 Task: Illustrate a Vector Portrait of a Surfer.
Action: Mouse moved to (98, 124)
Screenshot: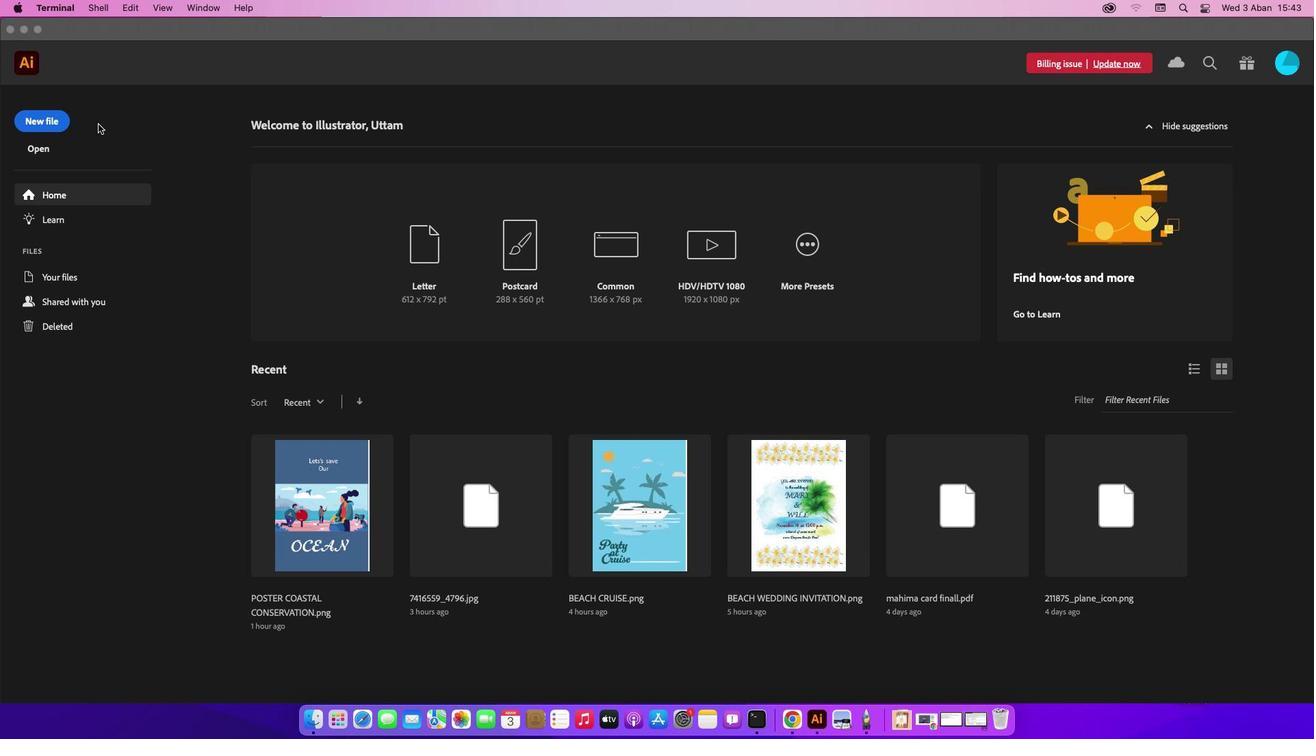 
Action: Mouse pressed left at (98, 124)
Screenshot: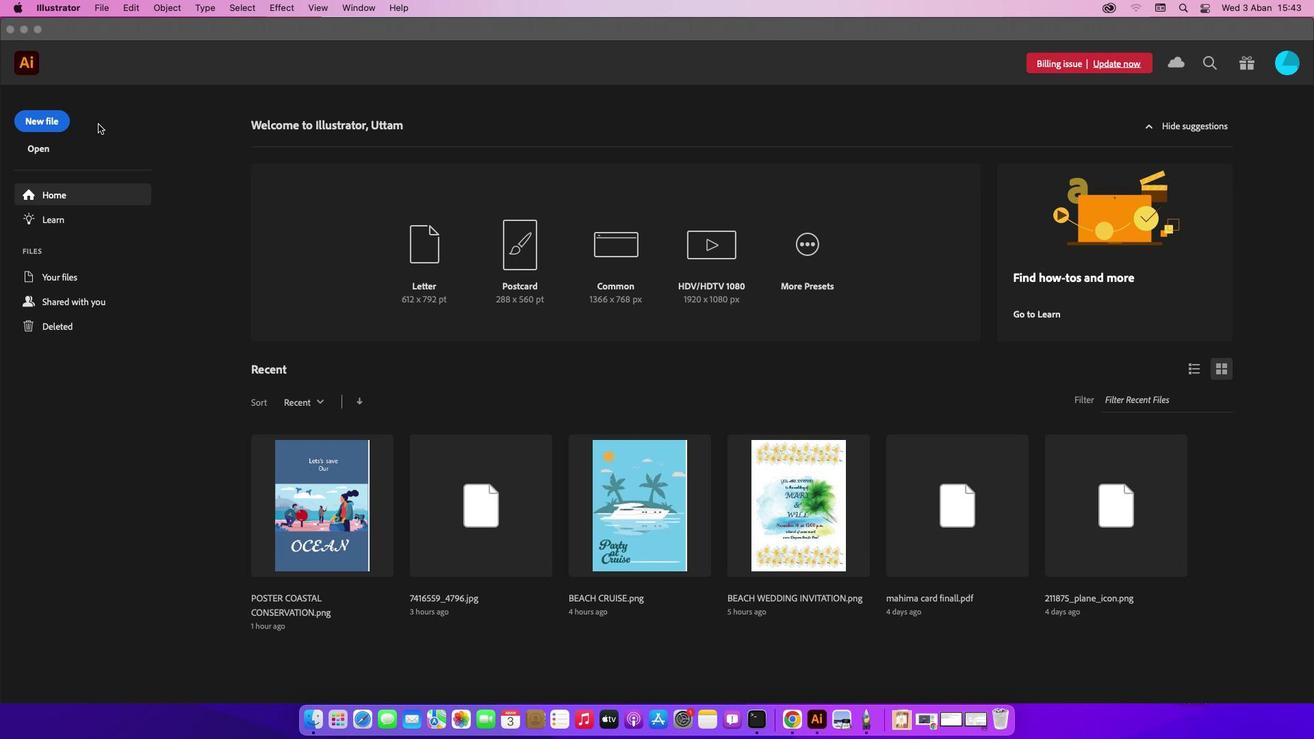 
Action: Mouse moved to (41, 125)
Screenshot: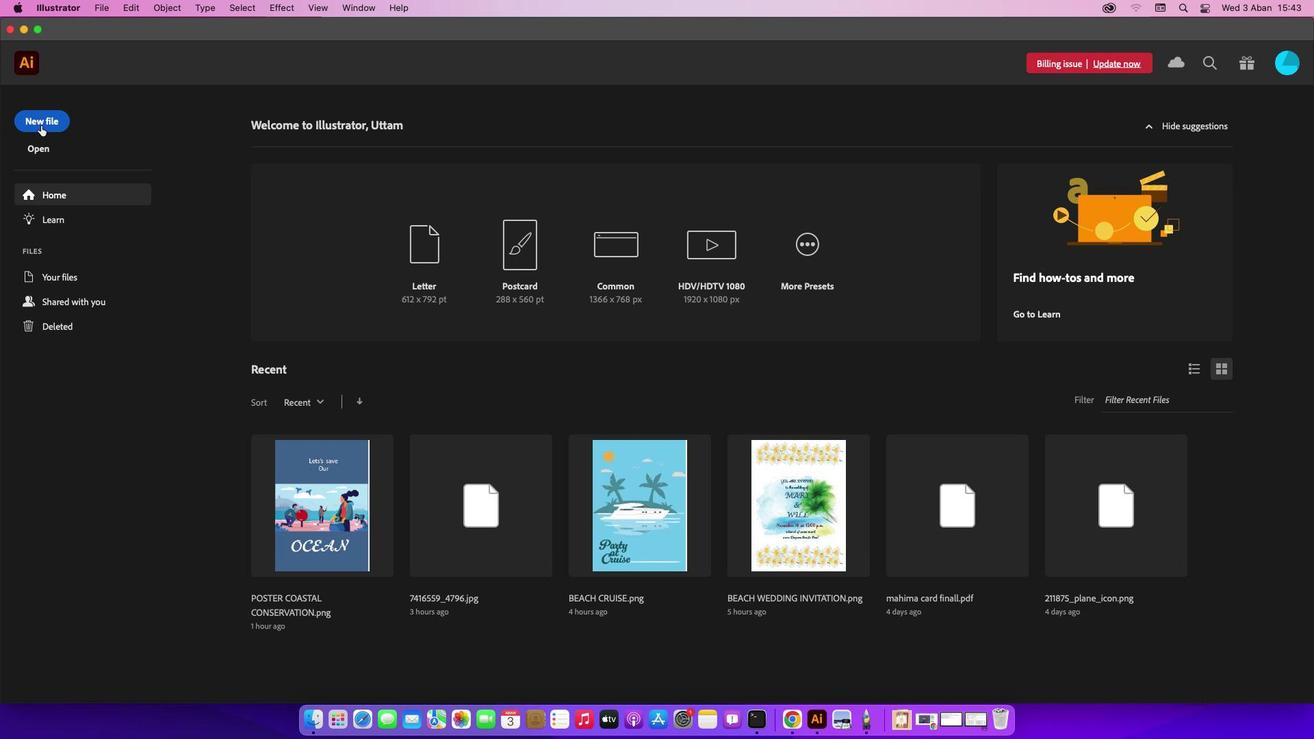 
Action: Mouse pressed left at (41, 125)
Screenshot: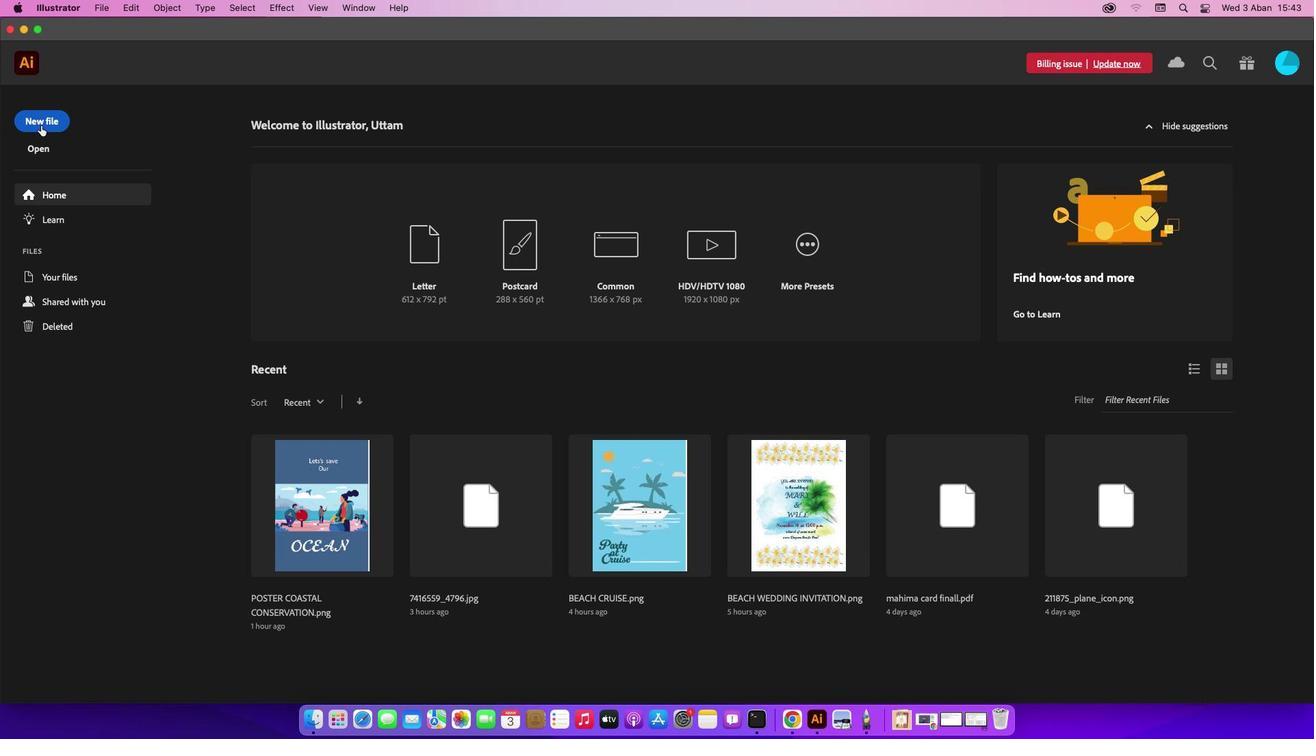 
Action: Mouse moved to (952, 570)
Screenshot: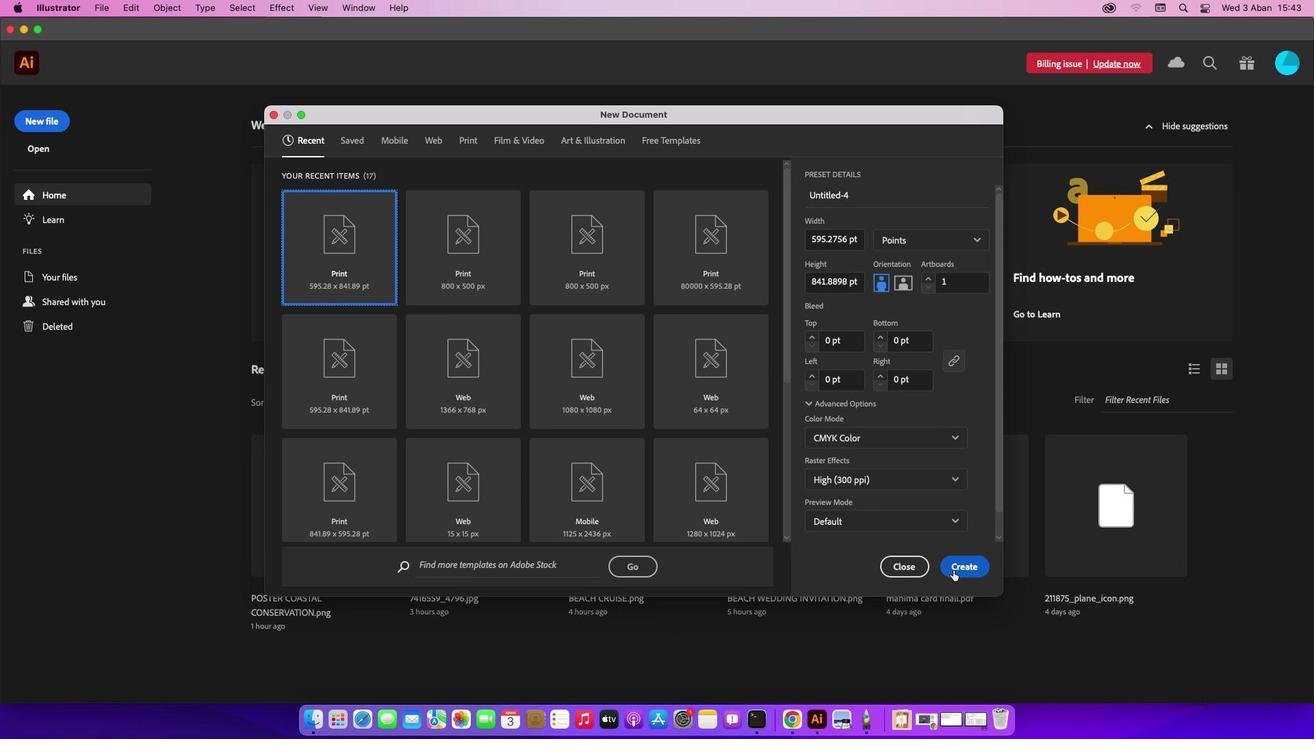 
Action: Mouse pressed left at (952, 570)
Screenshot: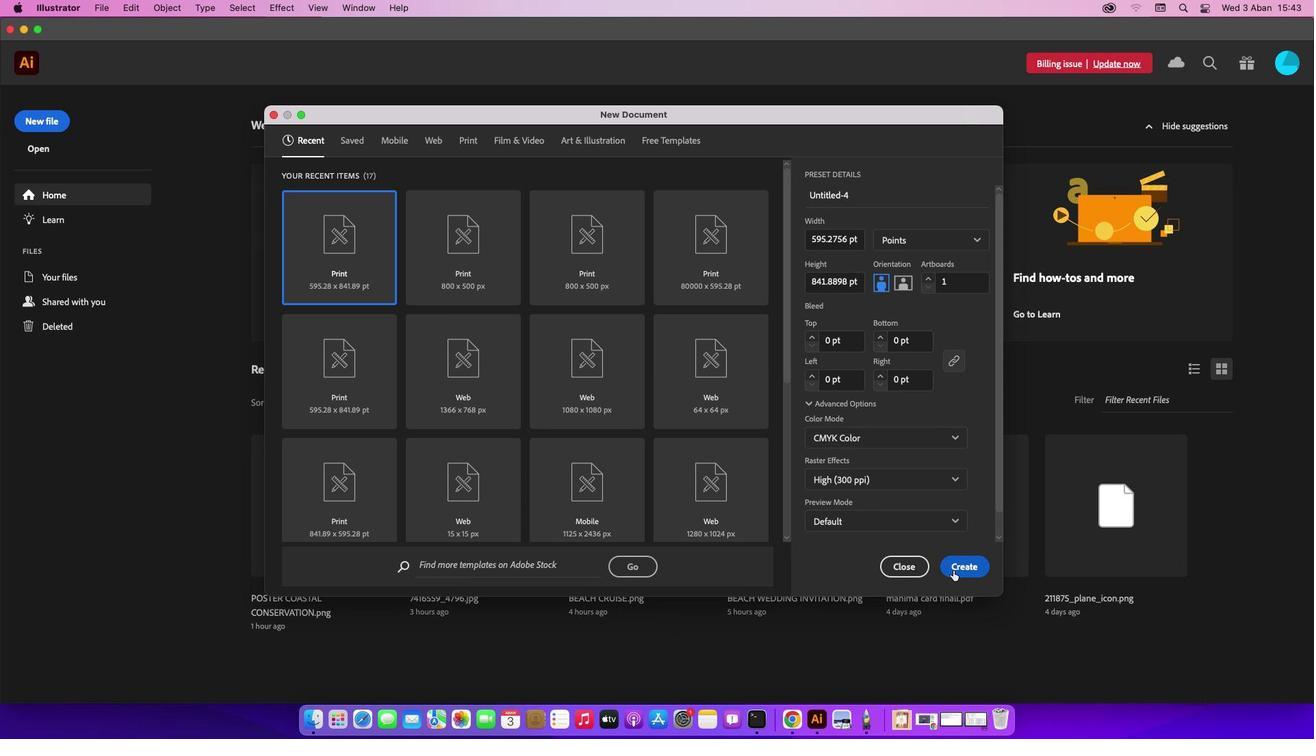 
Action: Mouse moved to (106, 4)
Screenshot: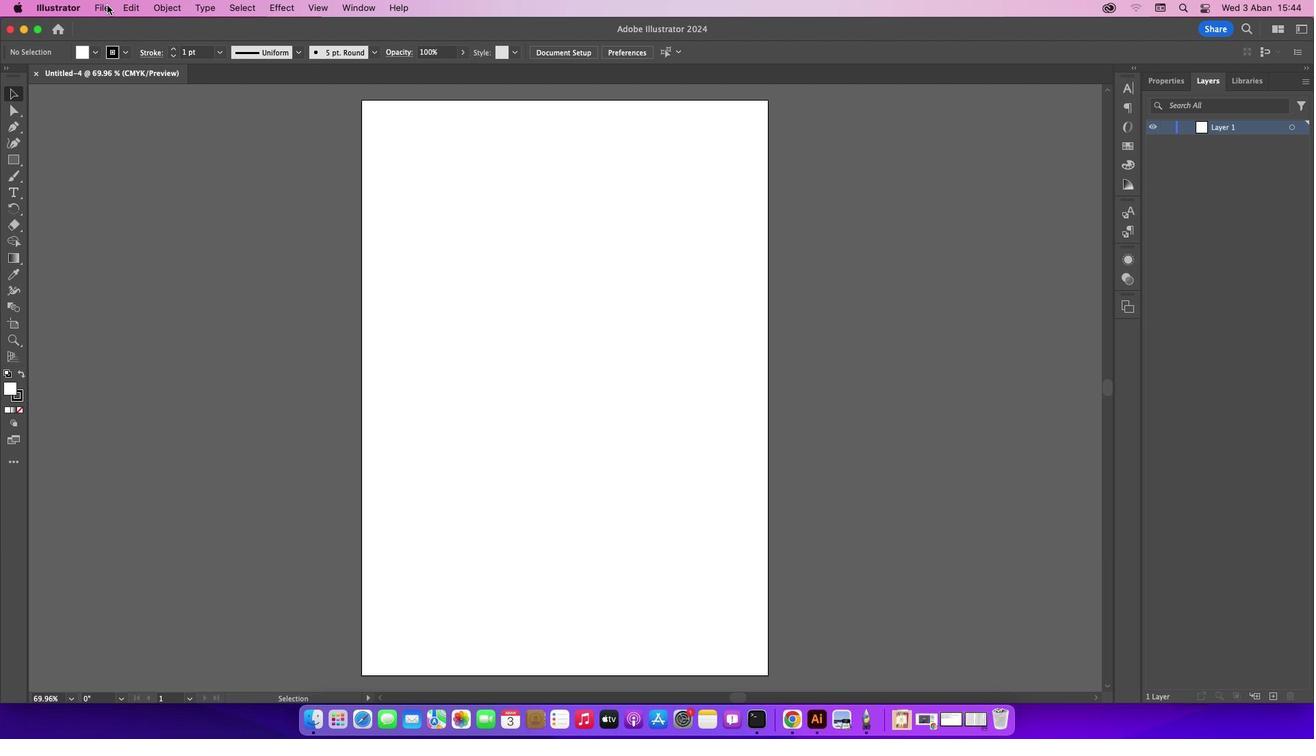 
Action: Mouse pressed left at (106, 4)
Screenshot: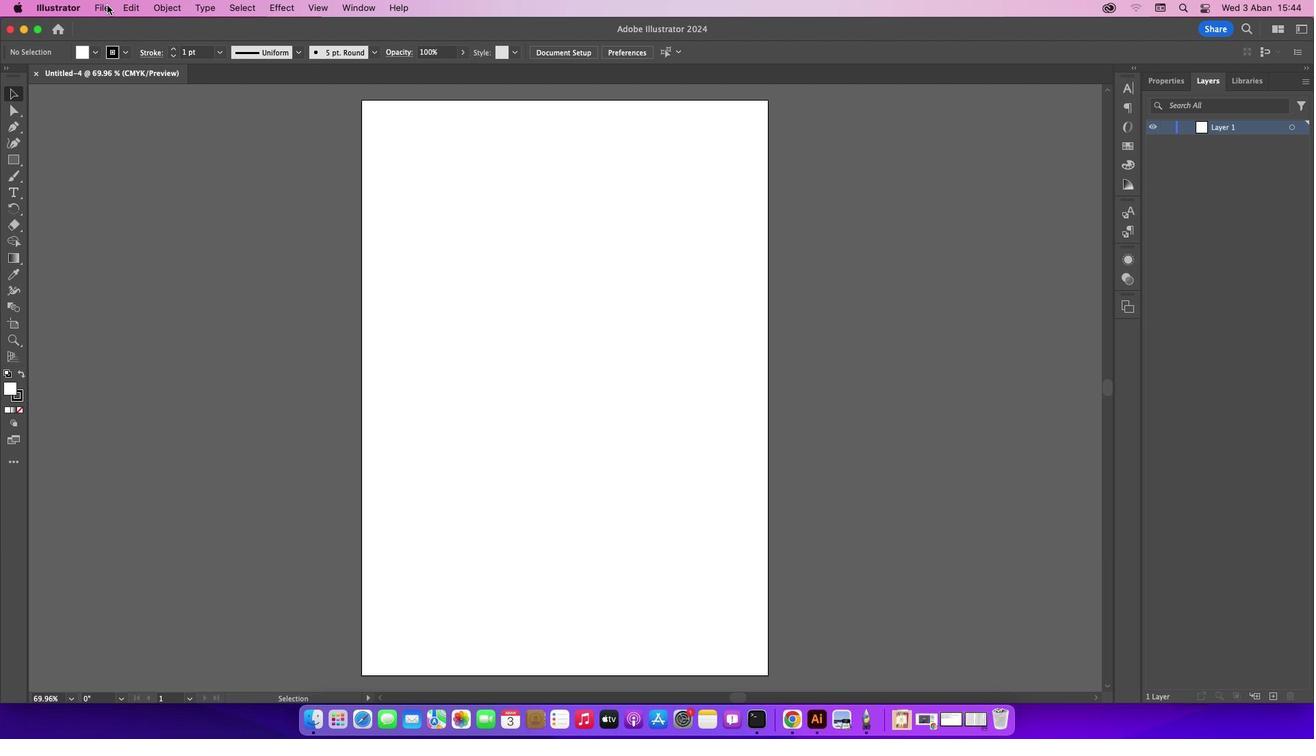 
Action: Mouse moved to (138, 57)
Screenshot: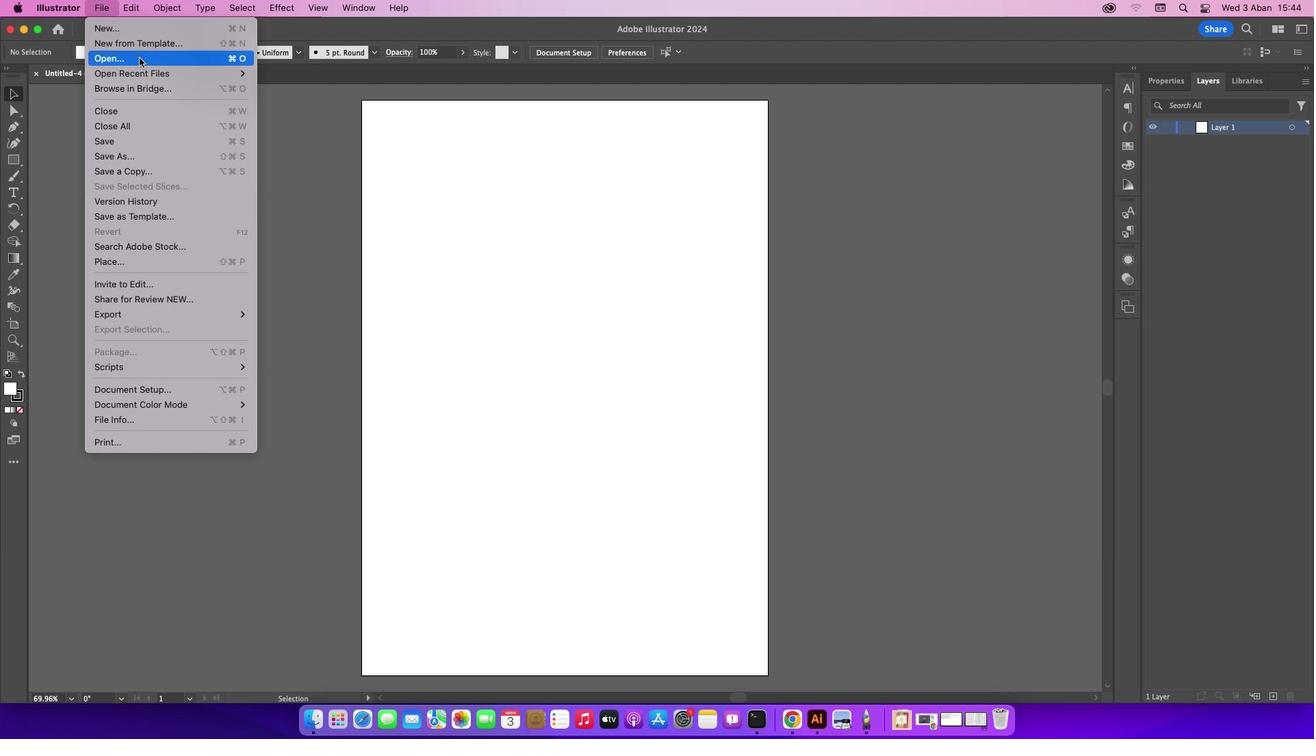 
Action: Mouse pressed left at (138, 57)
Screenshot: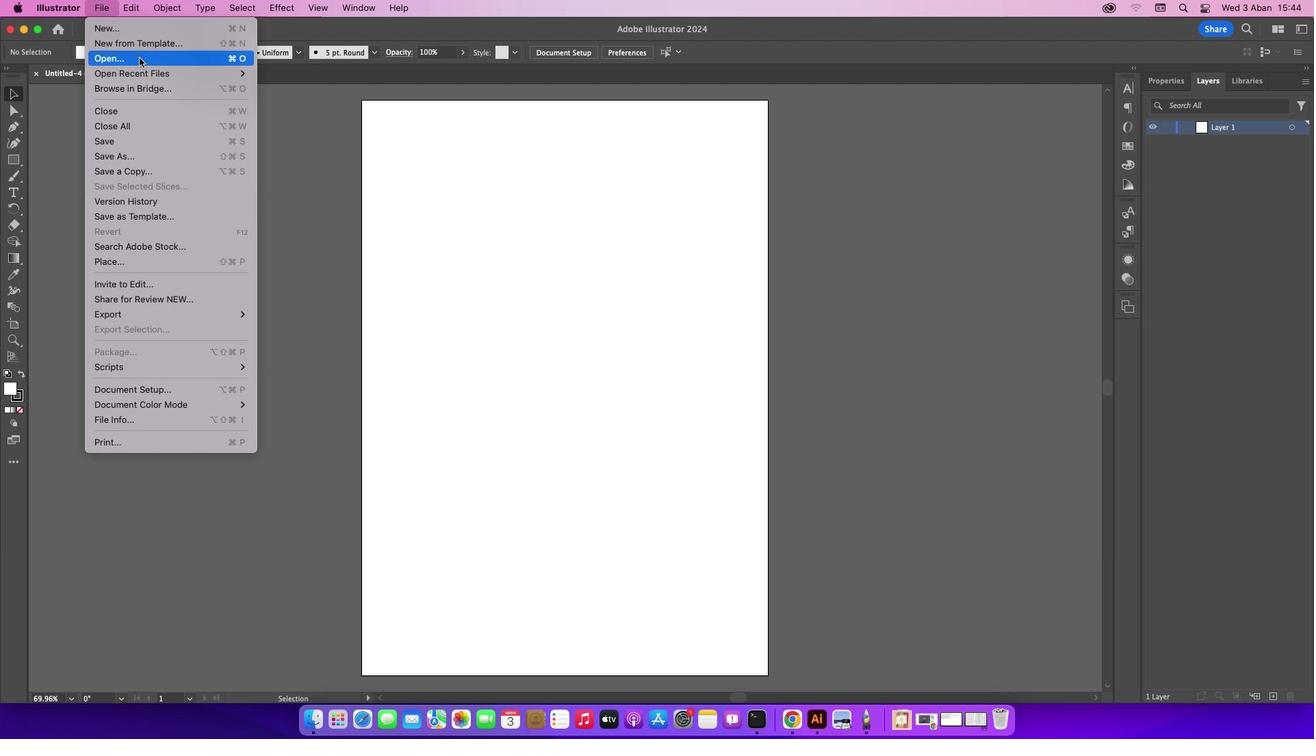 
Action: Mouse moved to (539, 177)
Screenshot: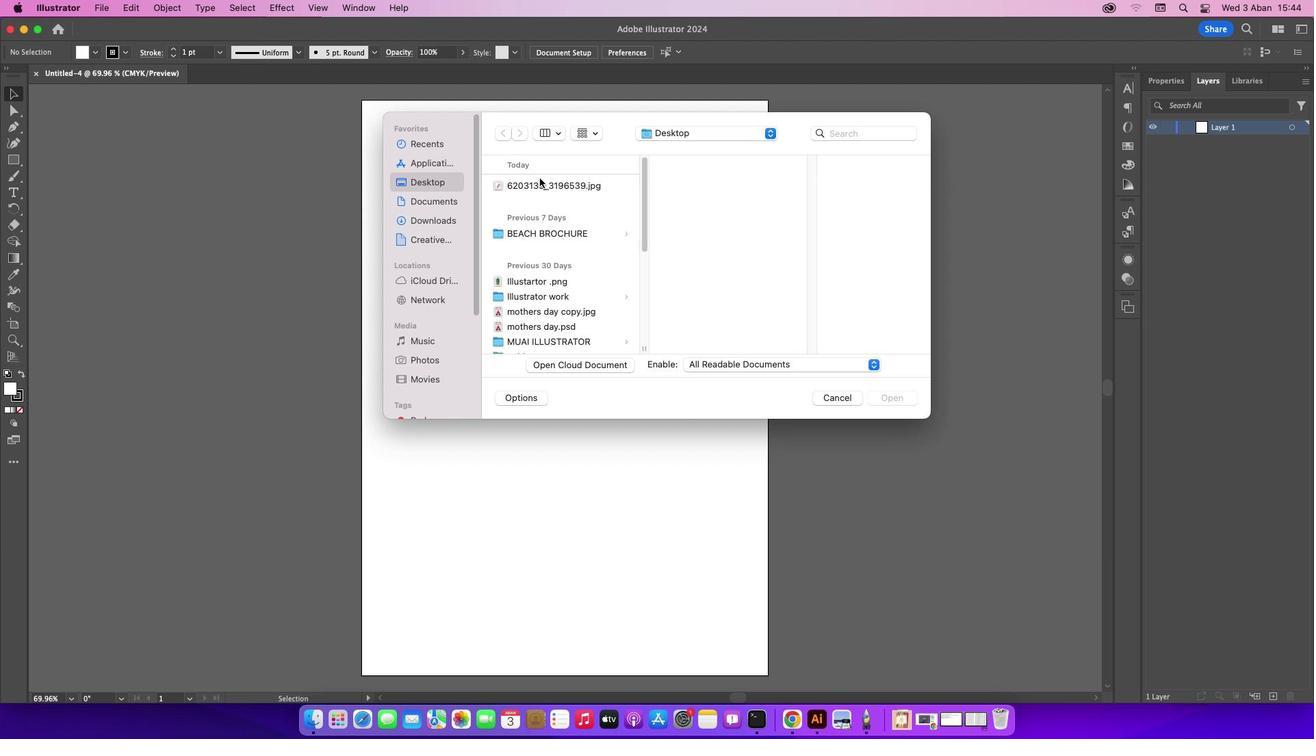 
Action: Mouse pressed left at (539, 177)
Screenshot: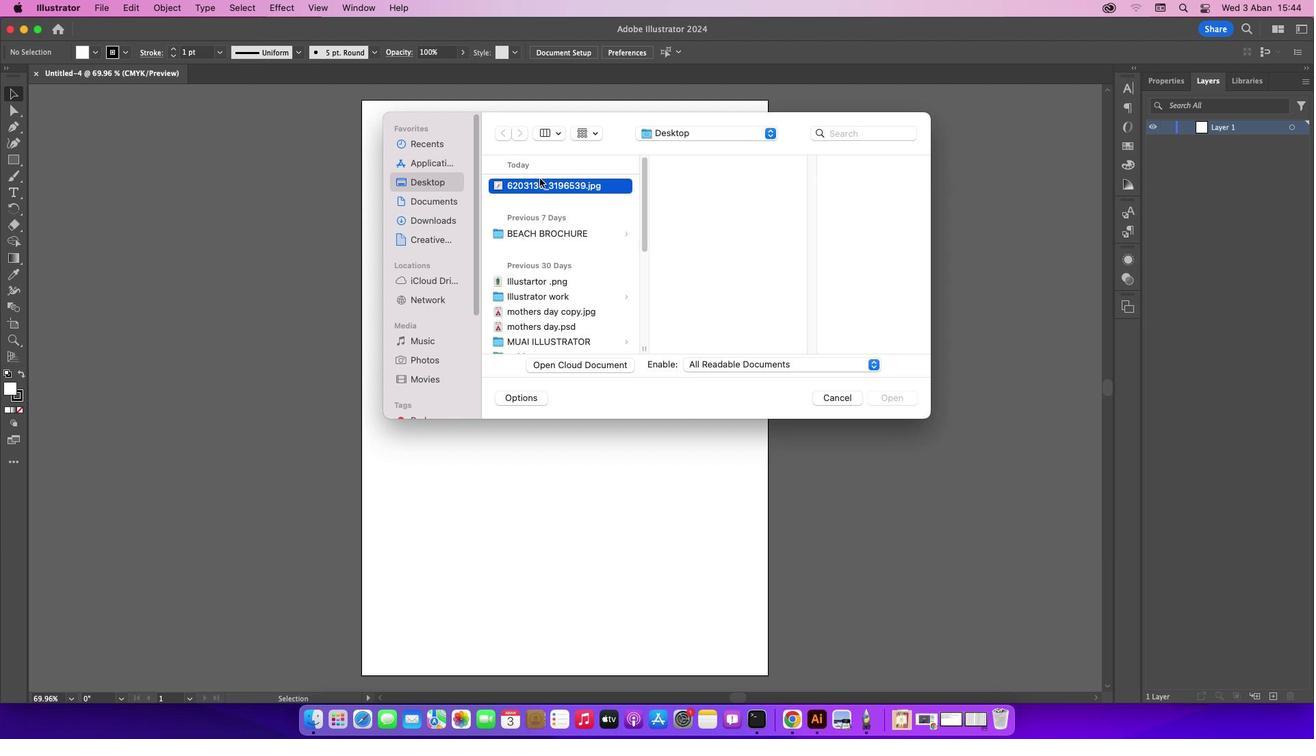 
Action: Mouse moved to (894, 392)
Screenshot: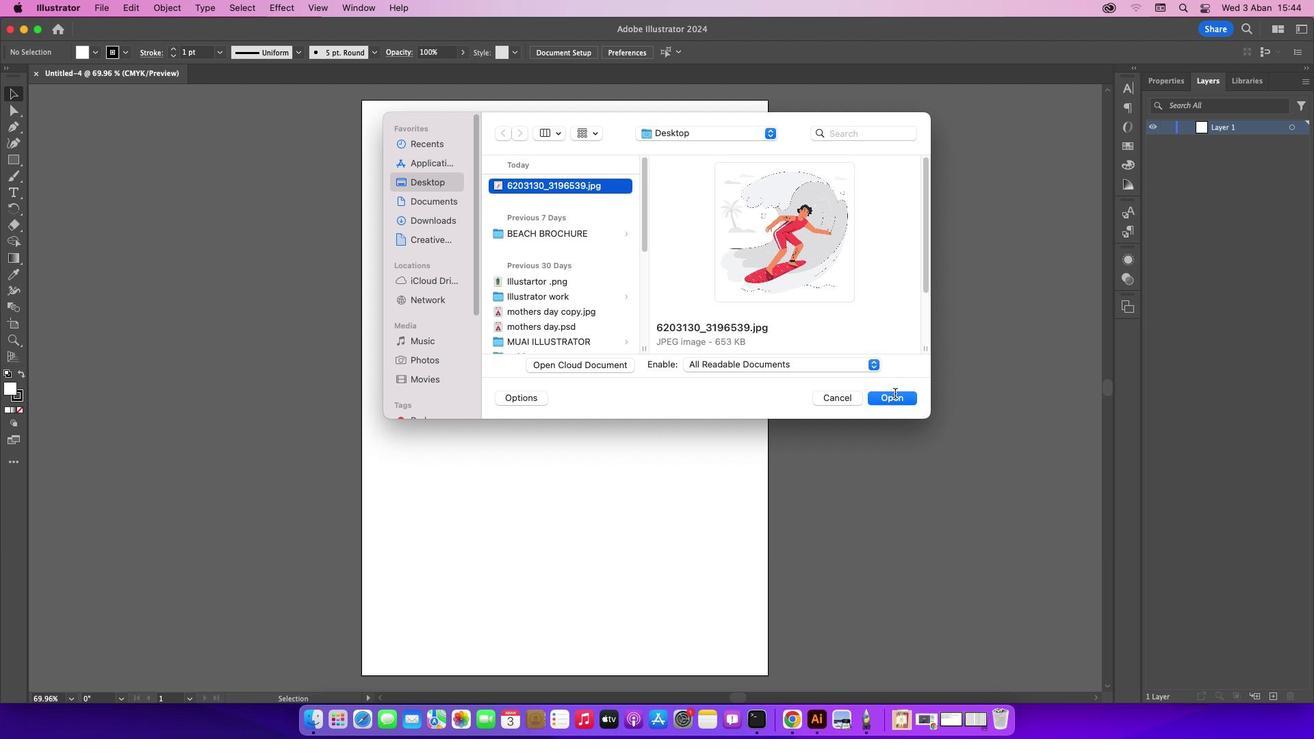
Action: Mouse pressed left at (894, 392)
Screenshot: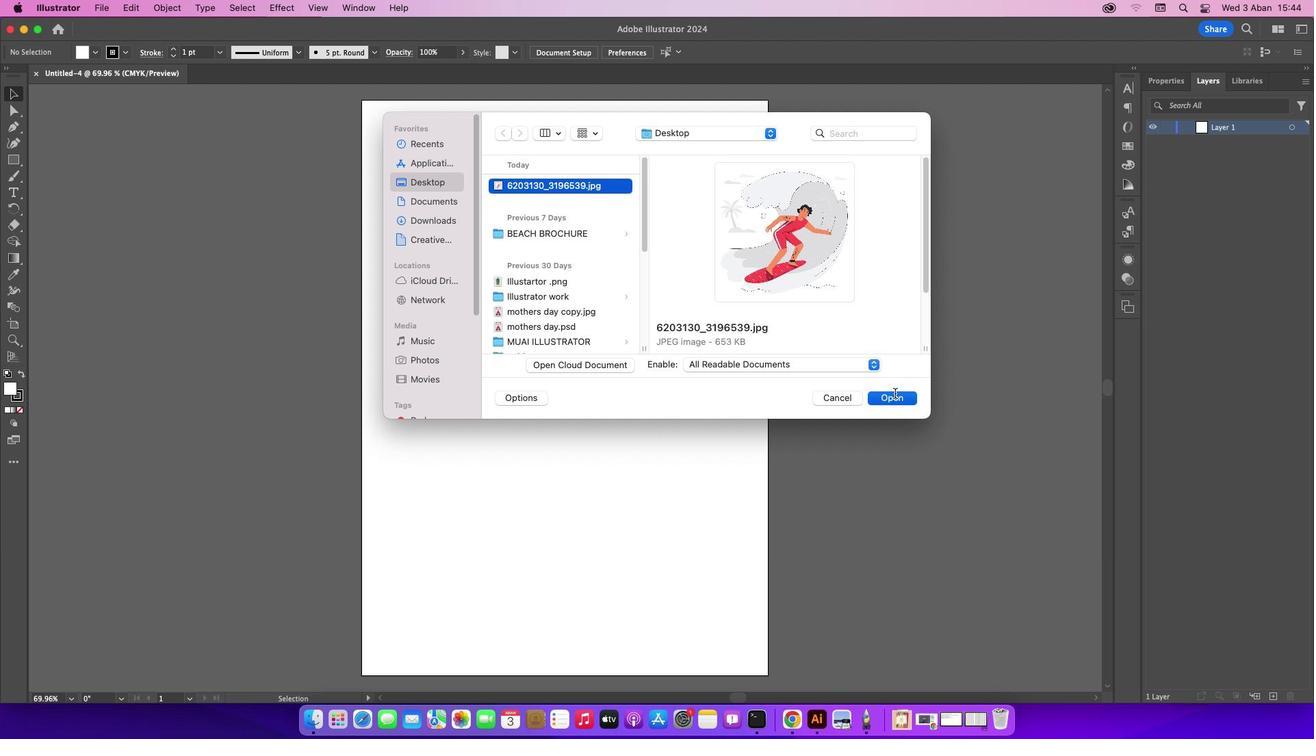 
Action: Mouse moved to (1189, 131)
Screenshot: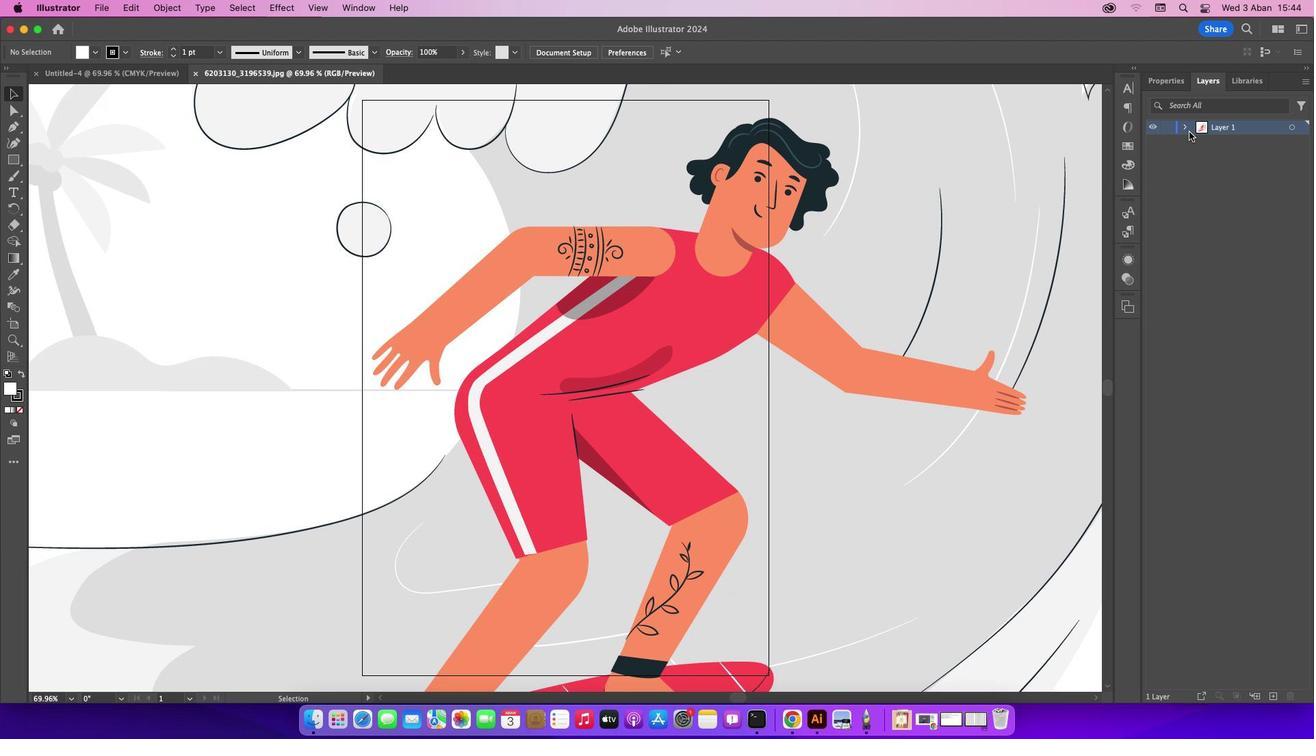 
Action: Mouse pressed left at (1189, 131)
Screenshot: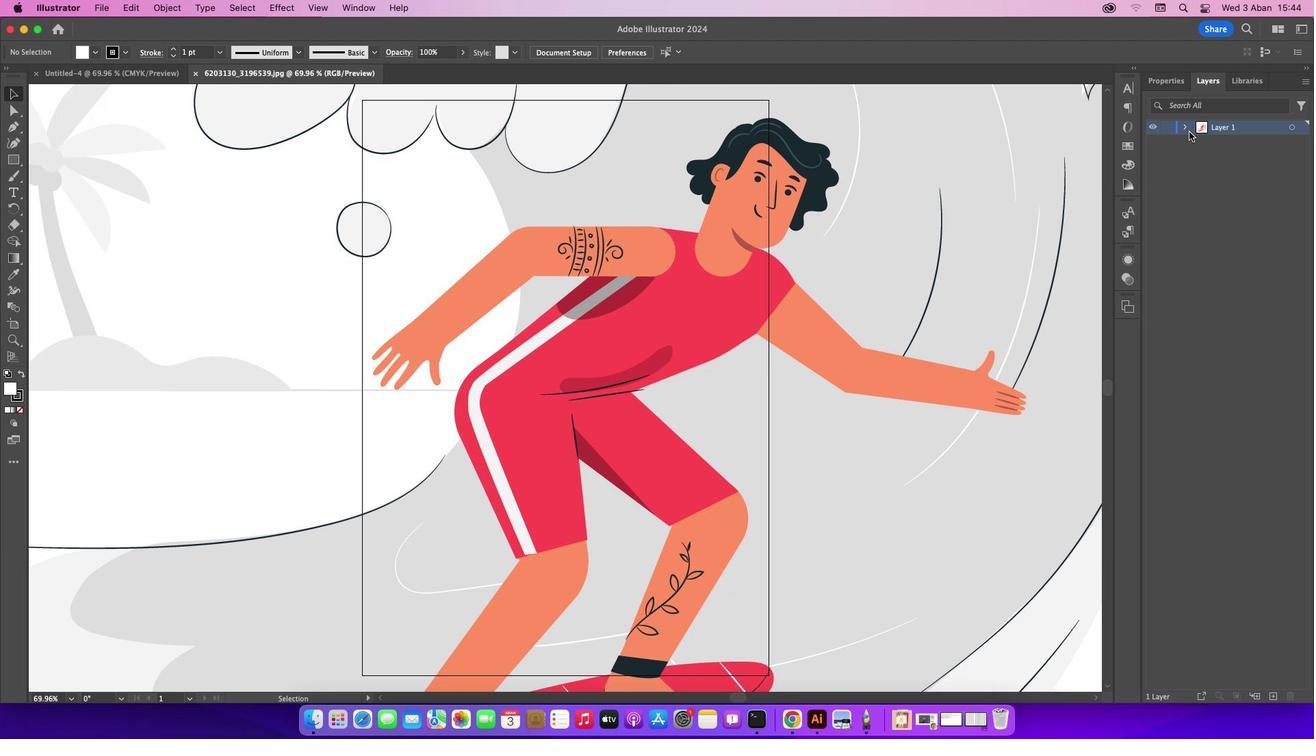 
Action: Mouse moved to (1168, 149)
Screenshot: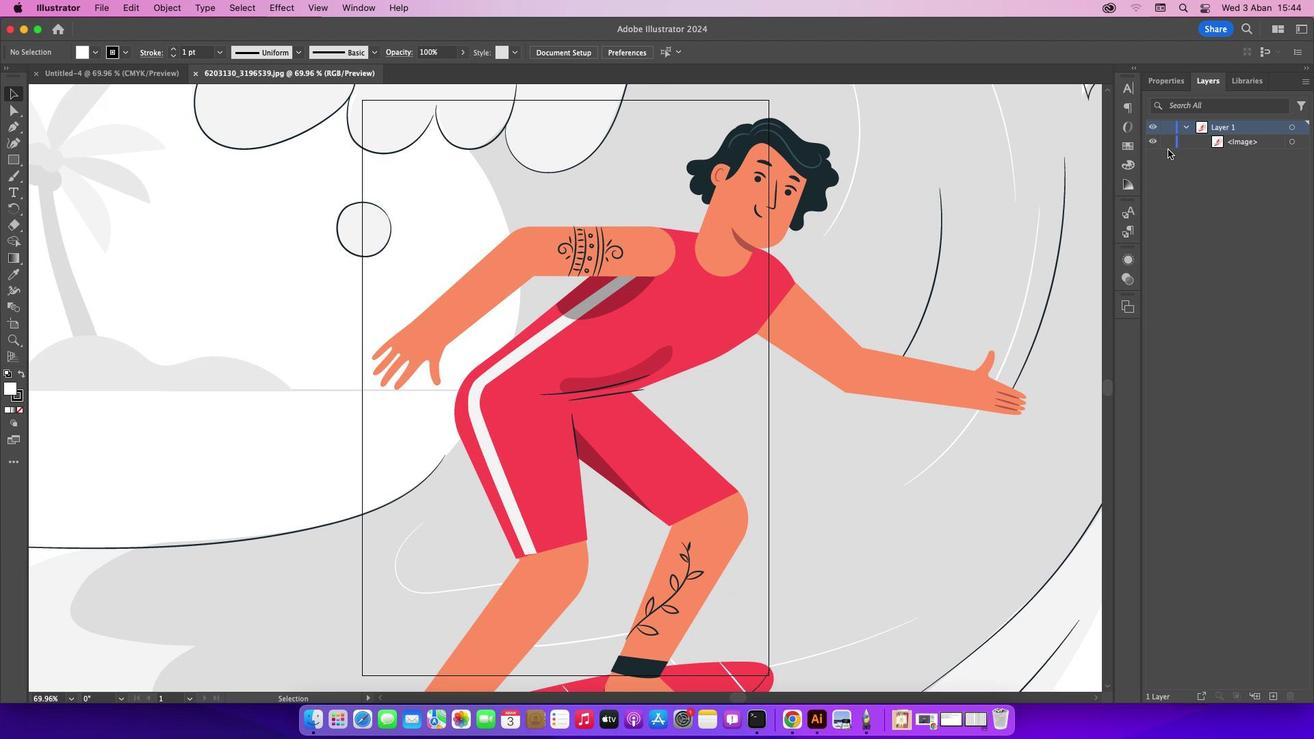 
Action: Mouse pressed left at (1168, 149)
Screenshot: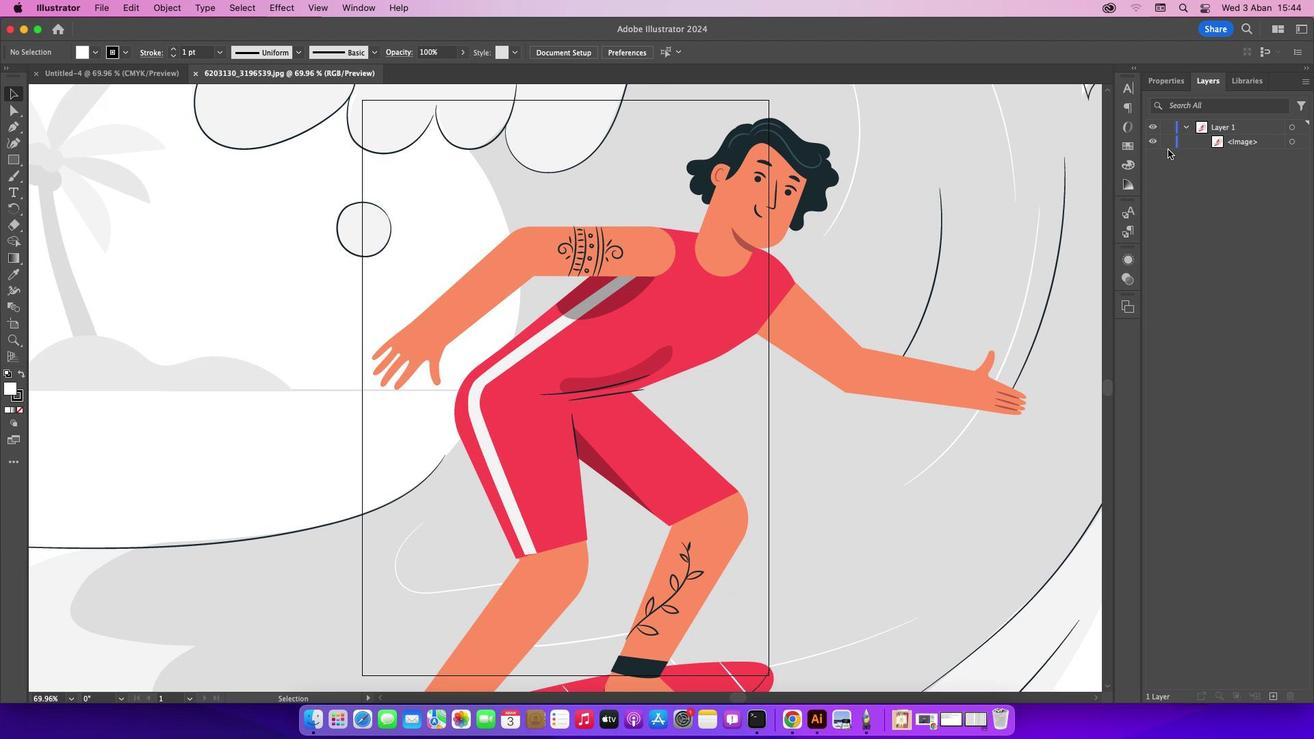 
Action: Mouse moved to (1170, 140)
Screenshot: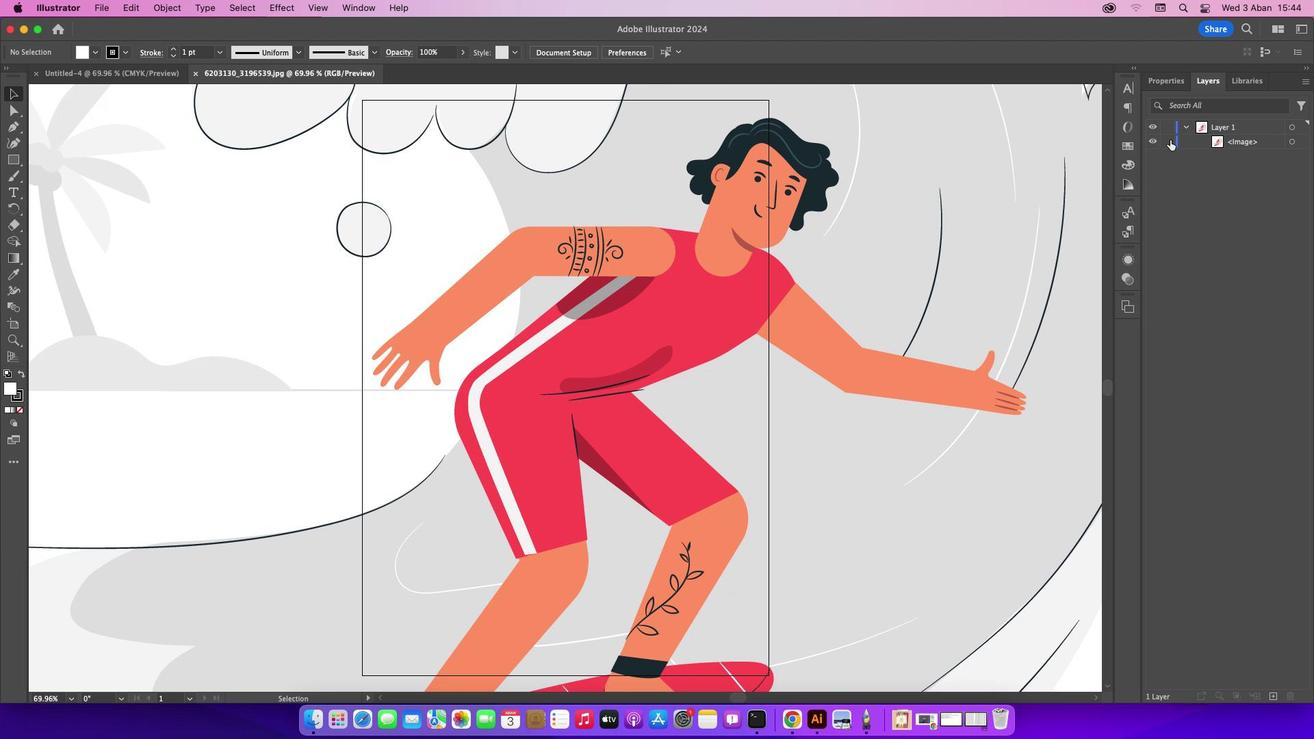
Action: Mouse pressed left at (1170, 140)
Screenshot: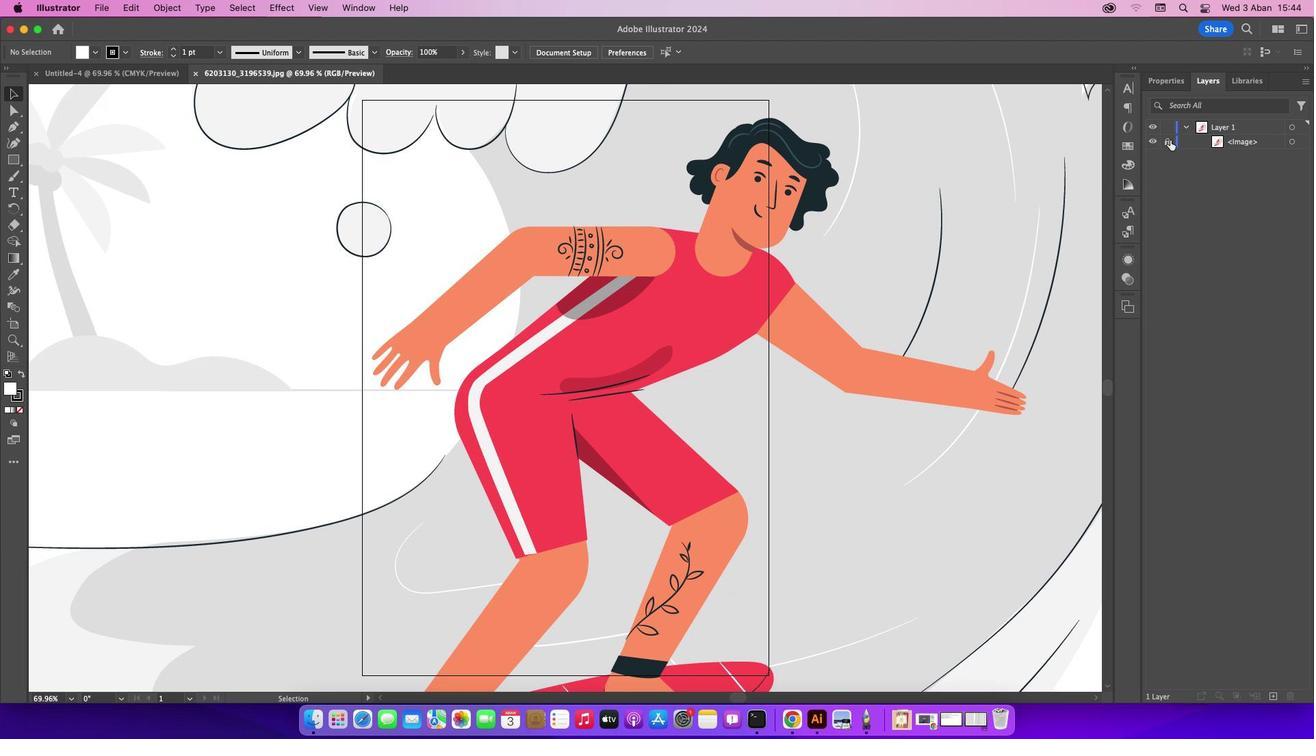 
Action: Mouse moved to (737, 697)
Screenshot: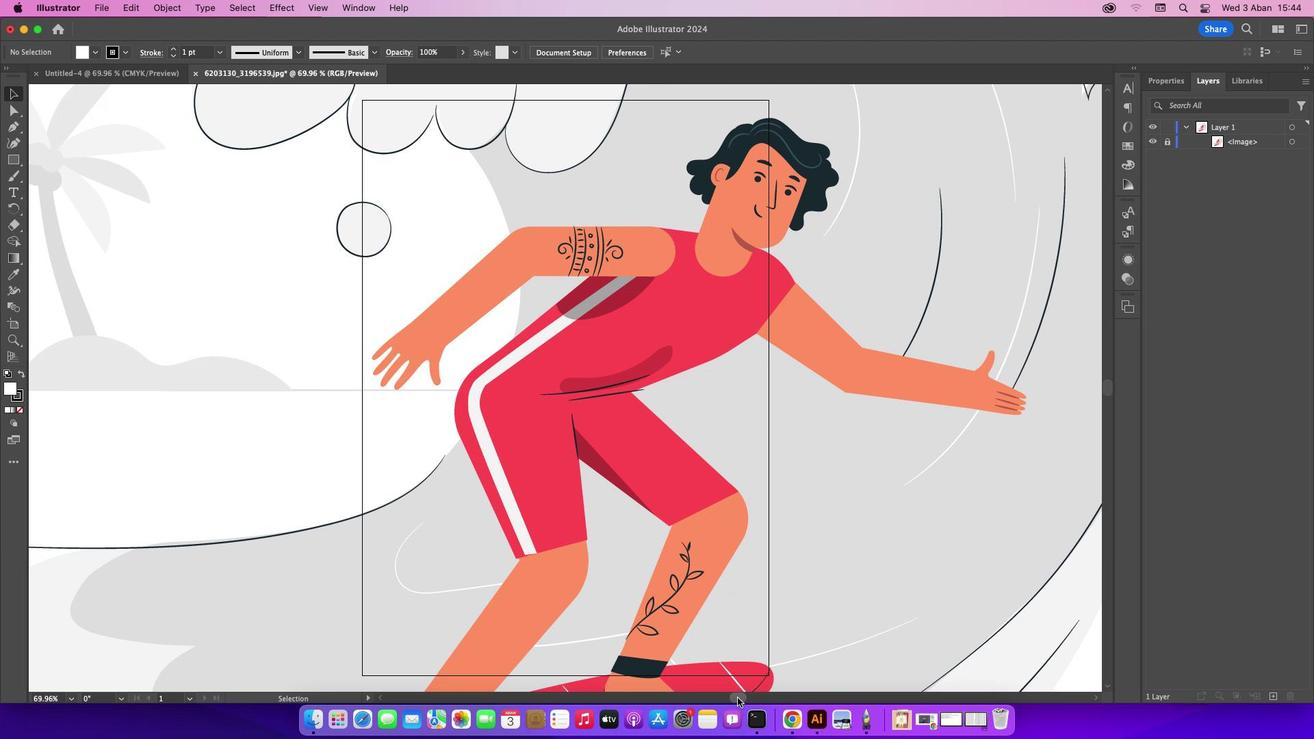 
Action: Mouse pressed left at (737, 697)
Screenshot: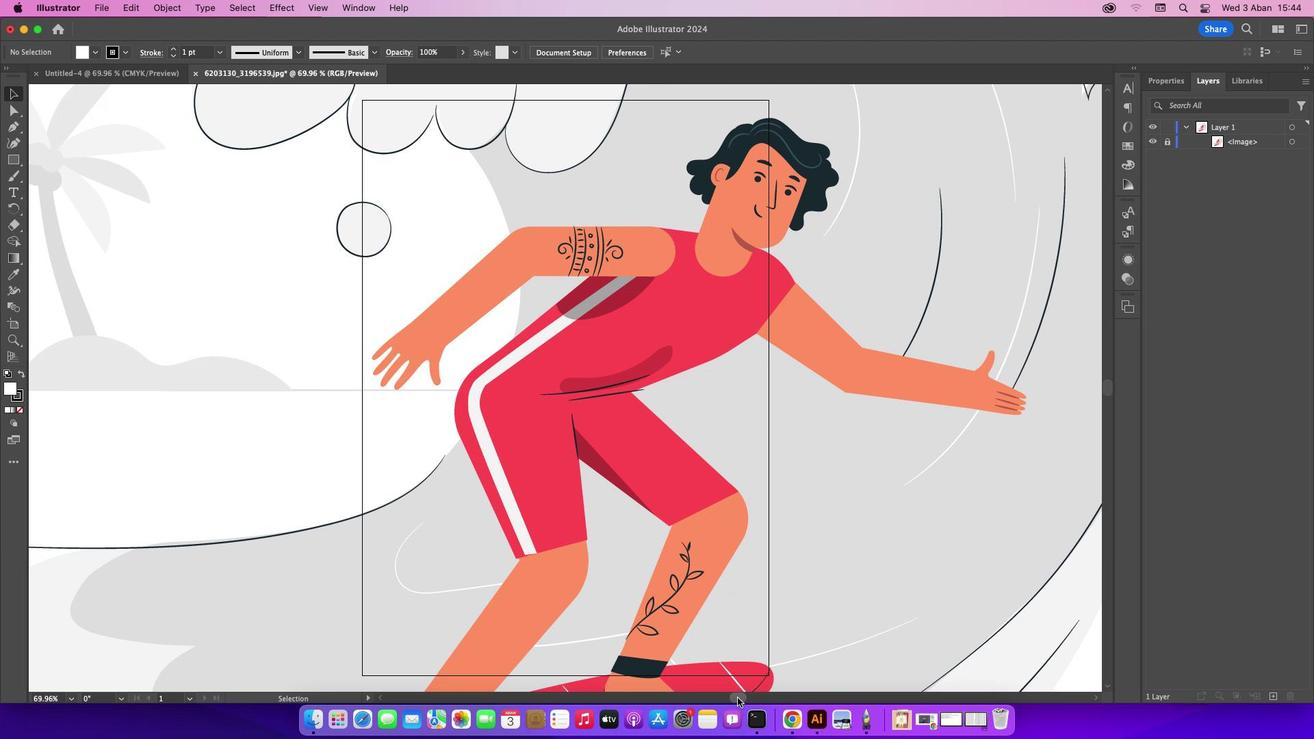
Action: Mouse moved to (21, 124)
Screenshot: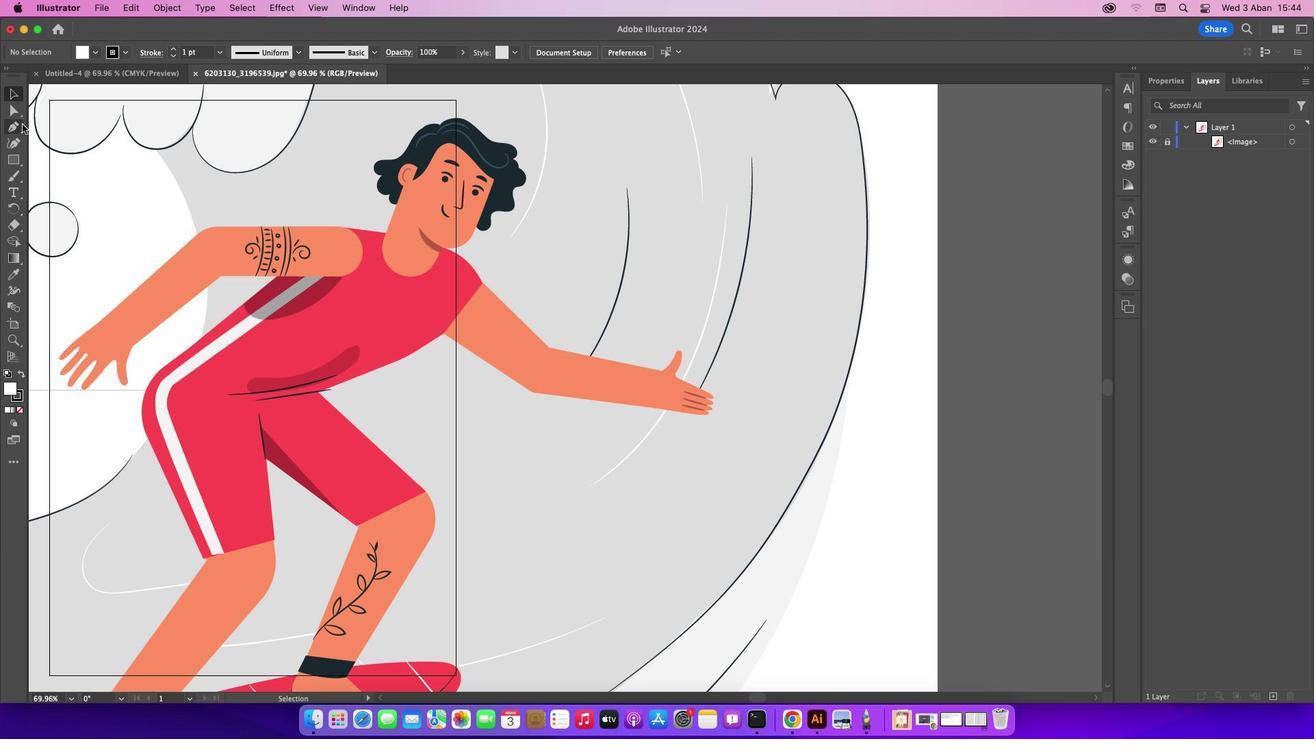 
Action: Mouse pressed left at (21, 124)
Screenshot: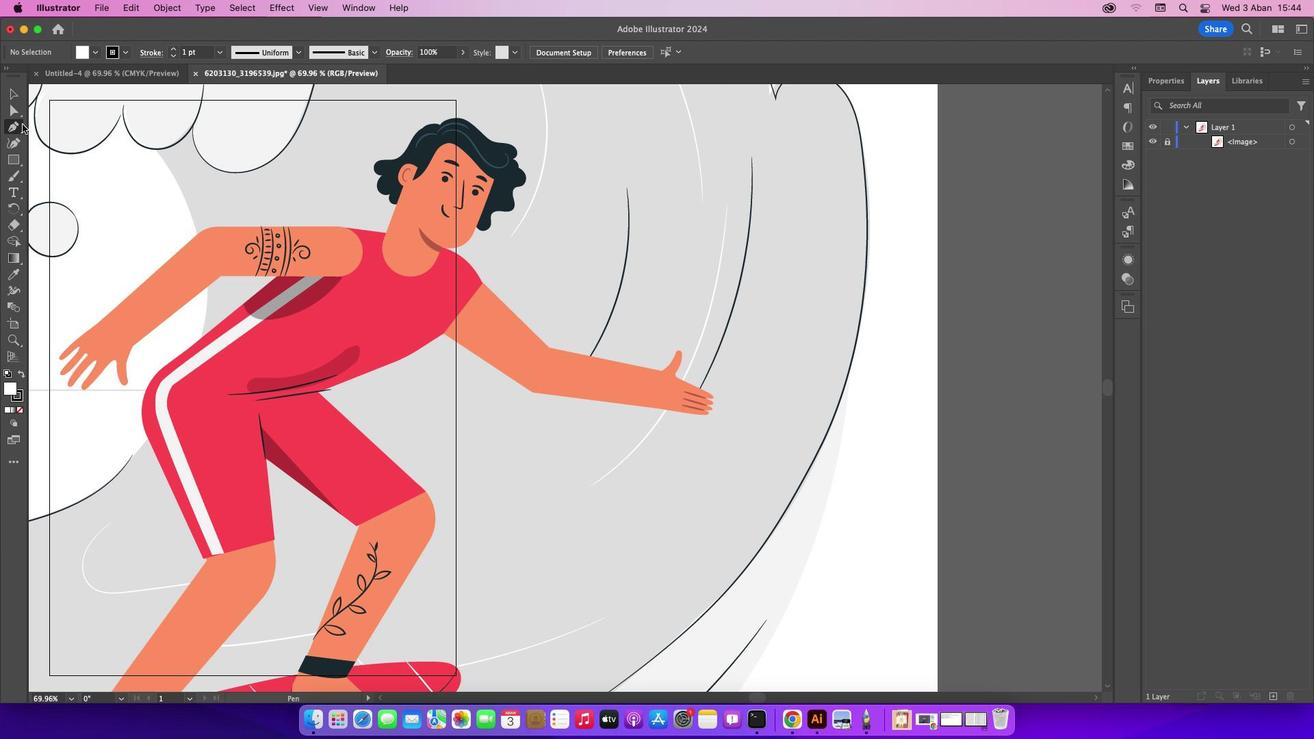 
Action: Mouse moved to (414, 175)
Screenshot: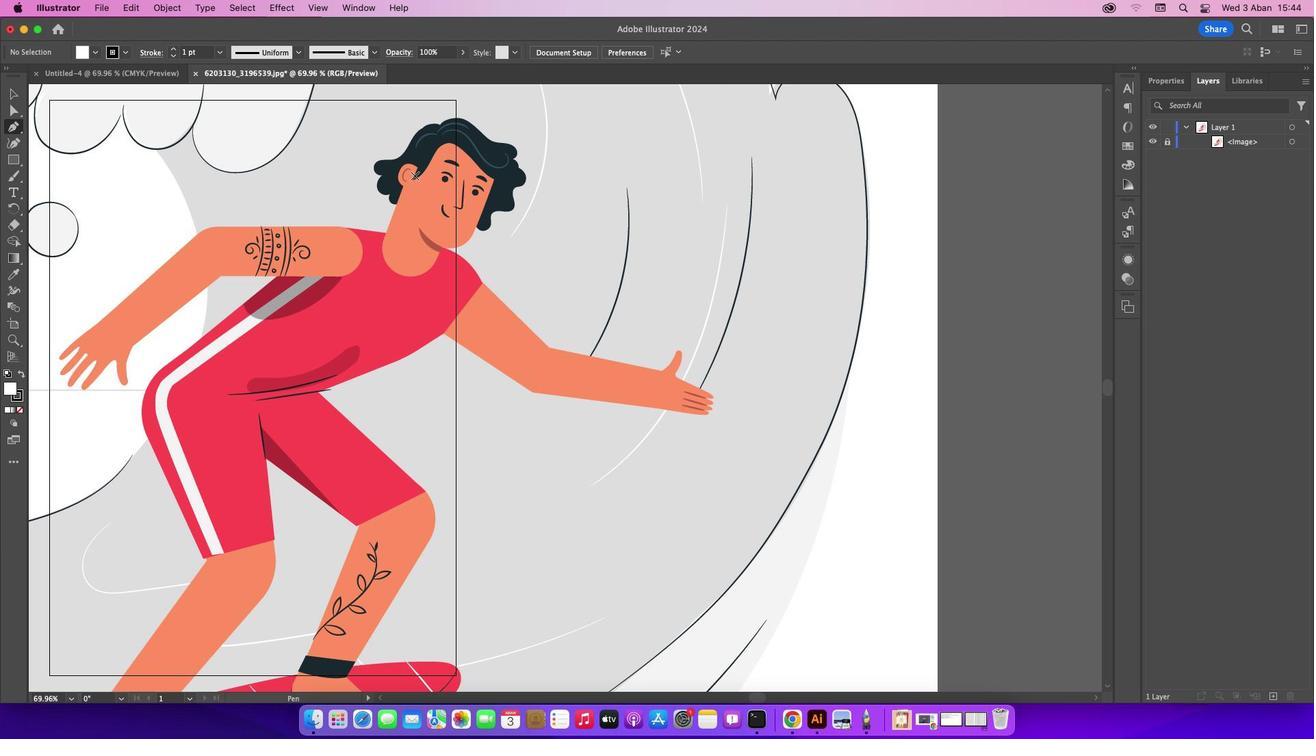 
Action: Key pressed Key.caps_lock
Screenshot: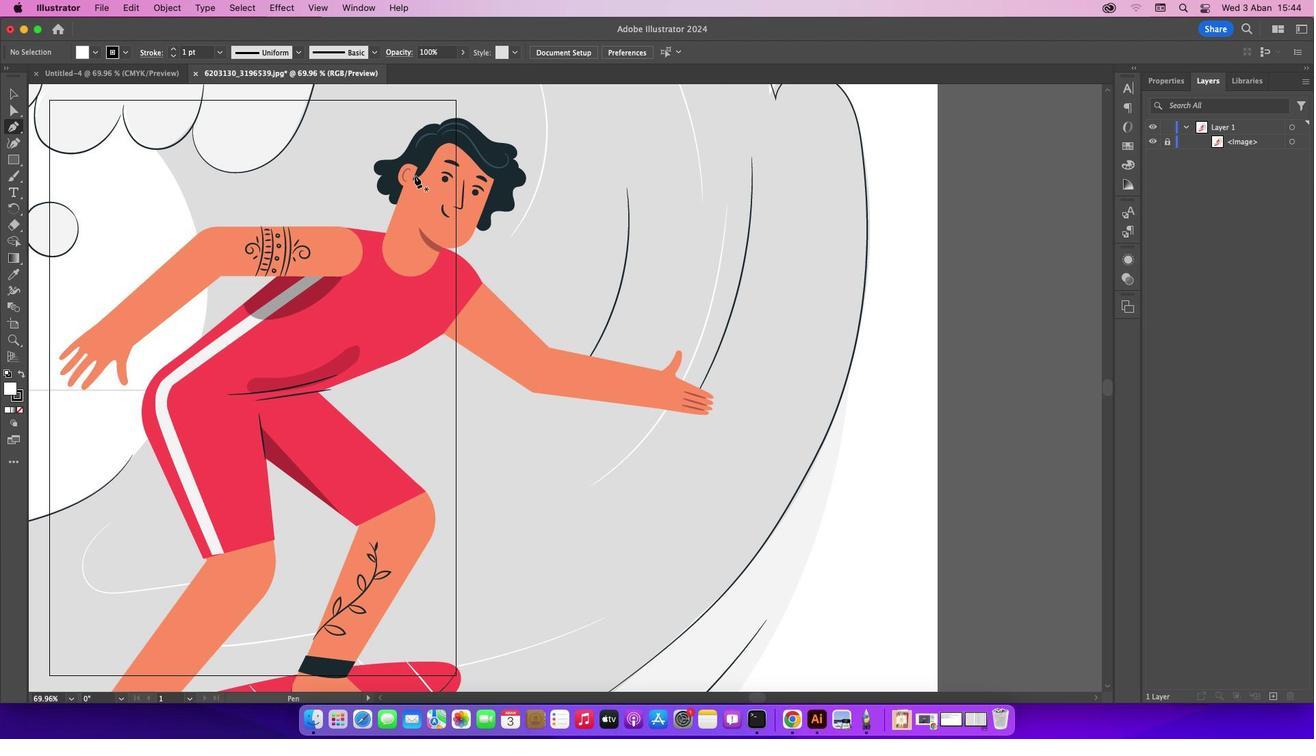 
Action: Mouse moved to (413, 178)
Screenshot: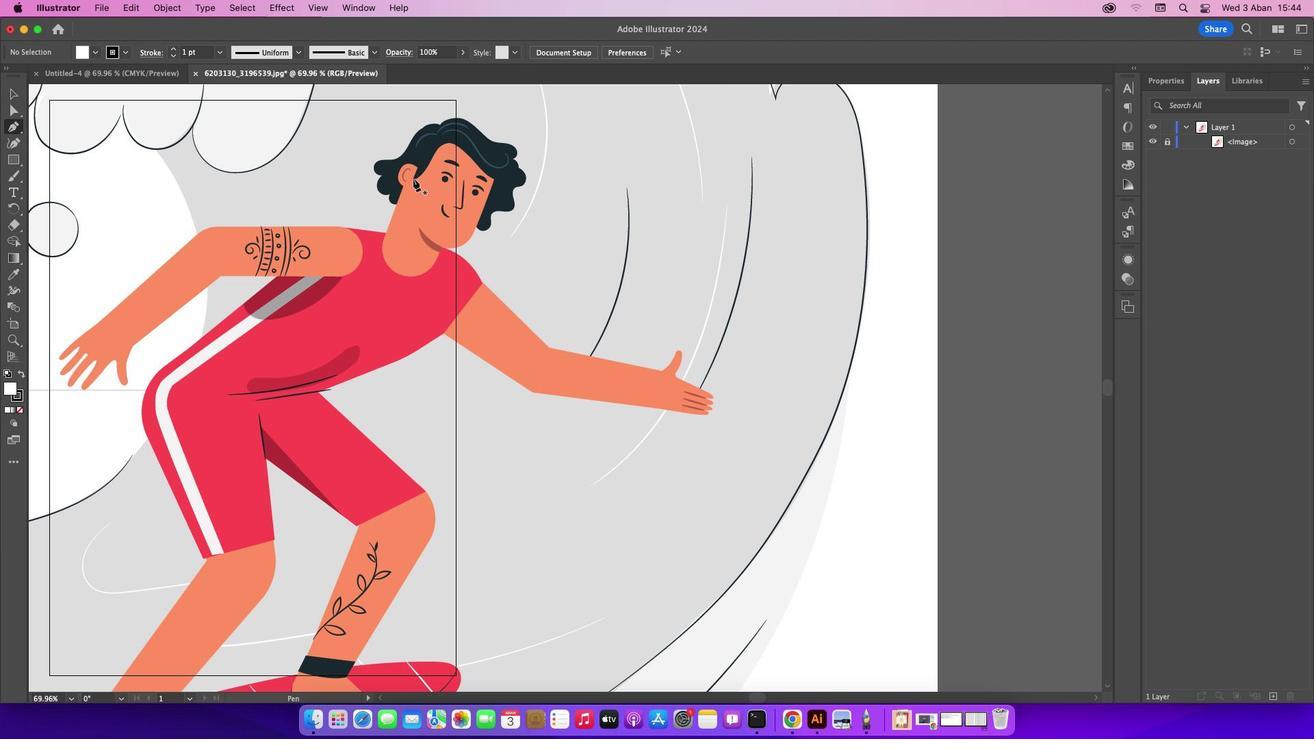 
Action: Key pressed Key.cmd_r'='
Screenshot: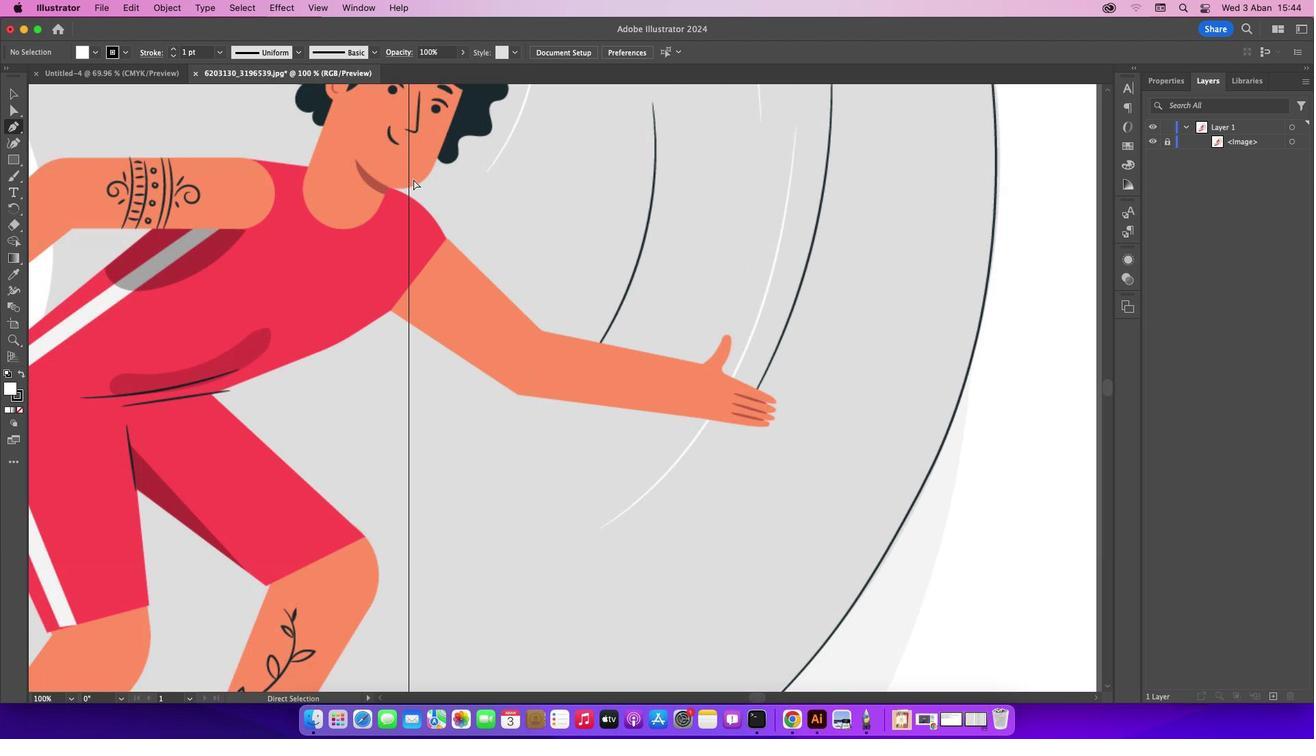 
Action: Mouse scrolled (413, 178) with delta (0, 0)
Screenshot: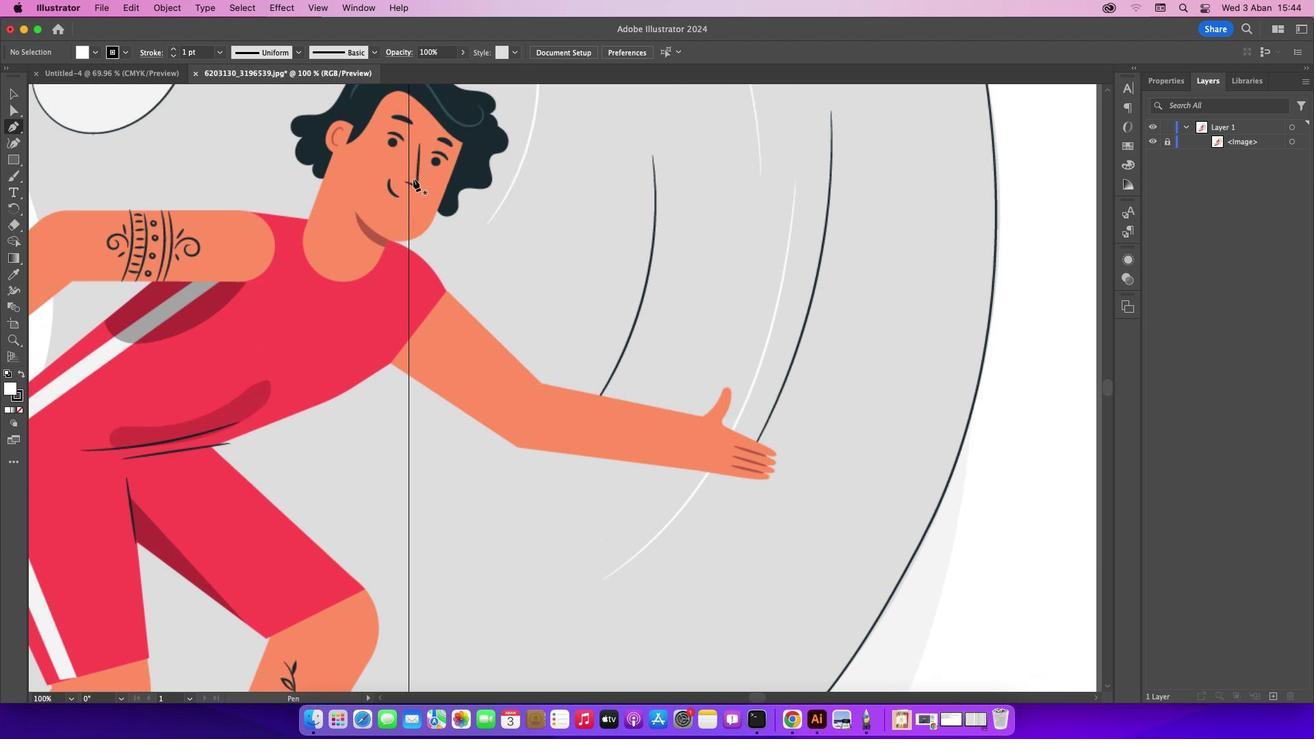 
Action: Mouse scrolled (413, 178) with delta (0, 0)
Screenshot: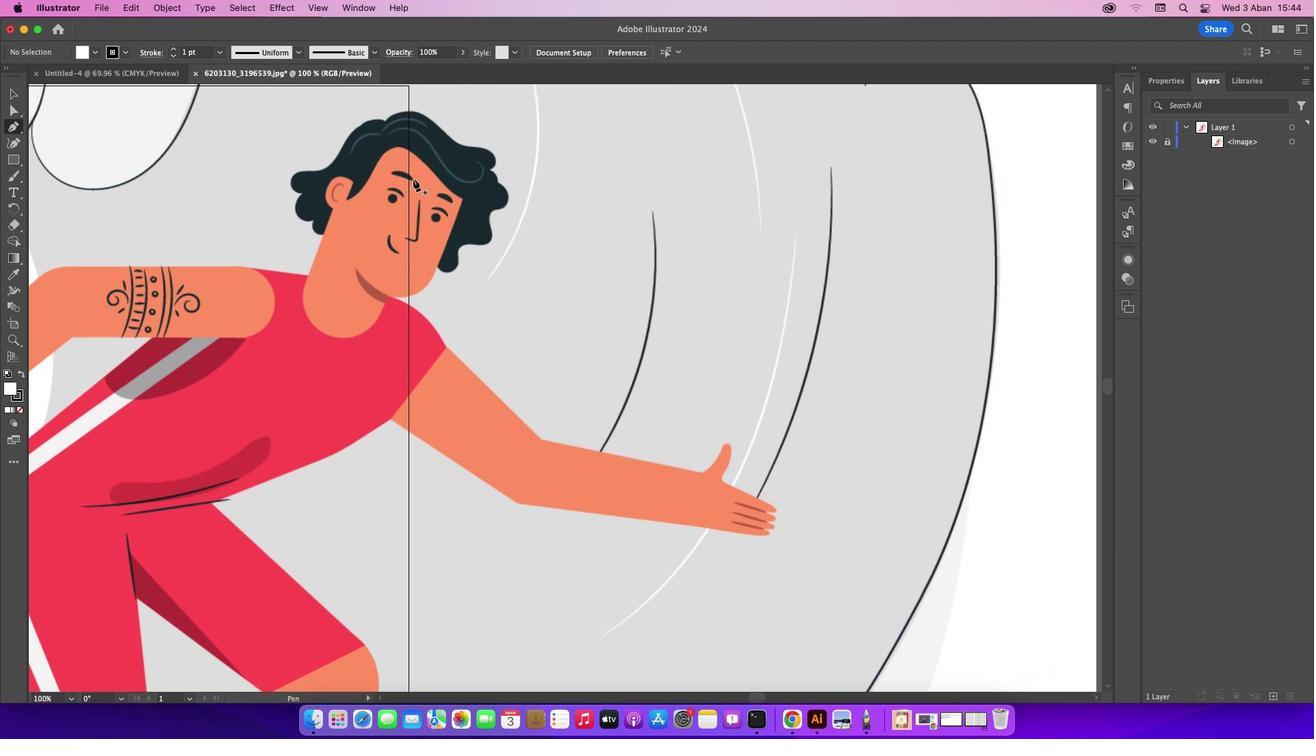 
Action: Mouse scrolled (413, 178) with delta (0, 2)
Screenshot: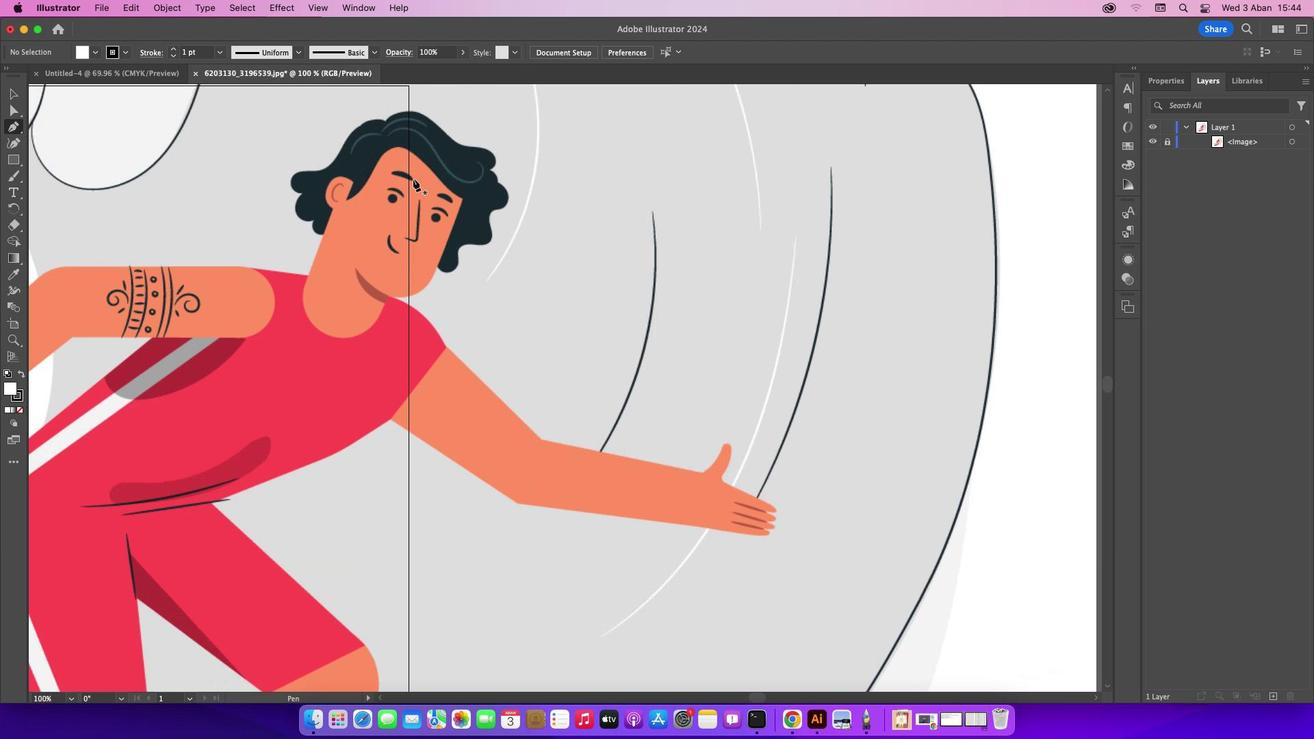 
Action: Mouse scrolled (413, 178) with delta (0, 2)
Screenshot: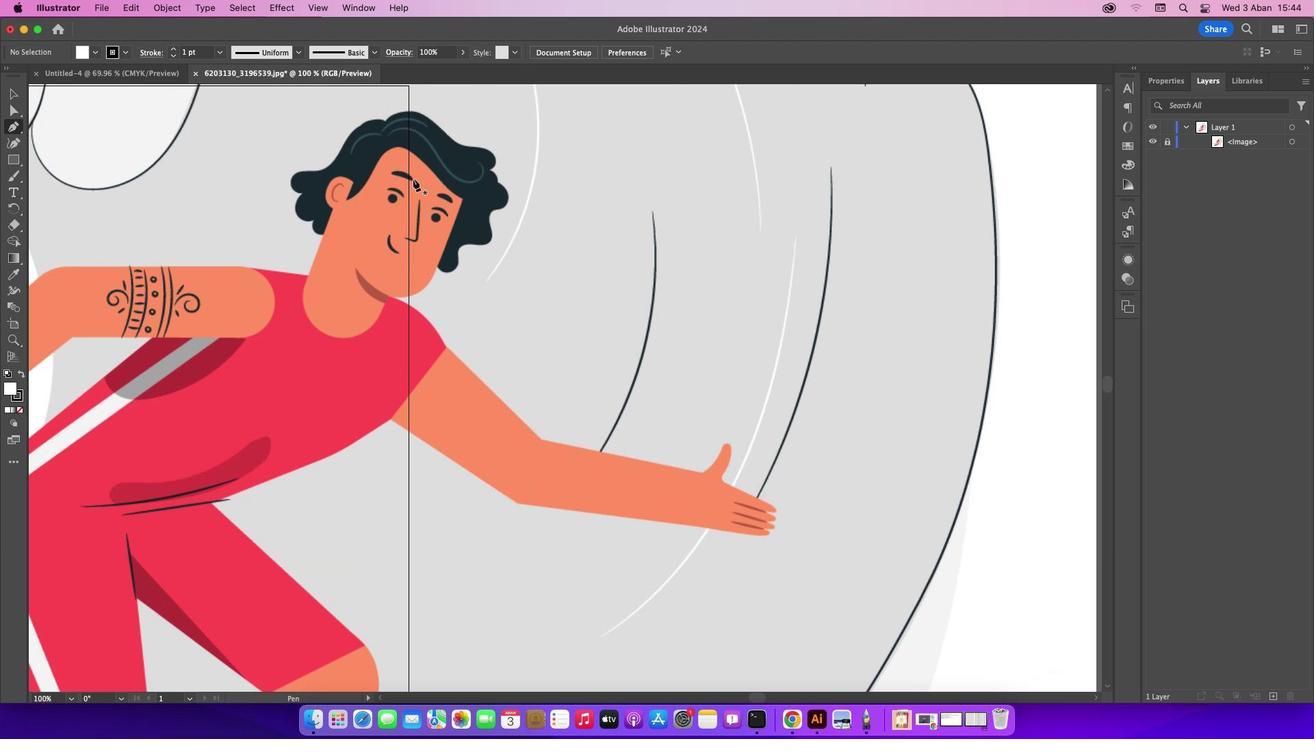 
Action: Mouse scrolled (413, 178) with delta (0, 0)
Screenshot: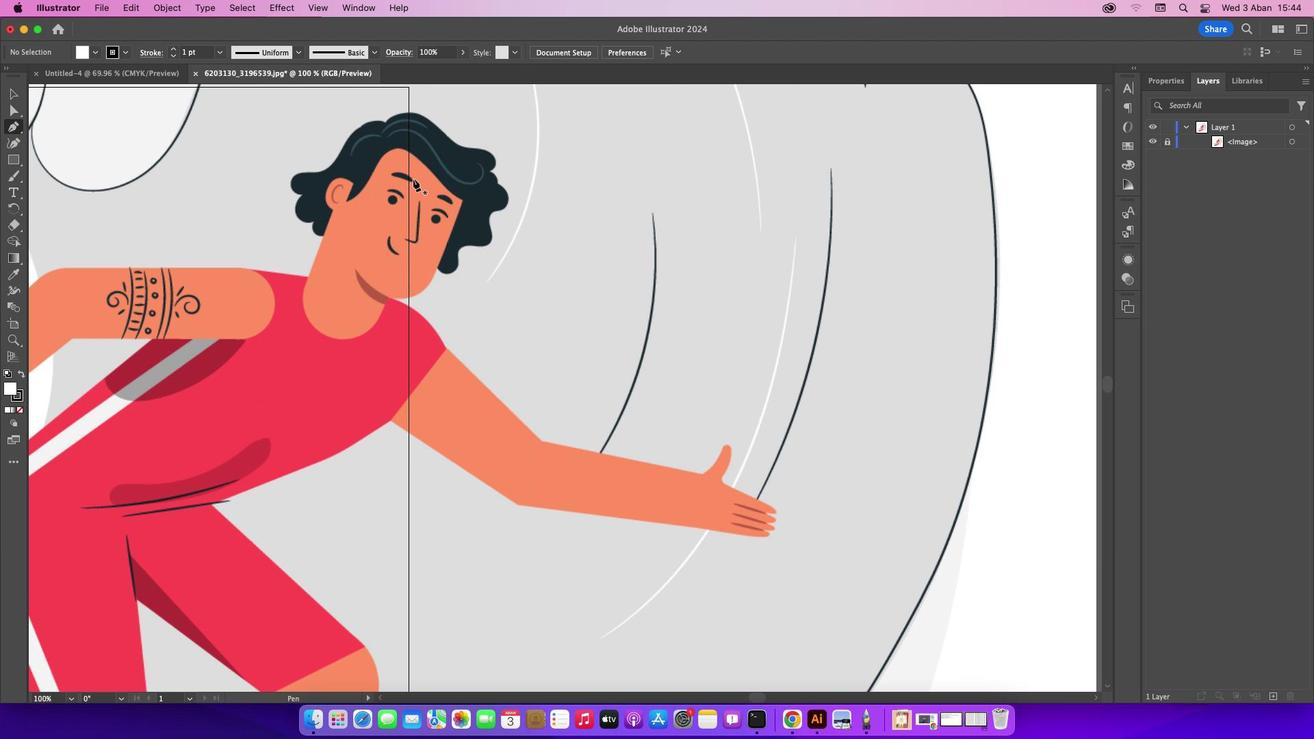 
Action: Mouse moved to (346, 201)
Screenshot: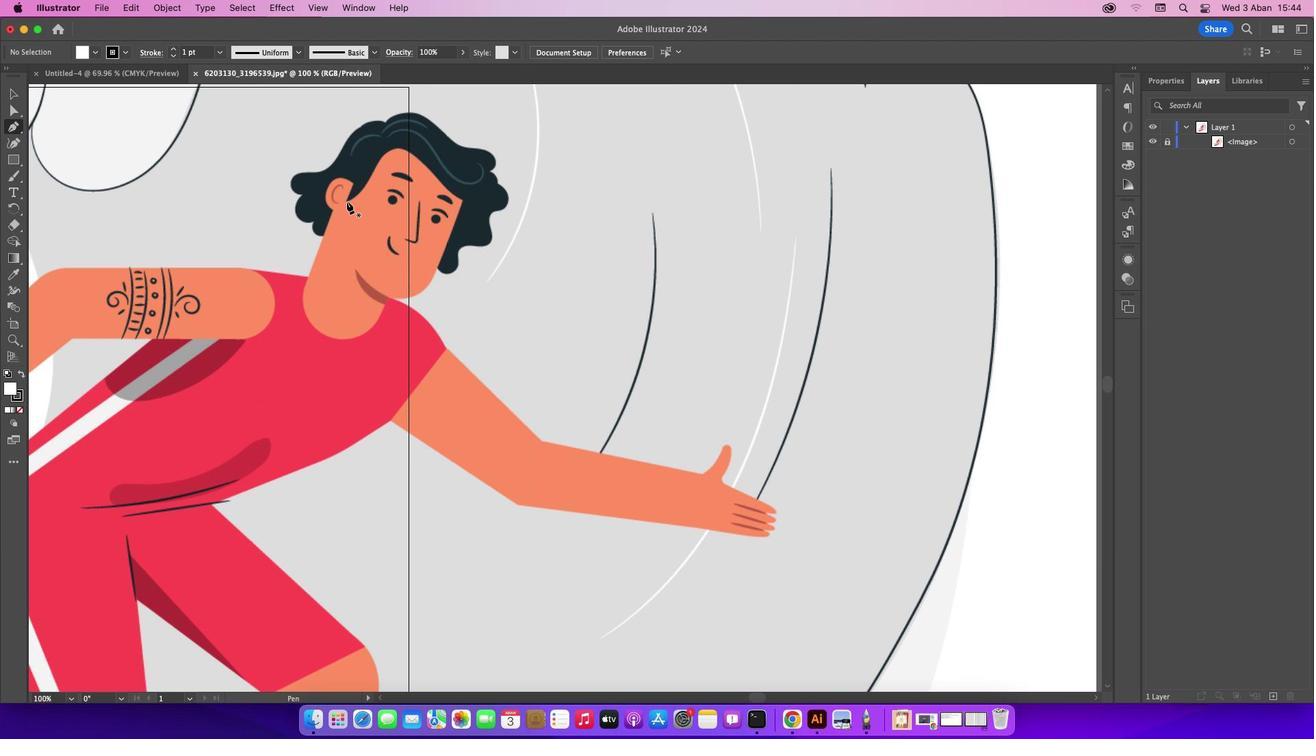 
Action: Mouse pressed left at (346, 201)
Screenshot: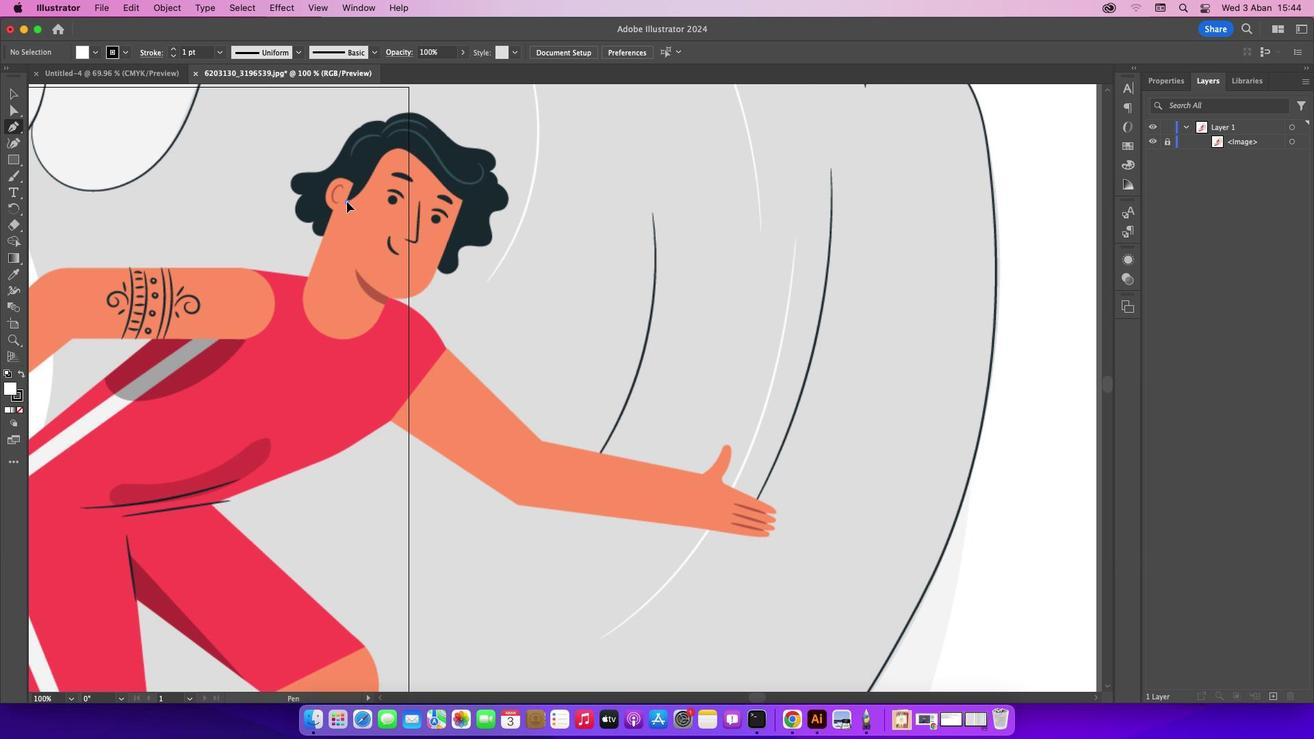 
Action: Mouse moved to (370, 176)
Screenshot: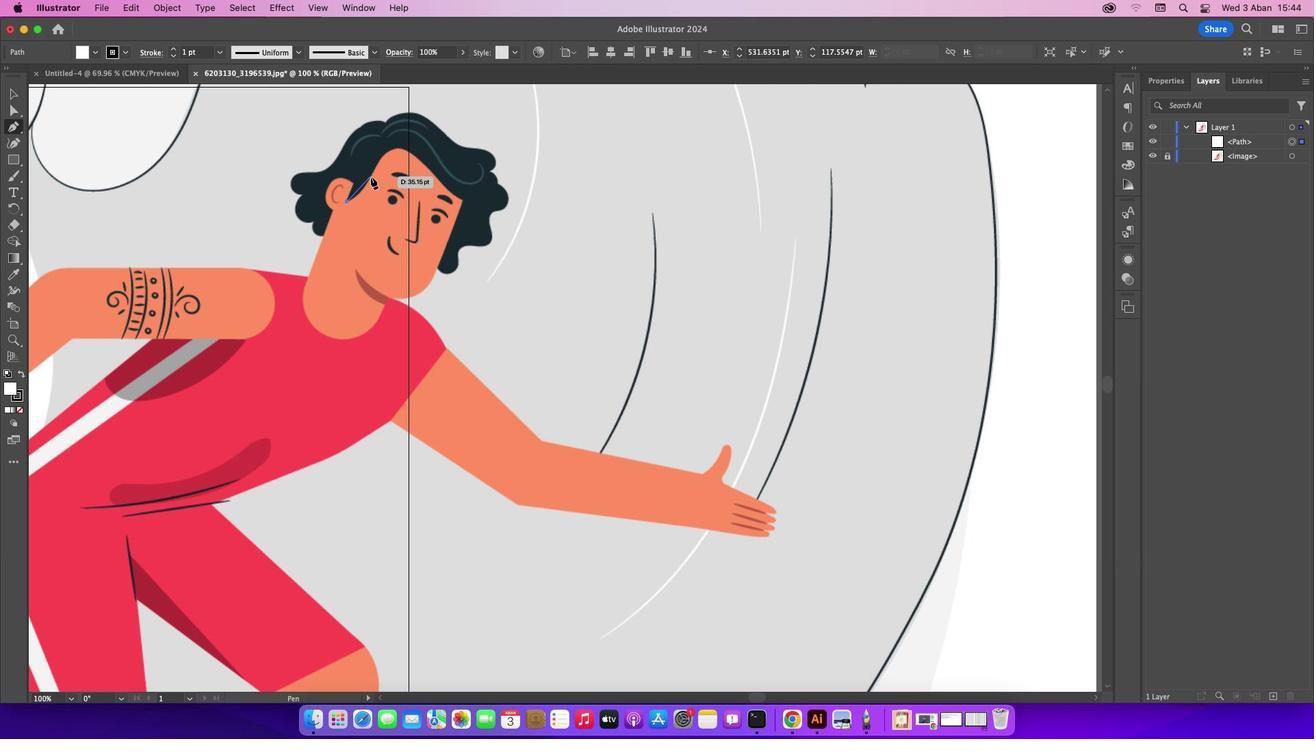 
Action: Mouse pressed left at (370, 176)
Screenshot: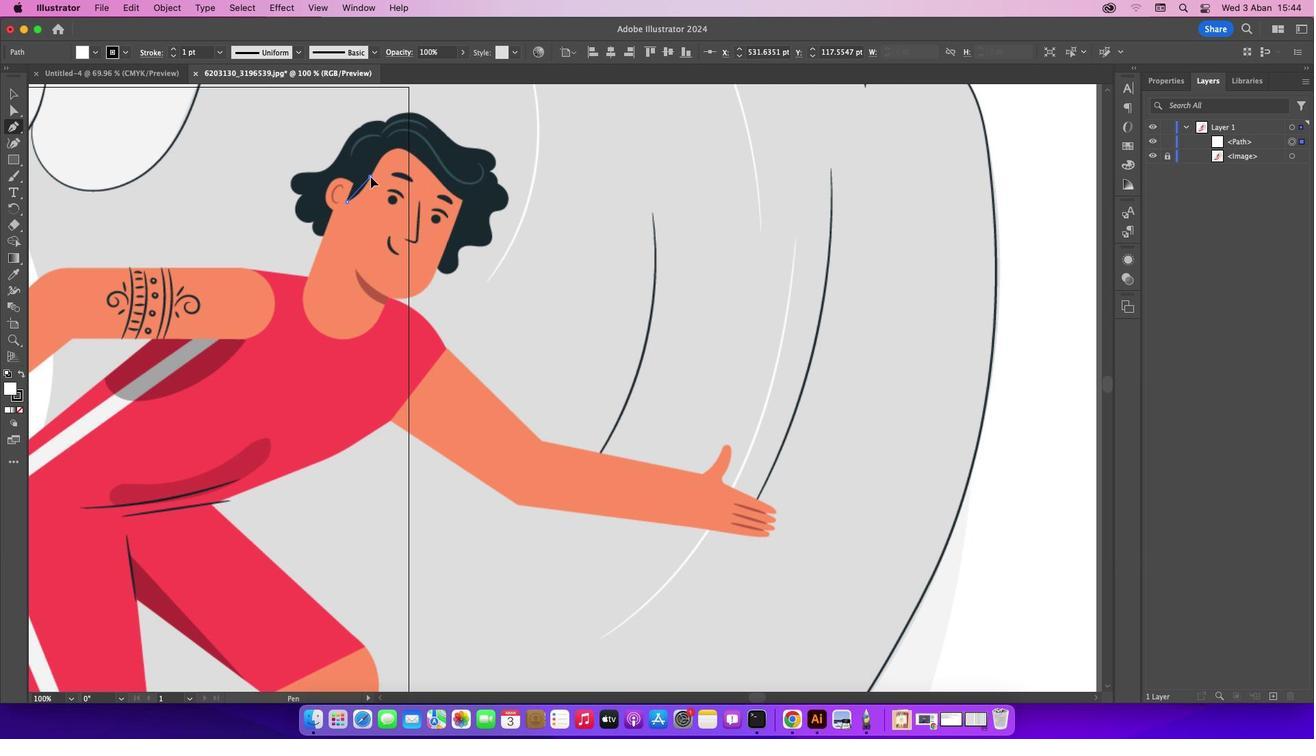
Action: Mouse moved to (402, 147)
Screenshot: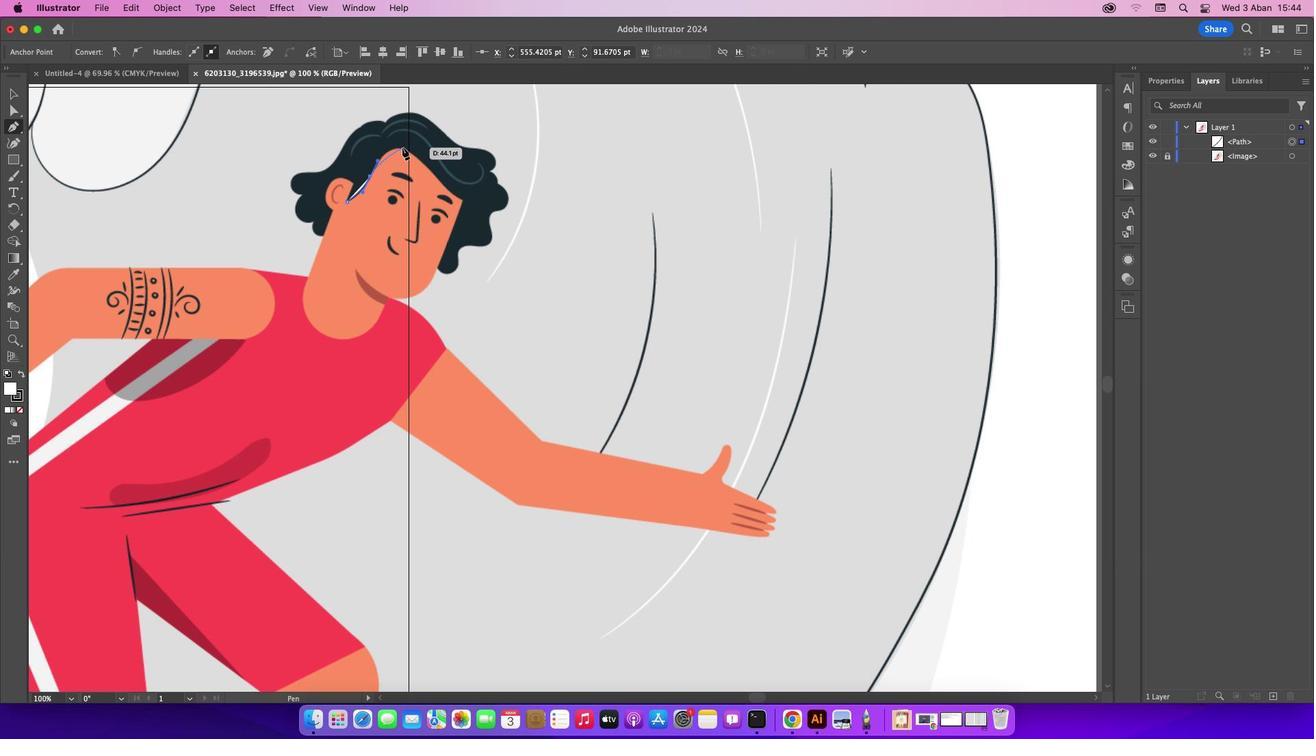 
Action: Mouse pressed left at (402, 147)
Screenshot: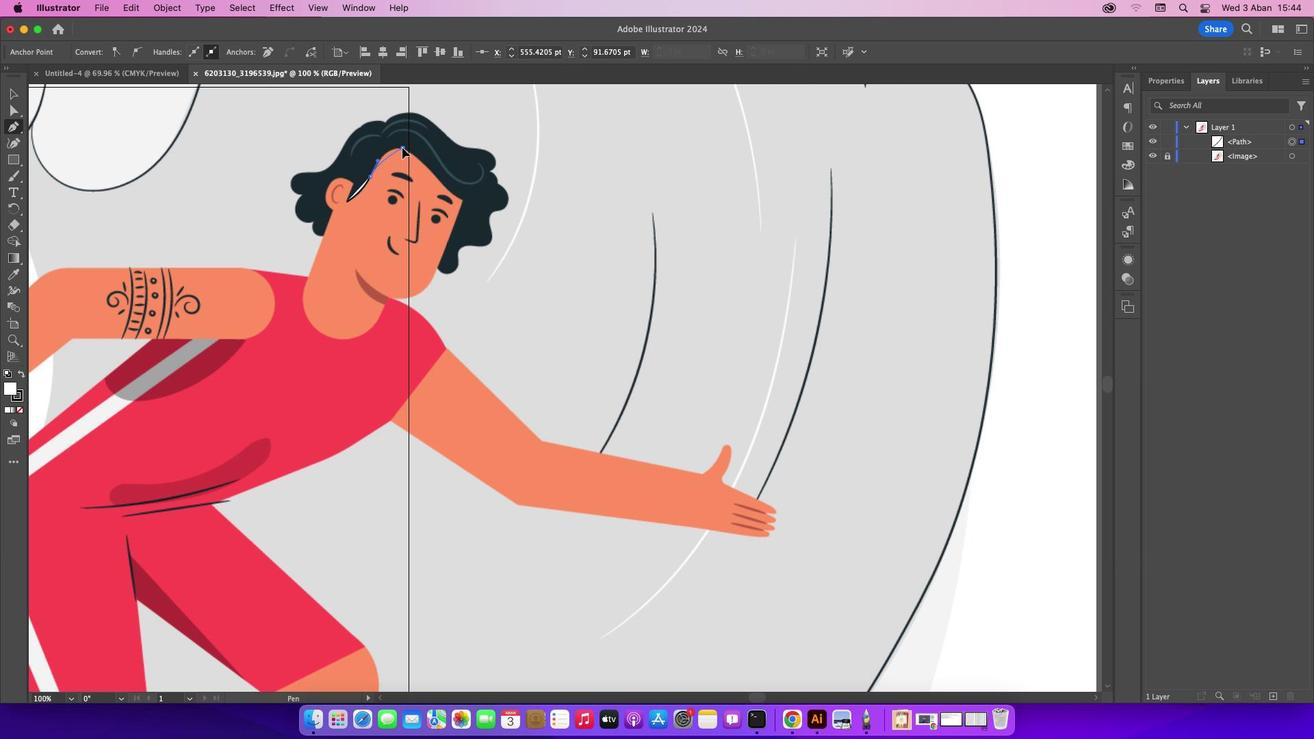 
Action: Mouse moved to (441, 182)
Screenshot: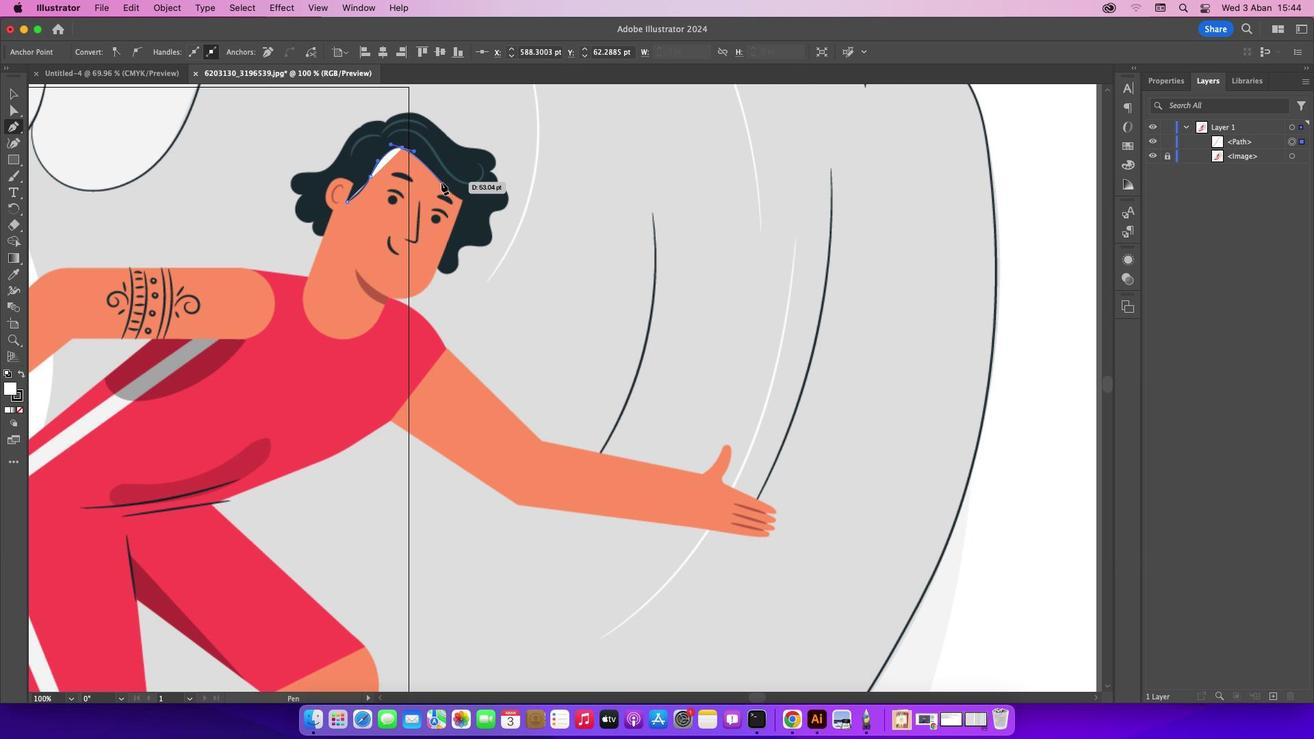 
Action: Mouse pressed left at (441, 182)
Screenshot: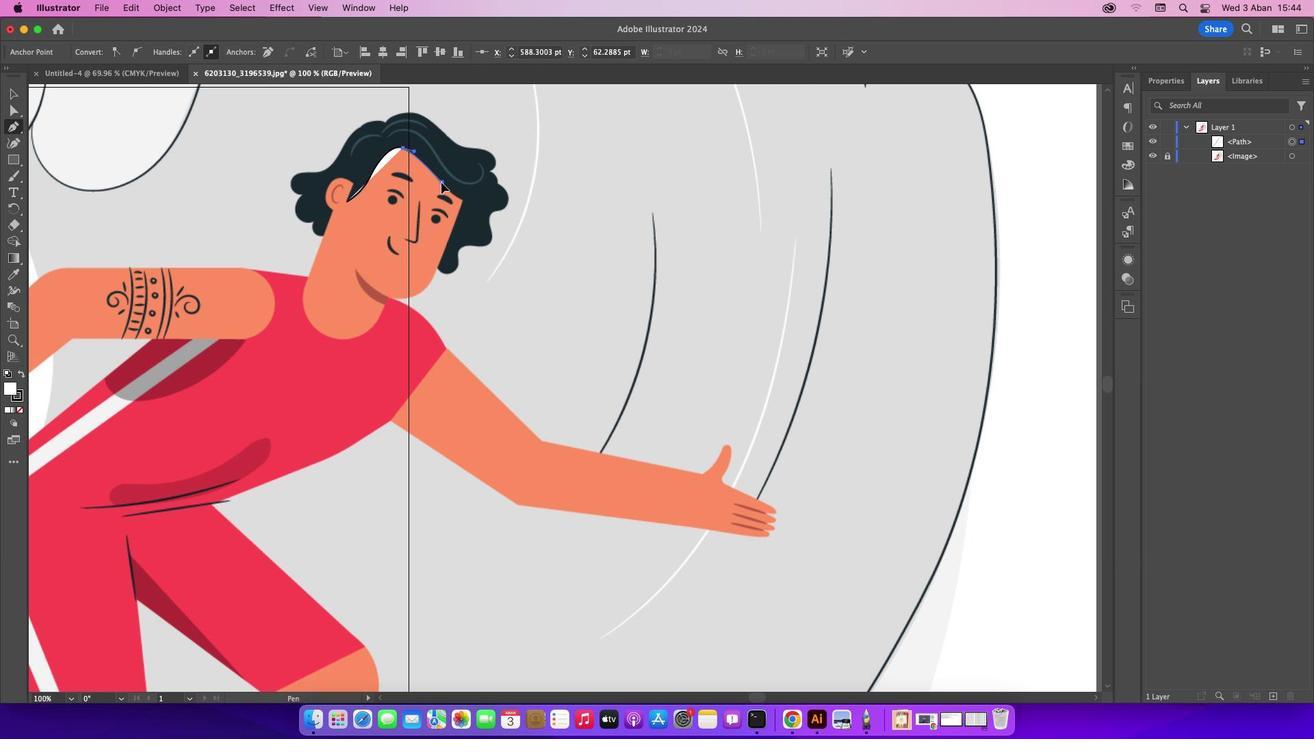 
Action: Mouse moved to (463, 201)
Screenshot: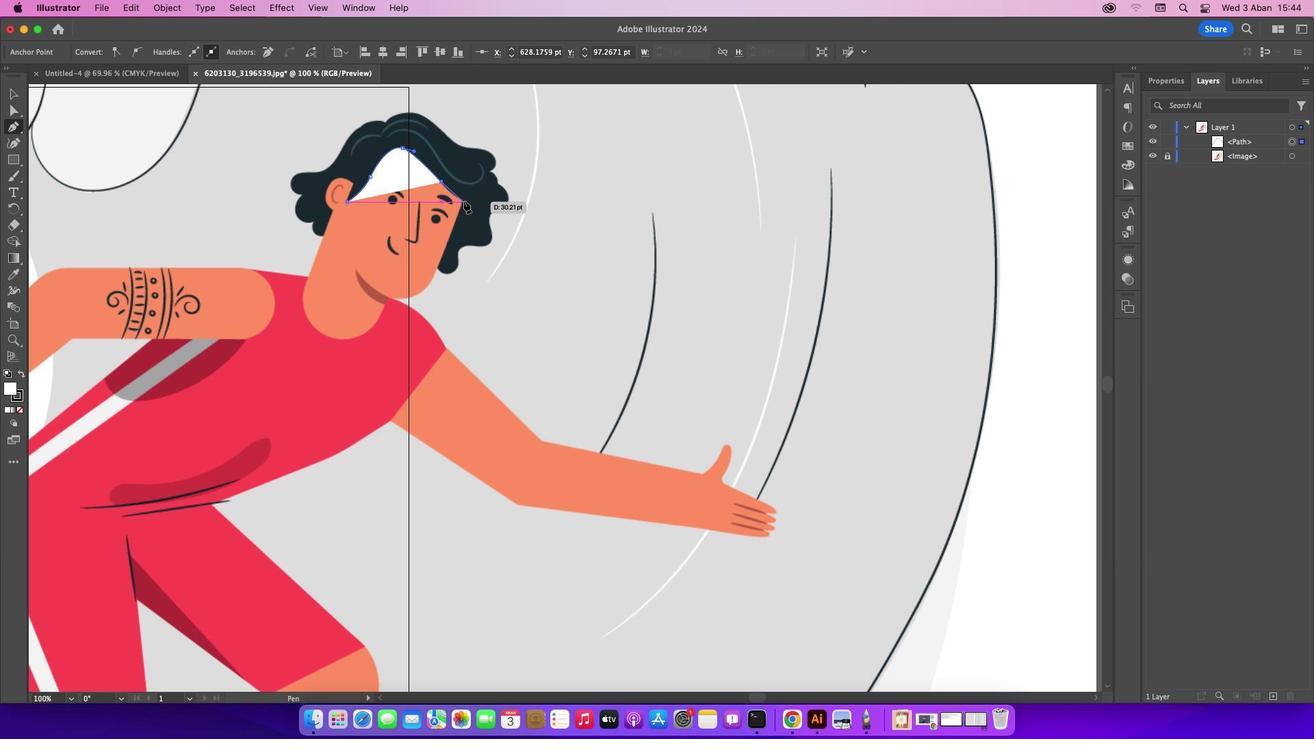 
Action: Mouse pressed left at (463, 201)
Screenshot: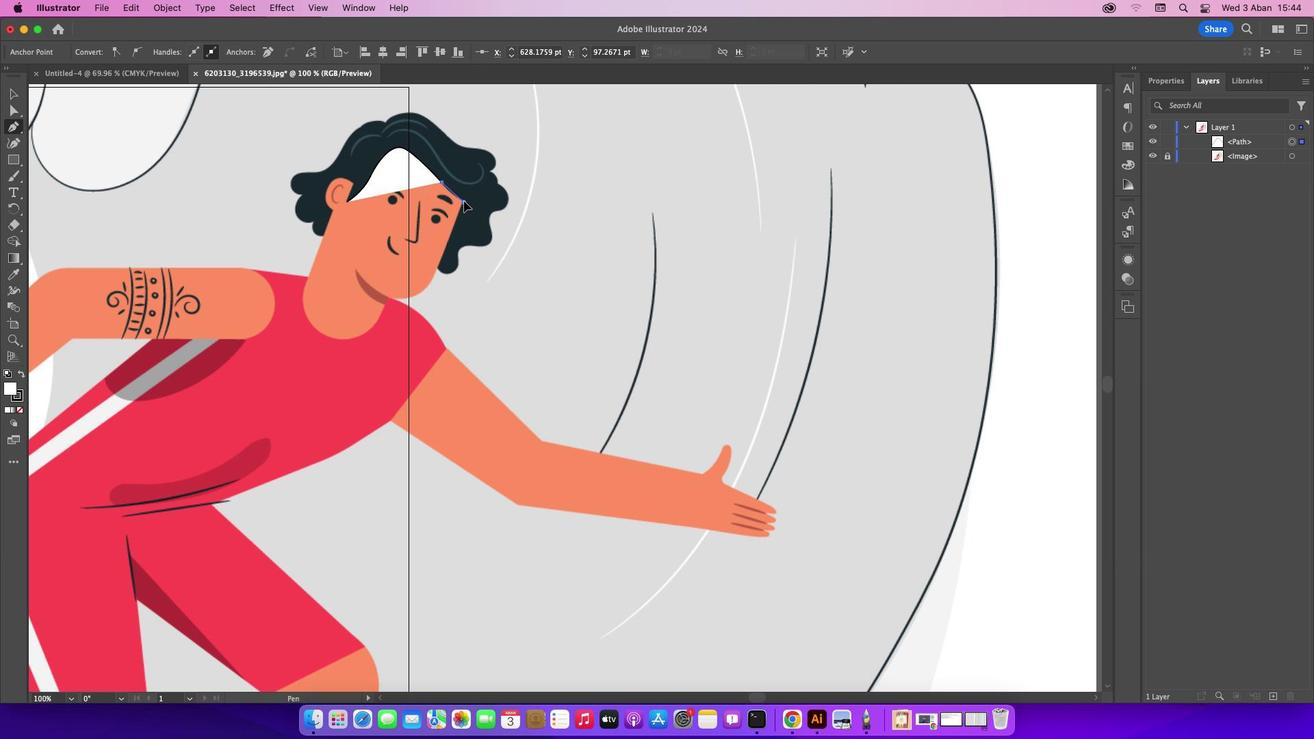 
Action: Mouse moved to (464, 201)
Screenshot: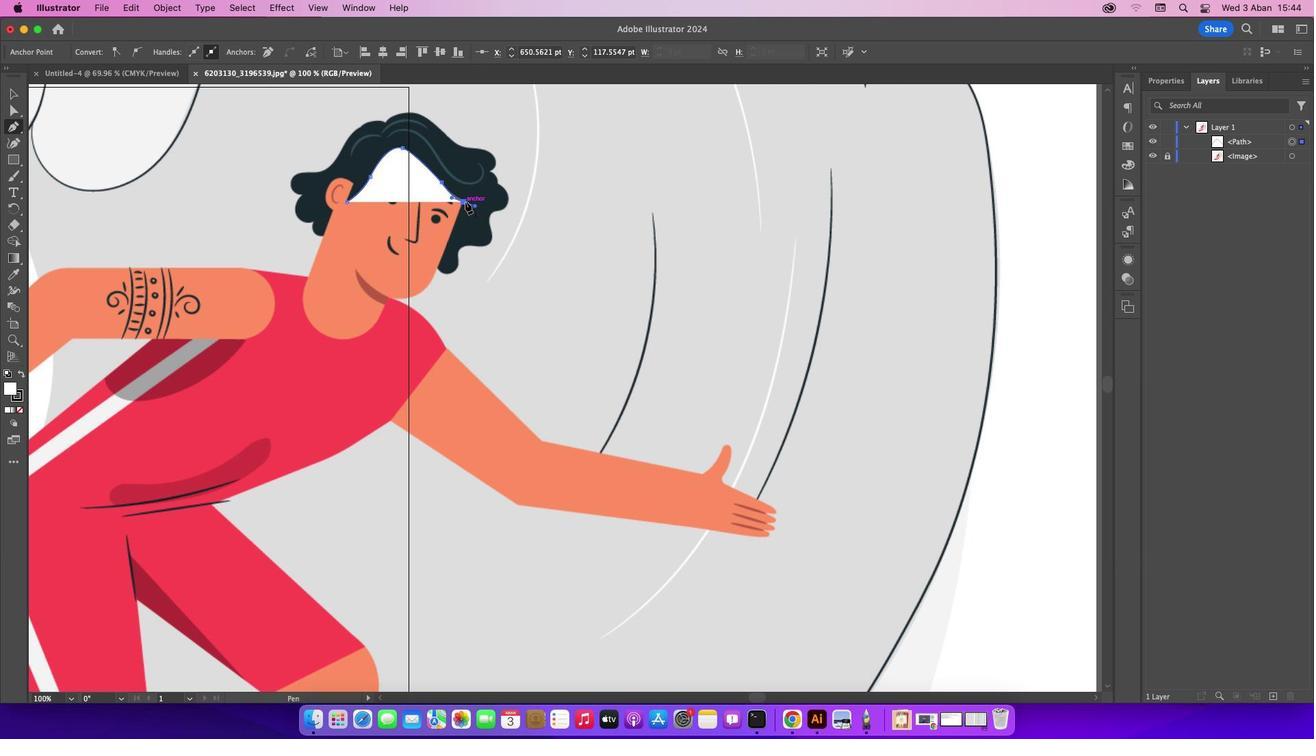 
Action: Mouse pressed left at (464, 201)
Screenshot: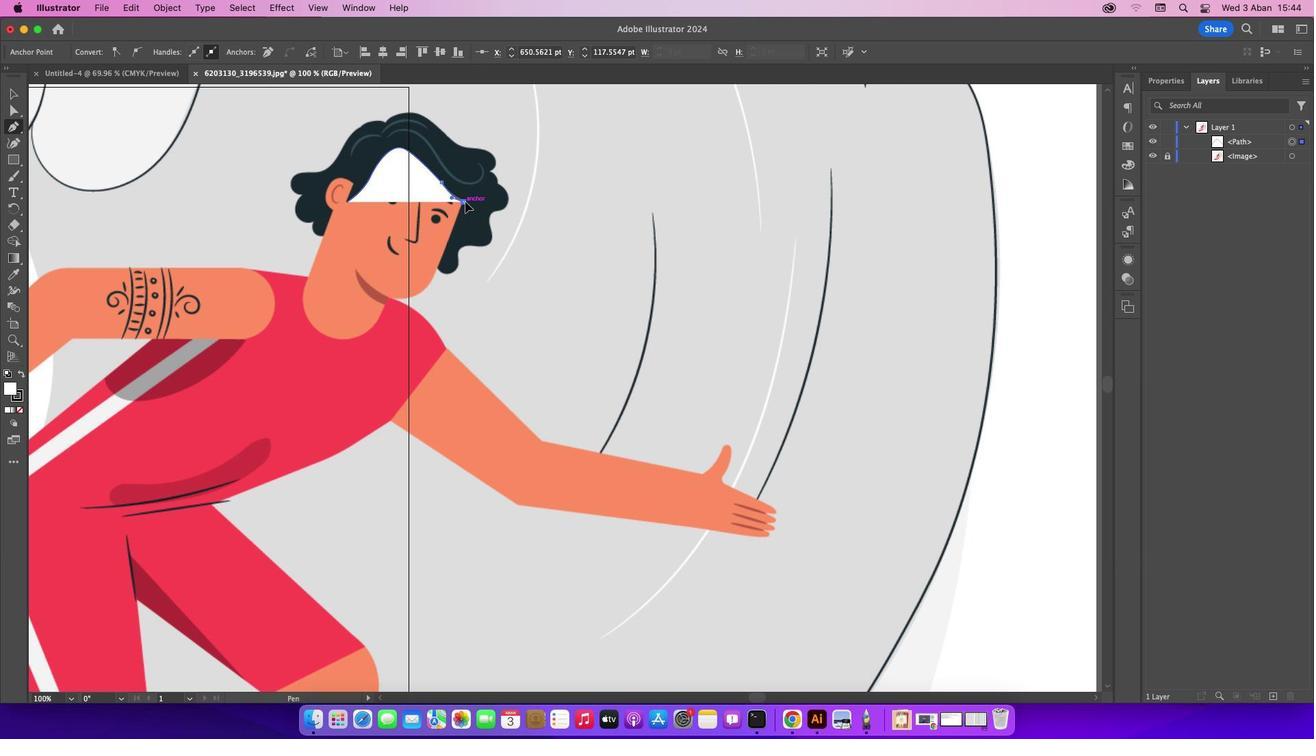 
Action: Mouse moved to (438, 266)
Screenshot: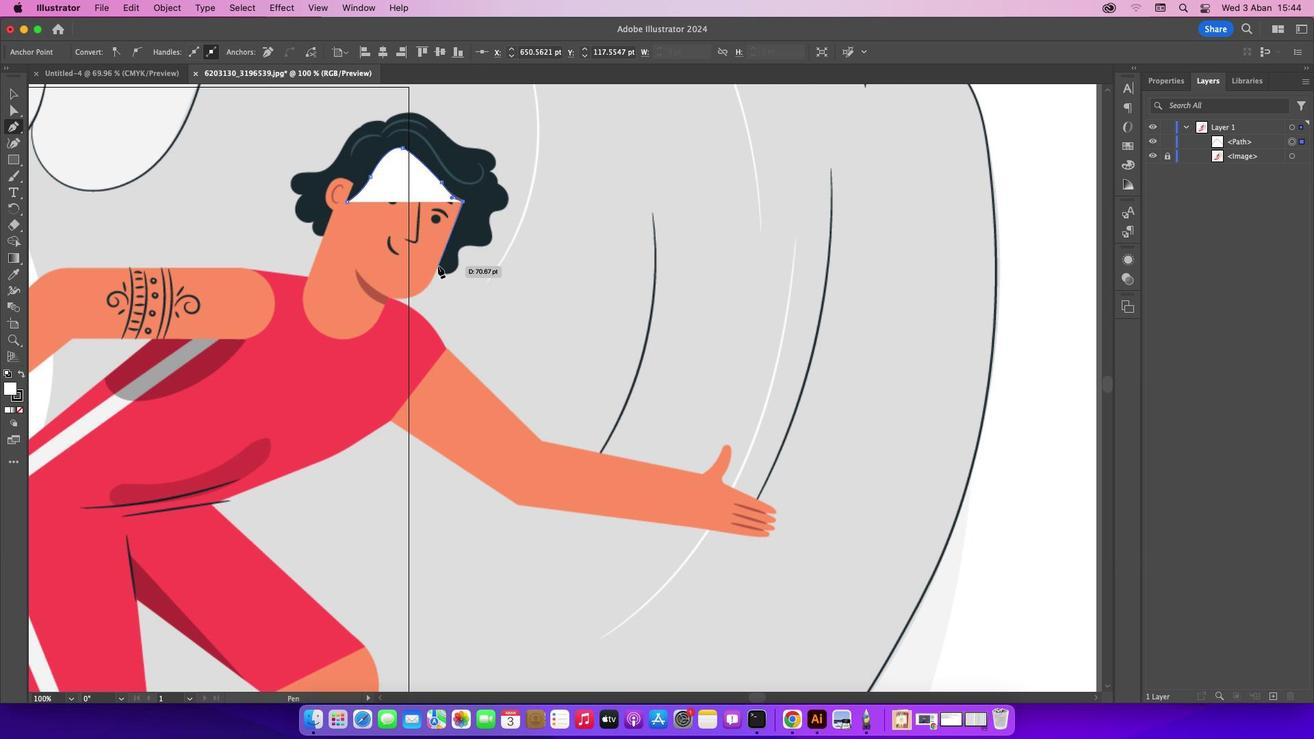 
Action: Mouse pressed left at (438, 266)
Screenshot: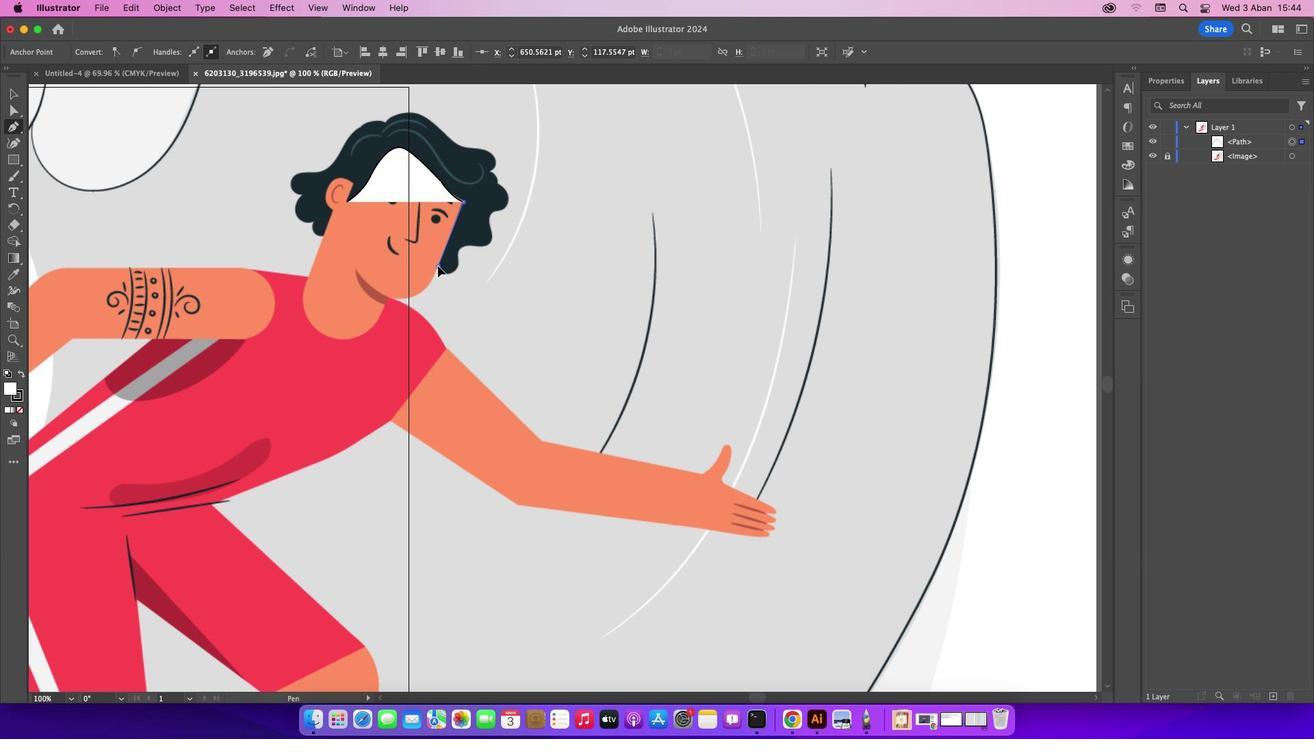 
Action: Mouse moved to (20, 410)
Screenshot: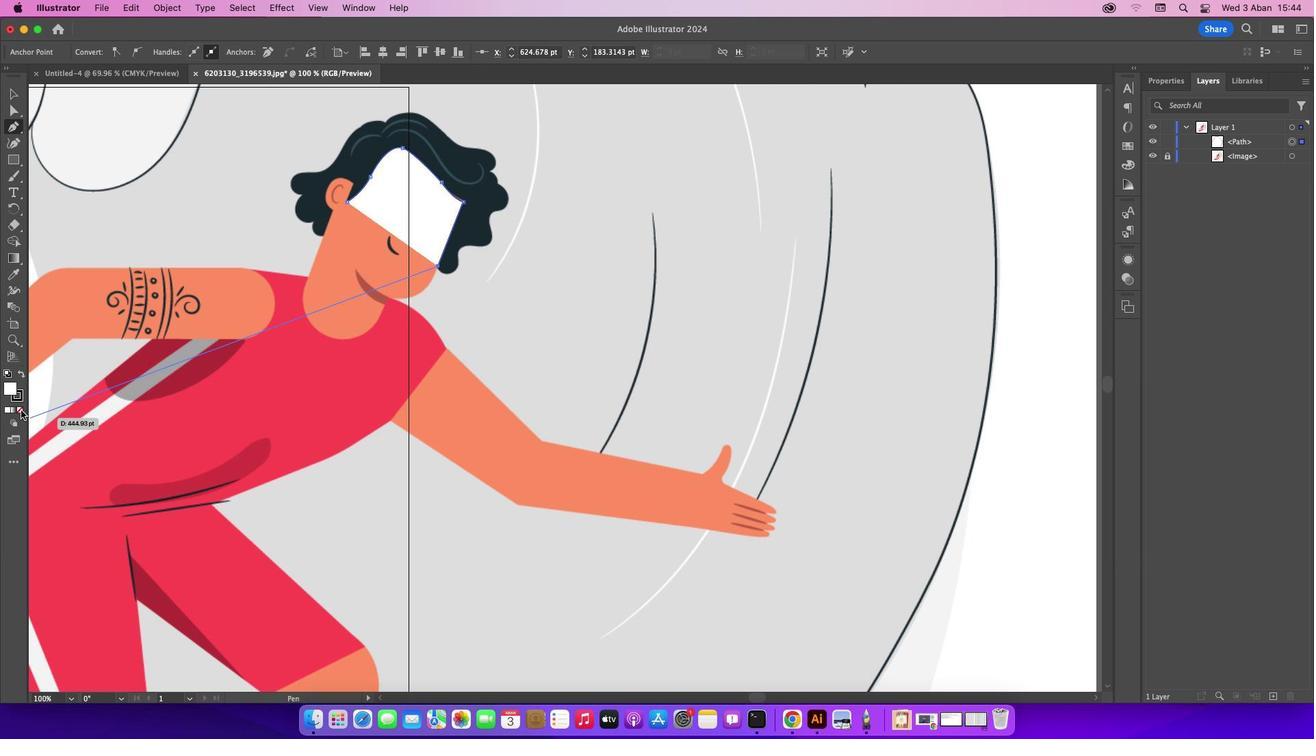 
Action: Mouse pressed left at (20, 410)
Screenshot: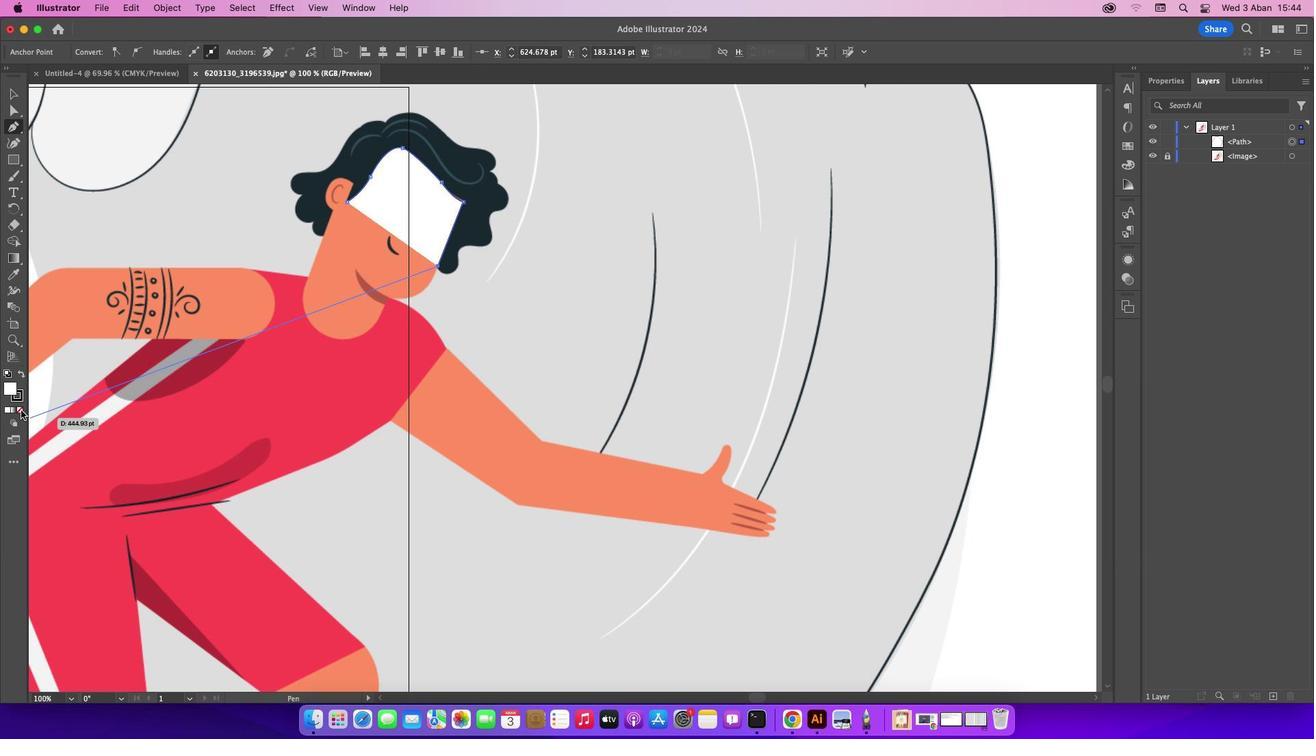 
Action: Mouse moved to (21, 399)
Screenshot: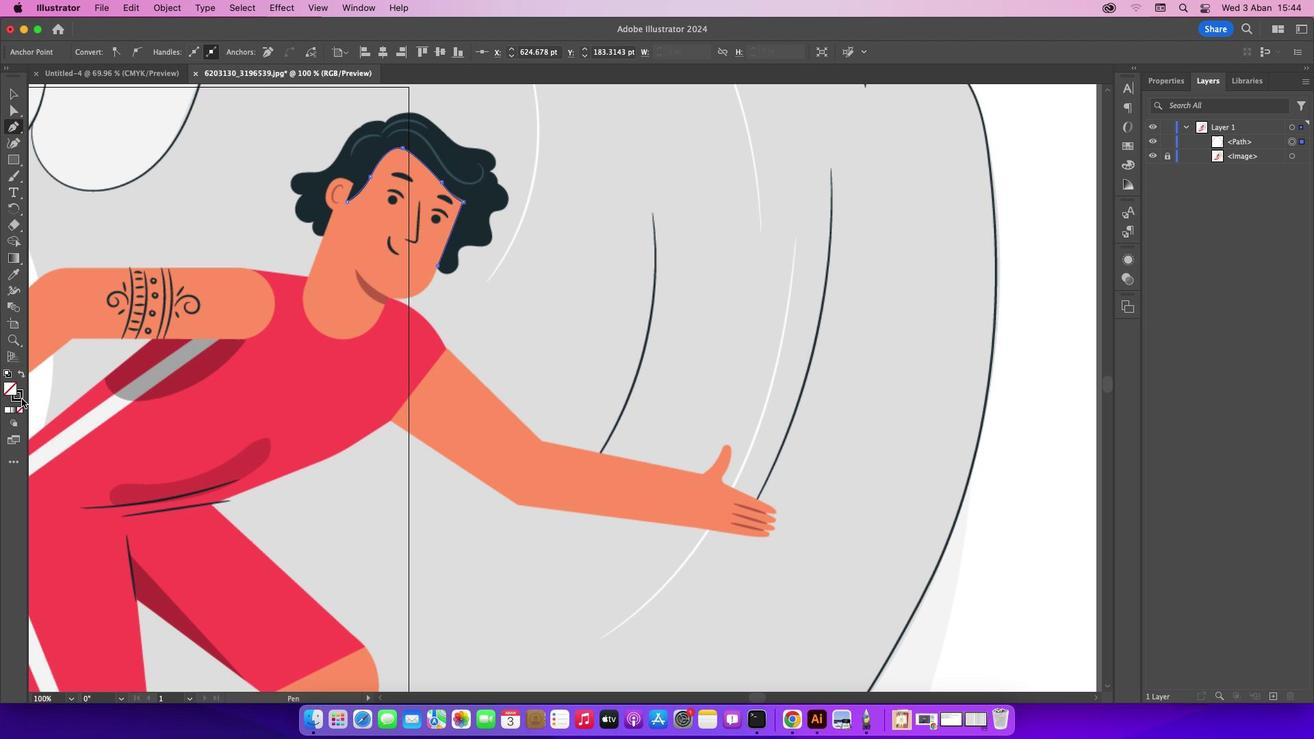 
Action: Mouse pressed left at (21, 399)
Screenshot: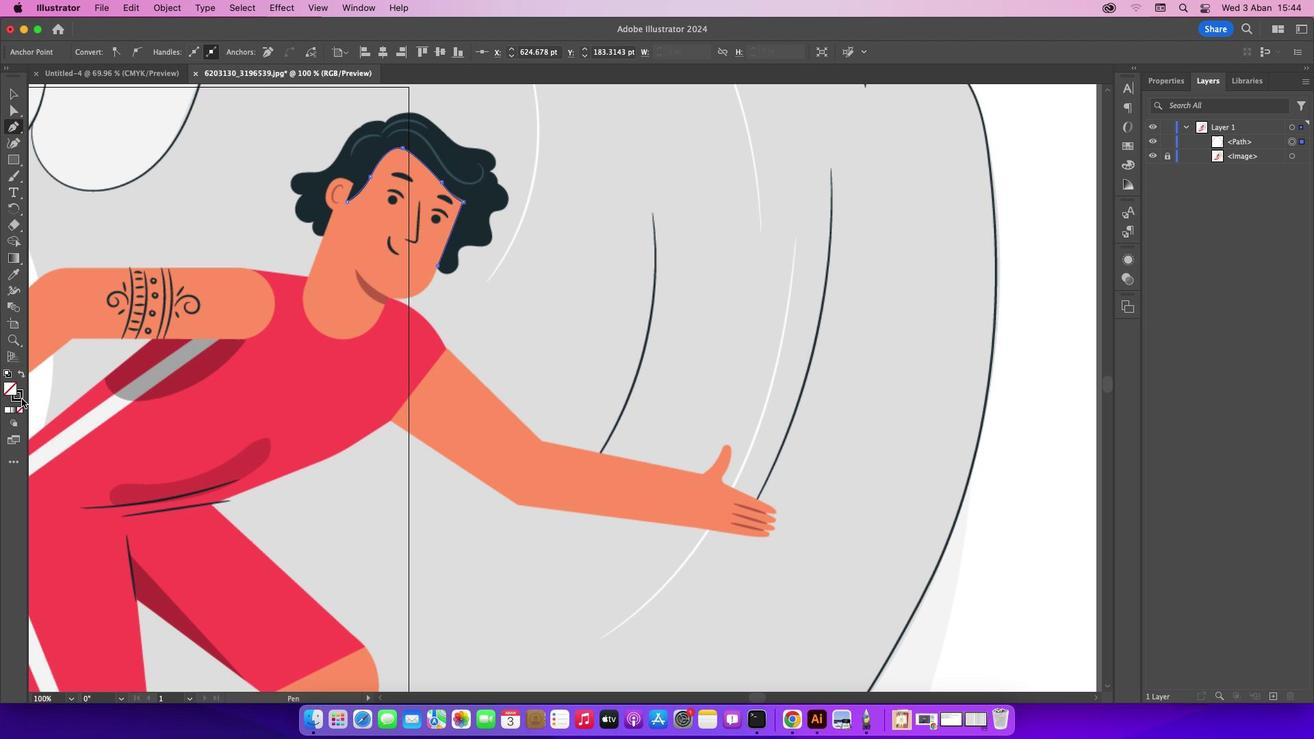 
Action: Mouse moved to (23, 412)
Screenshot: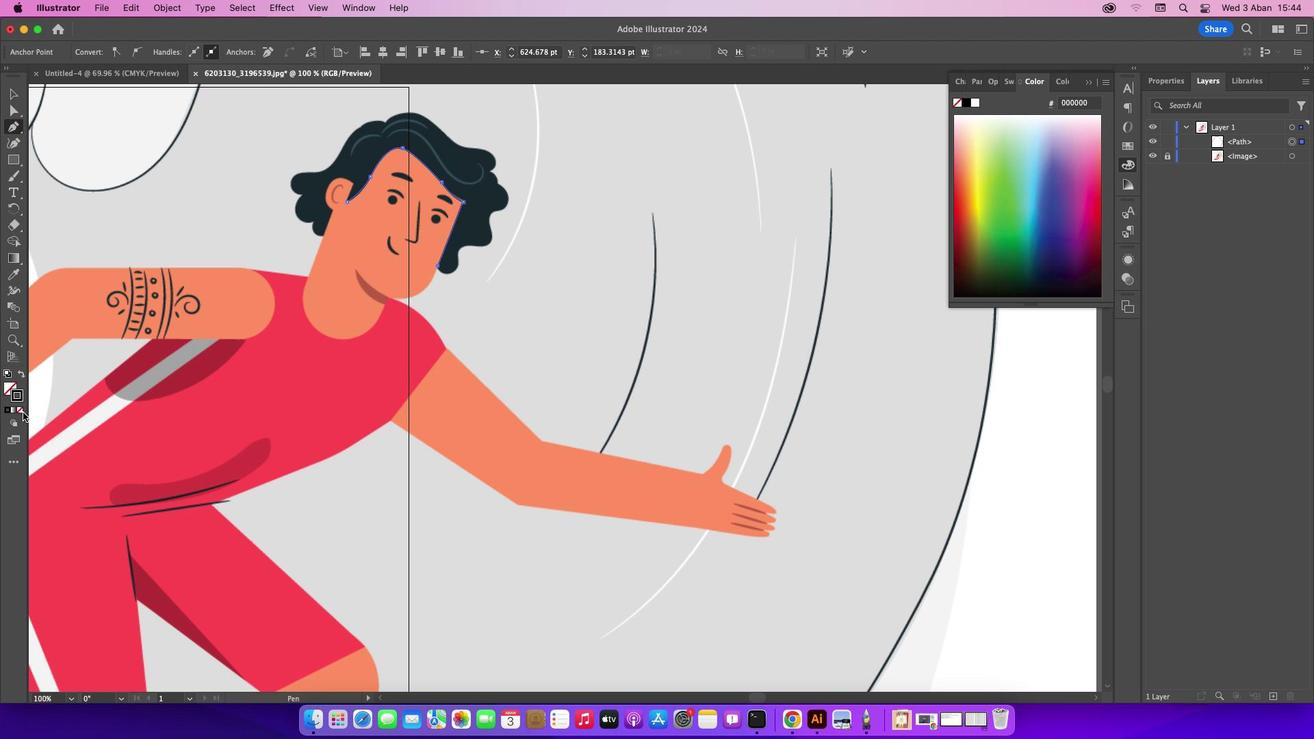 
Action: Mouse pressed left at (23, 412)
Screenshot: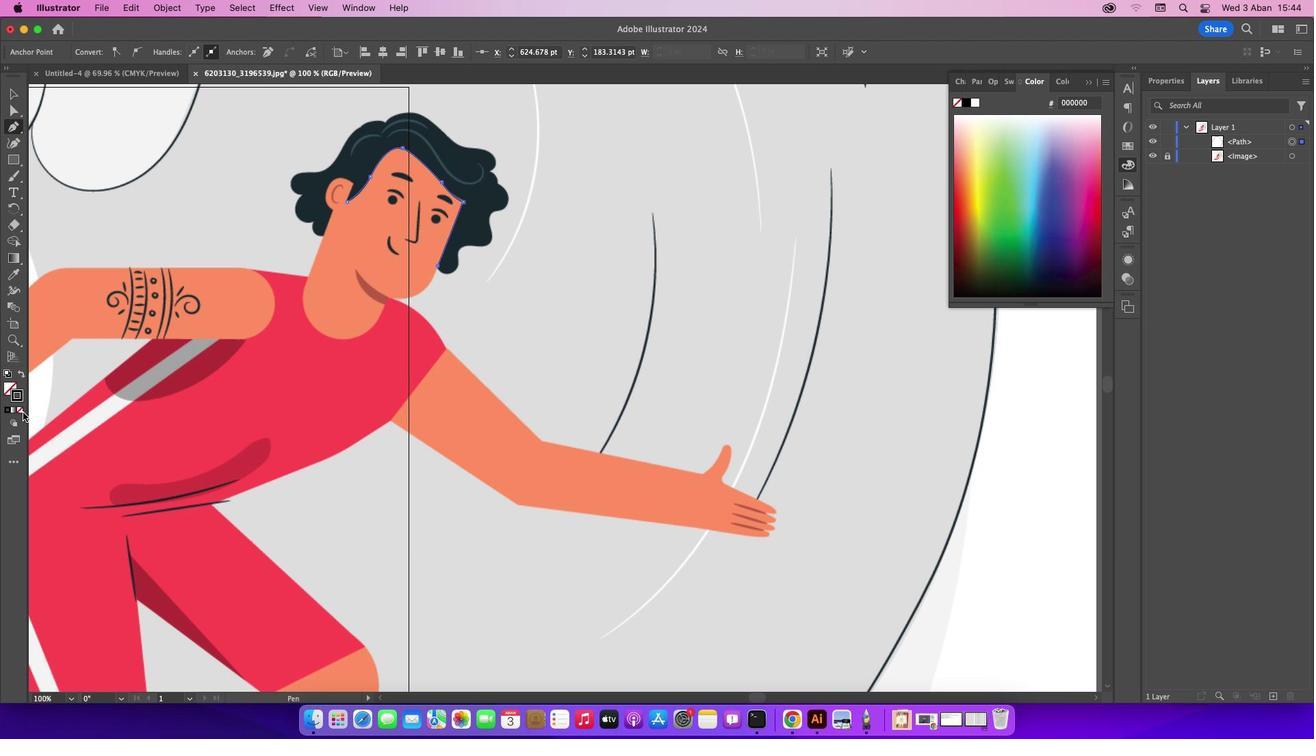 
Action: Mouse pressed left at (23, 412)
Screenshot: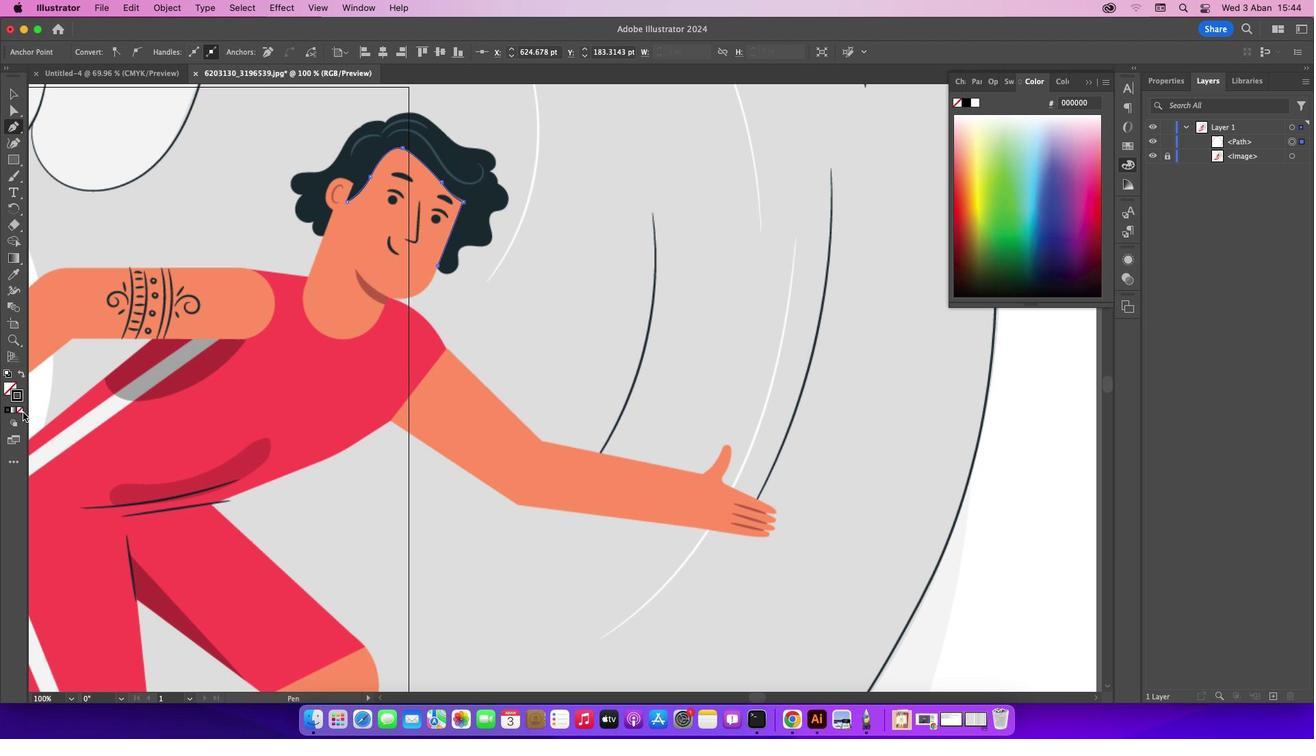 
Action: Mouse moved to (21, 409)
Screenshot: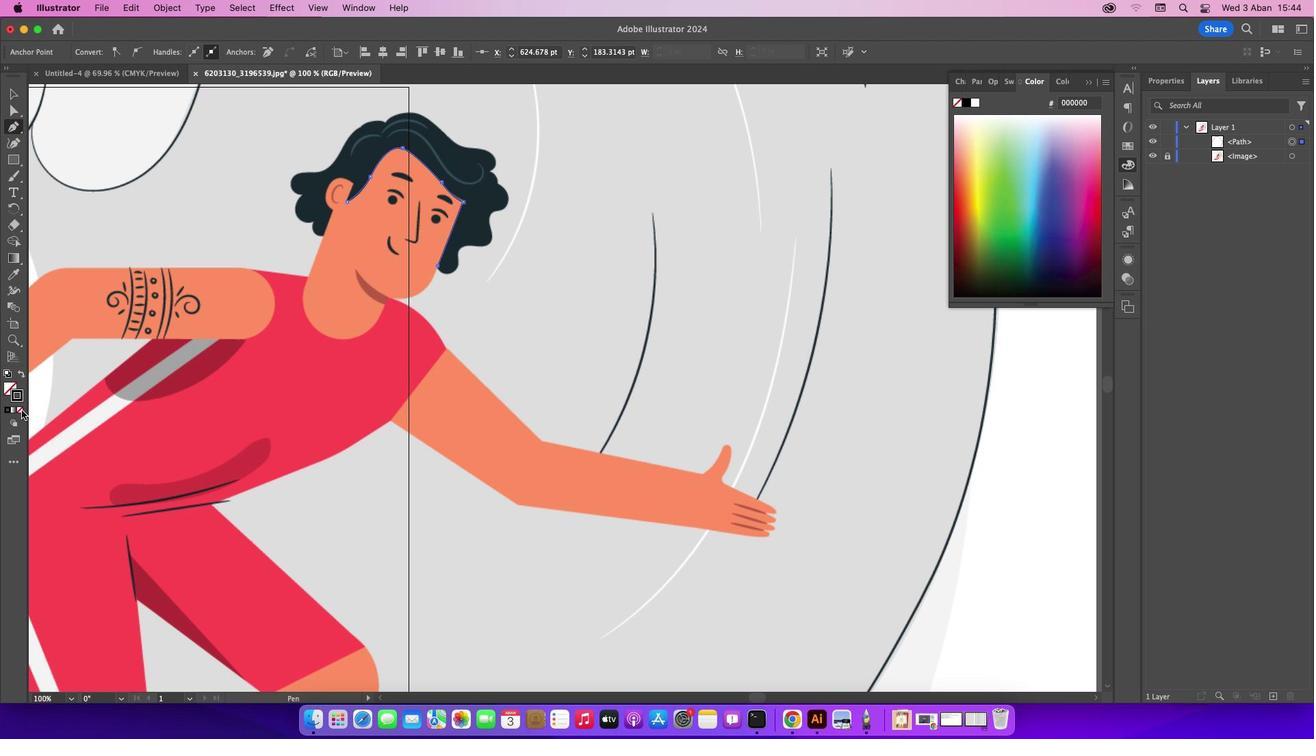 
Action: Mouse pressed left at (21, 409)
Screenshot: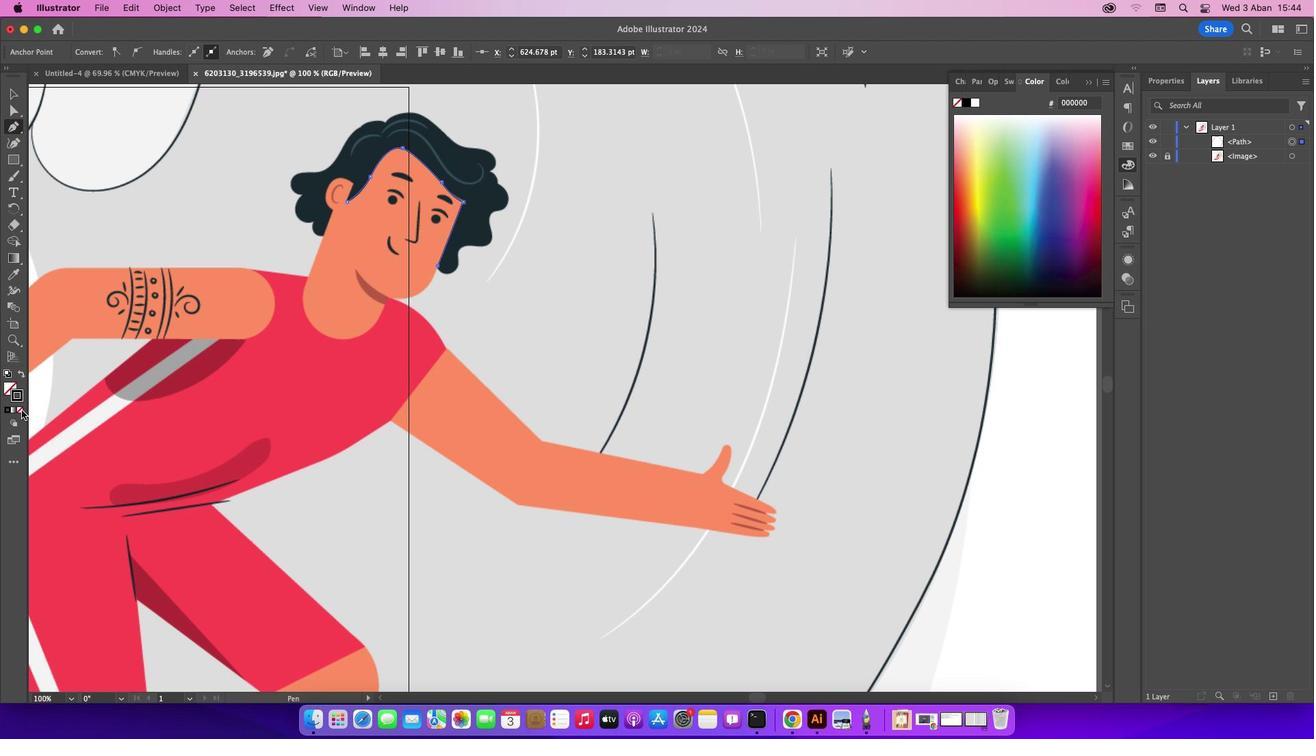 
Action: Mouse moved to (1086, 82)
Screenshot: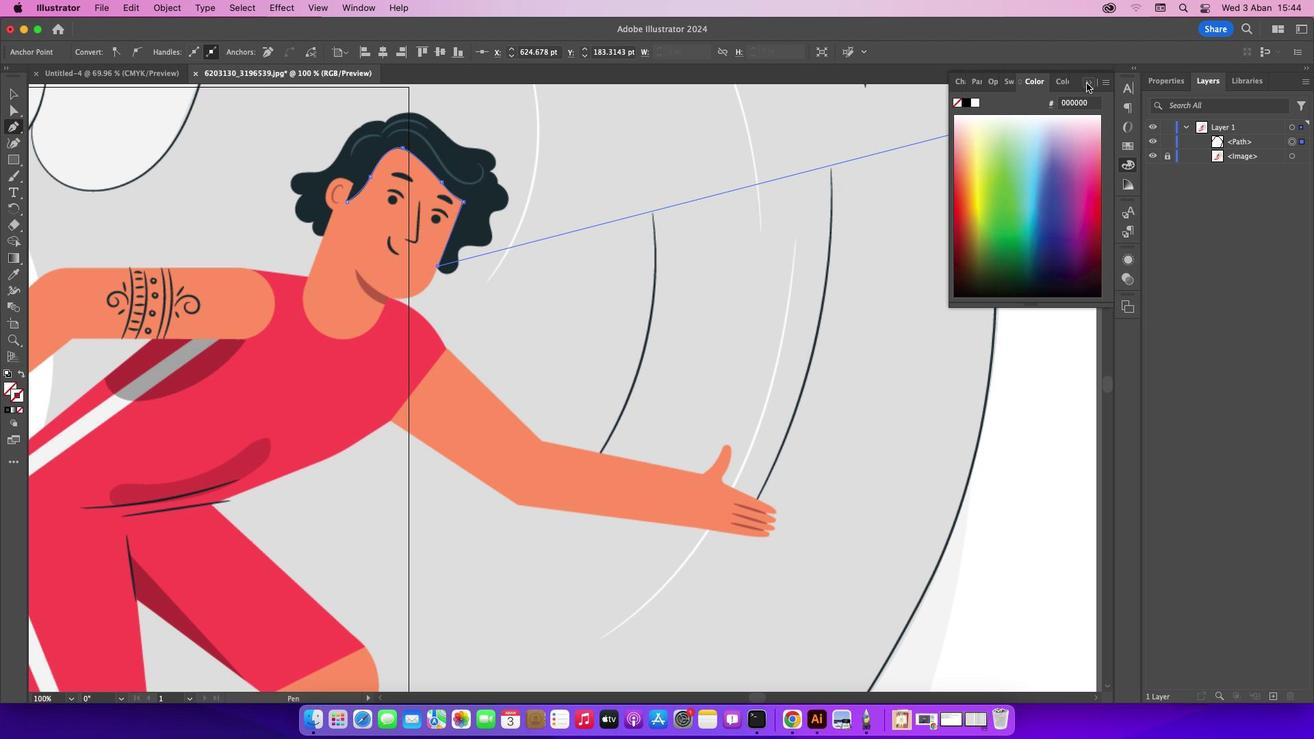 
Action: Mouse pressed left at (1086, 82)
Screenshot: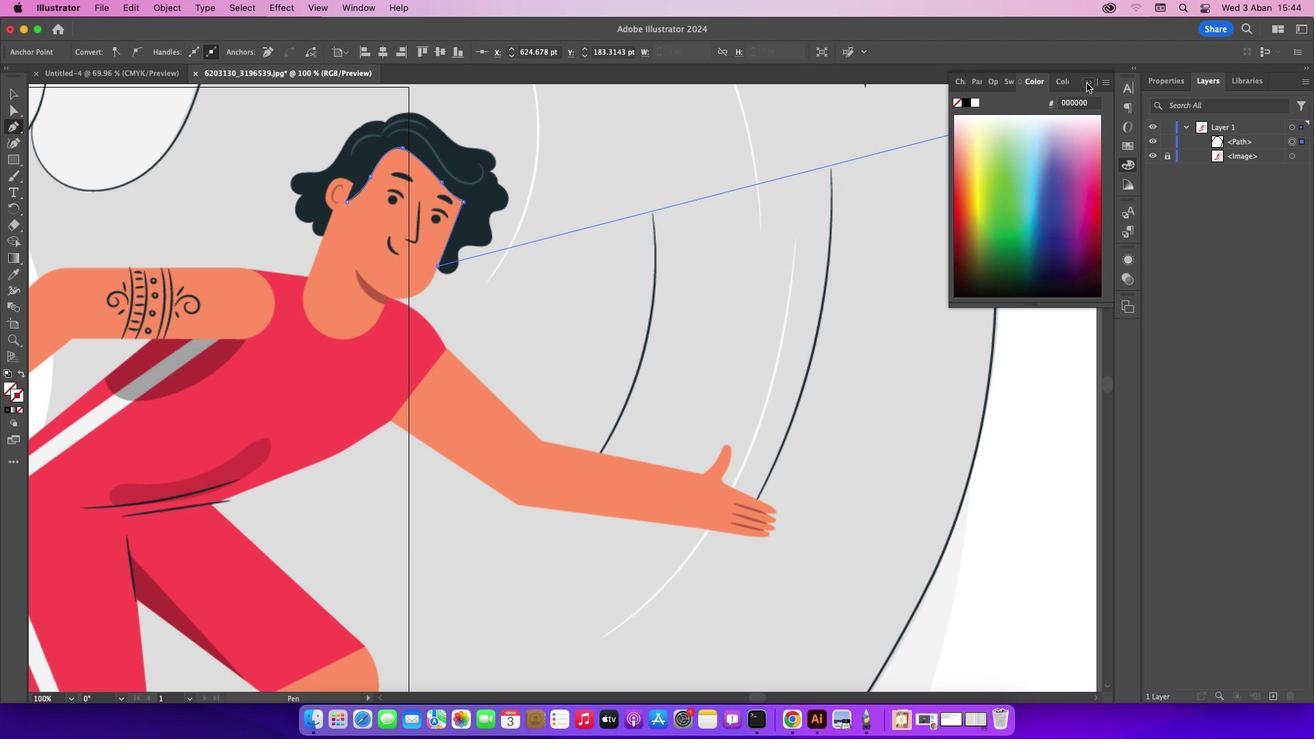 
Action: Mouse moved to (455, 268)
Screenshot: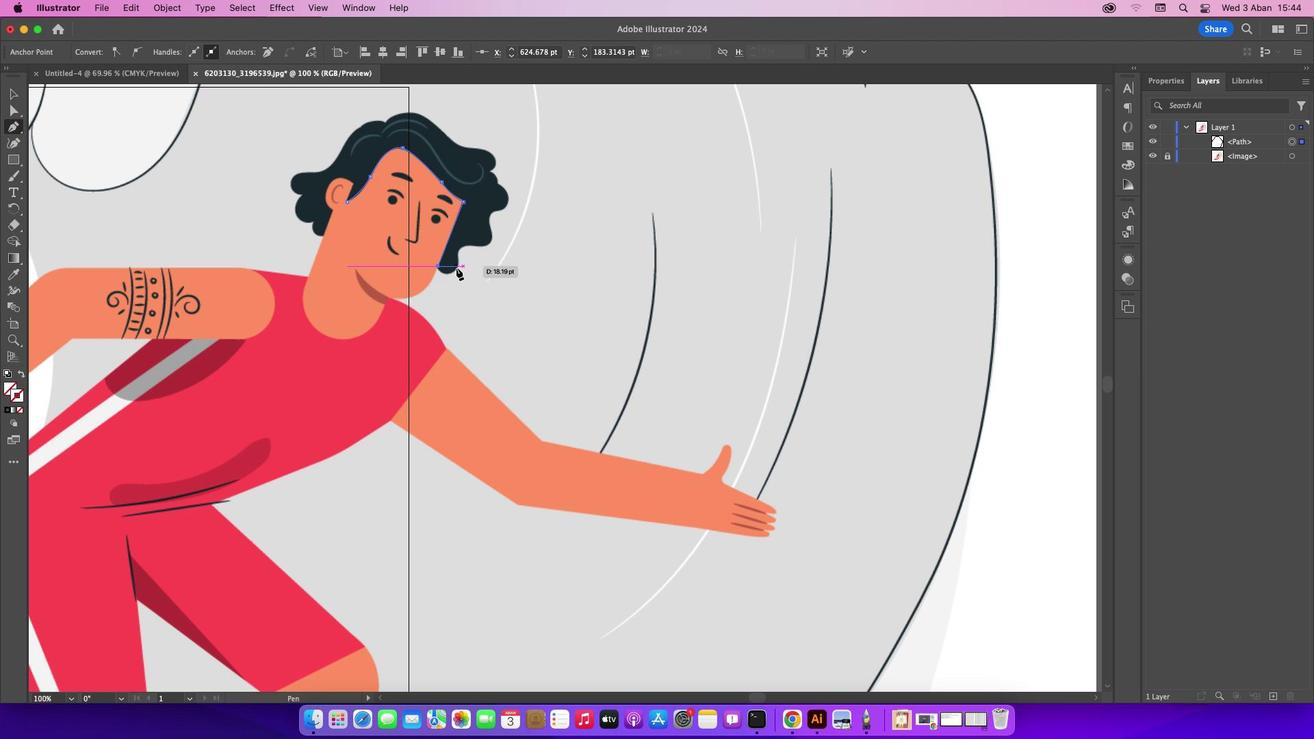
Action: Mouse pressed left at (455, 268)
Screenshot: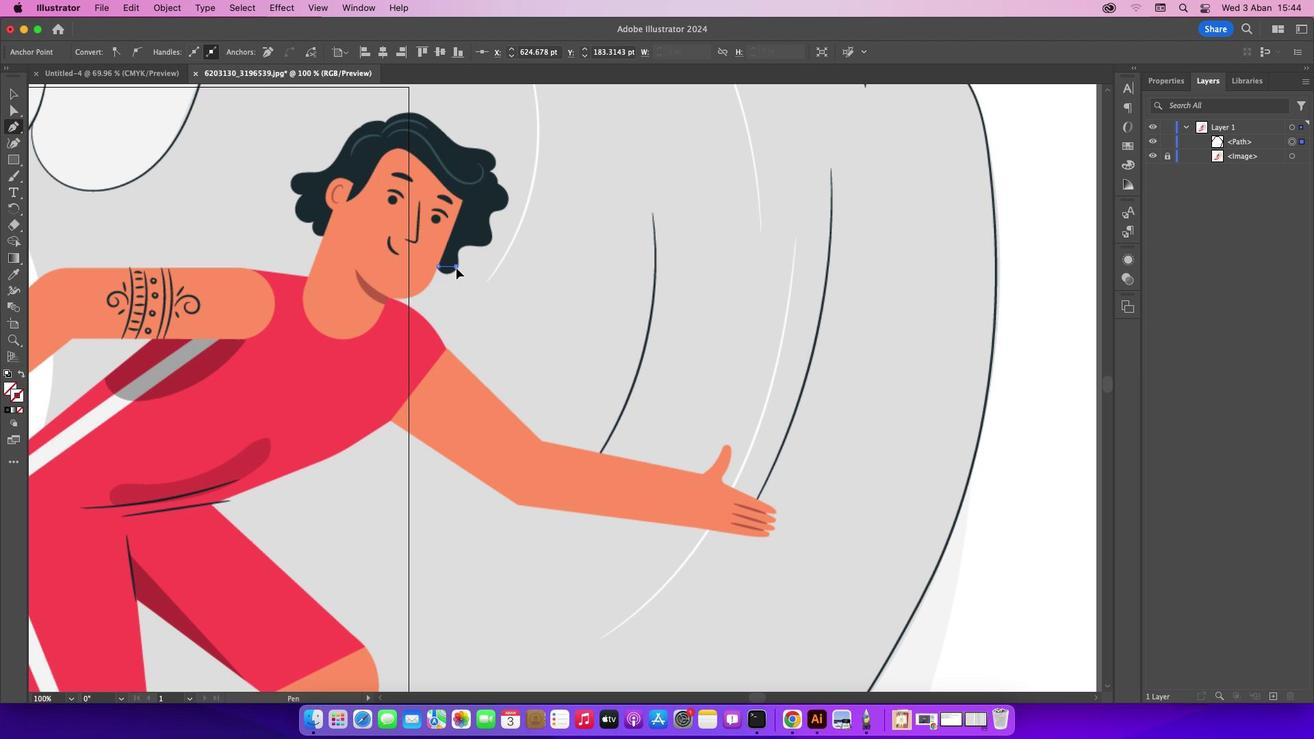 
Action: Mouse moved to (469, 255)
Screenshot: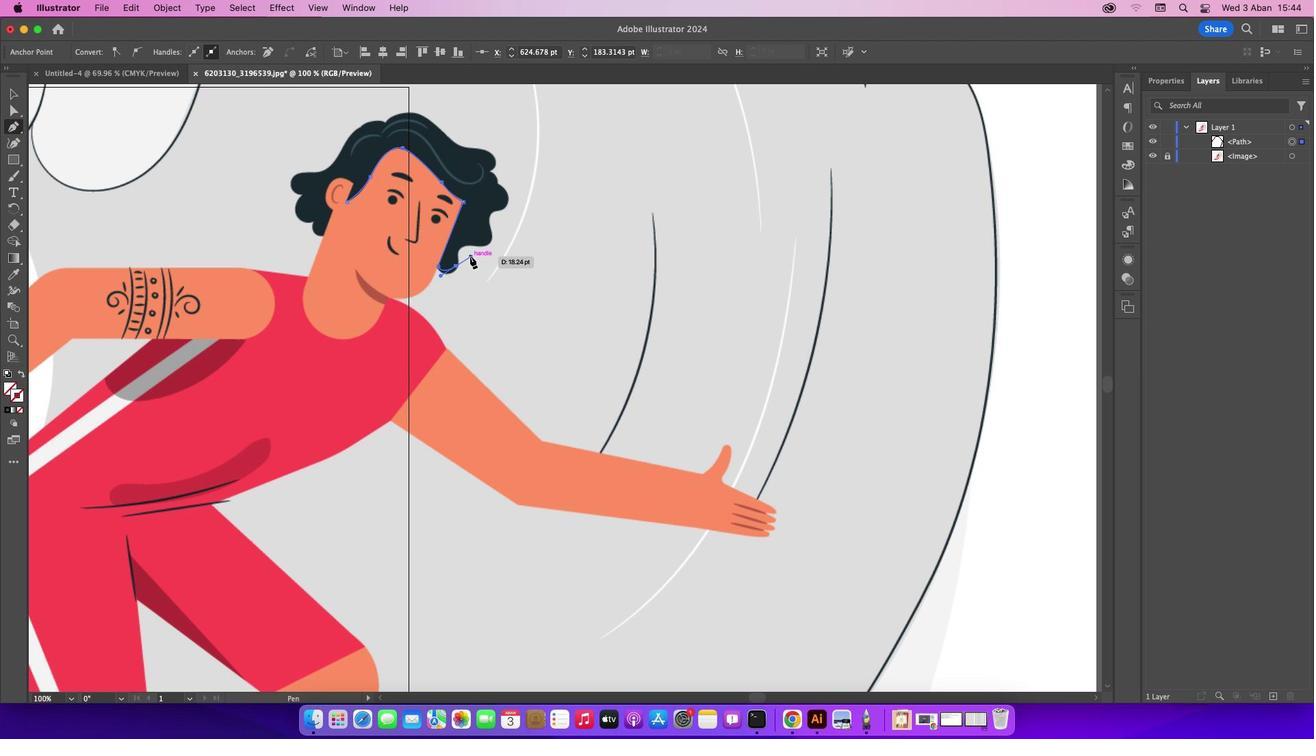 
Action: Key pressed Key.cmd'z'
Screenshot: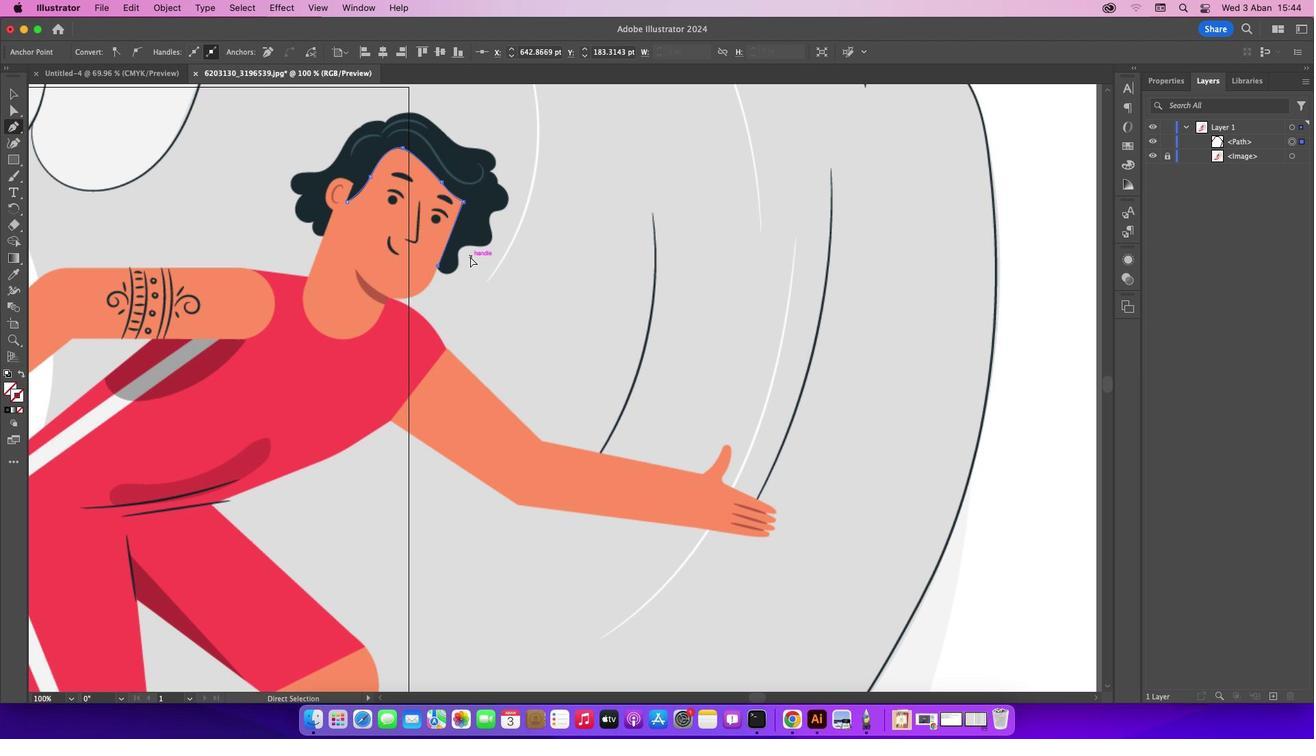 
Action: Mouse moved to (456, 267)
Screenshot: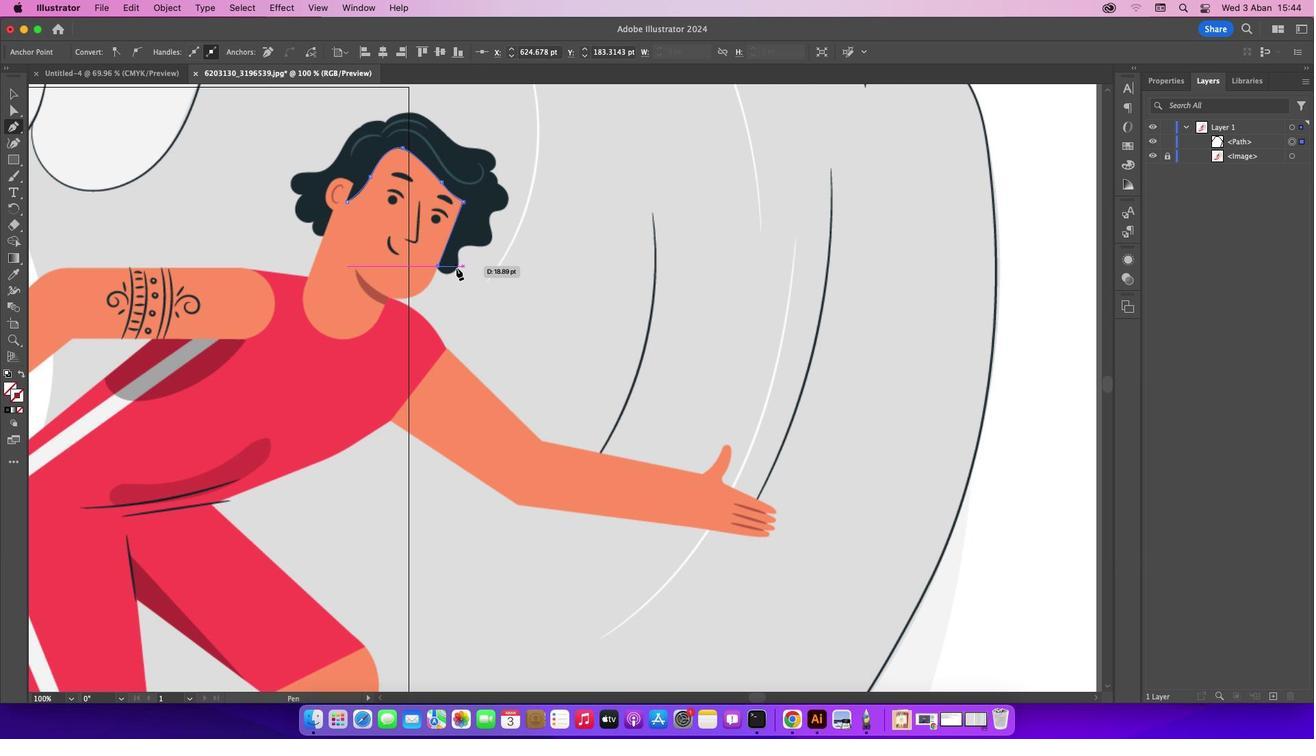 
Action: Mouse pressed left at (456, 267)
Screenshot: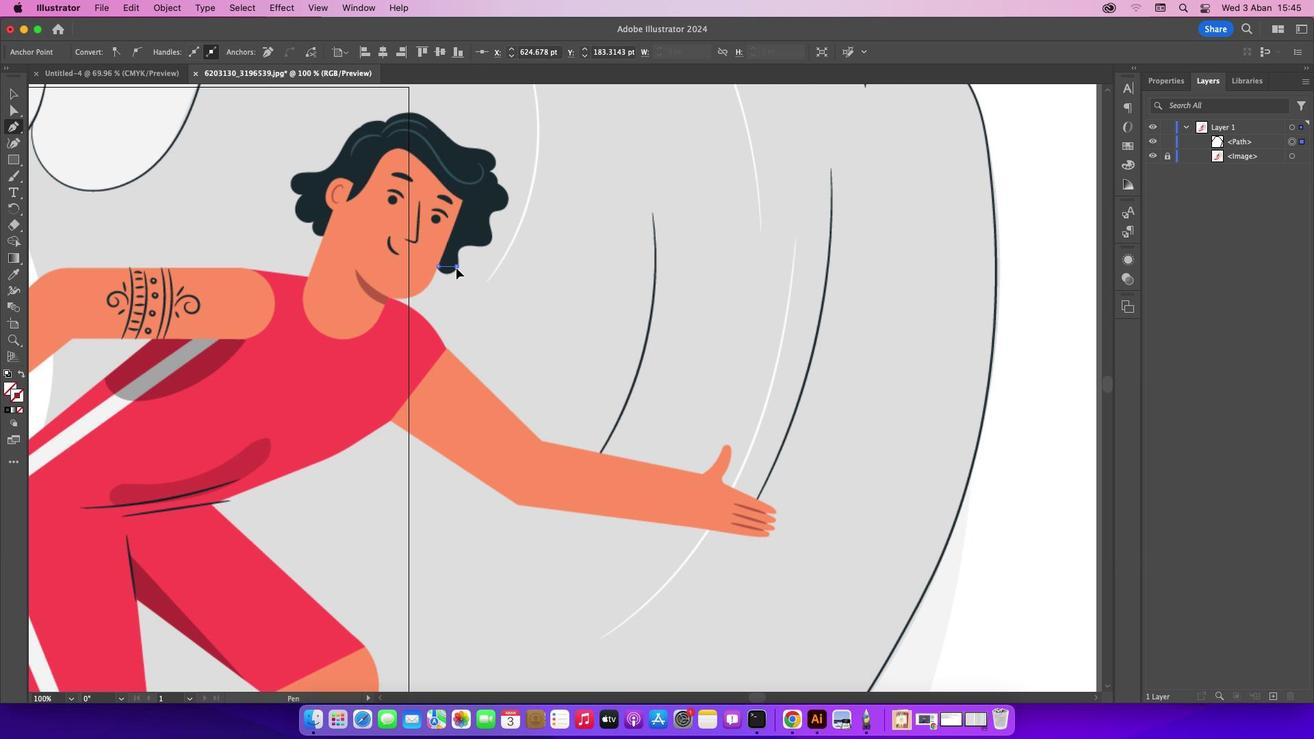 
Action: Mouse moved to (470, 253)
Screenshot: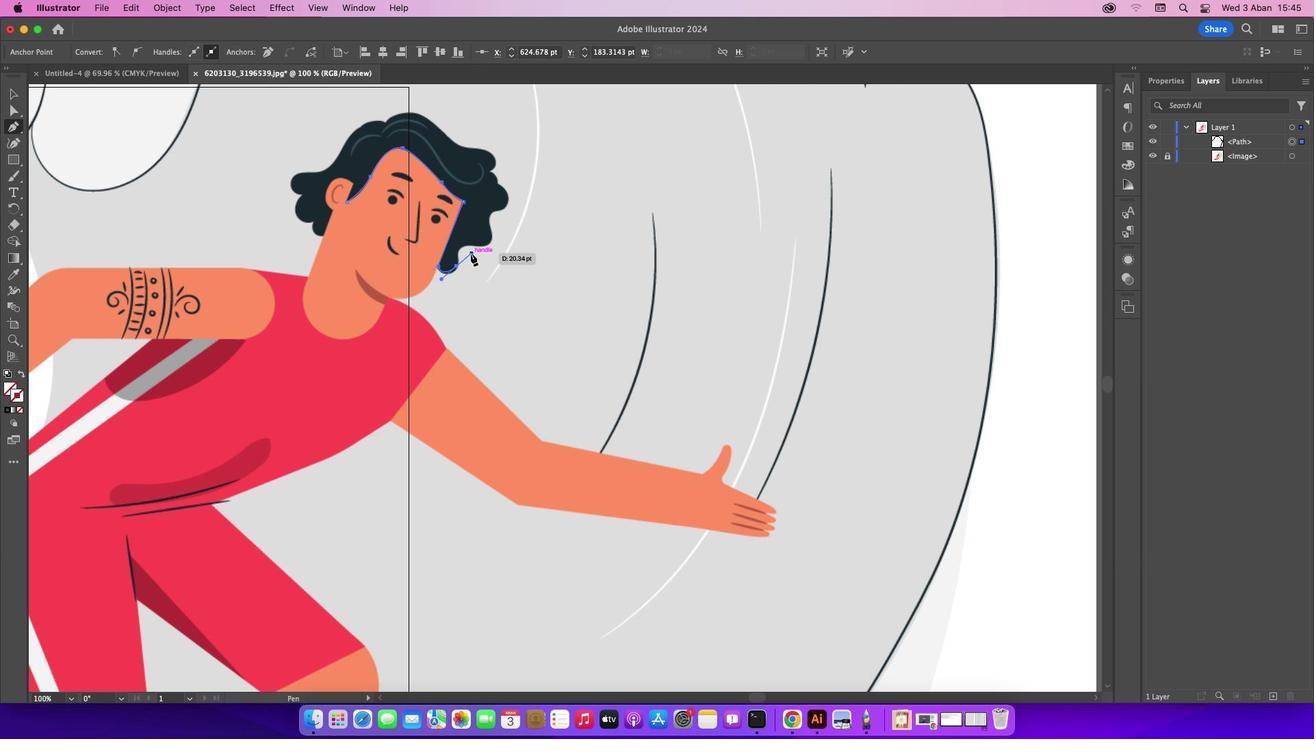 
Action: Key pressed Key.cmd'z'
Screenshot: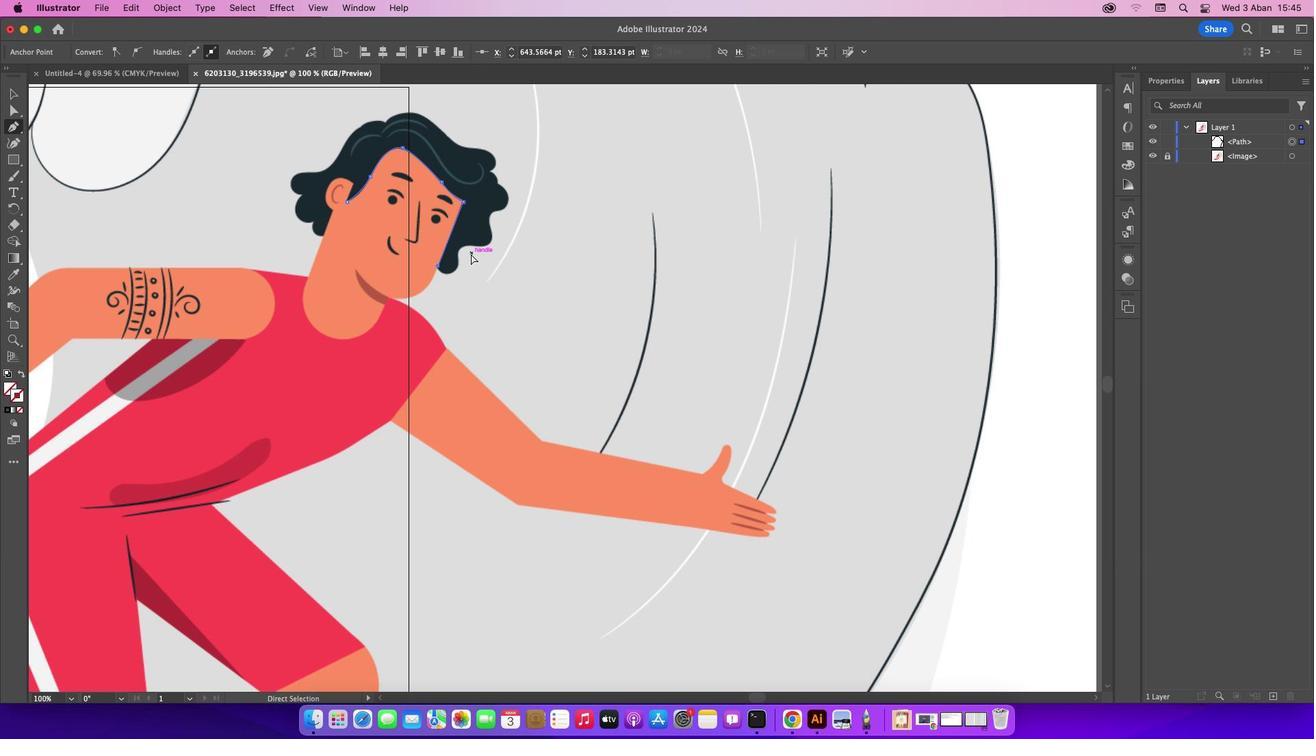 
Action: Mouse moved to (450, 272)
Screenshot: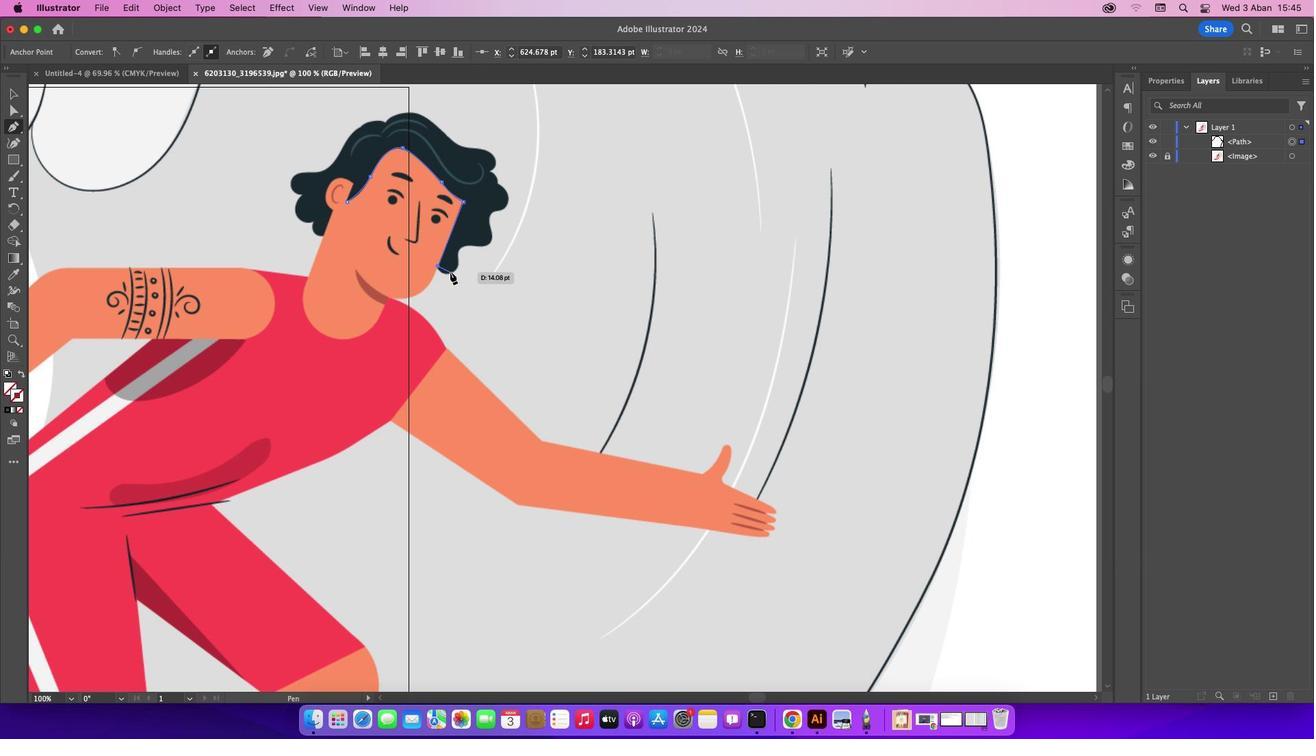 
Action: Mouse pressed left at (450, 272)
Screenshot: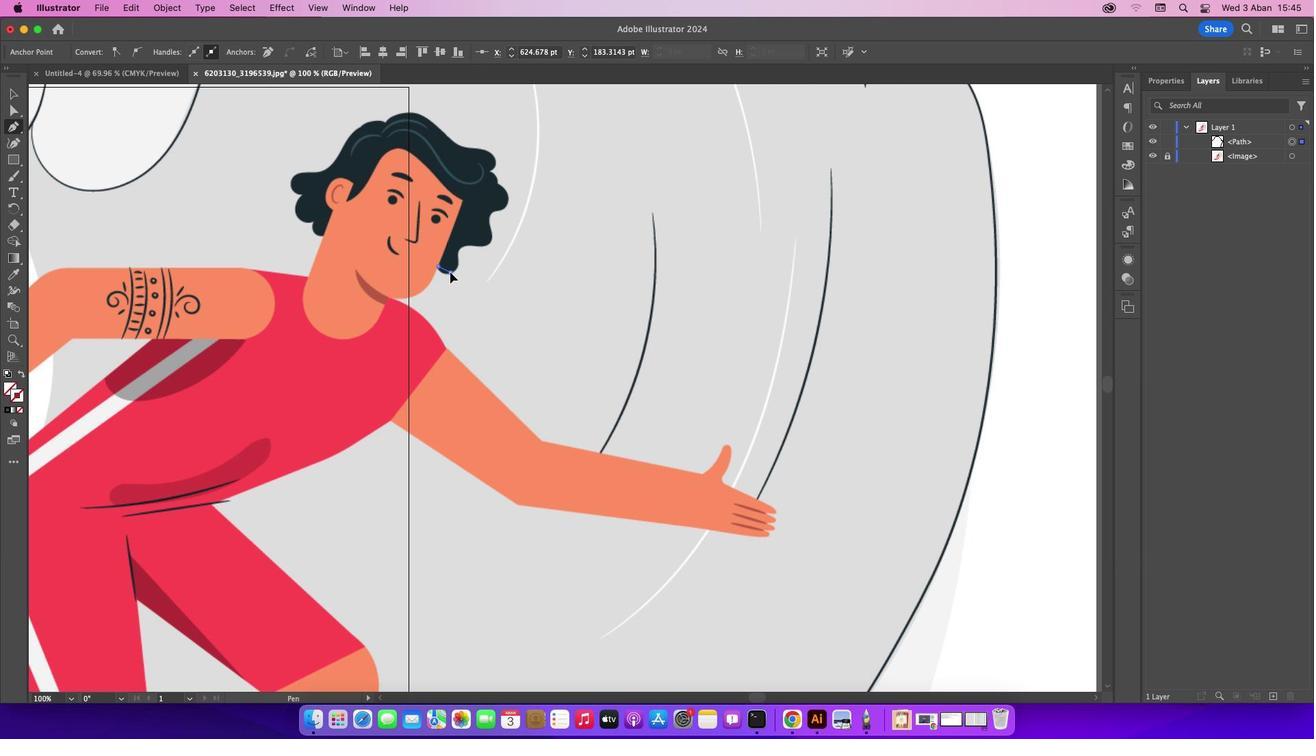 
Action: Mouse moved to (457, 252)
Screenshot: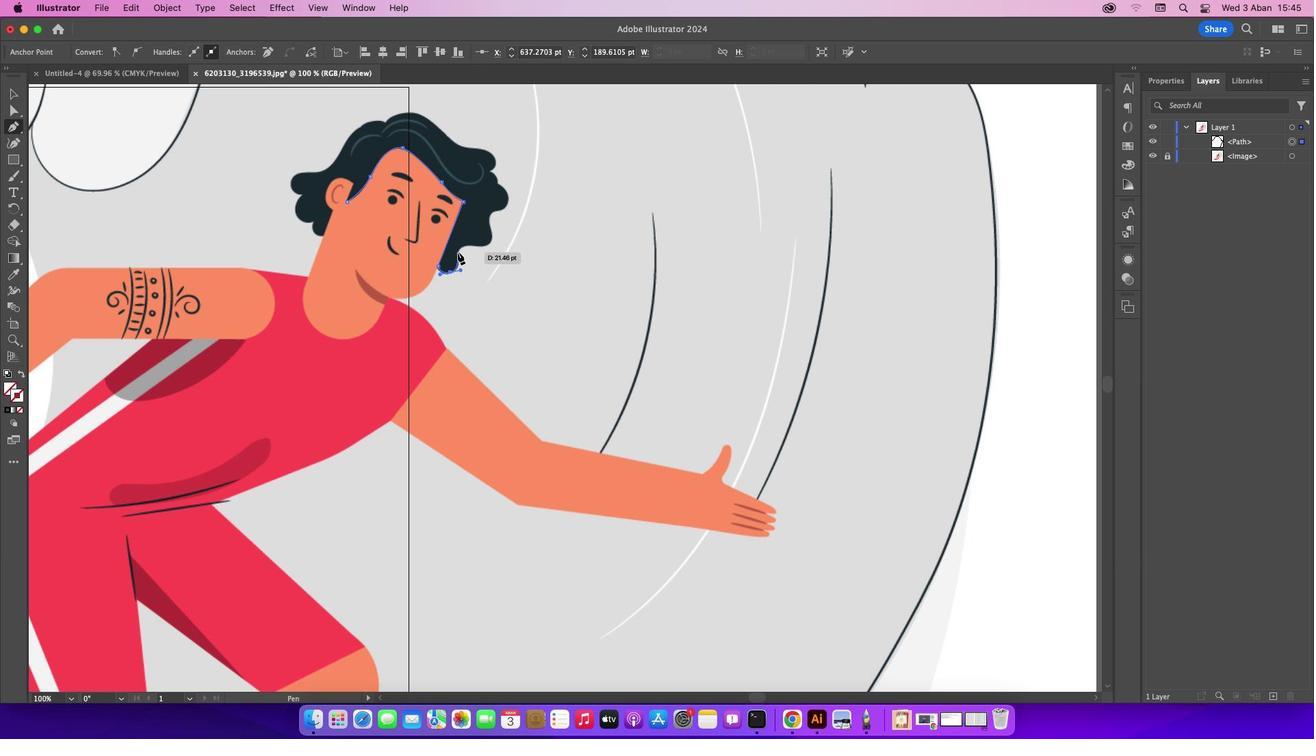 
Action: Mouse pressed left at (457, 252)
Screenshot: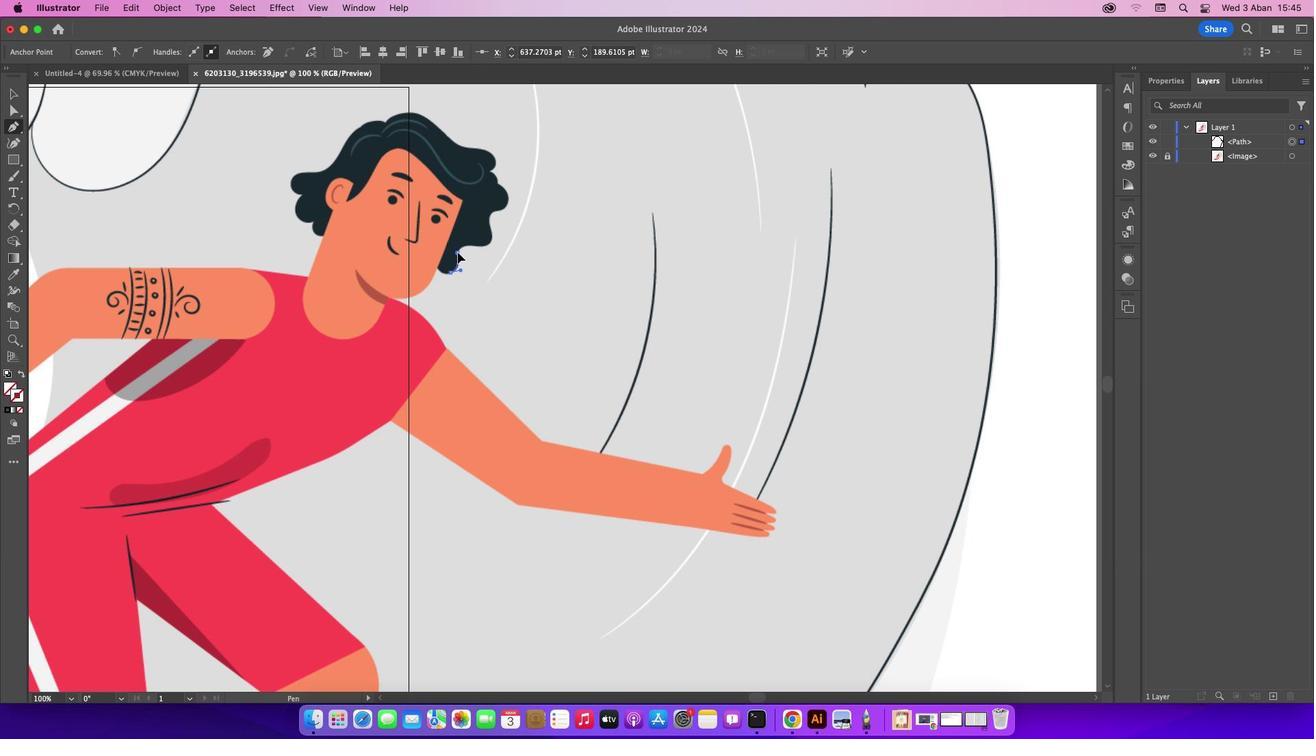 
Action: Mouse moved to (479, 246)
Screenshot: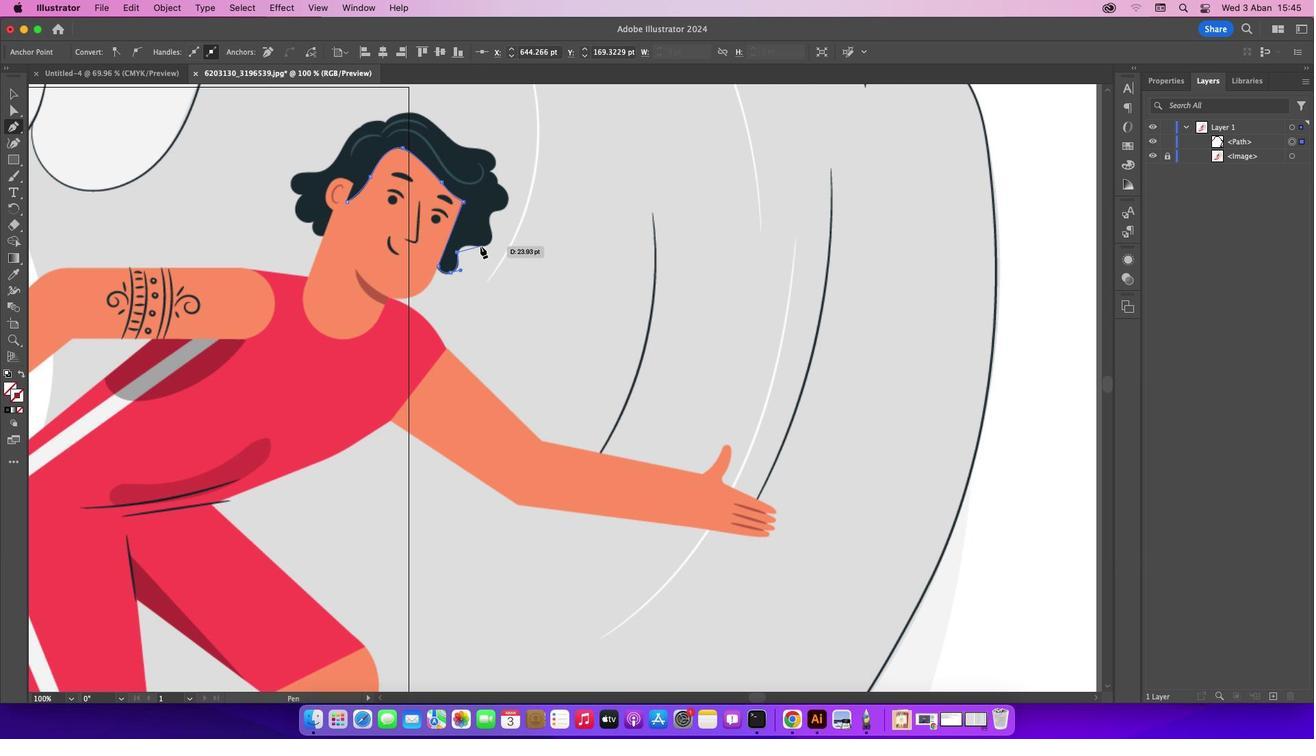 
Action: Mouse pressed left at (479, 246)
Screenshot: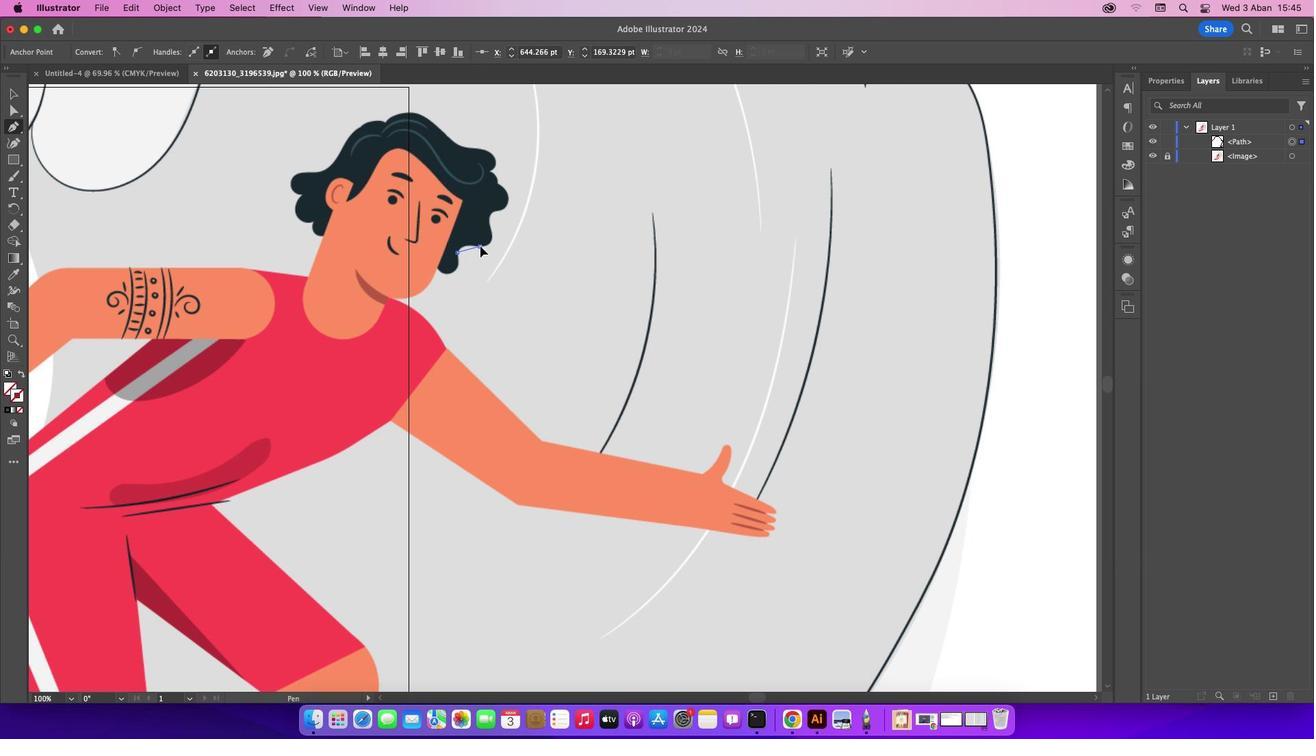 
Action: Mouse moved to (488, 223)
Screenshot: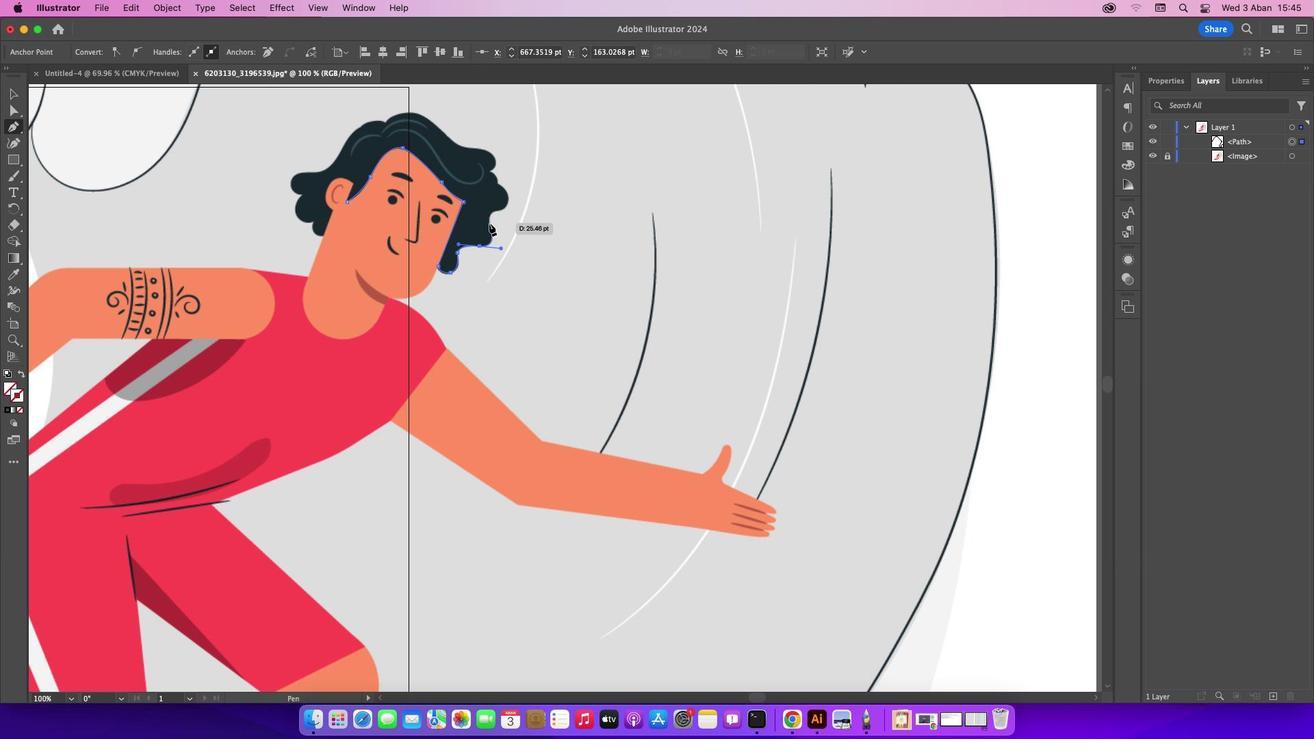 
Action: Mouse pressed left at (488, 223)
Screenshot: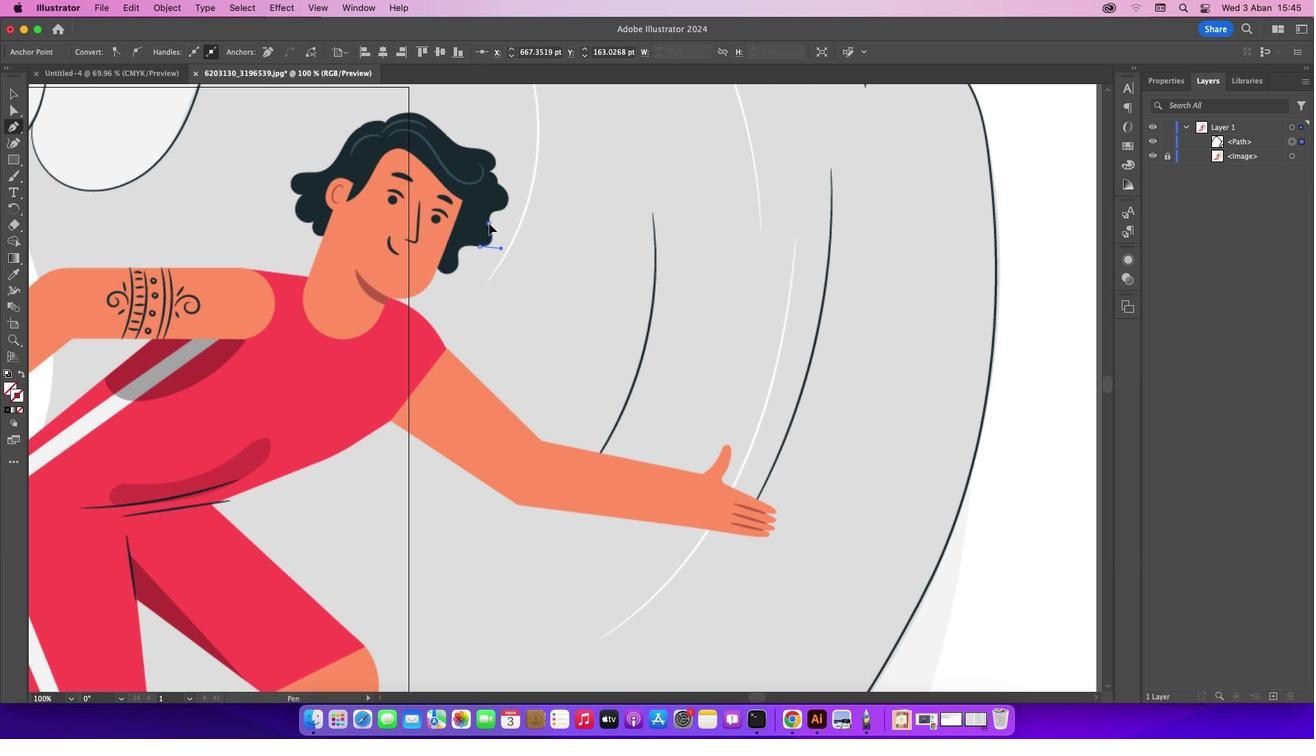 
Action: Mouse moved to (499, 212)
Screenshot: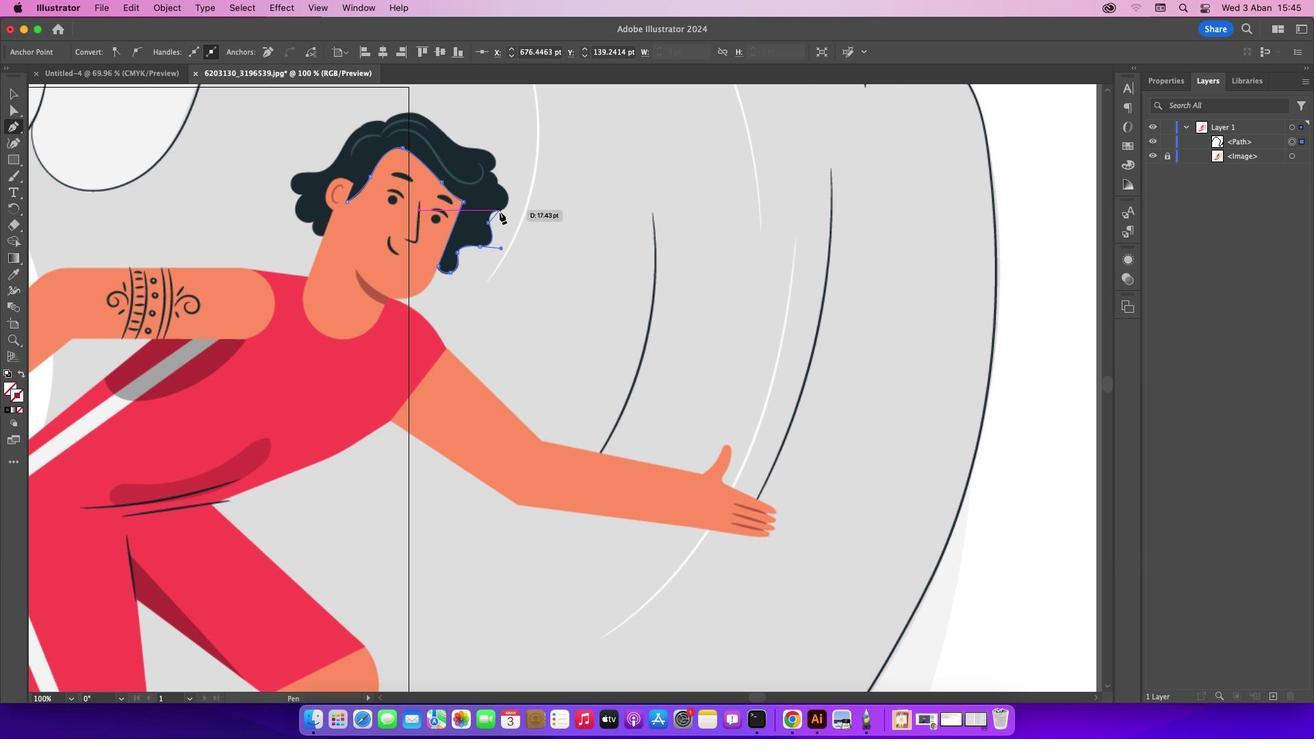 
Action: Mouse pressed left at (499, 212)
Screenshot: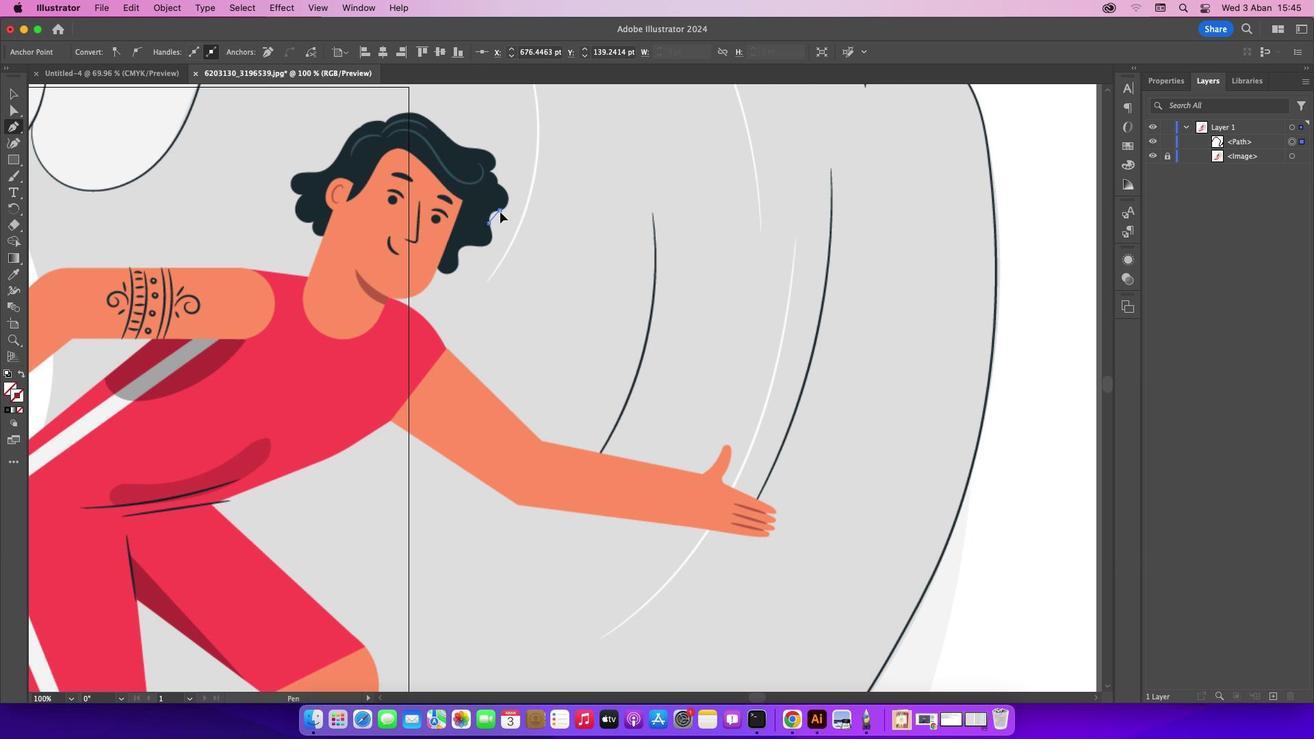
Action: Mouse moved to (507, 190)
Screenshot: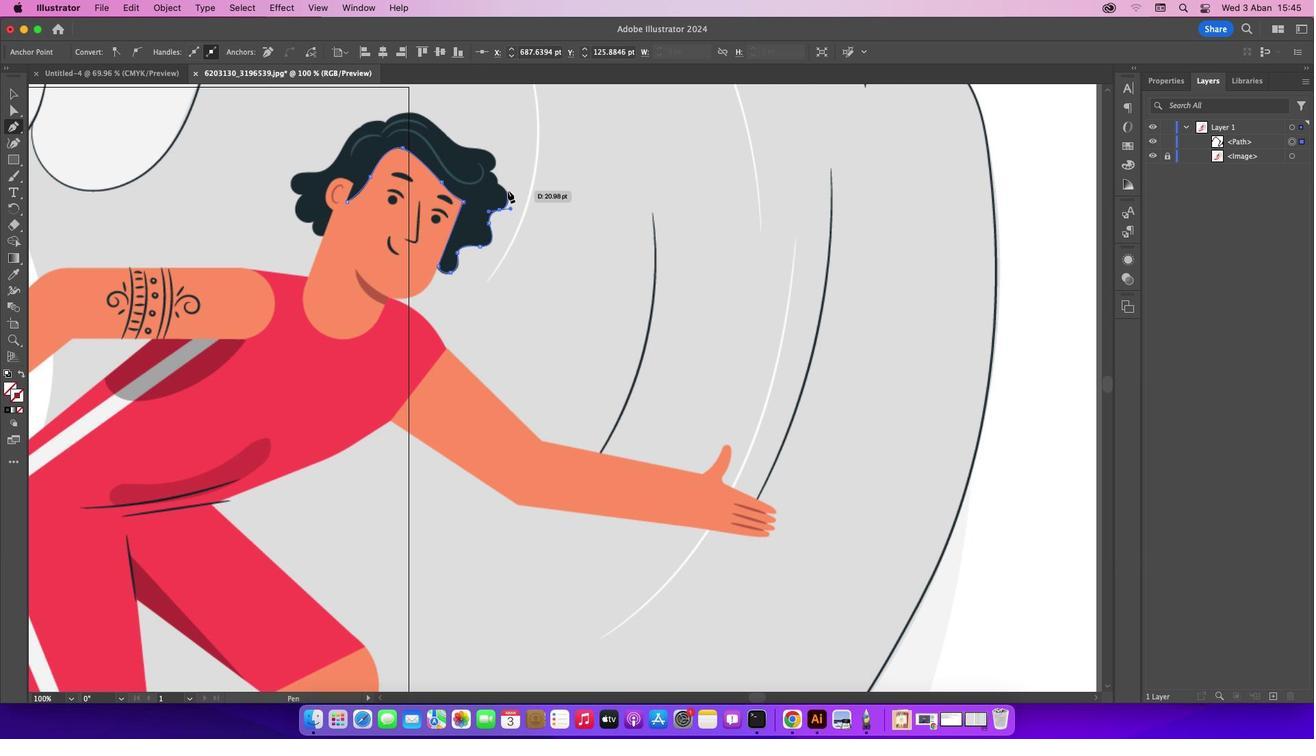 
Action: Mouse pressed left at (507, 190)
Screenshot: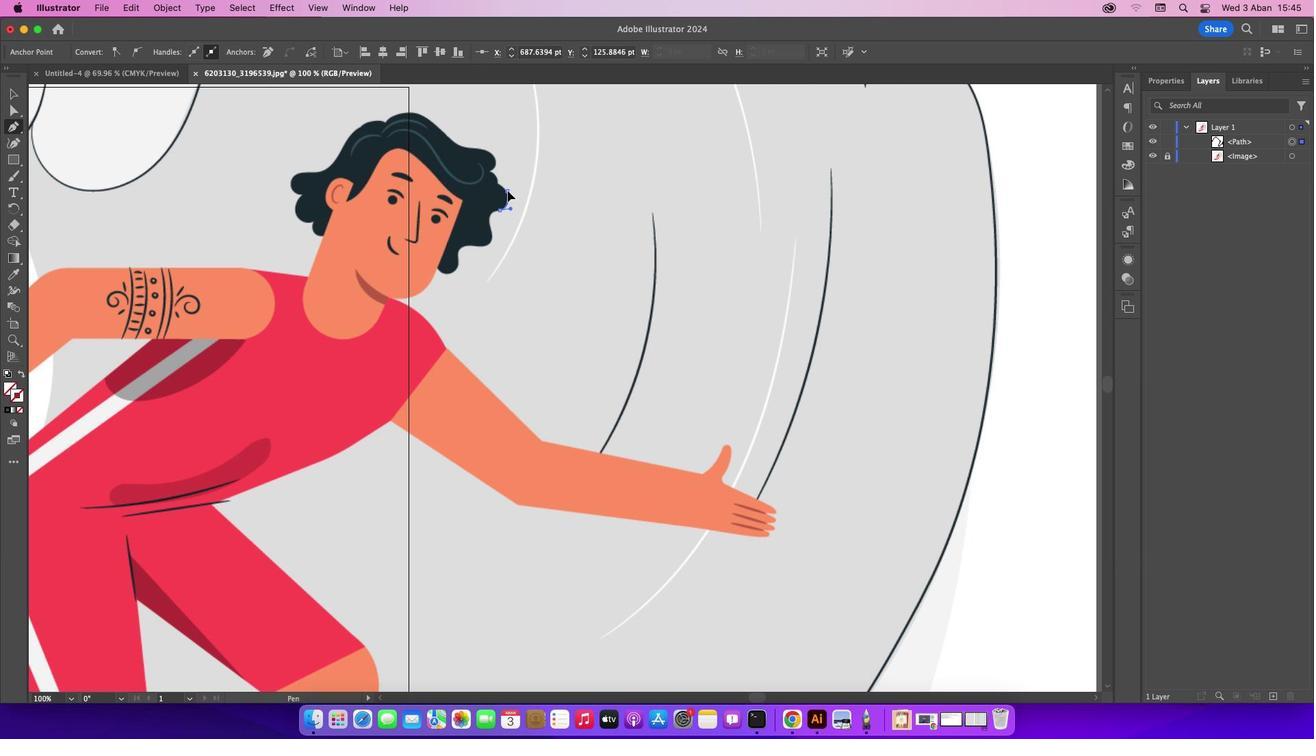 
Action: Mouse moved to (496, 184)
Screenshot: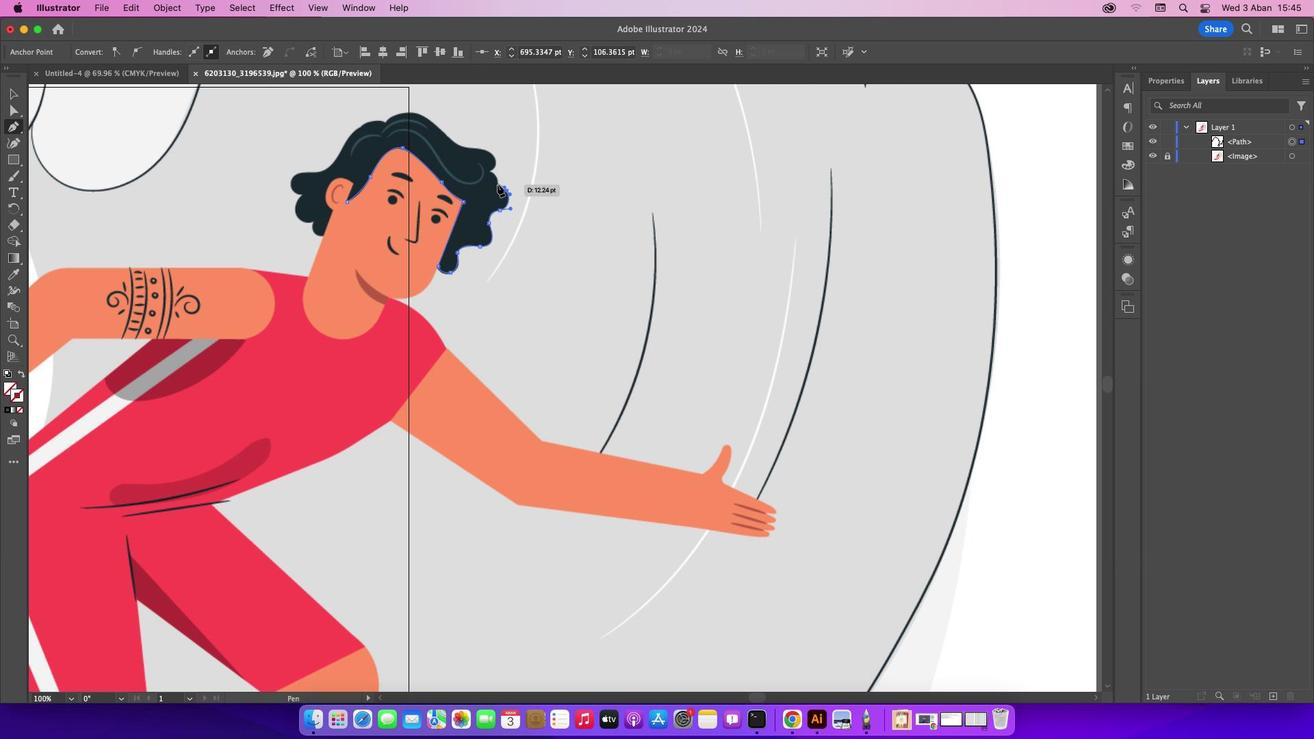 
Action: Mouse pressed left at (496, 184)
Screenshot: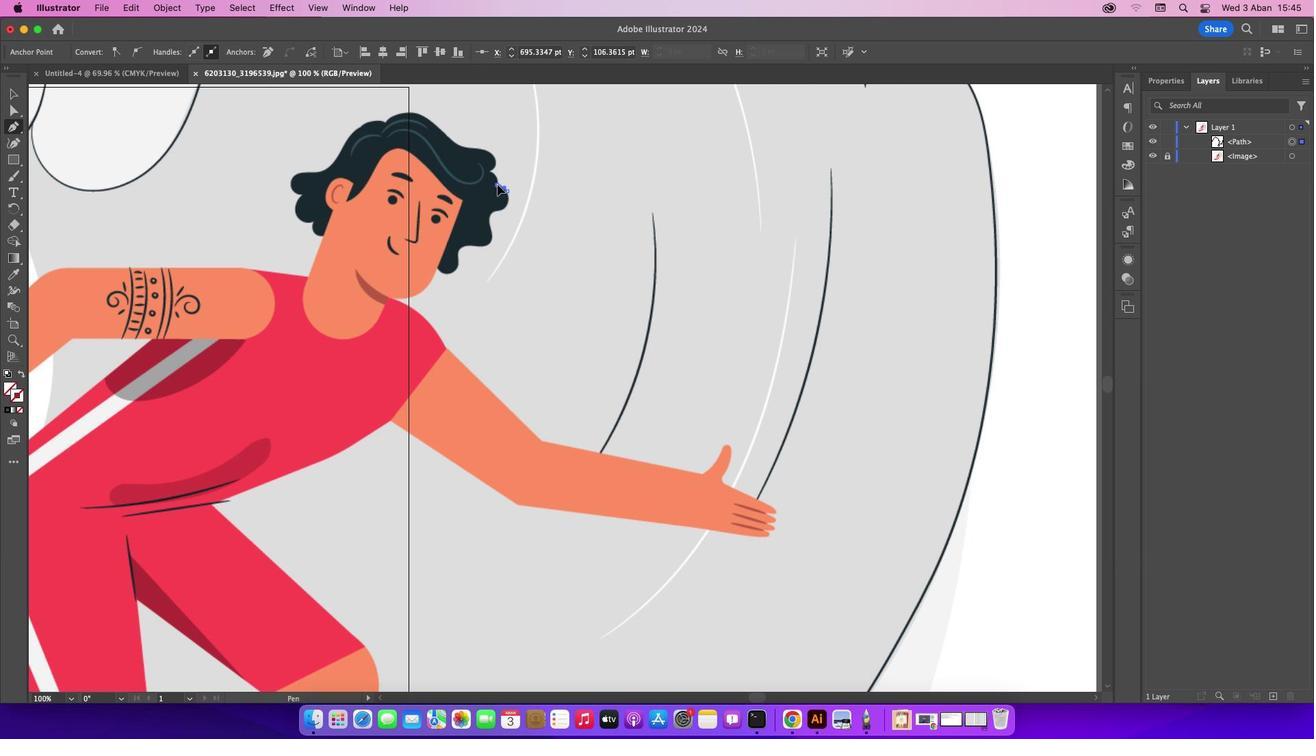 
Action: Mouse moved to (488, 170)
Screenshot: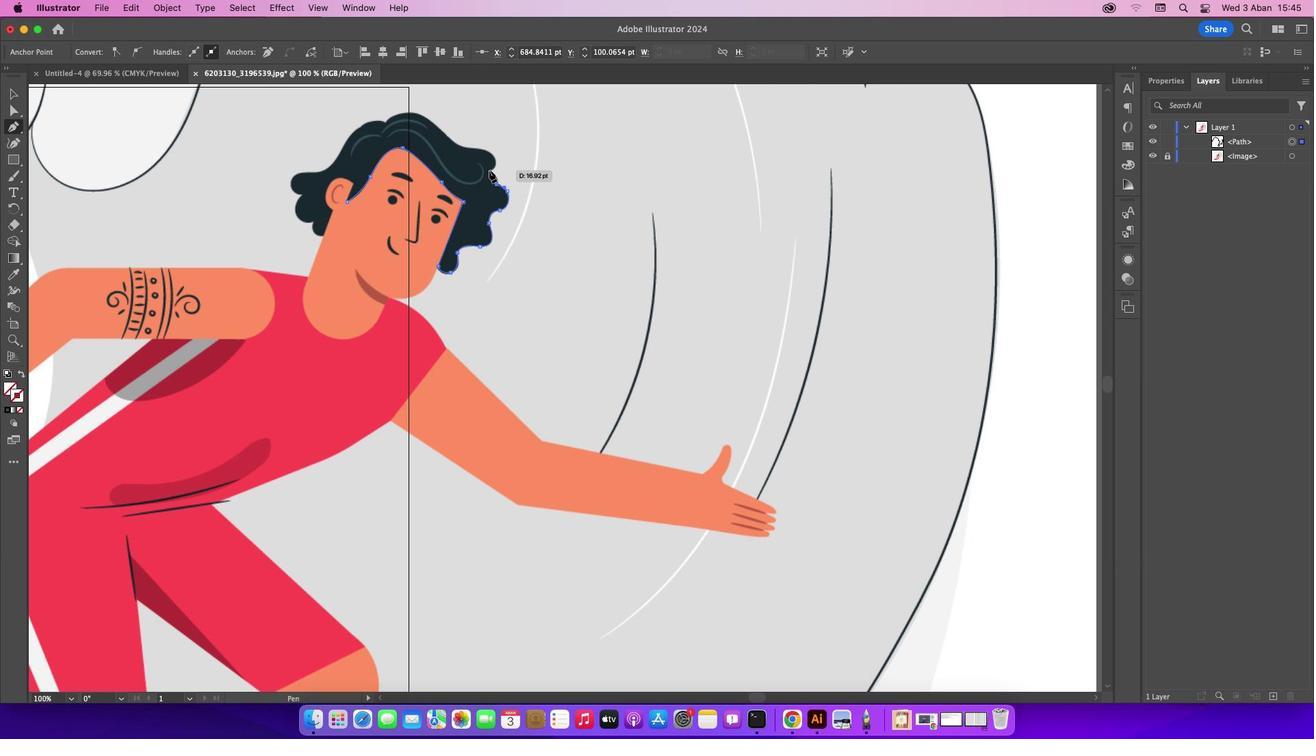 
Action: Mouse pressed left at (488, 170)
Screenshot: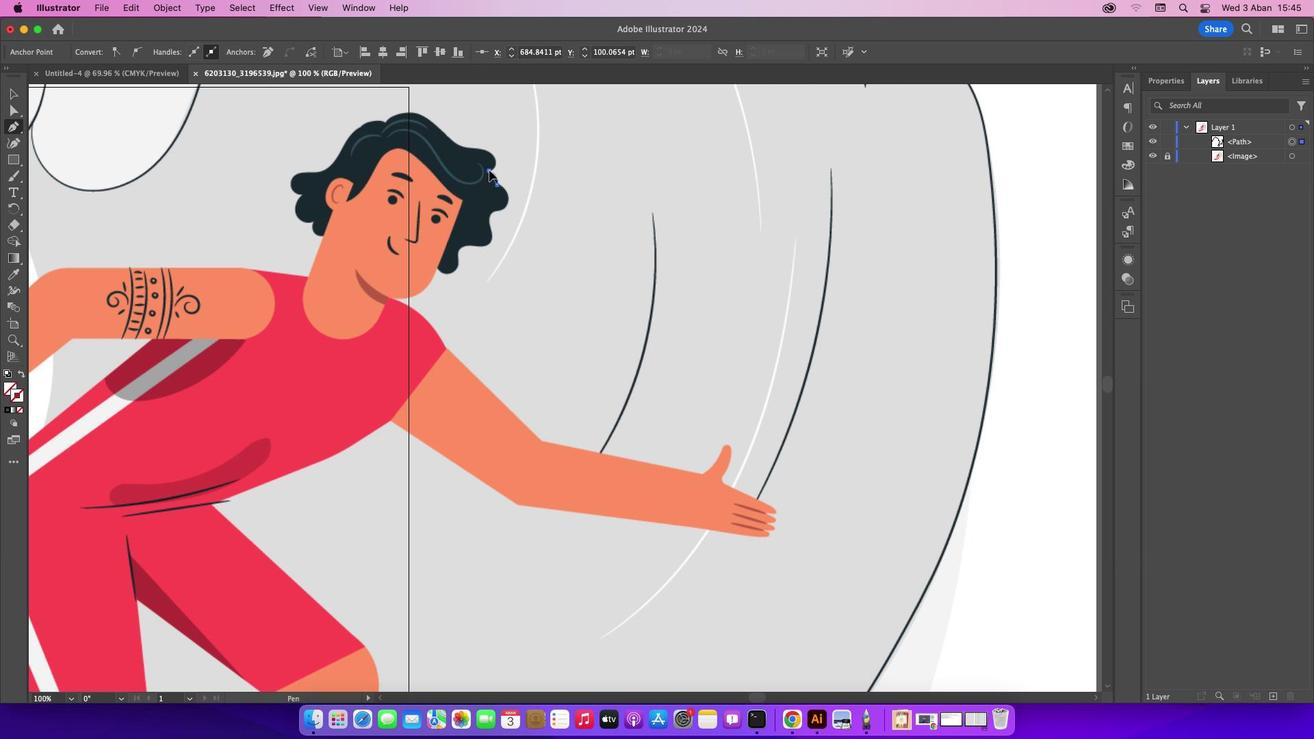 
Action: Mouse moved to (488, 169)
Screenshot: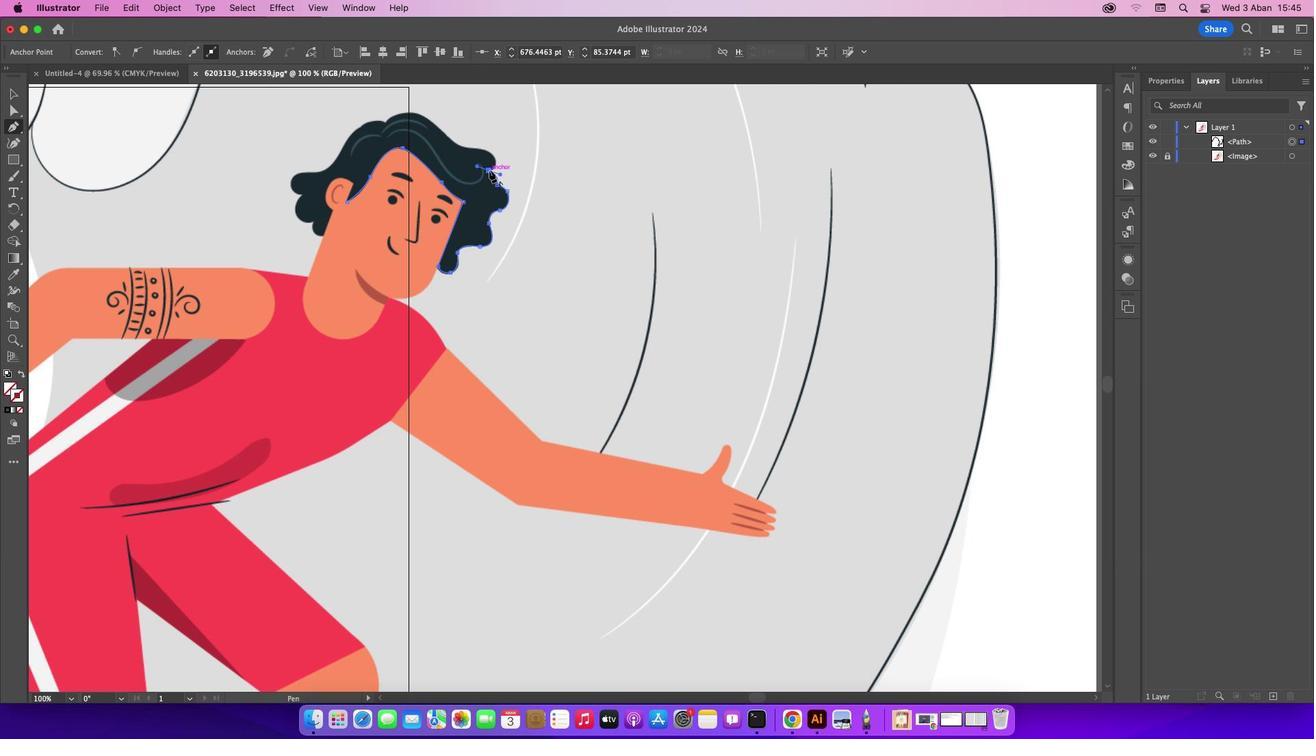 
Action: Mouse pressed left at (488, 169)
Screenshot: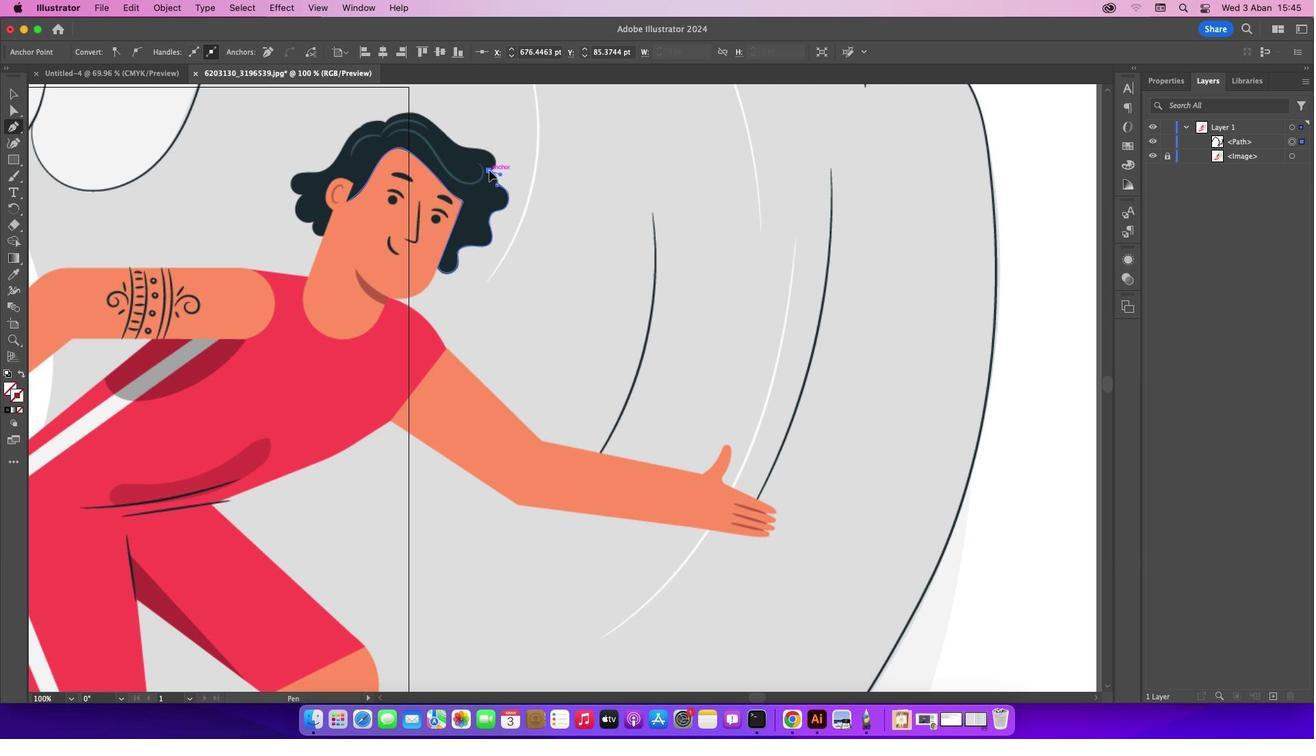 
Action: Mouse moved to (494, 154)
Screenshot: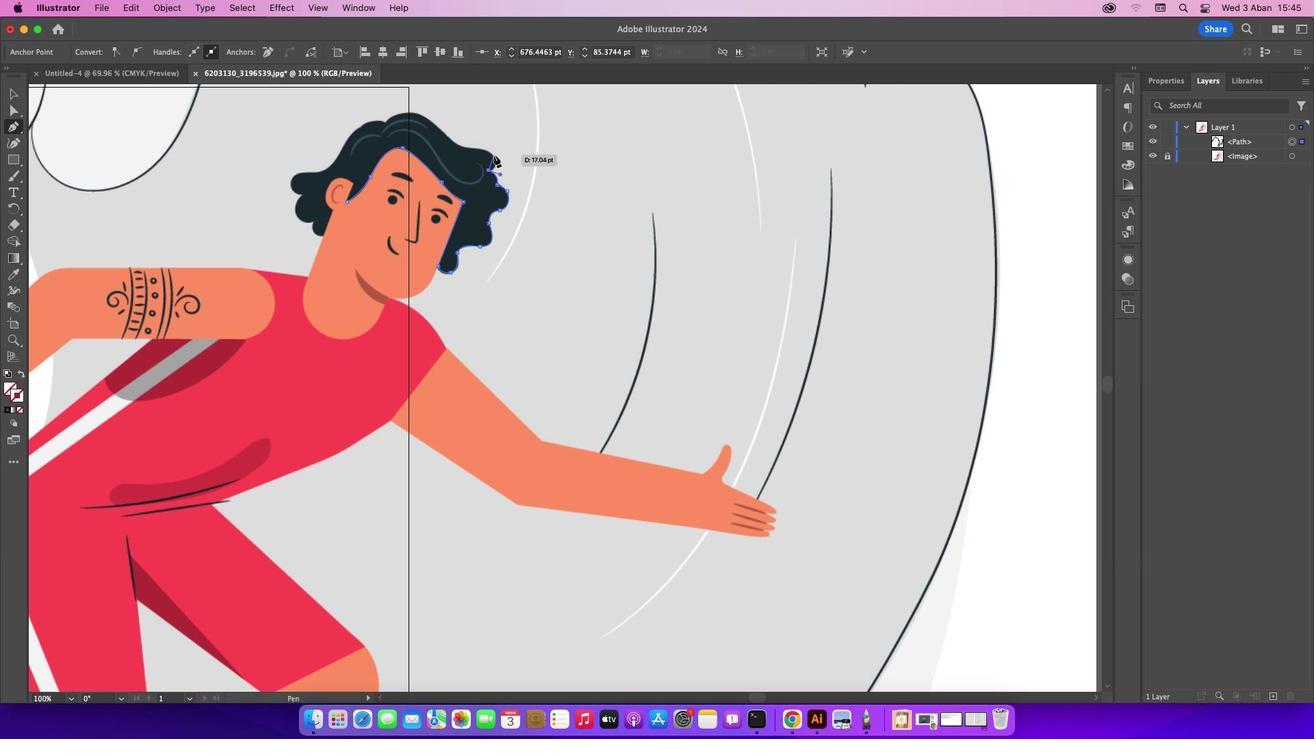 
Action: Mouse pressed left at (494, 154)
Screenshot: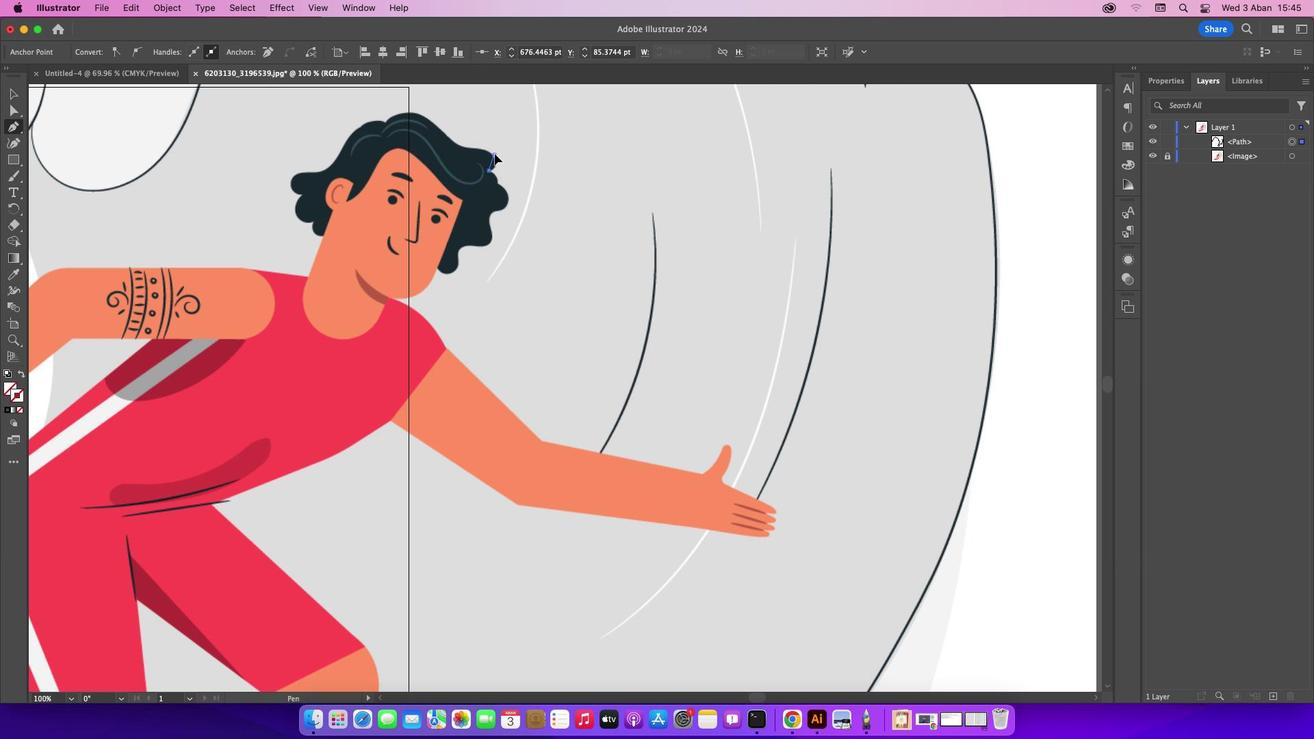 
Action: Mouse moved to (494, 156)
Screenshot: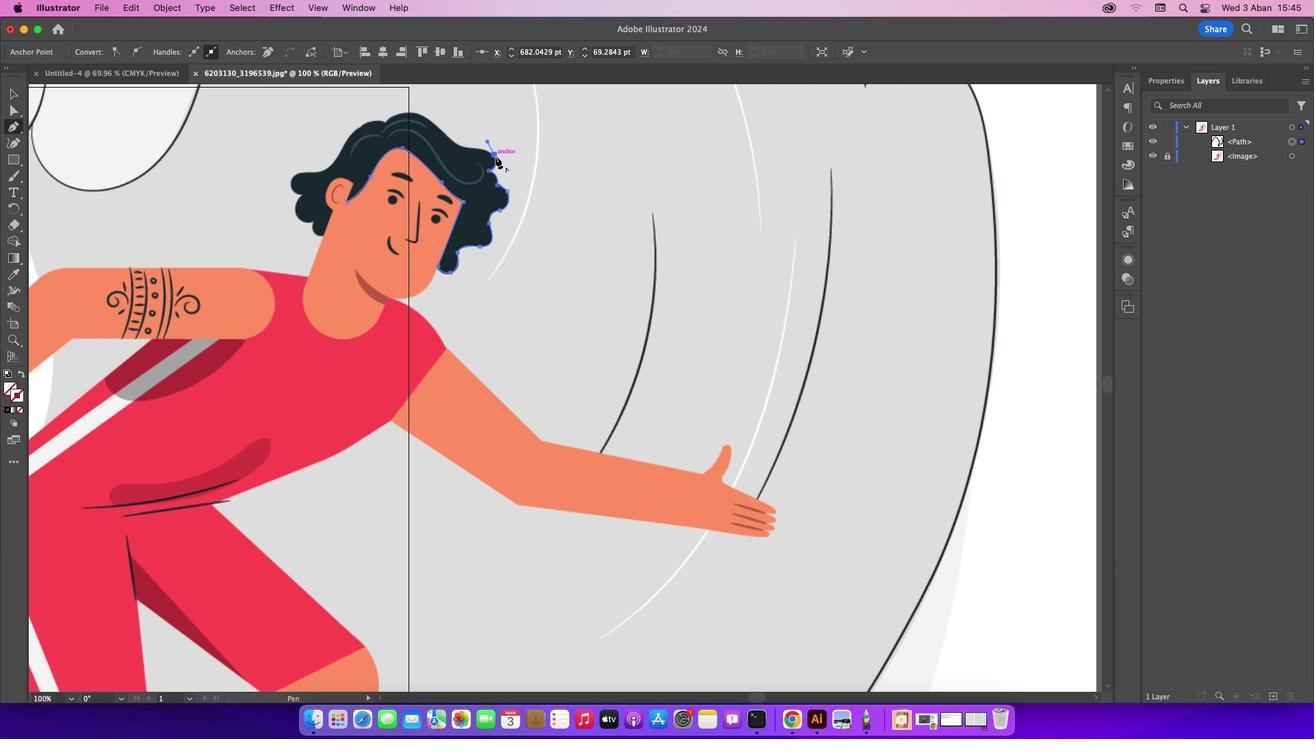 
Action: Mouse pressed left at (494, 156)
Screenshot: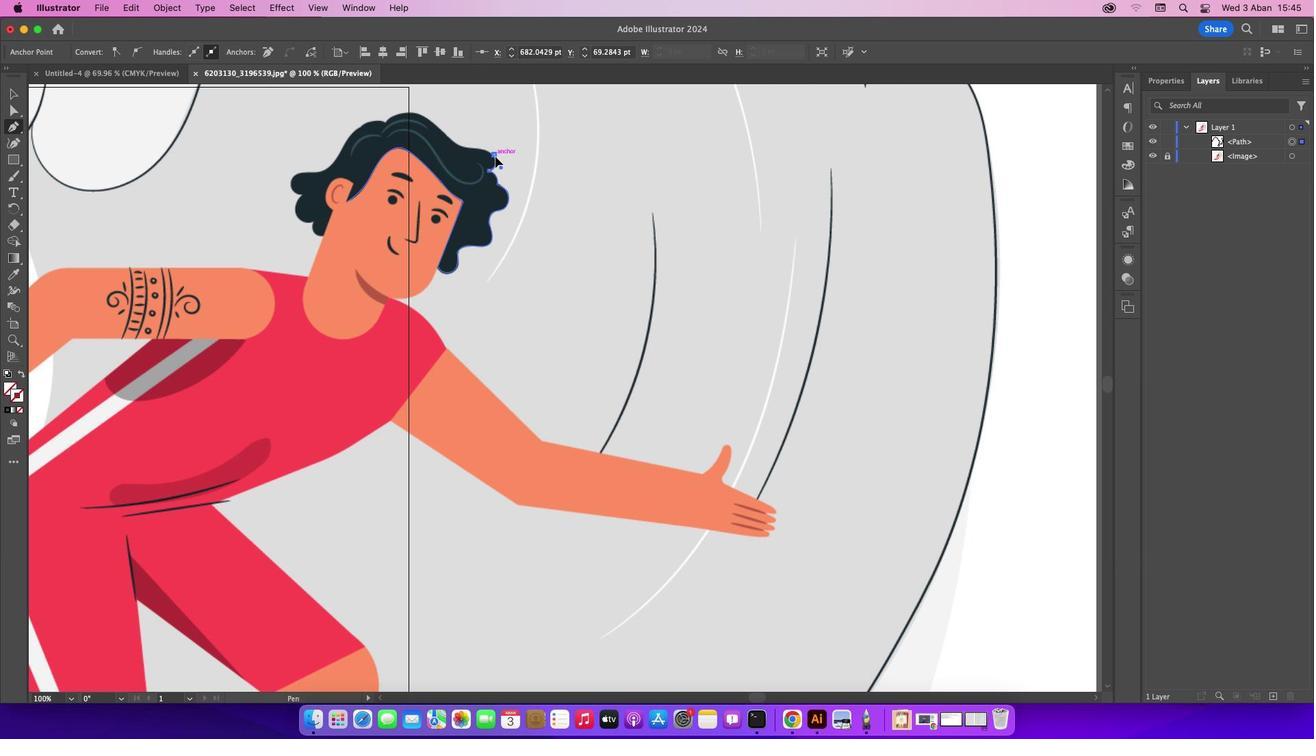 
Action: Mouse moved to (468, 147)
Screenshot: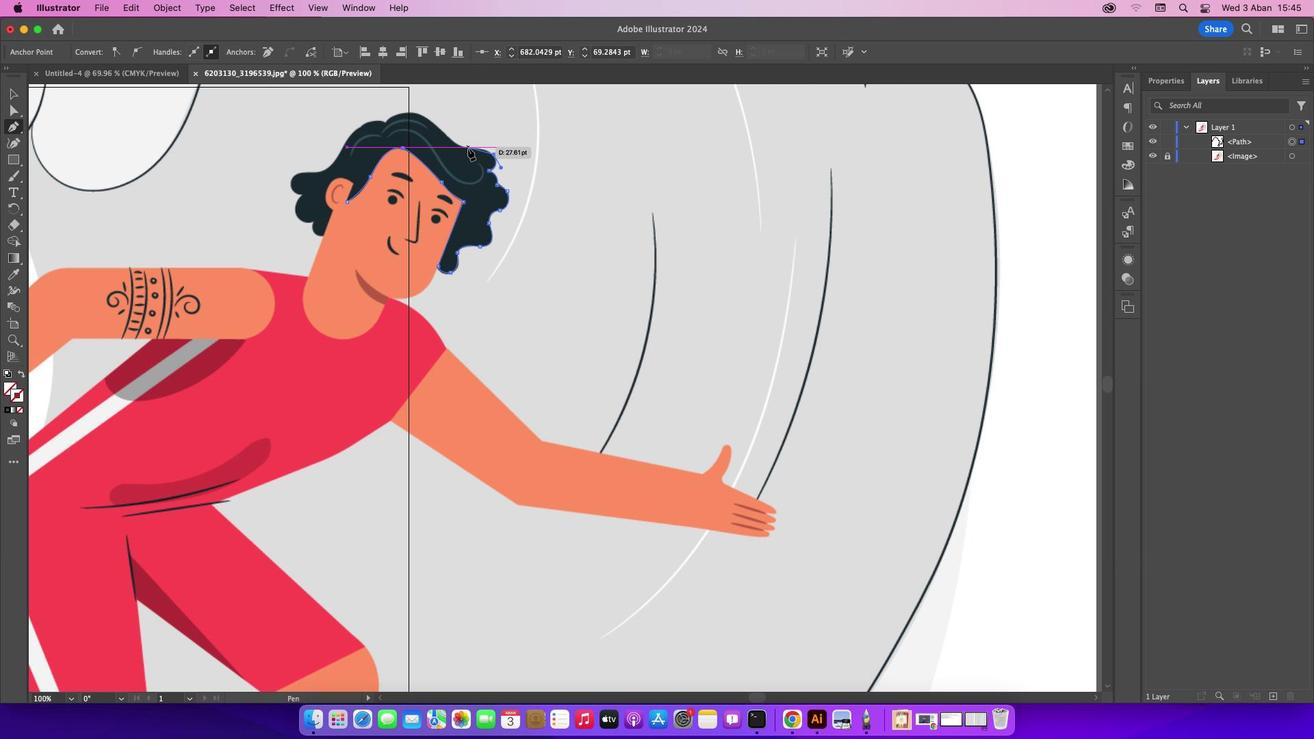 
Action: Mouse pressed left at (468, 147)
Screenshot: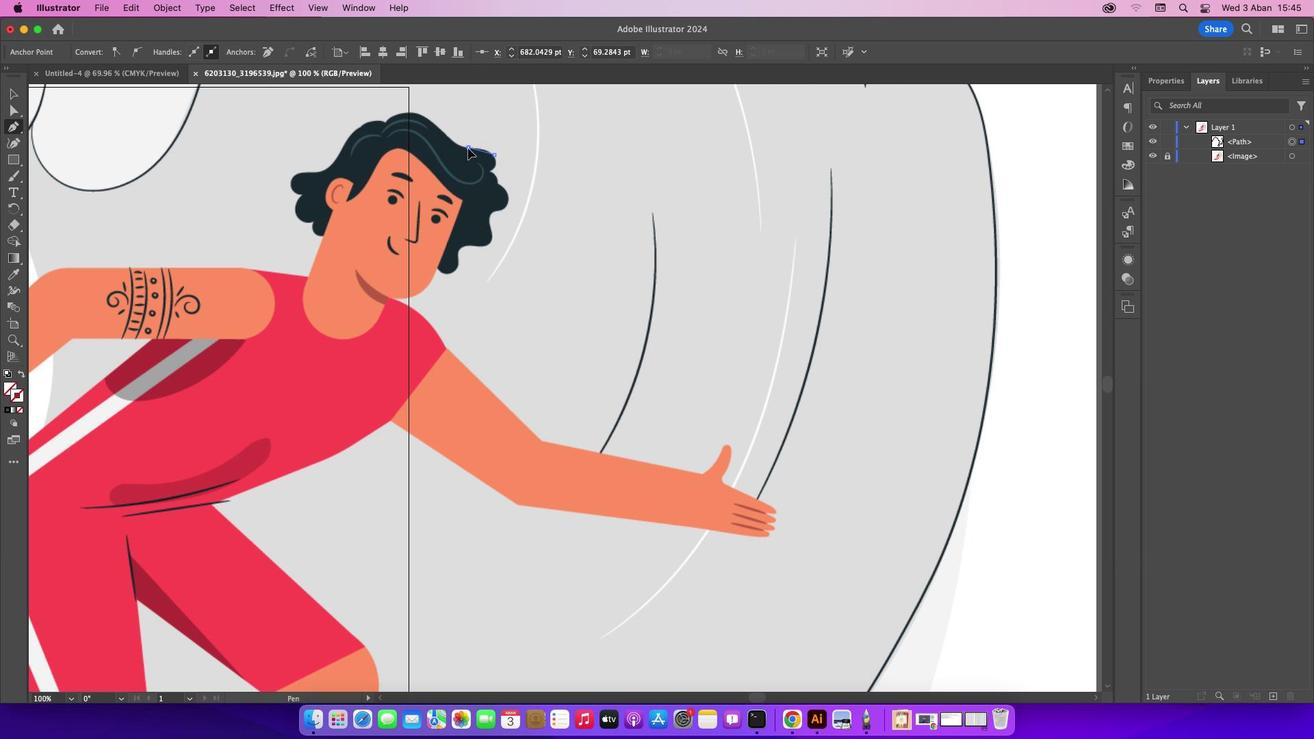 
Action: Mouse moved to (435, 123)
Screenshot: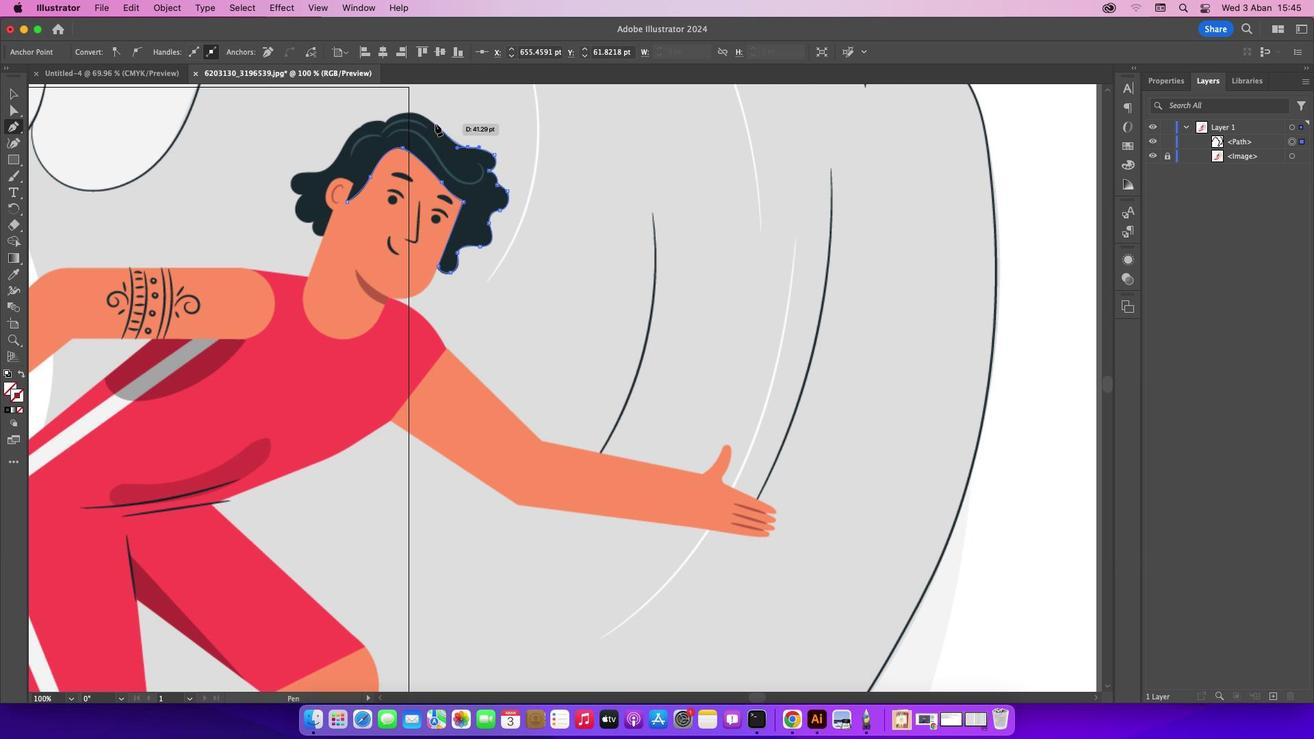 
Action: Mouse pressed left at (435, 123)
Screenshot: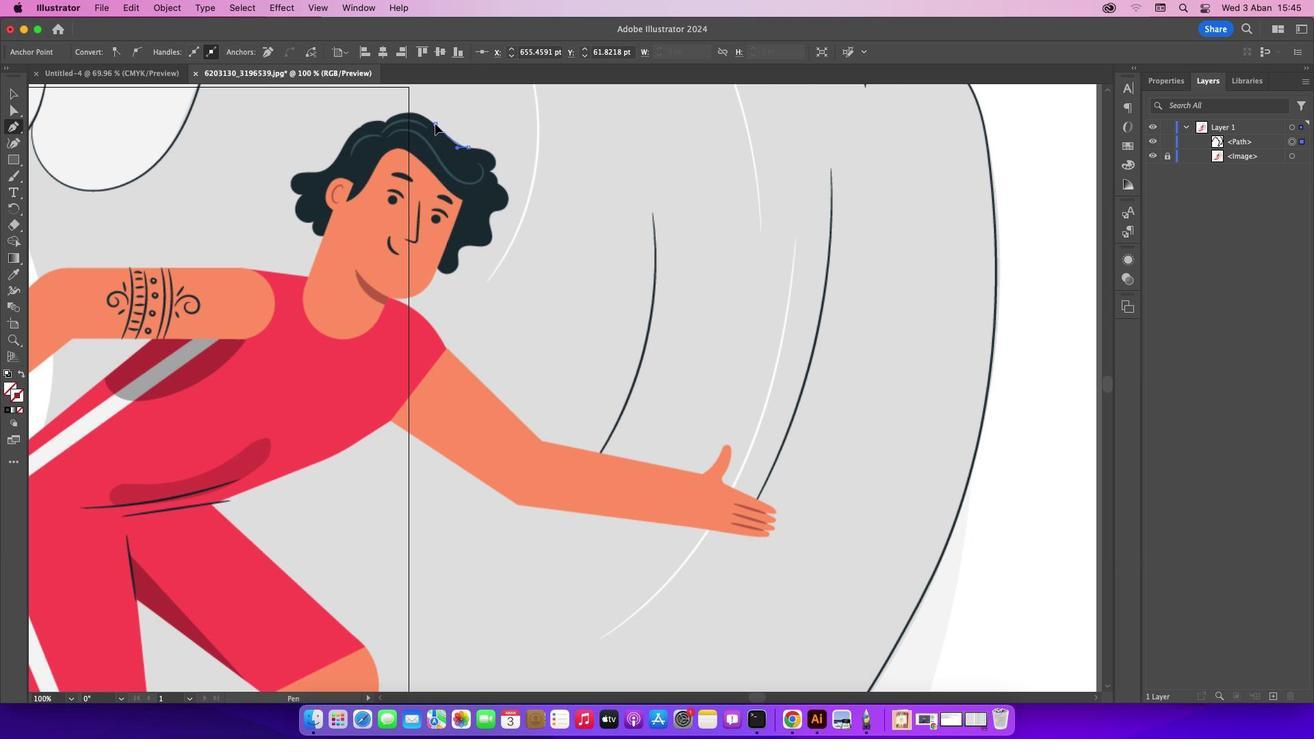 
Action: Mouse moved to (386, 122)
Screenshot: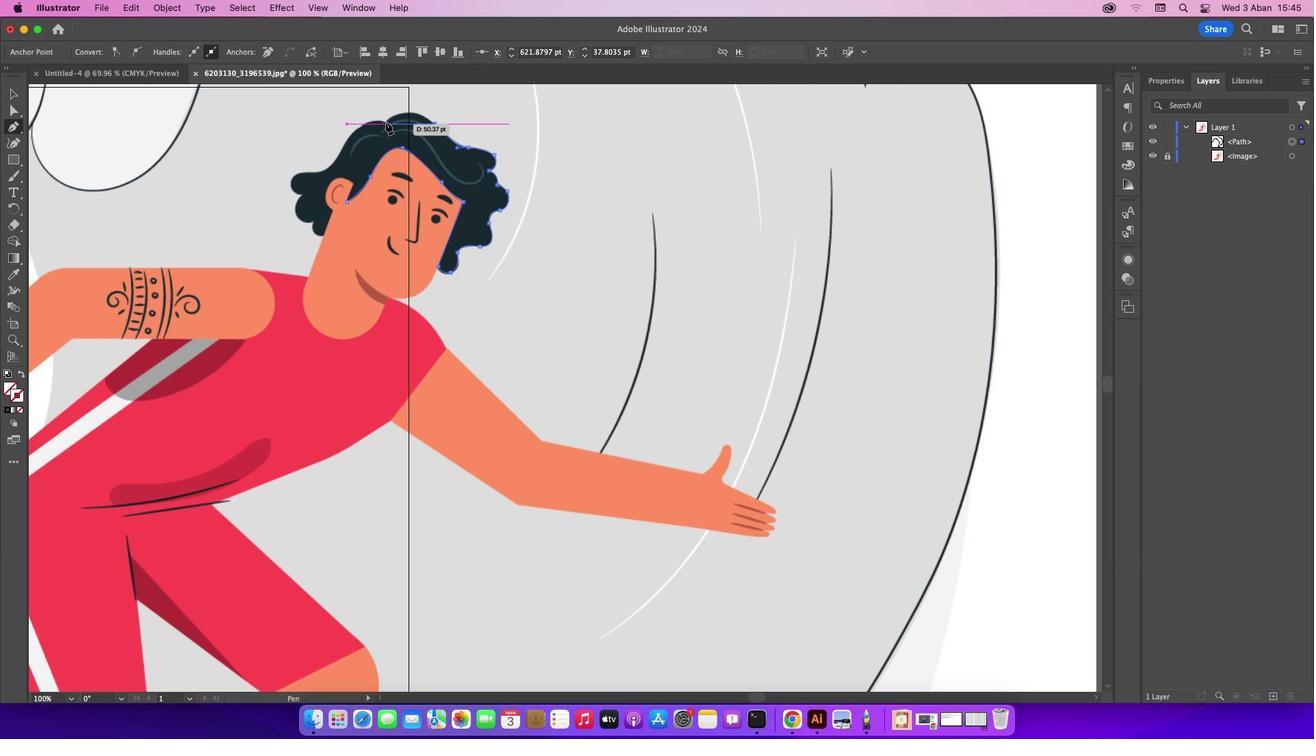 
Action: Mouse pressed left at (386, 122)
Screenshot: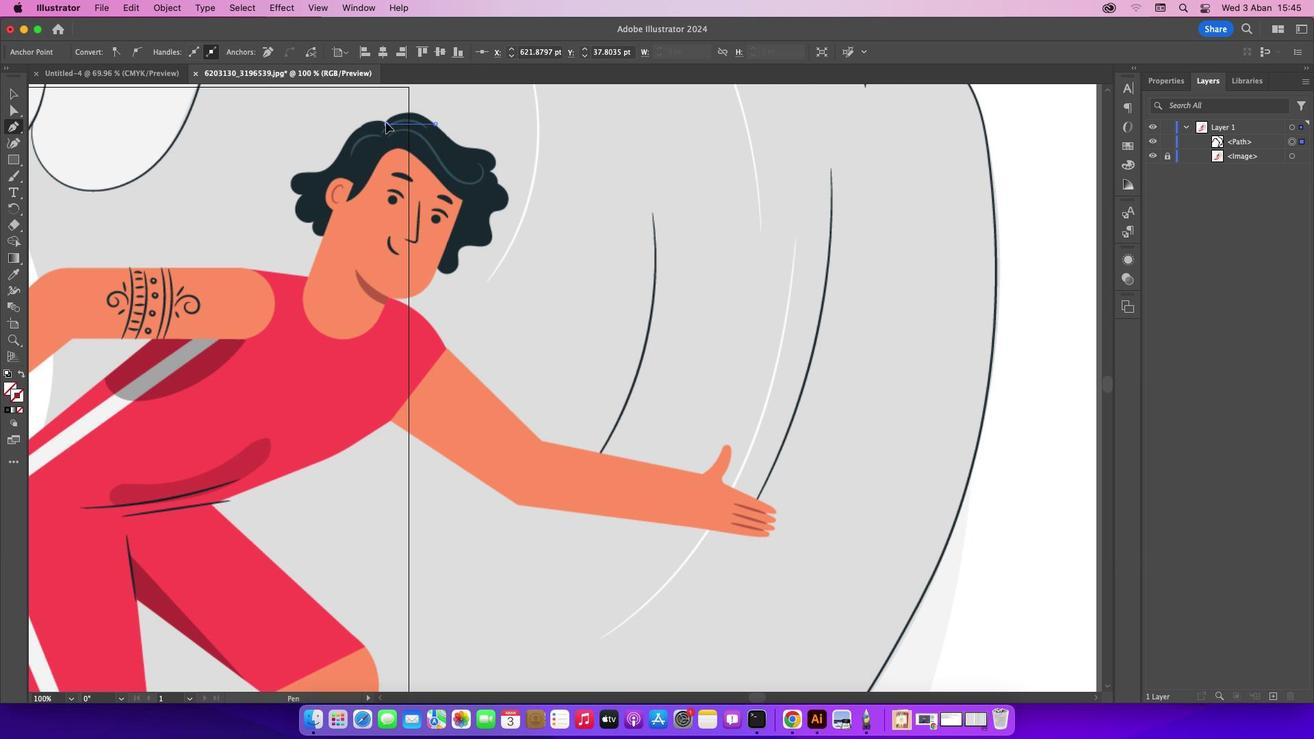 
Action: Mouse moved to (385, 125)
Screenshot: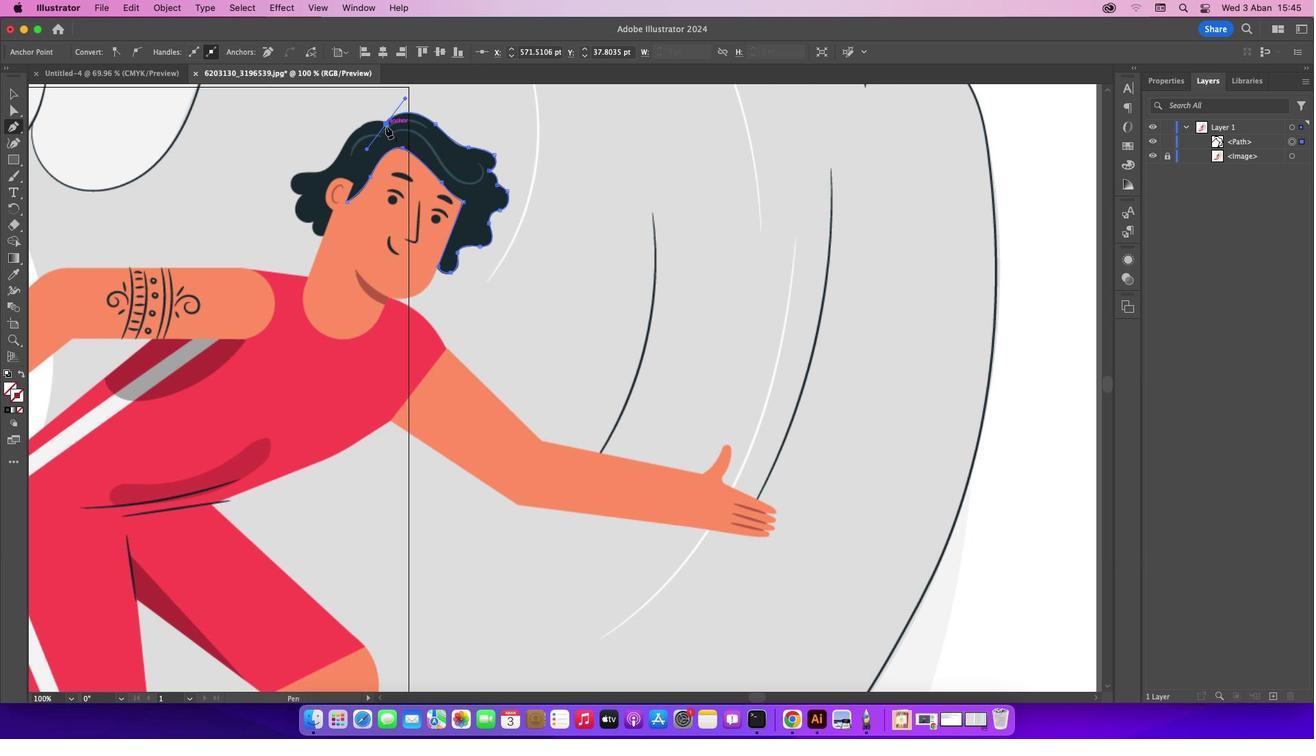 
Action: Mouse pressed left at (385, 125)
Screenshot: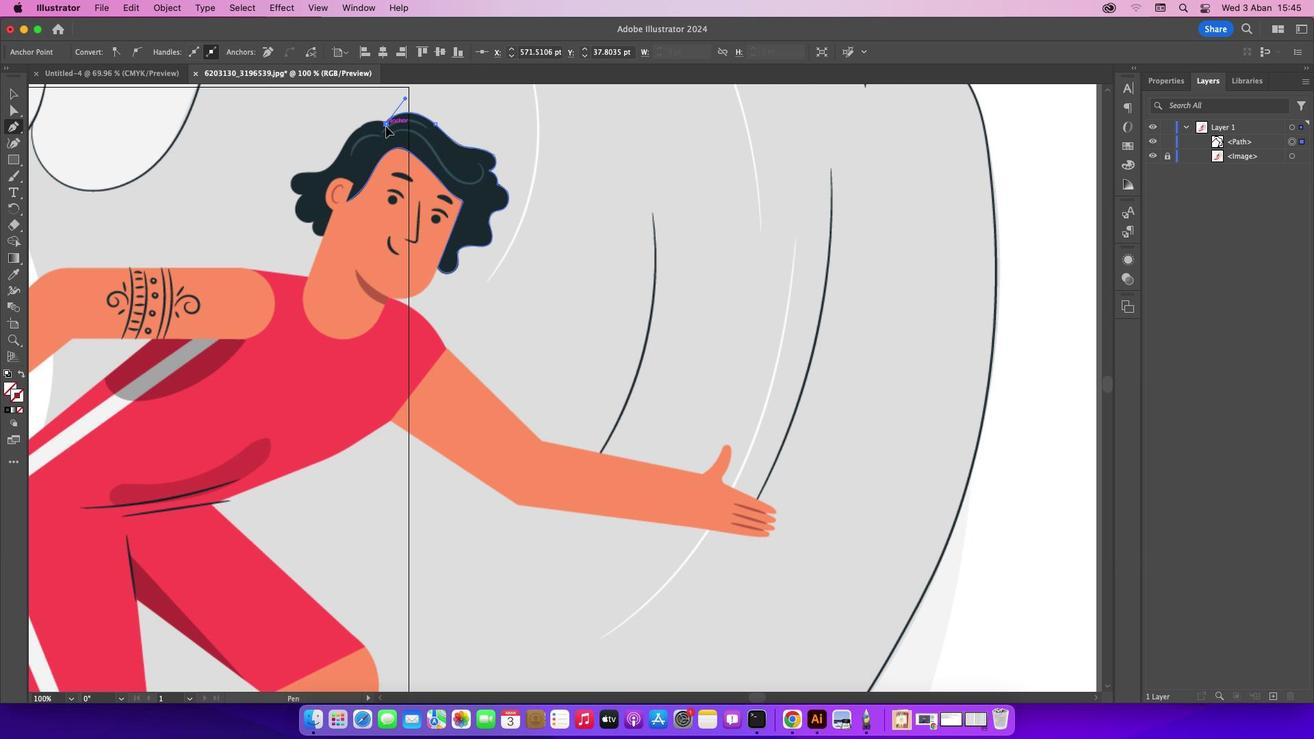 
Action: Mouse moved to (351, 131)
Screenshot: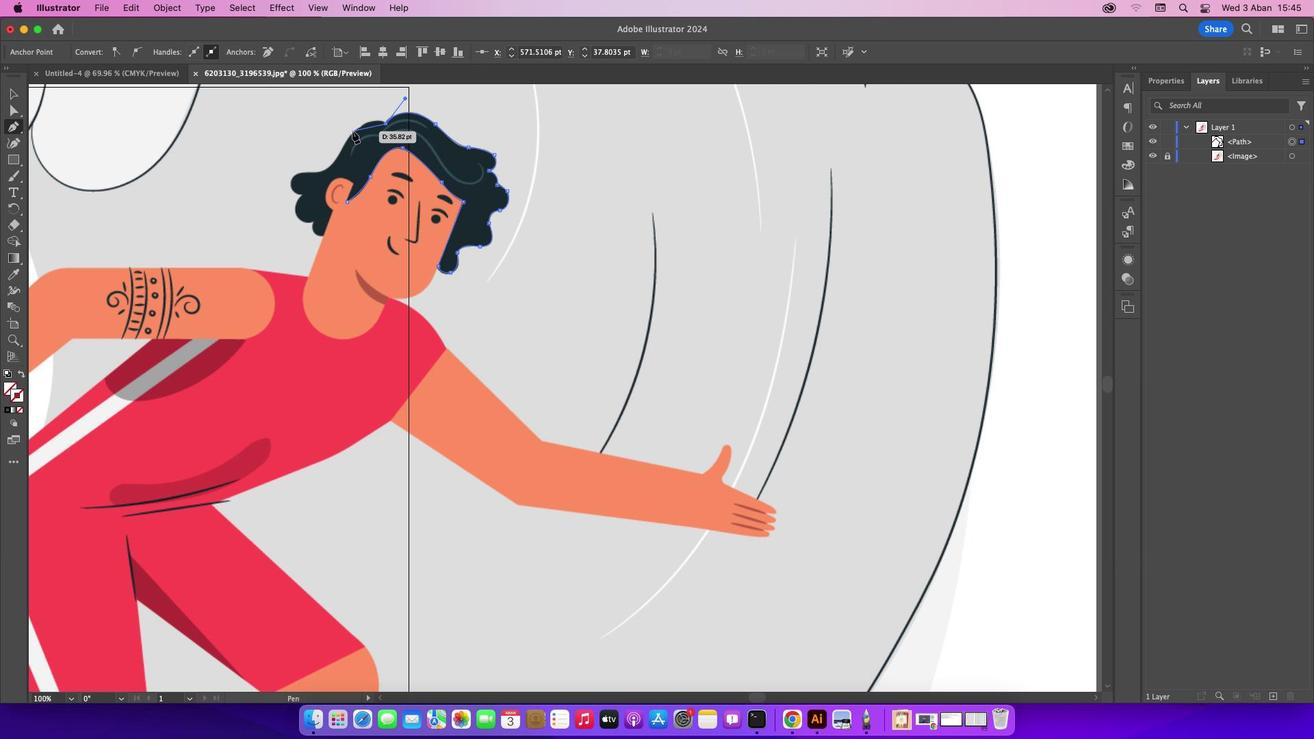 
Action: Mouse pressed left at (351, 131)
Screenshot: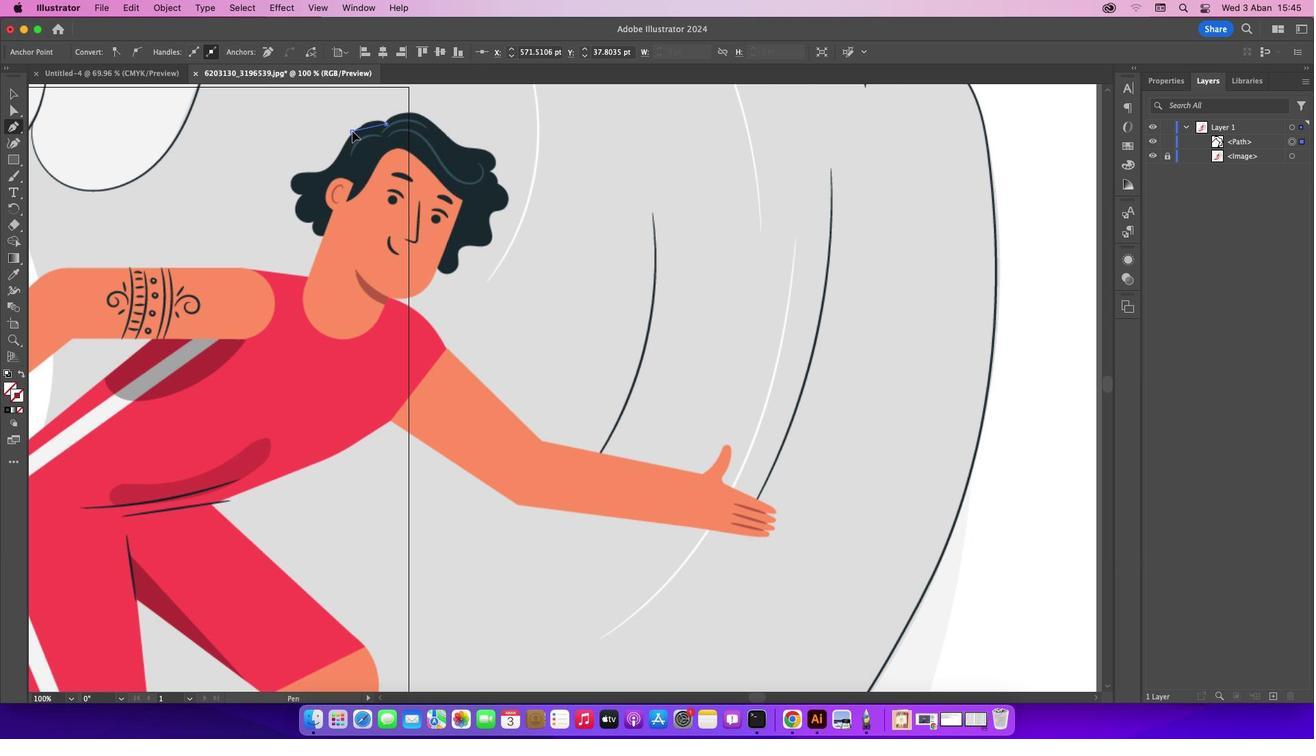 
Action: Mouse moved to (351, 130)
Screenshot: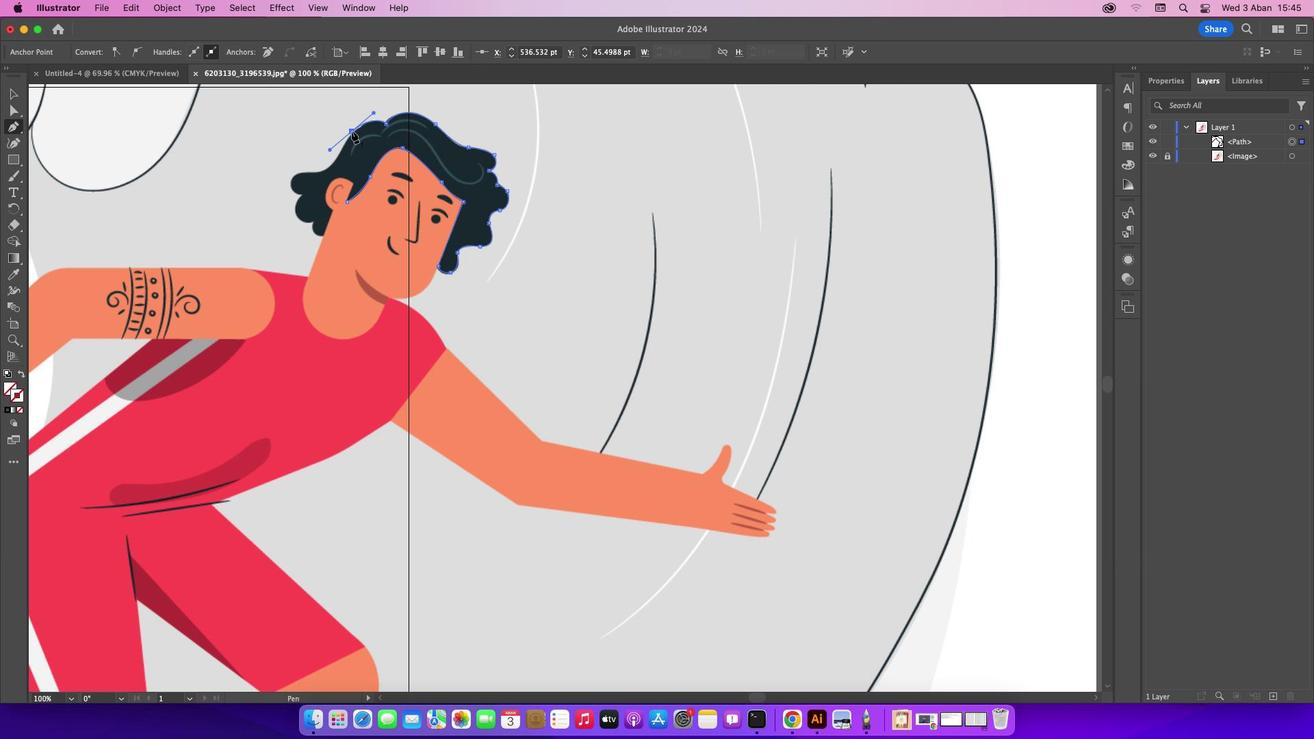 
Action: Mouse pressed left at (351, 130)
Screenshot: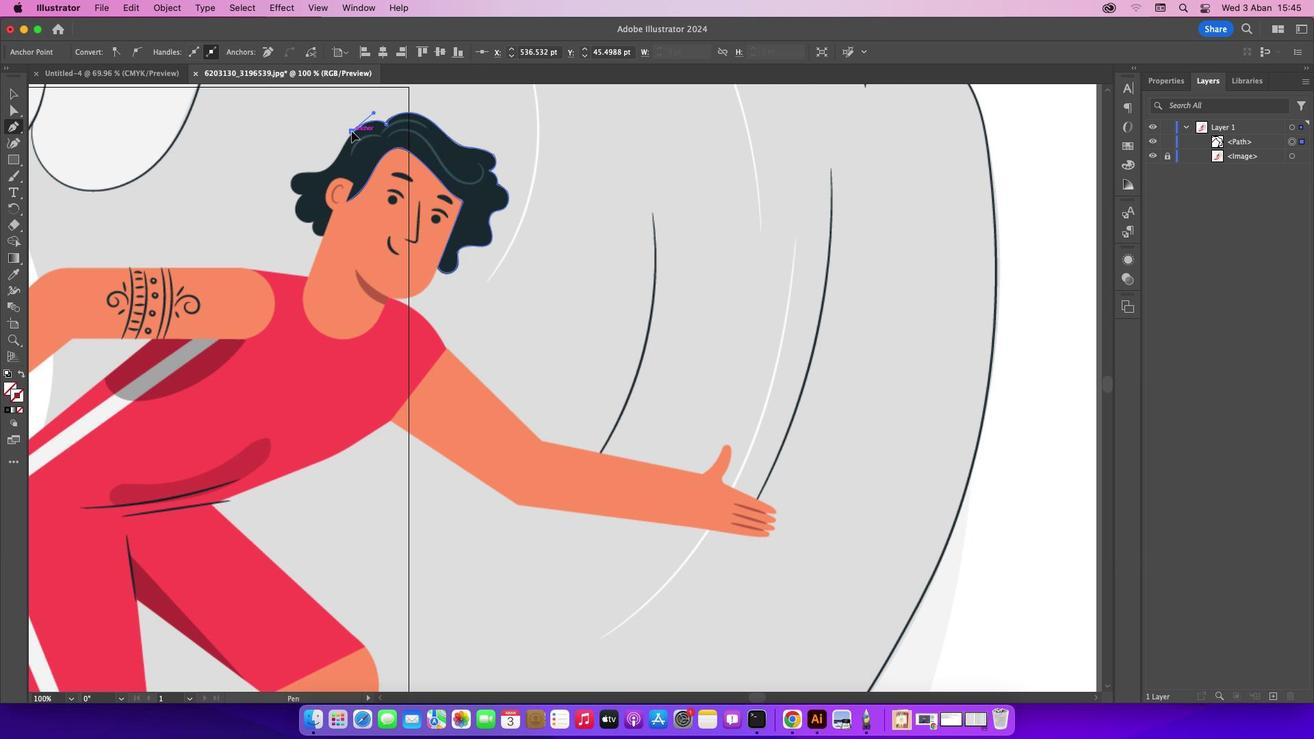 
Action: Mouse moved to (333, 163)
Screenshot: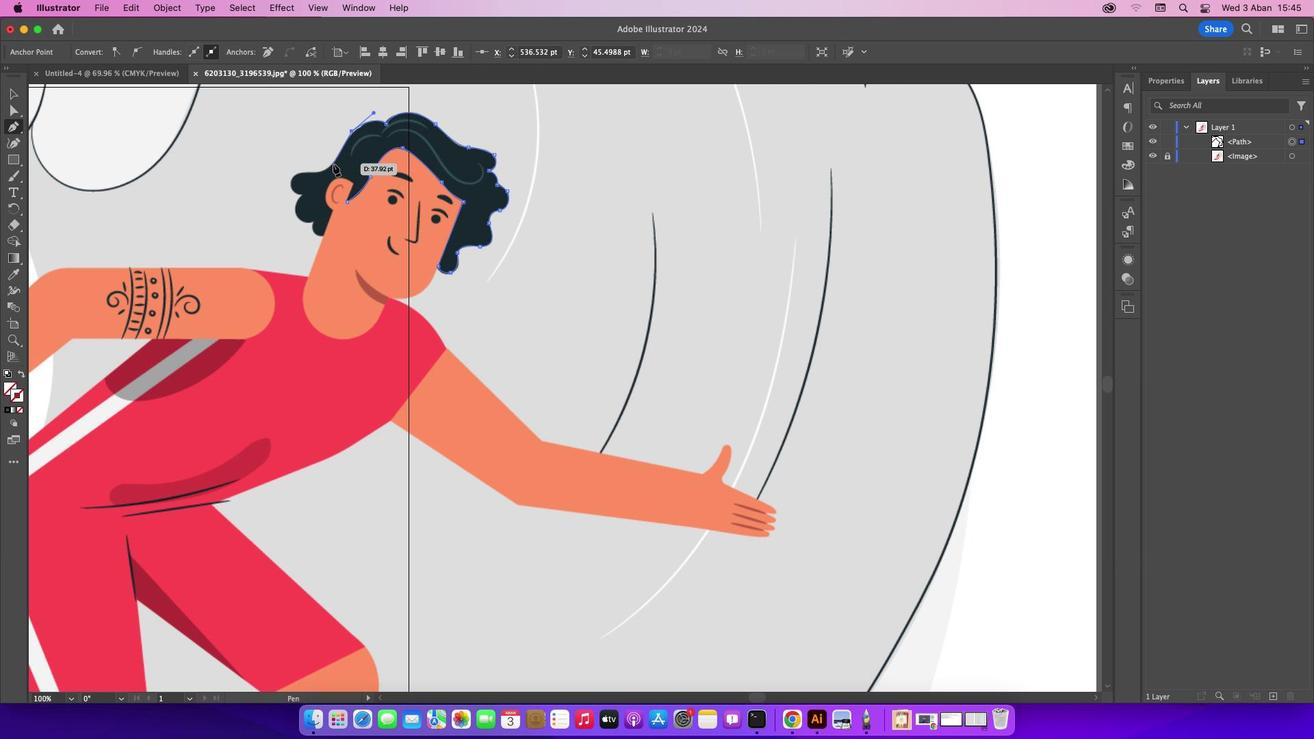 
Action: Mouse pressed left at (333, 163)
Screenshot: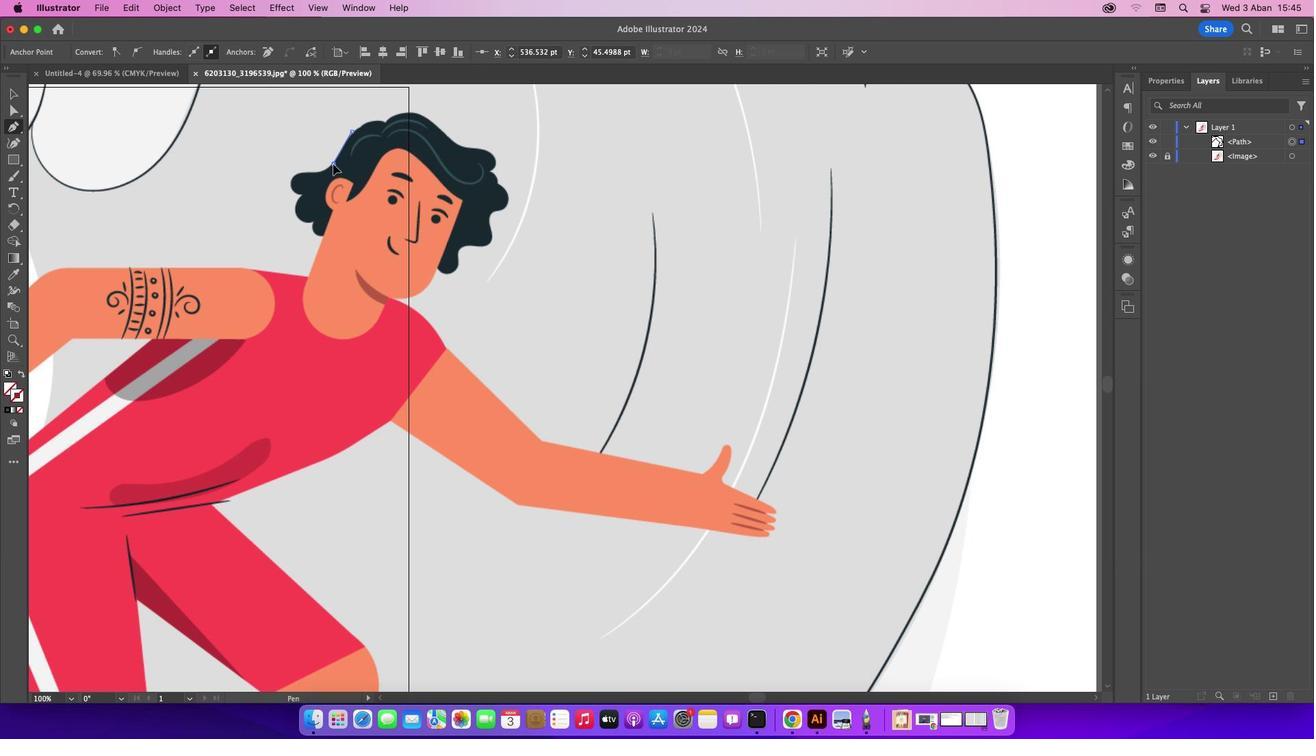 
Action: Mouse moved to (299, 173)
Screenshot: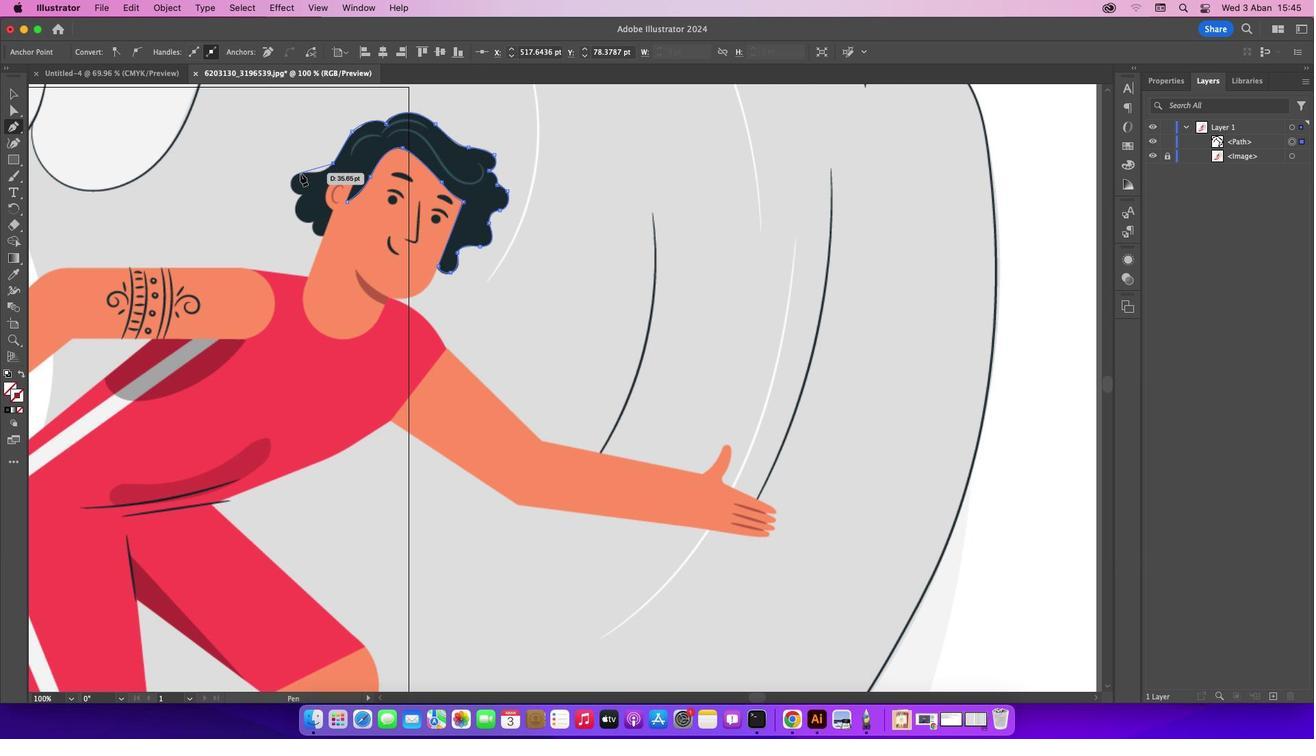
Action: Mouse pressed left at (299, 173)
Screenshot: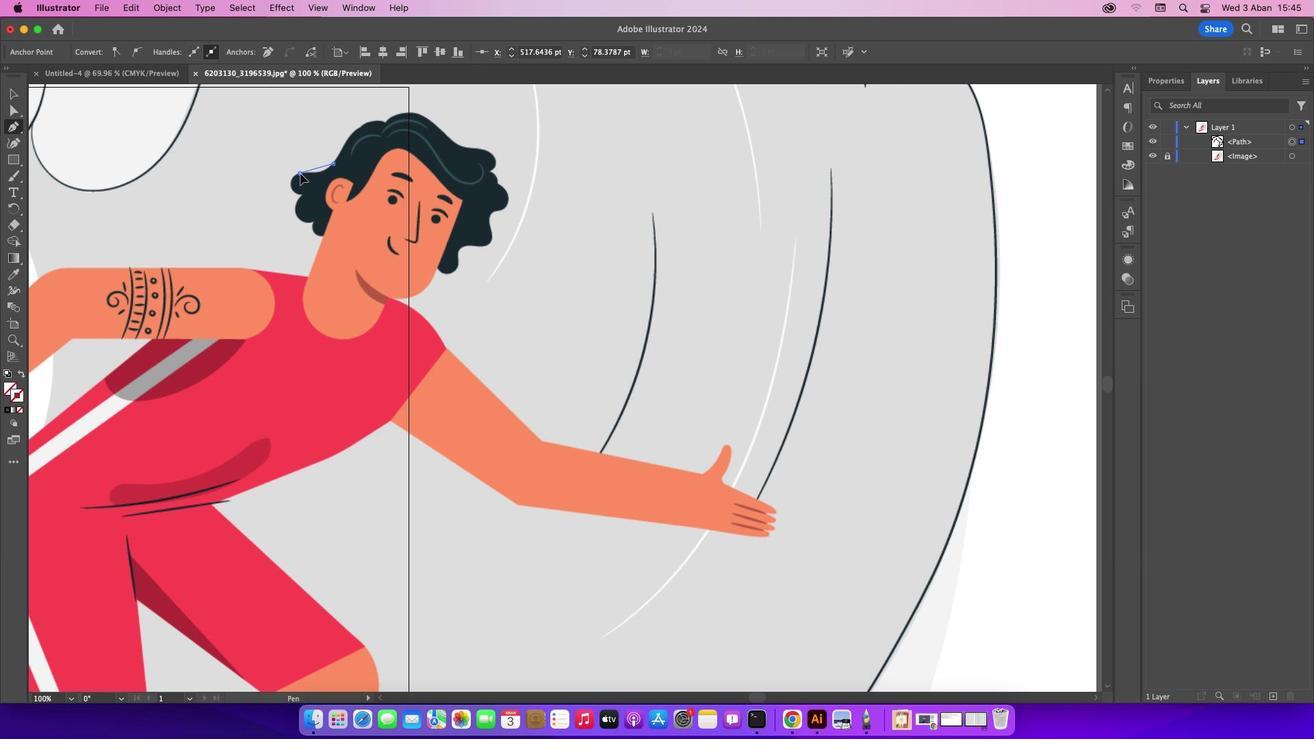 
Action: Mouse moved to (300, 174)
Screenshot: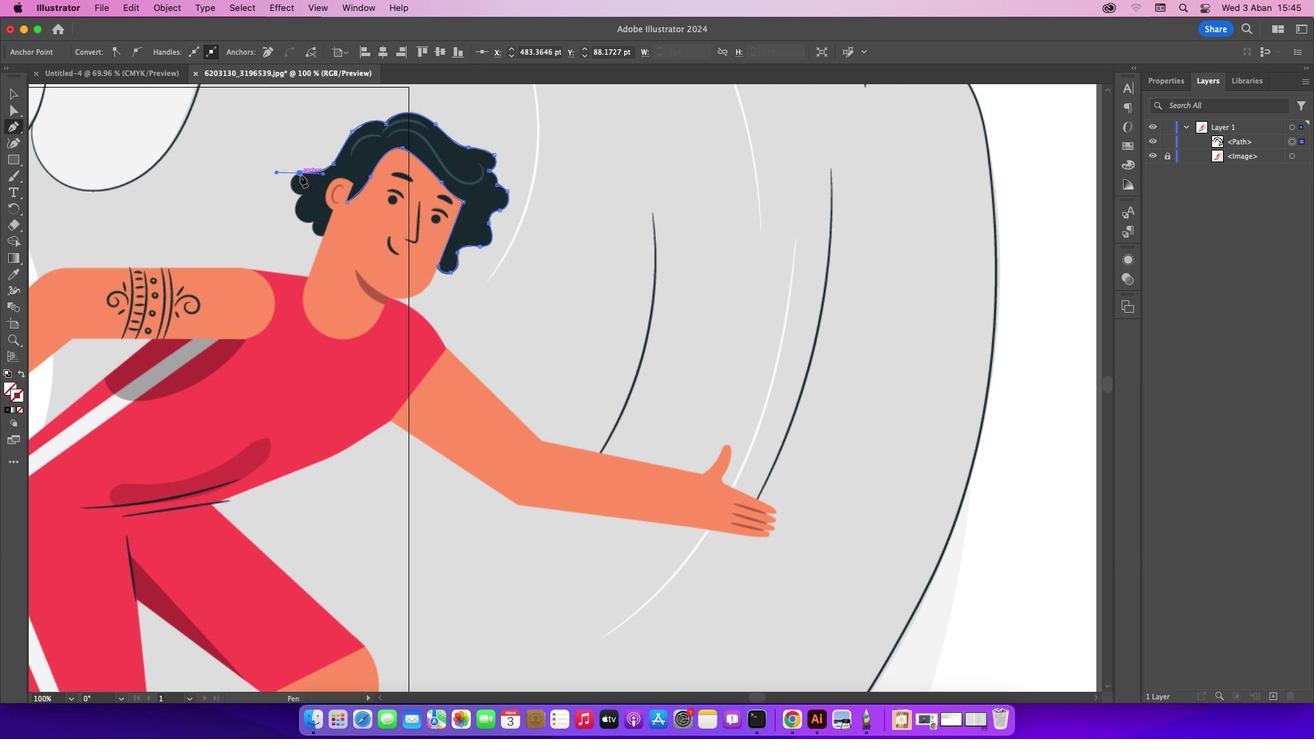 
Action: Mouse pressed left at (300, 174)
Screenshot: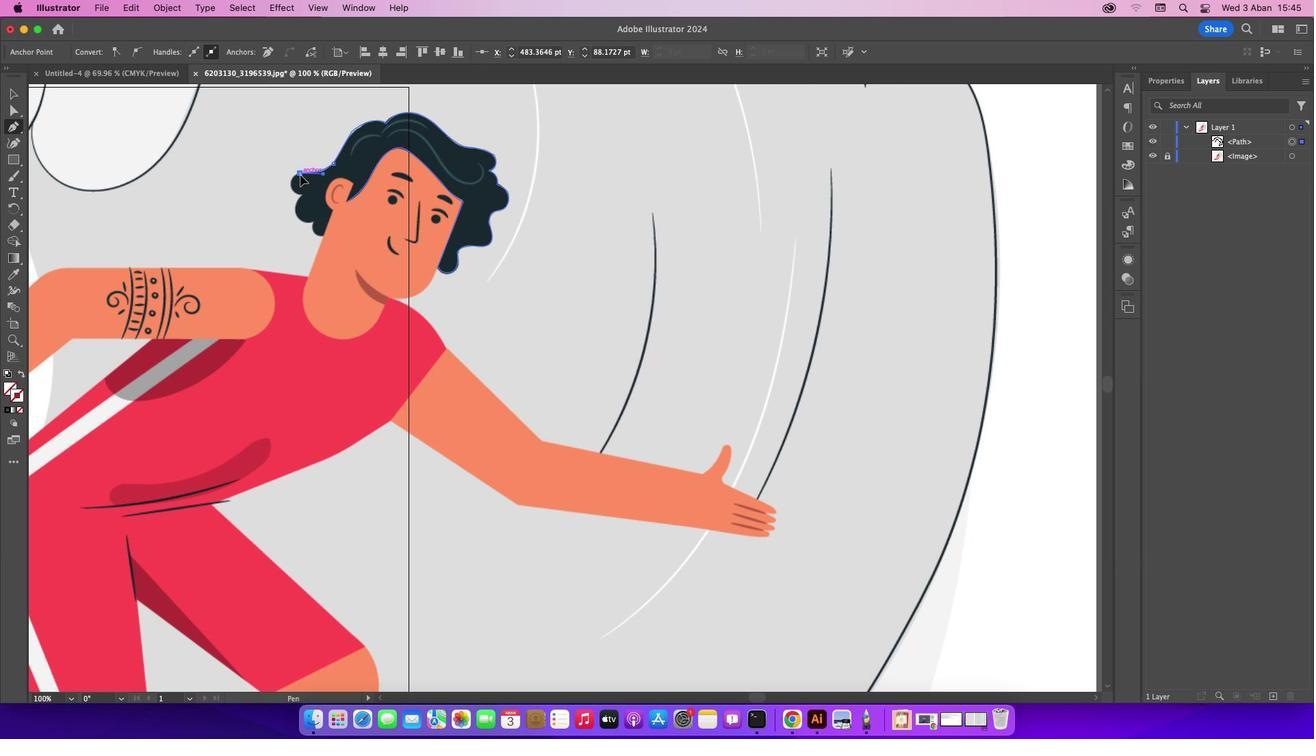 
Action: Mouse moved to (301, 194)
Screenshot: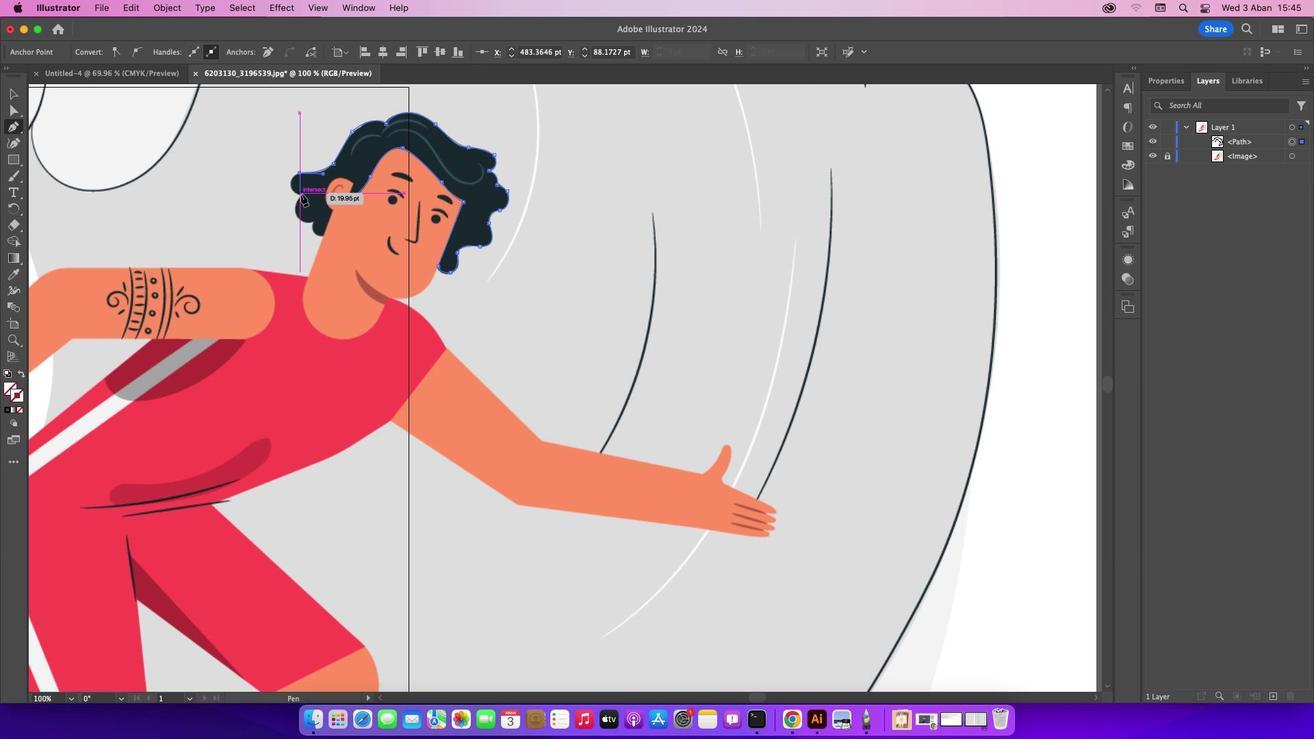 
Action: Mouse pressed left at (301, 194)
Screenshot: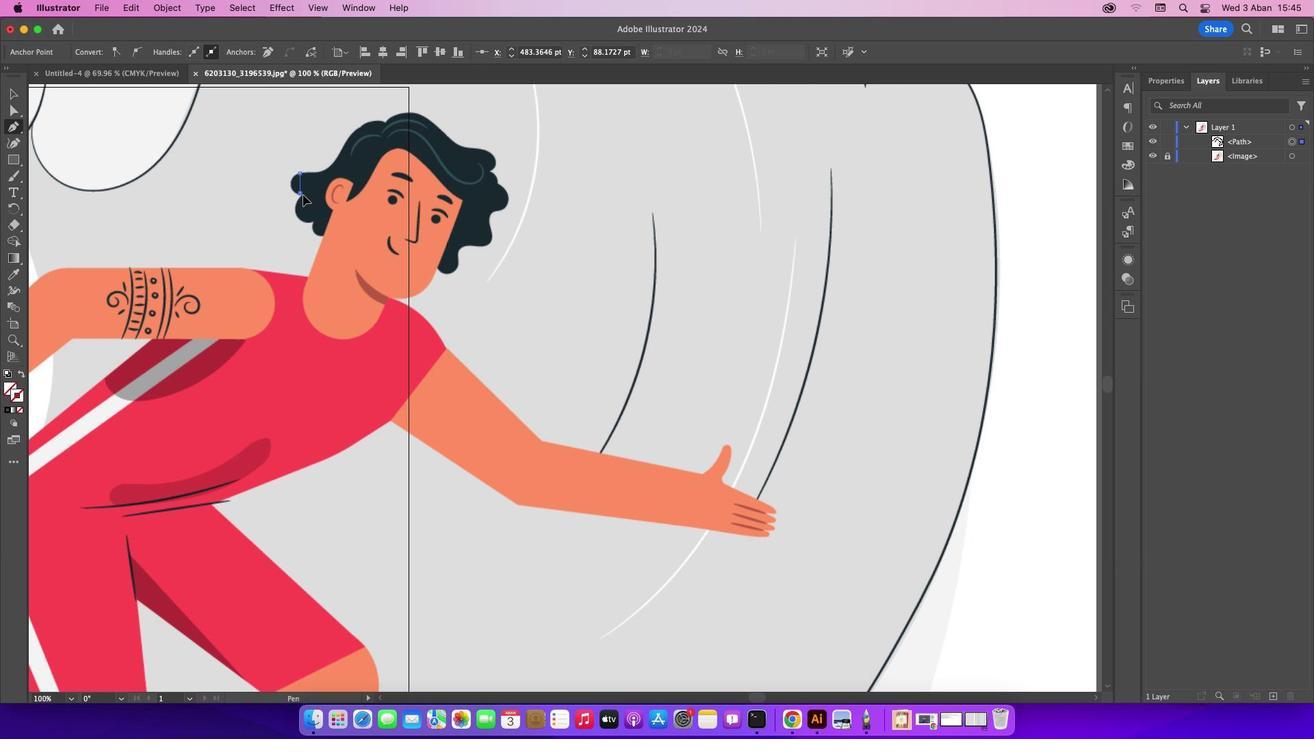 
Action: Mouse moved to (299, 193)
Screenshot: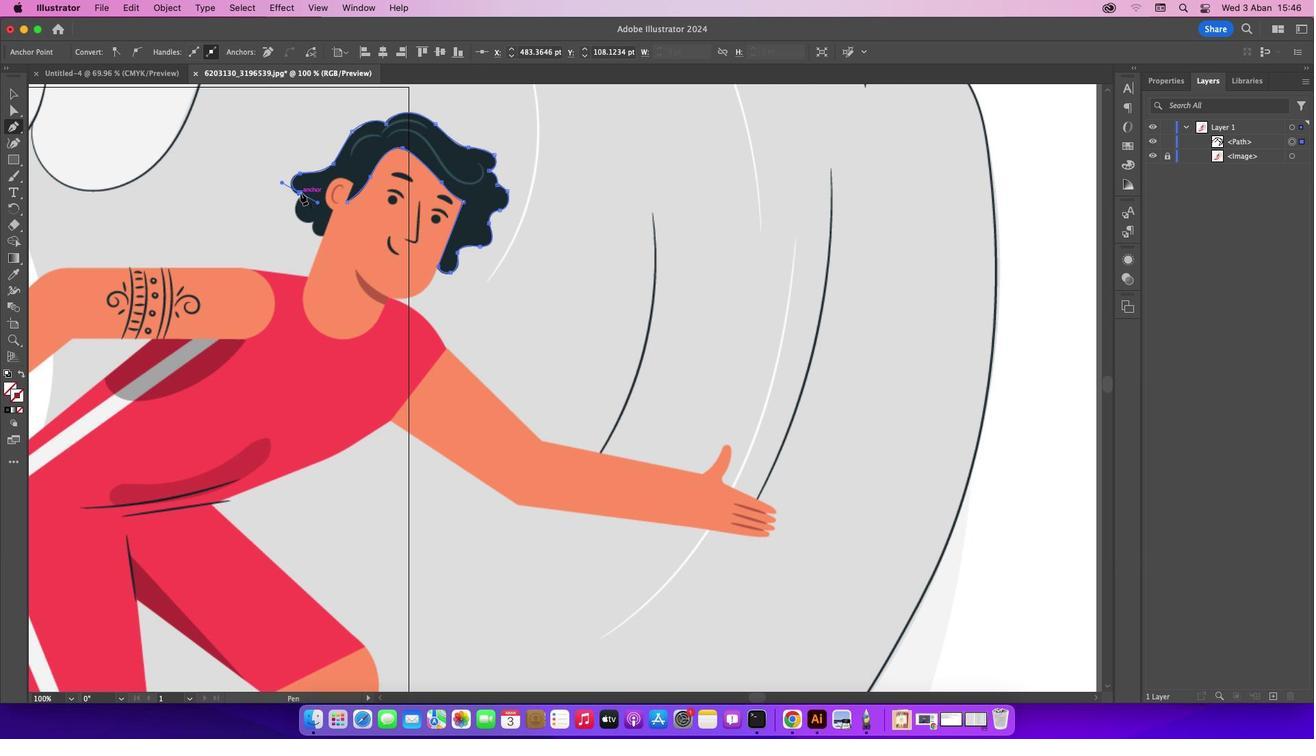 
Action: Mouse pressed left at (299, 193)
Screenshot: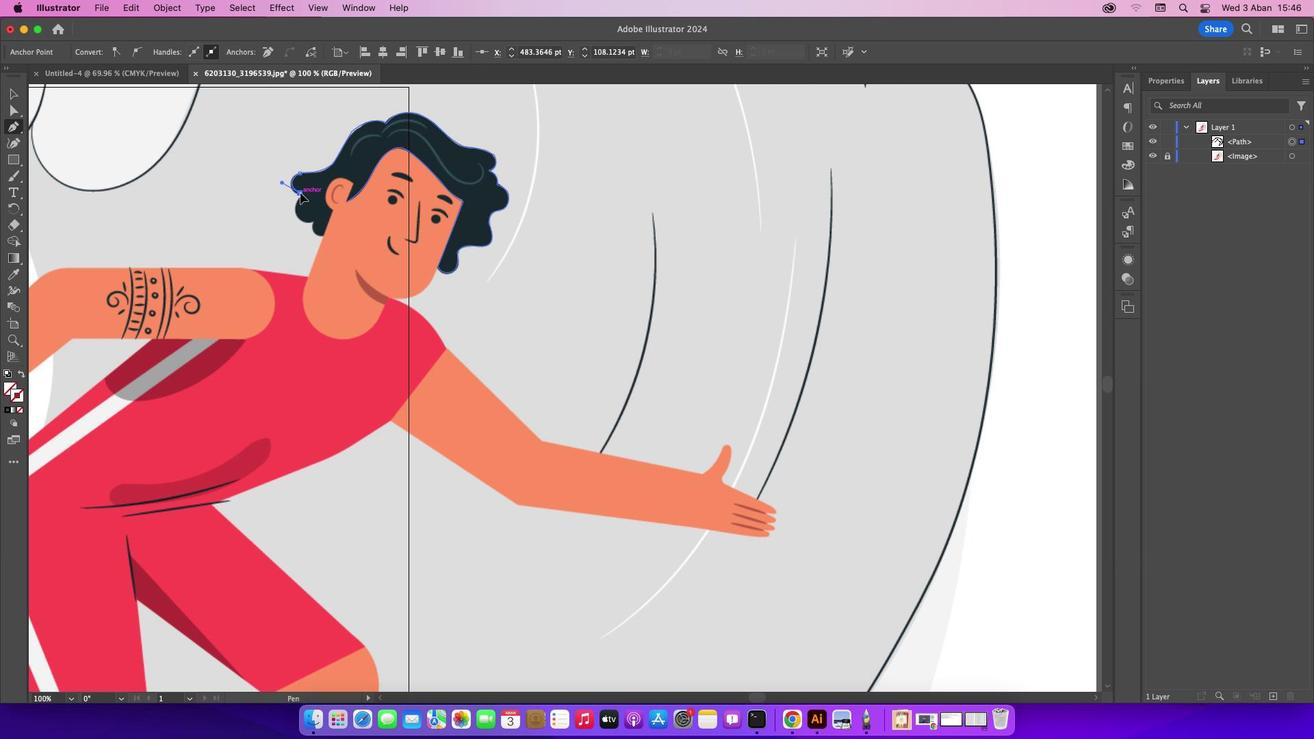 
Action: Mouse moved to (296, 211)
Screenshot: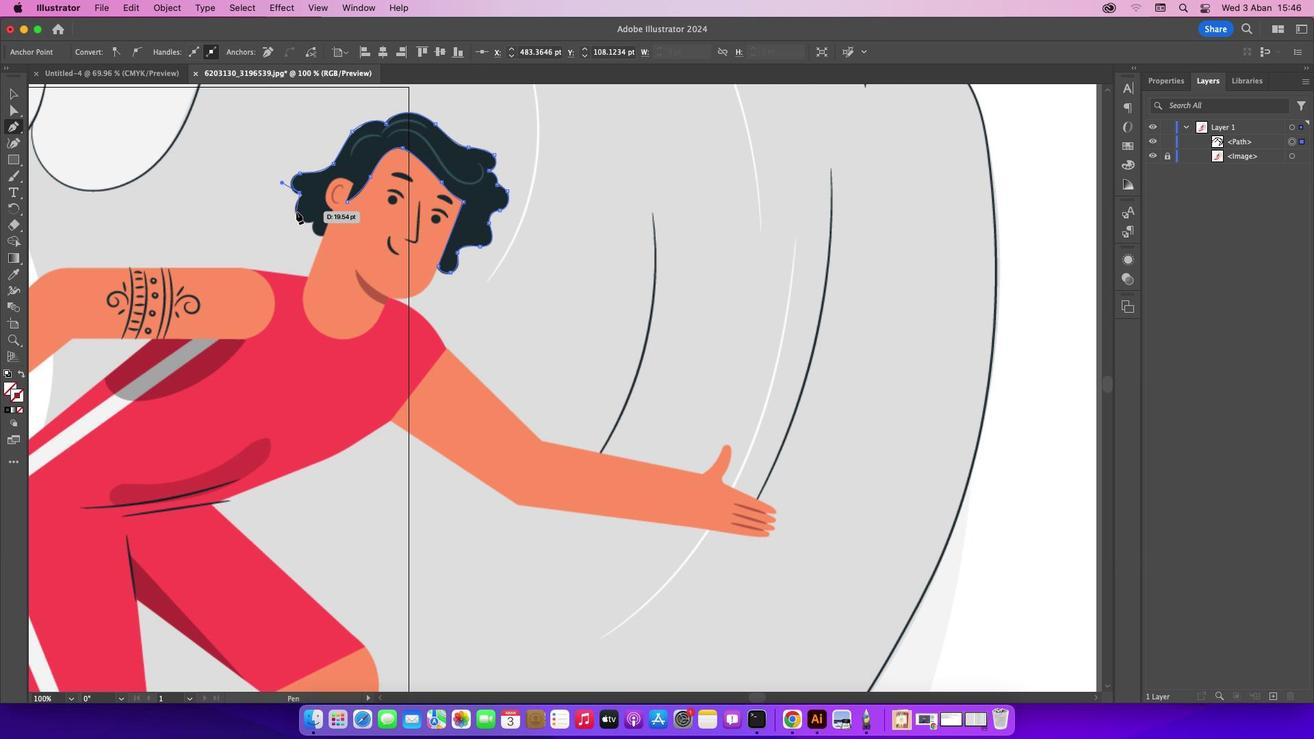 
Action: Mouse pressed left at (296, 211)
Screenshot: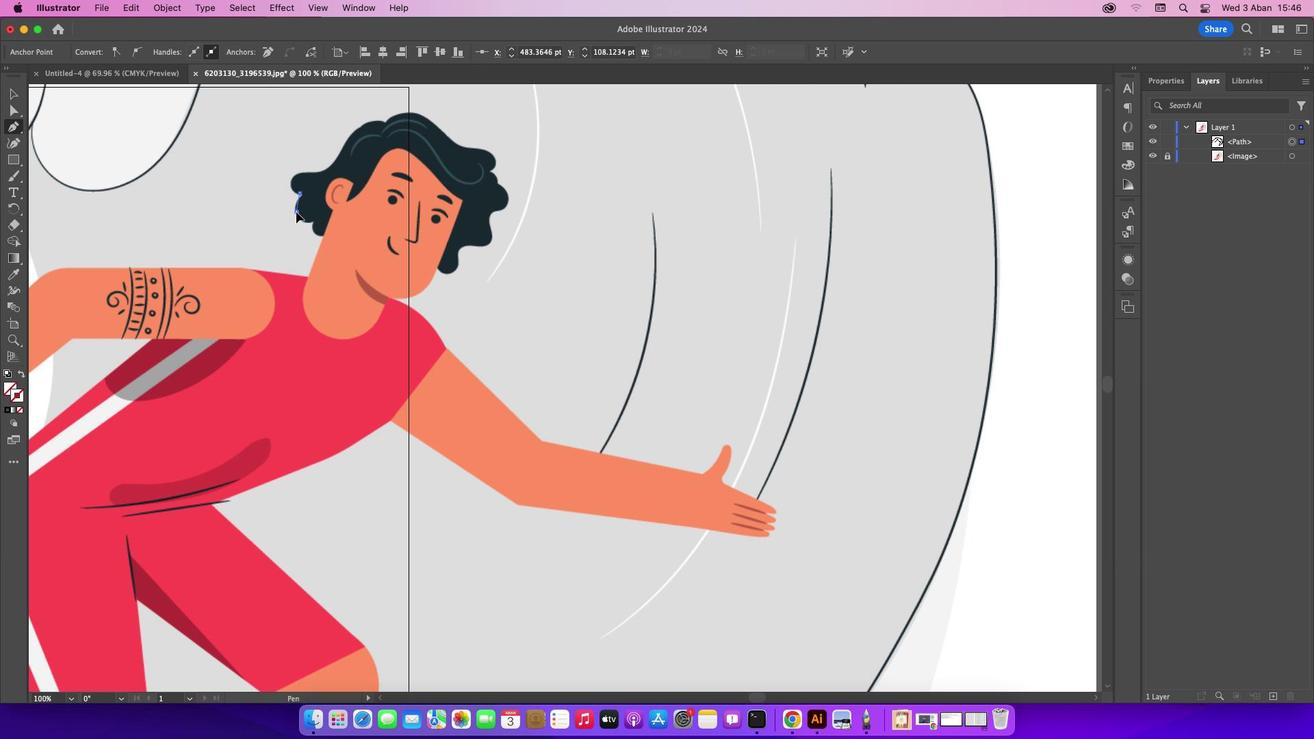
Action: Mouse moved to (314, 221)
Screenshot: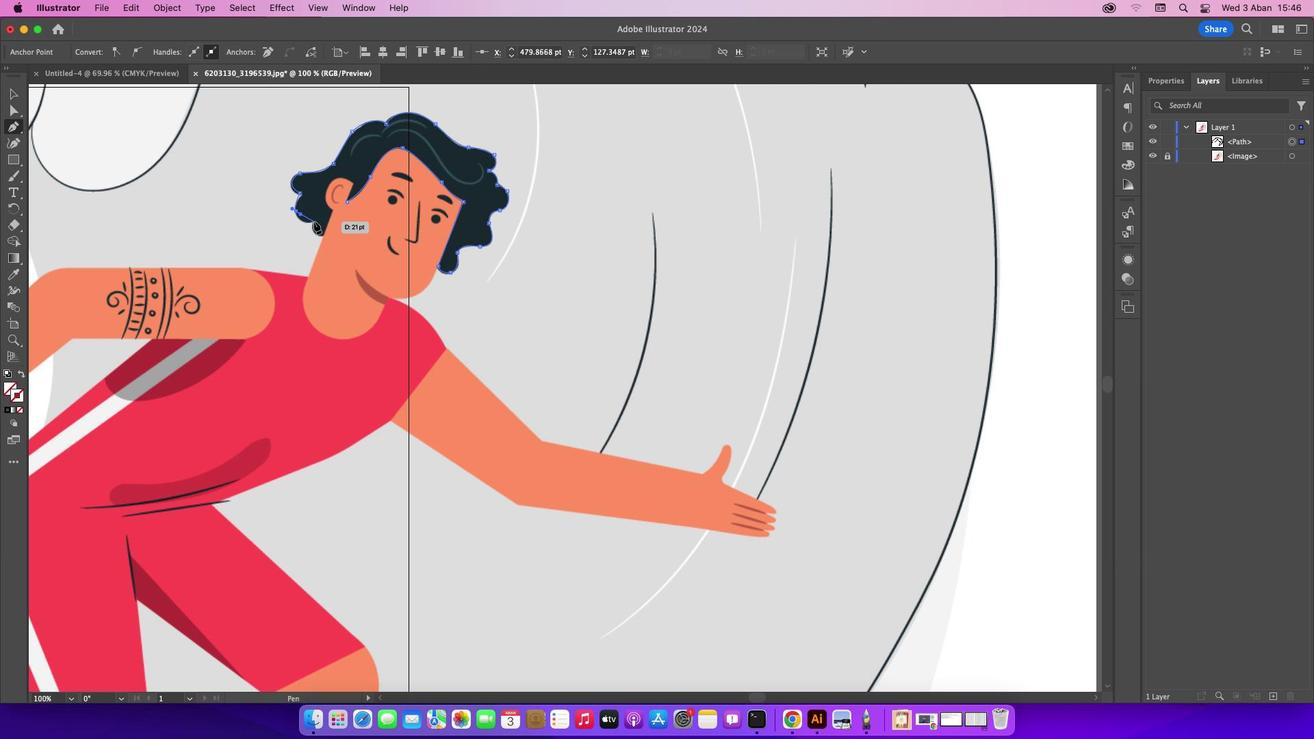 
Action: Mouse pressed left at (314, 221)
Screenshot: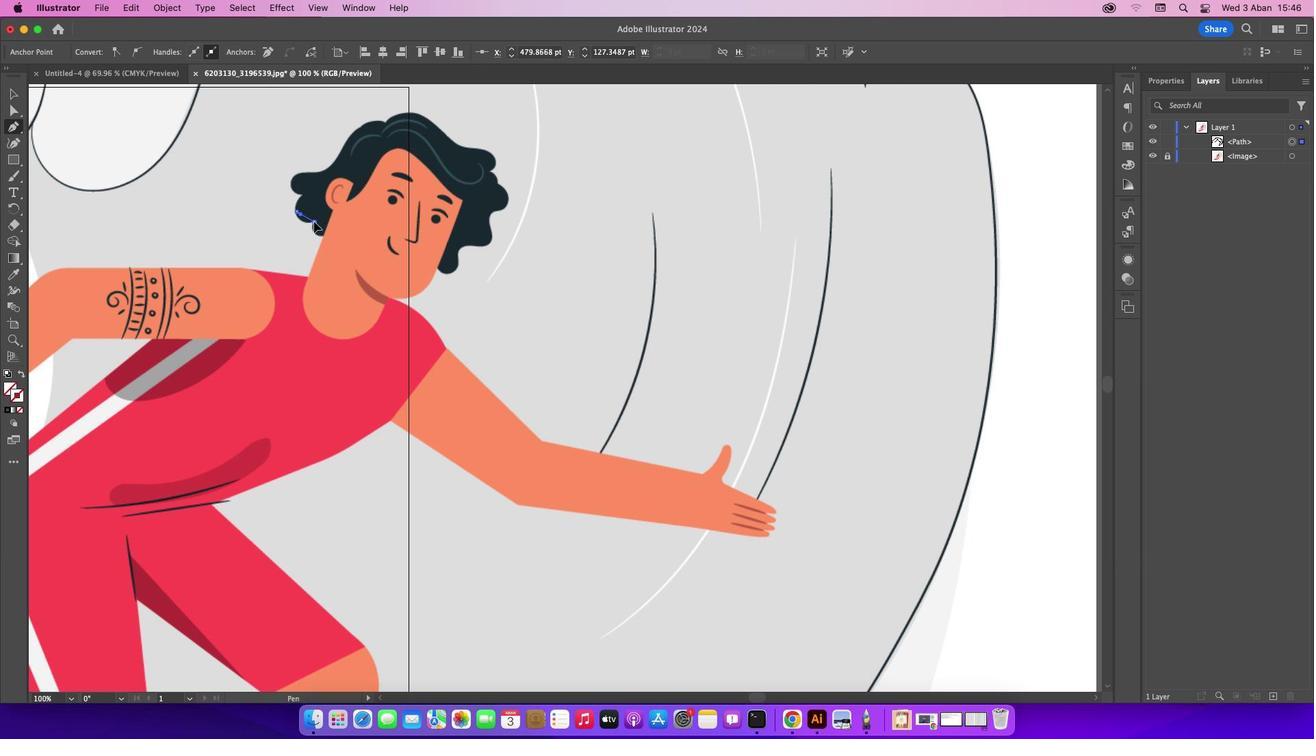 
Action: Mouse moved to (329, 221)
Screenshot: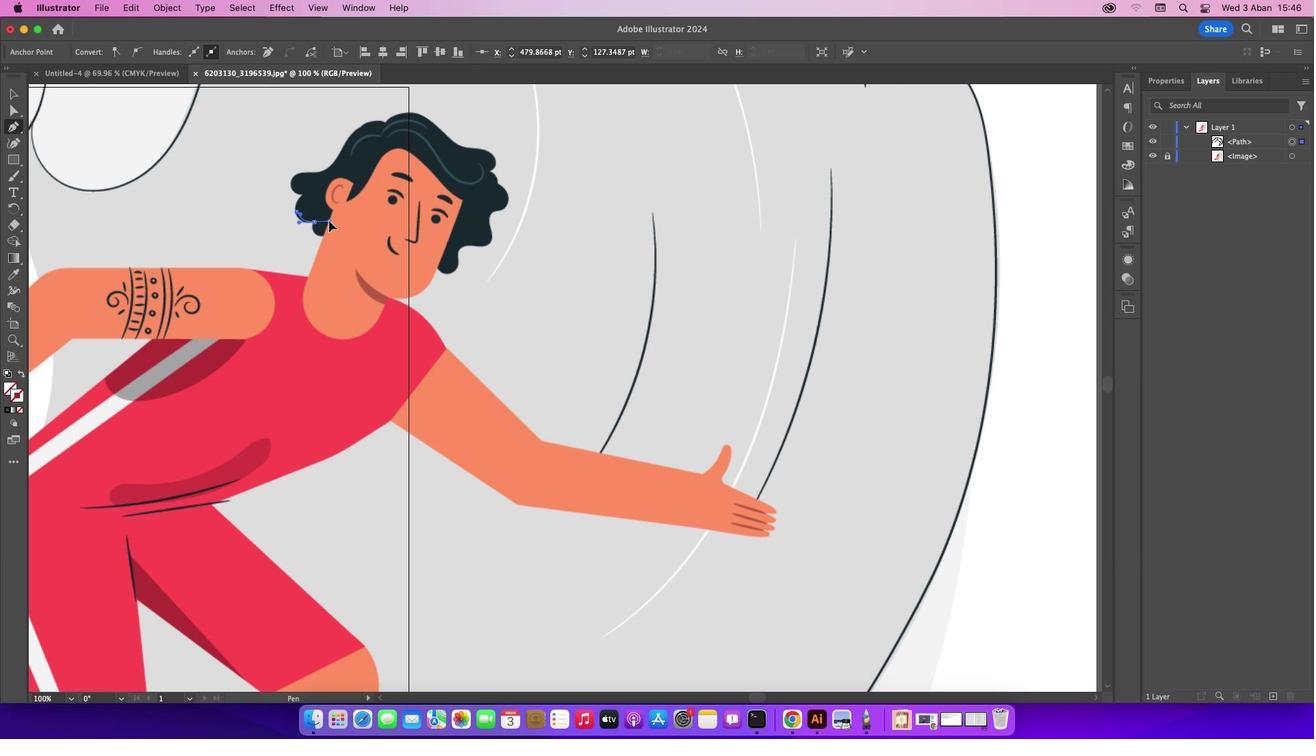 
Action: Key pressed Key.cmd'z'
Screenshot: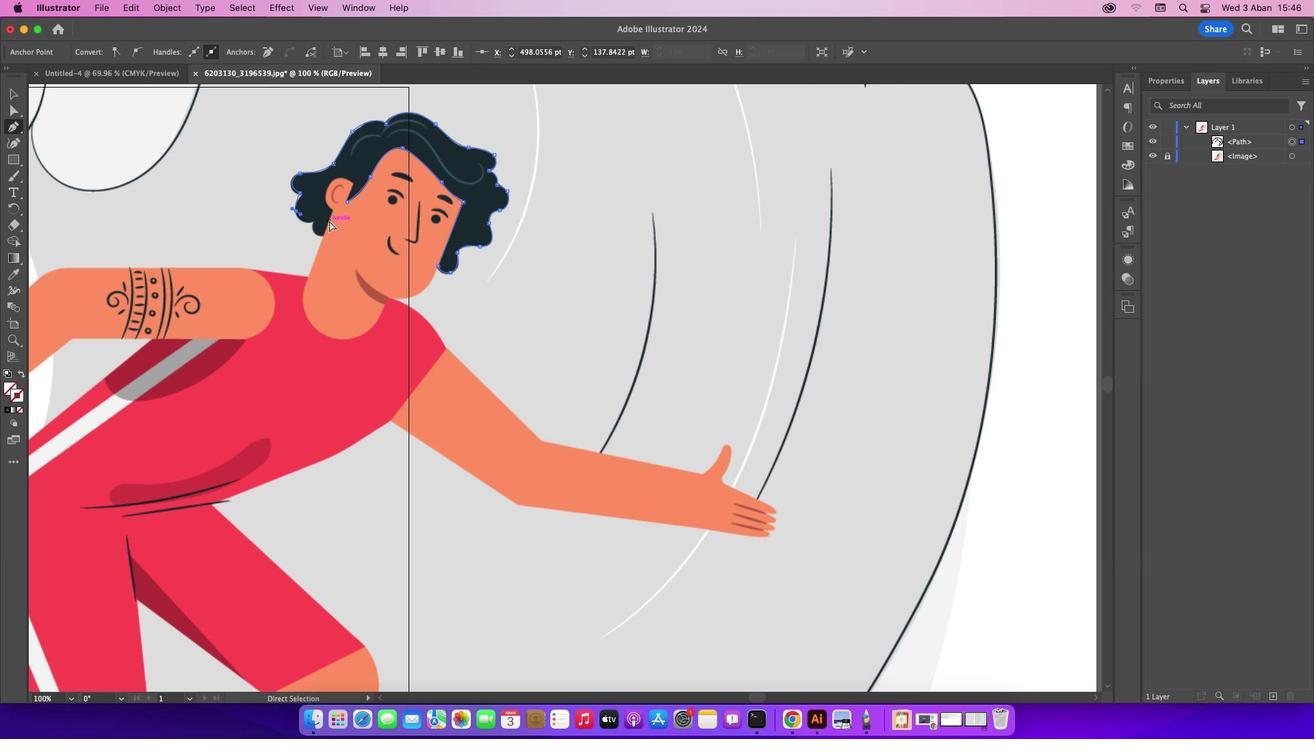 
Action: Mouse moved to (296, 210)
Screenshot: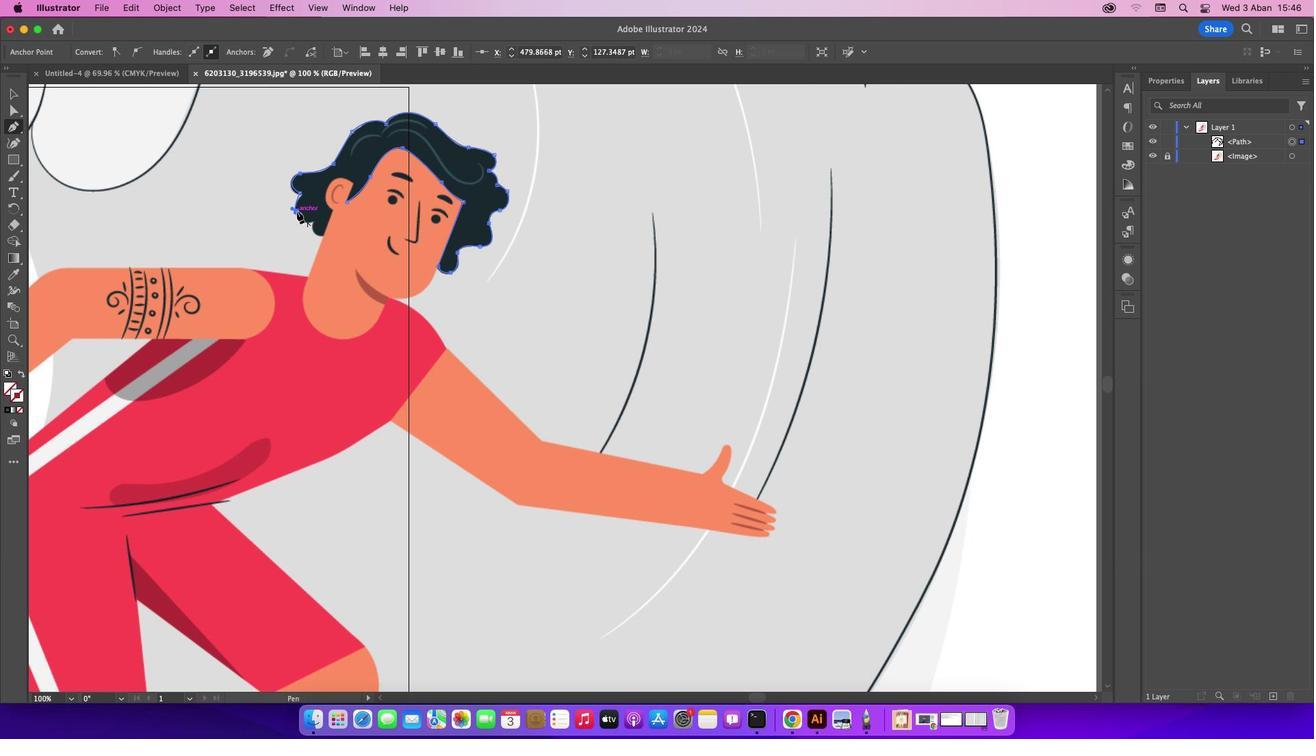 
Action: Mouse pressed left at (296, 210)
Screenshot: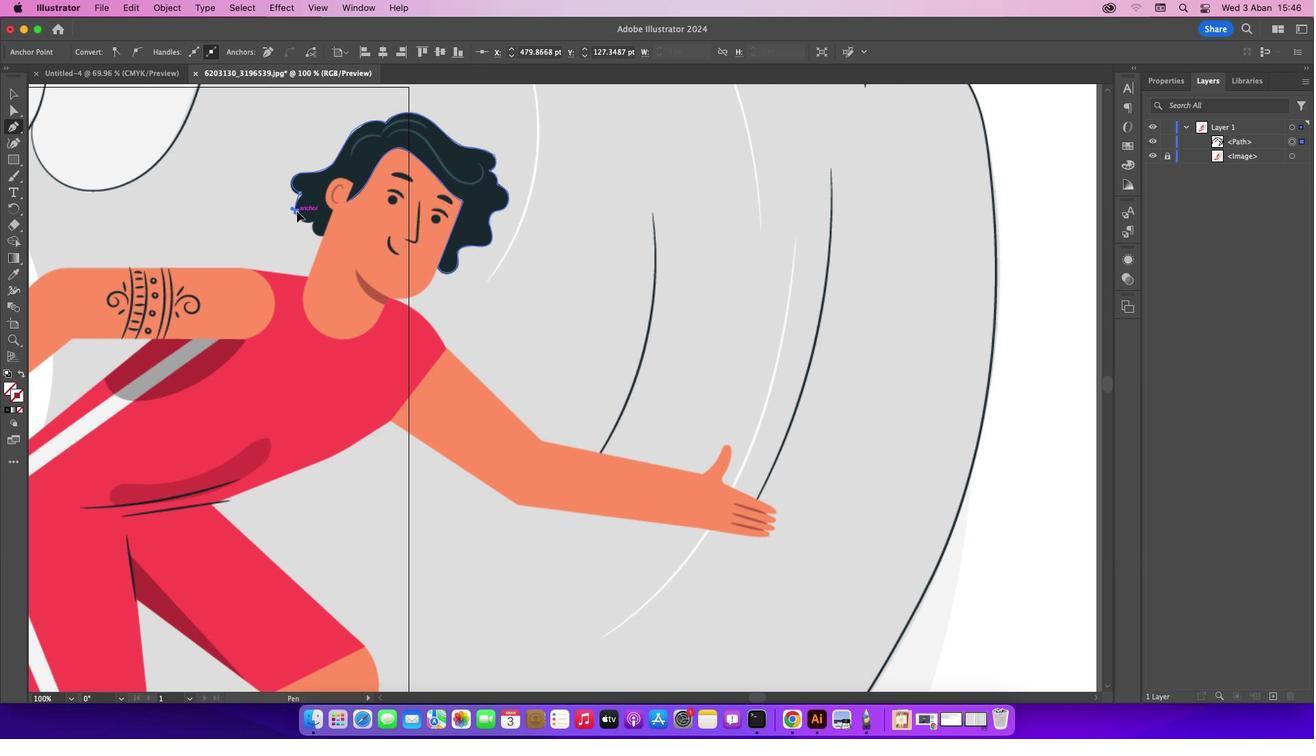 
Action: Mouse moved to (313, 221)
Screenshot: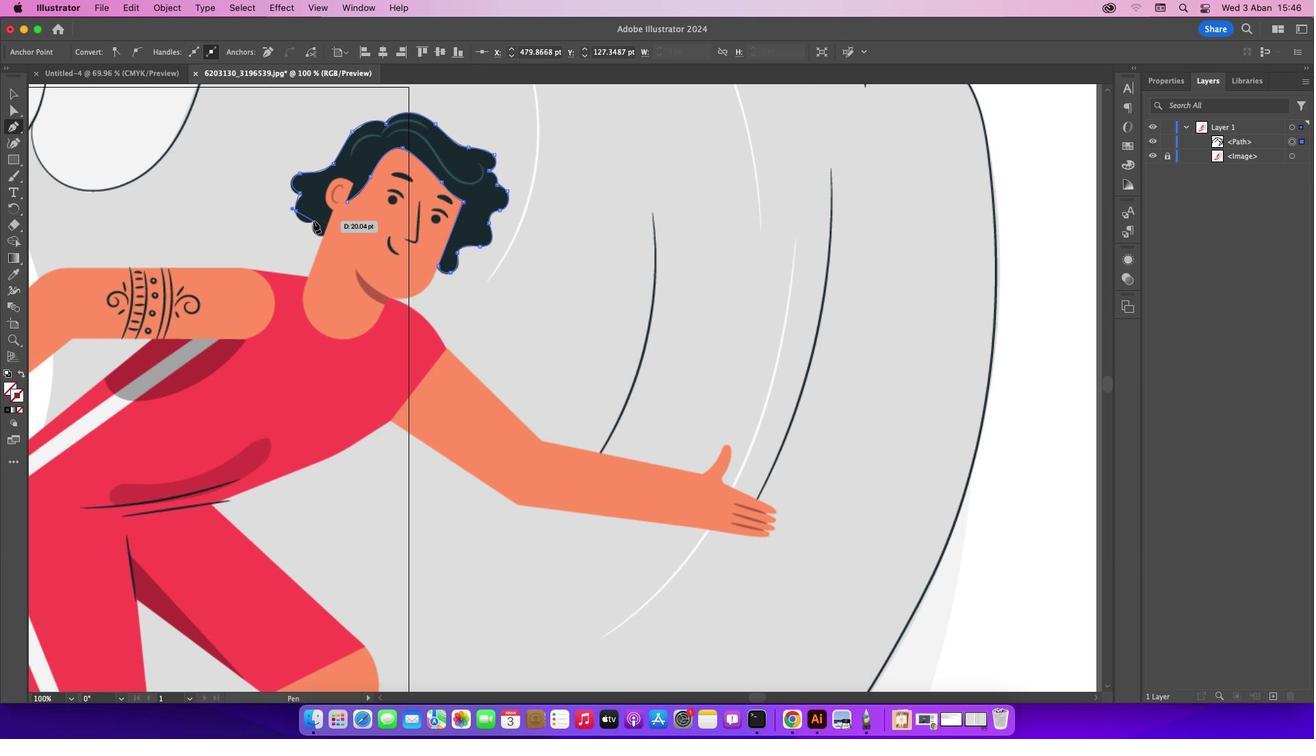 
Action: Mouse pressed left at (313, 221)
Screenshot: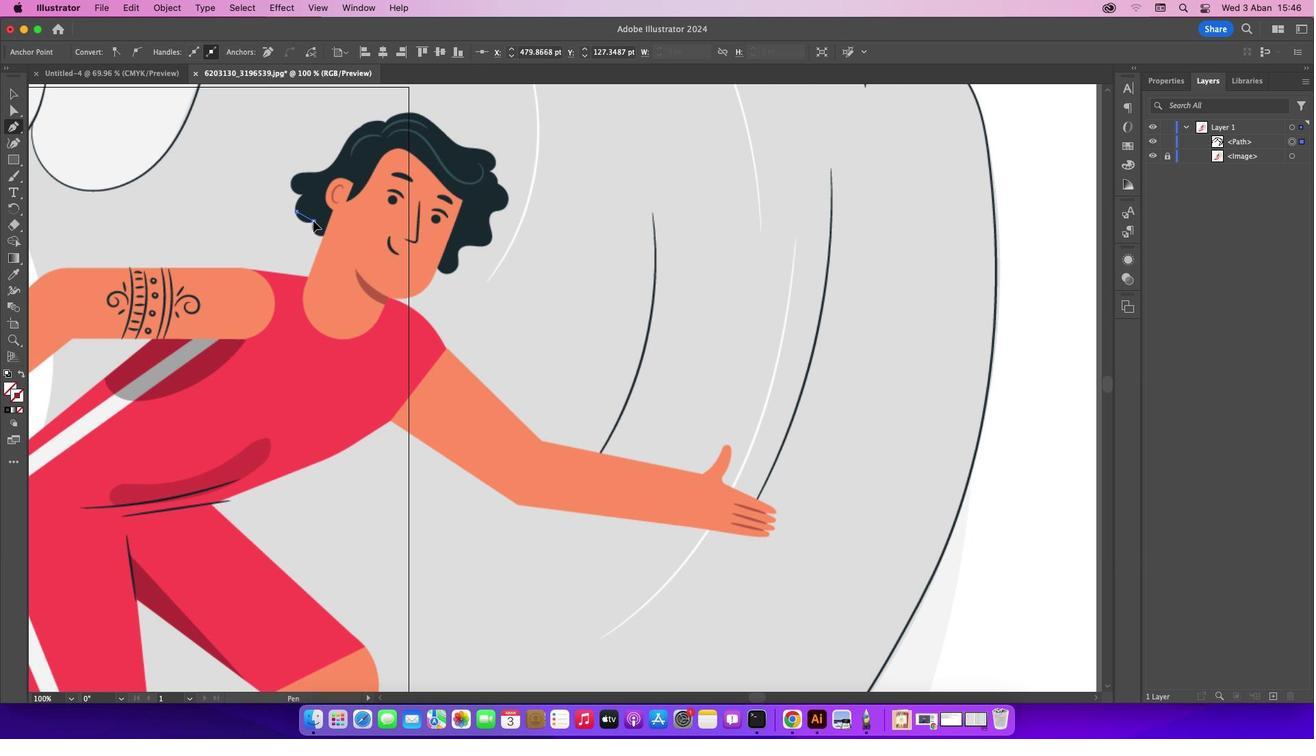 
Action: Mouse moved to (314, 220)
Screenshot: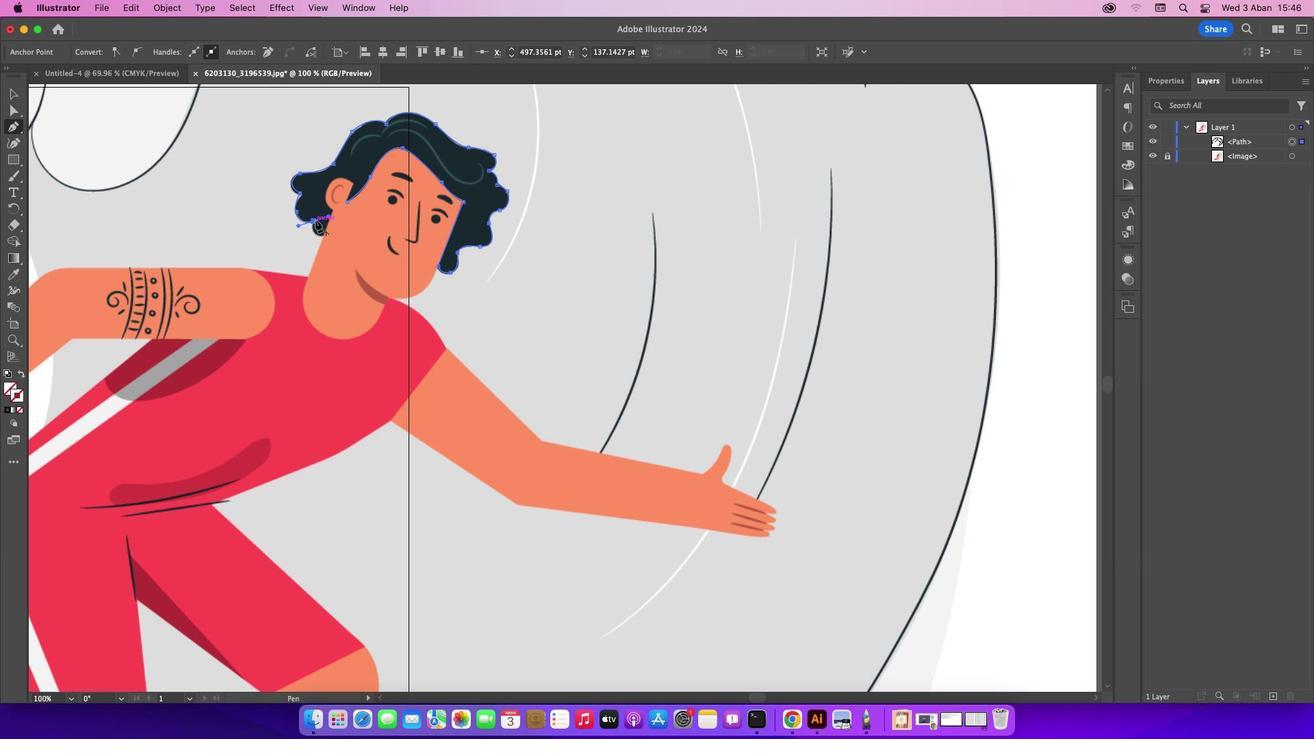
Action: Mouse pressed left at (314, 220)
Screenshot: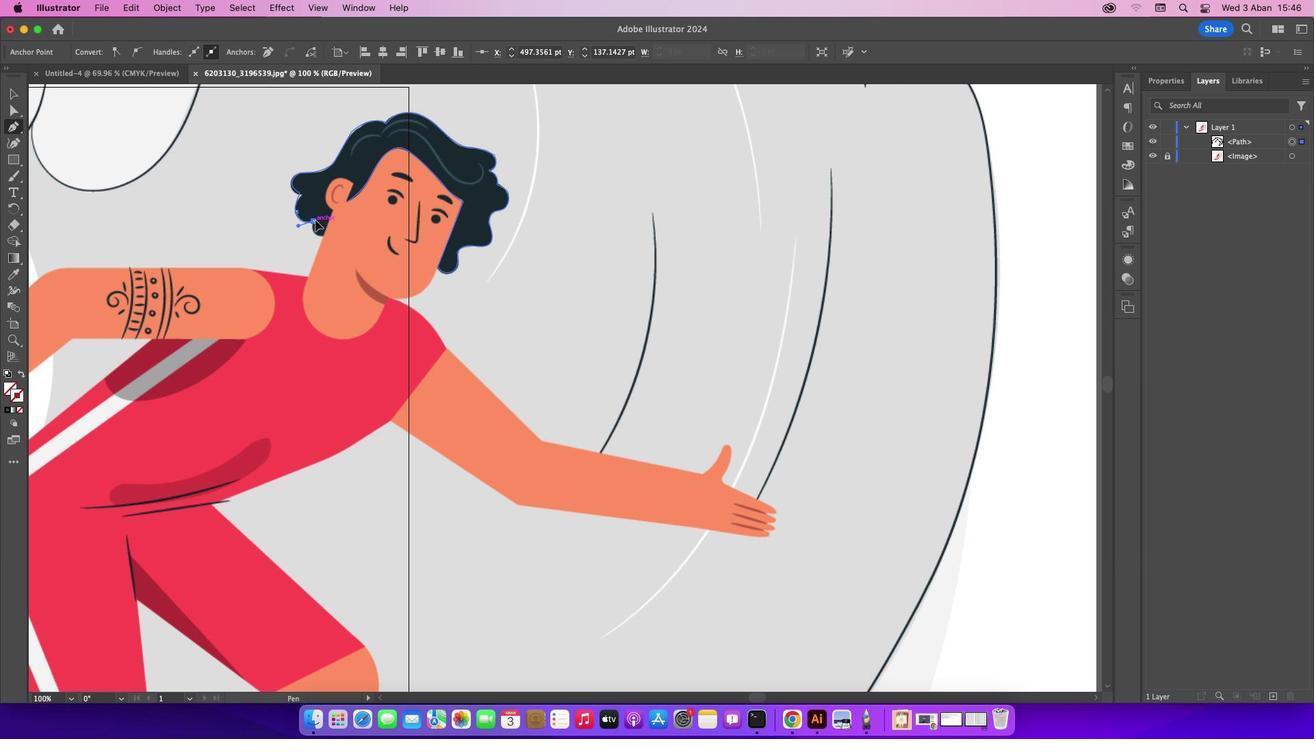 
Action: Mouse moved to (323, 234)
Screenshot: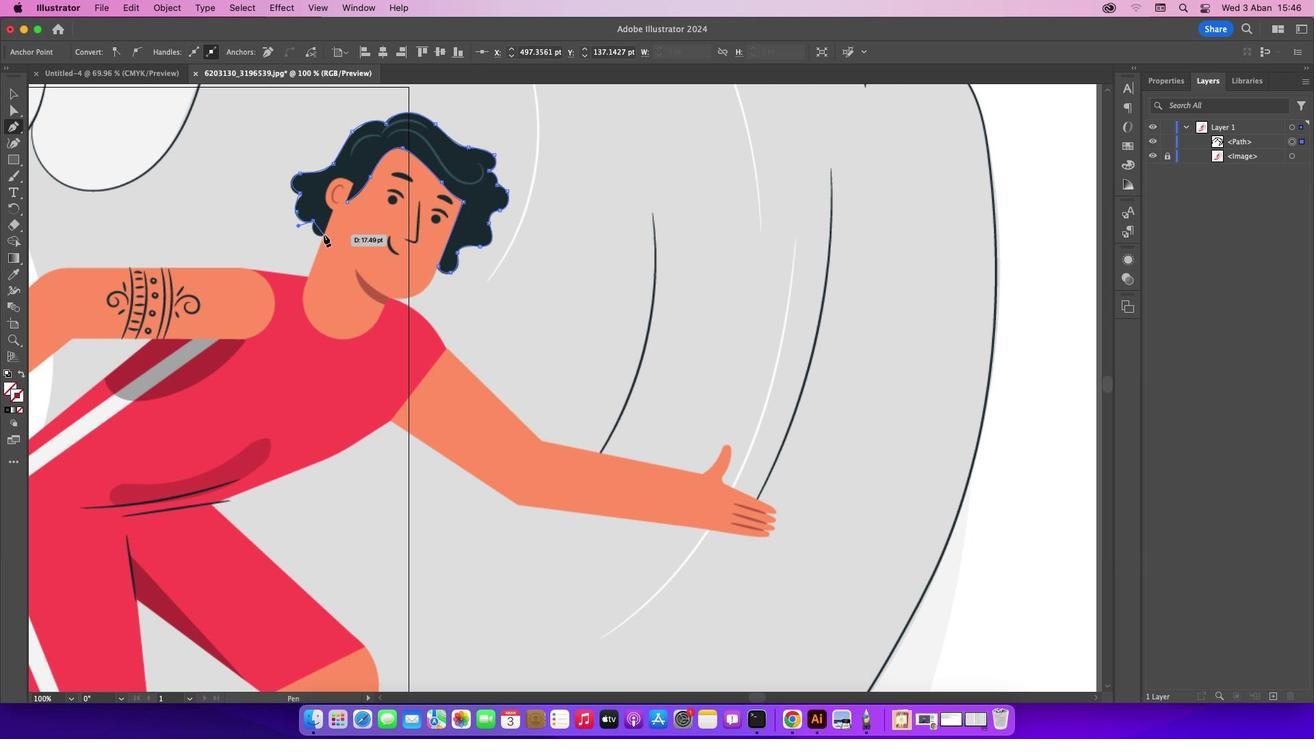 
Action: Mouse pressed left at (323, 234)
Screenshot: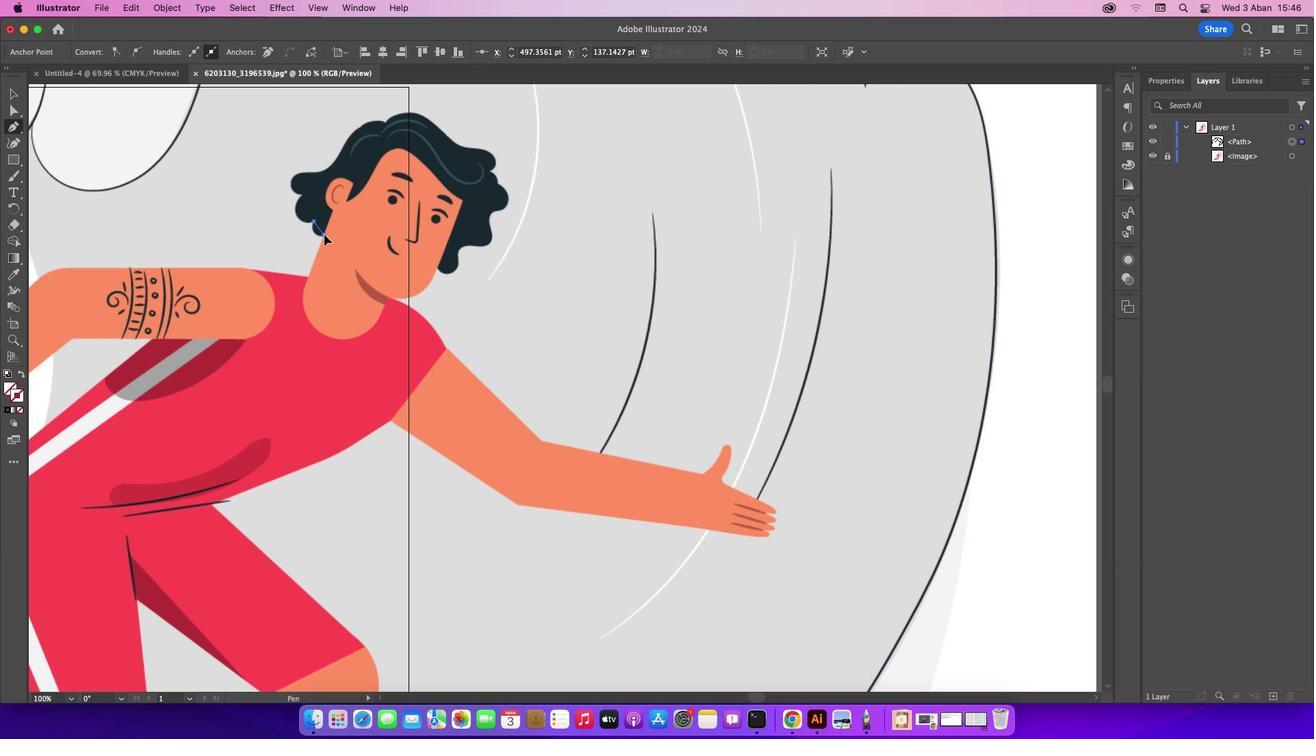 
Action: Mouse moved to (323, 232)
Screenshot: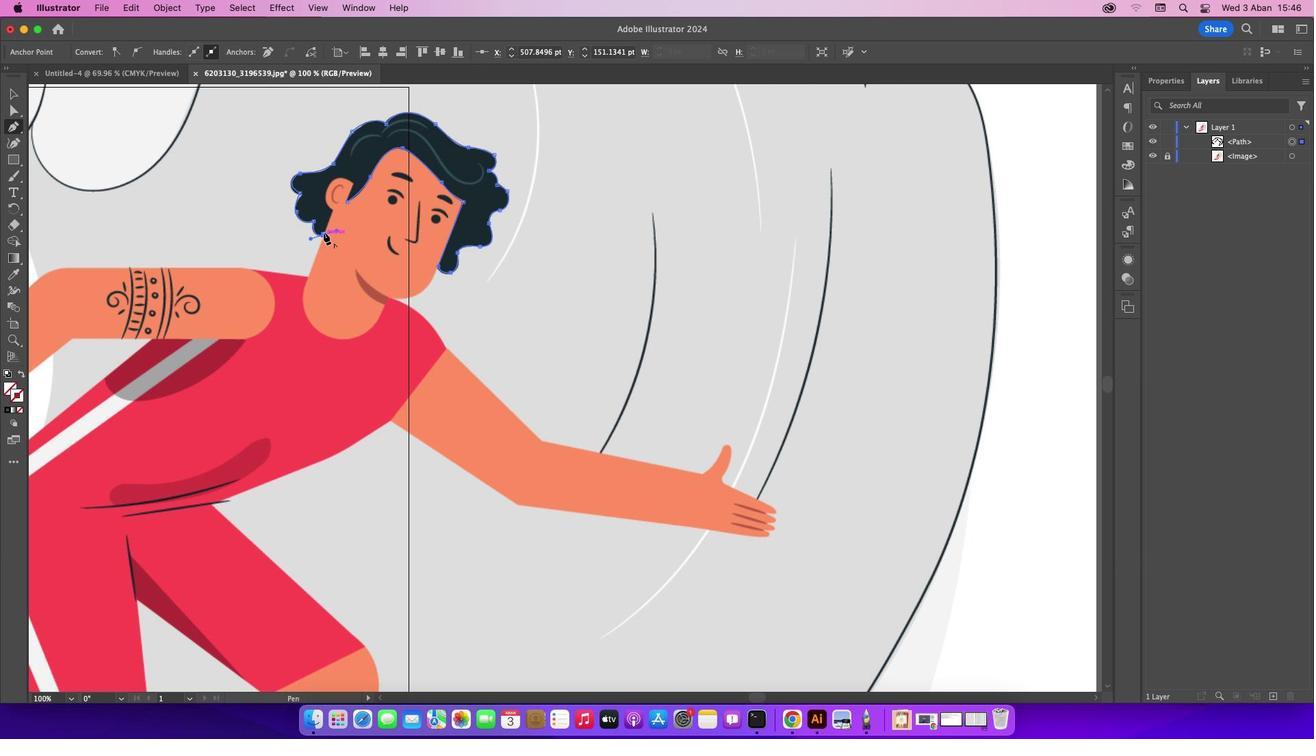 
Action: Mouse pressed left at (323, 232)
Screenshot: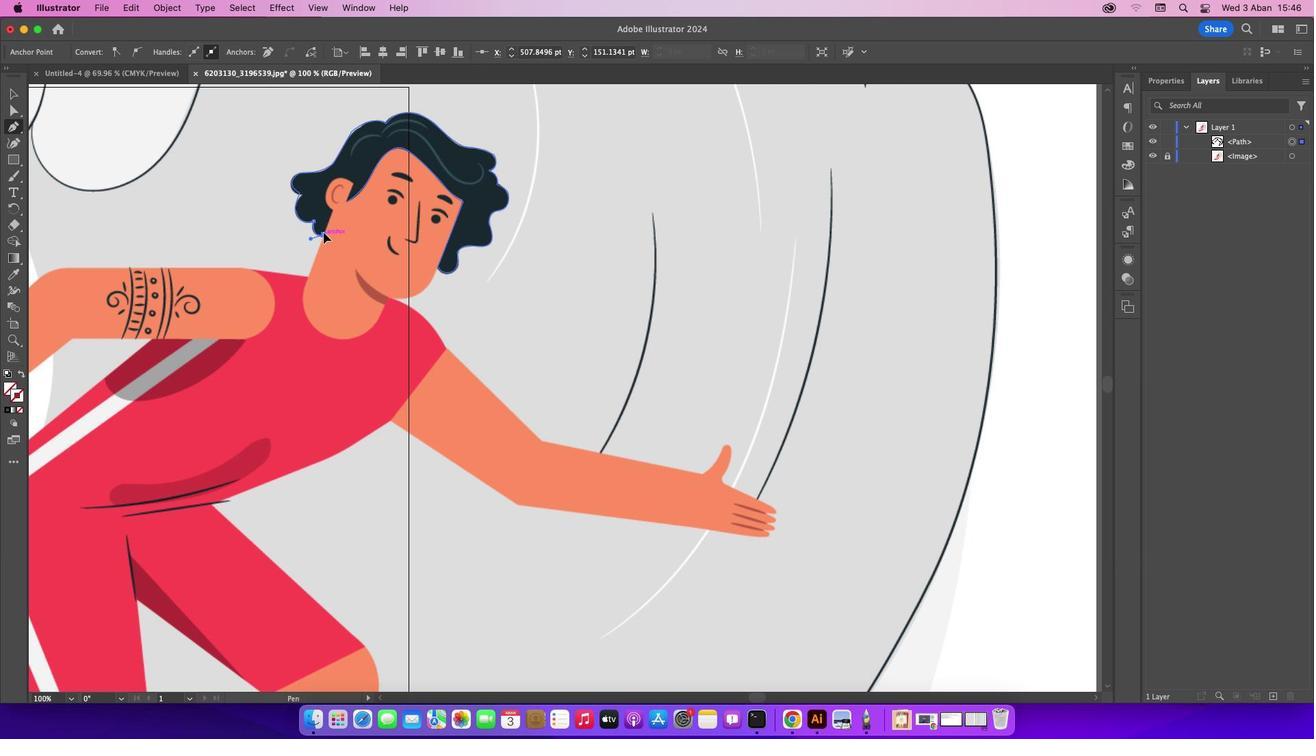 
Action: Mouse moved to (332, 209)
Screenshot: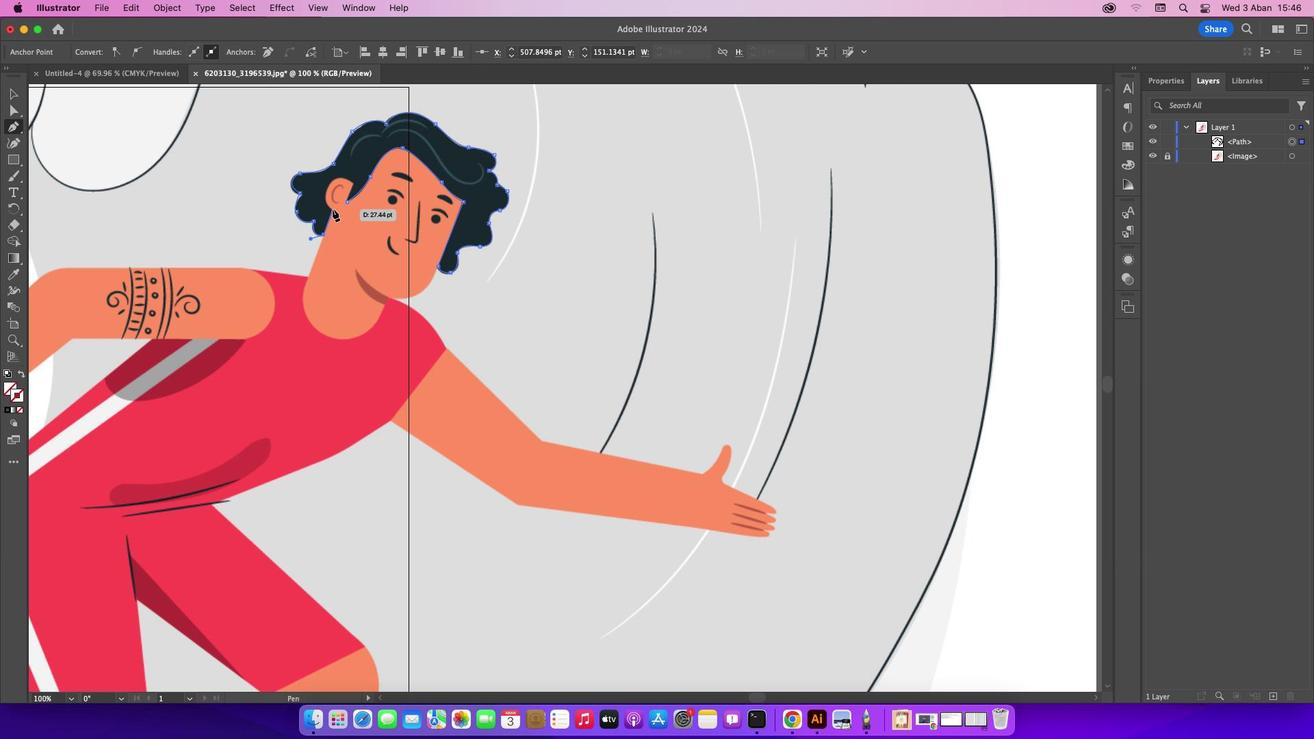 
Action: Mouse pressed left at (332, 209)
Screenshot: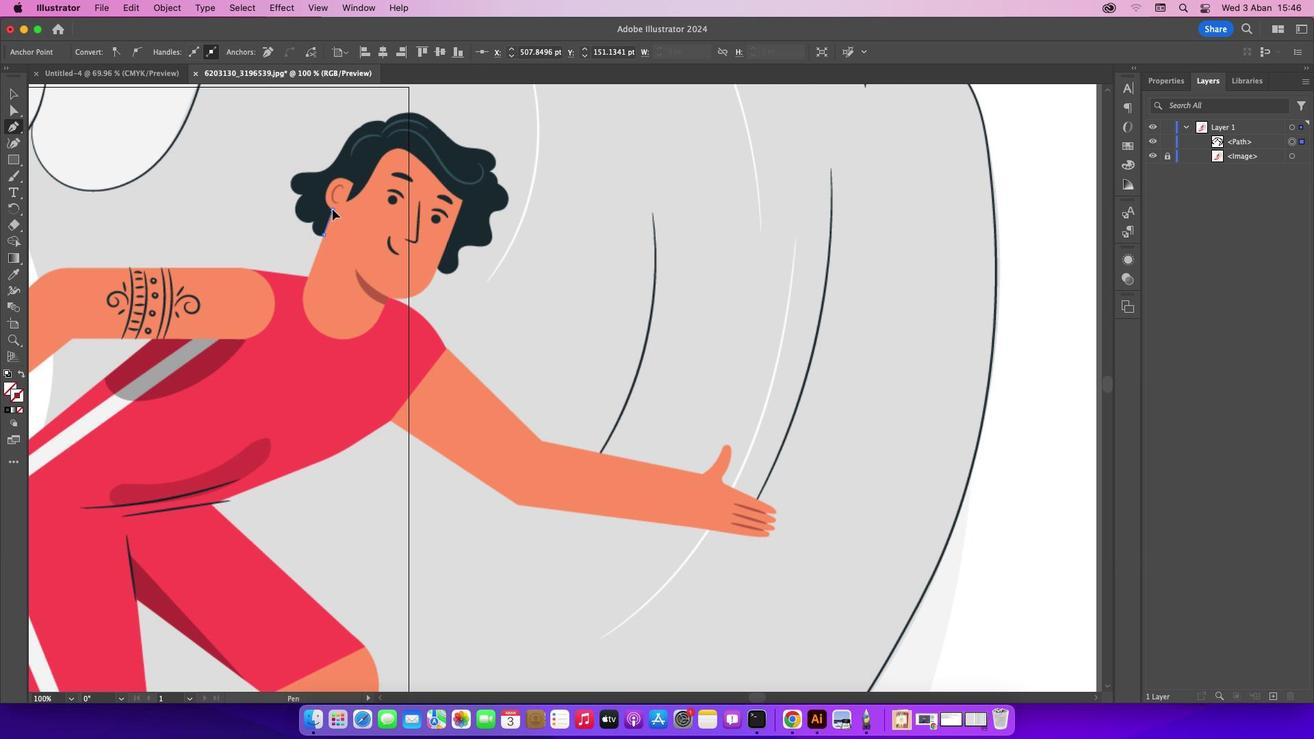 
Action: Mouse moved to (330, 179)
Screenshot: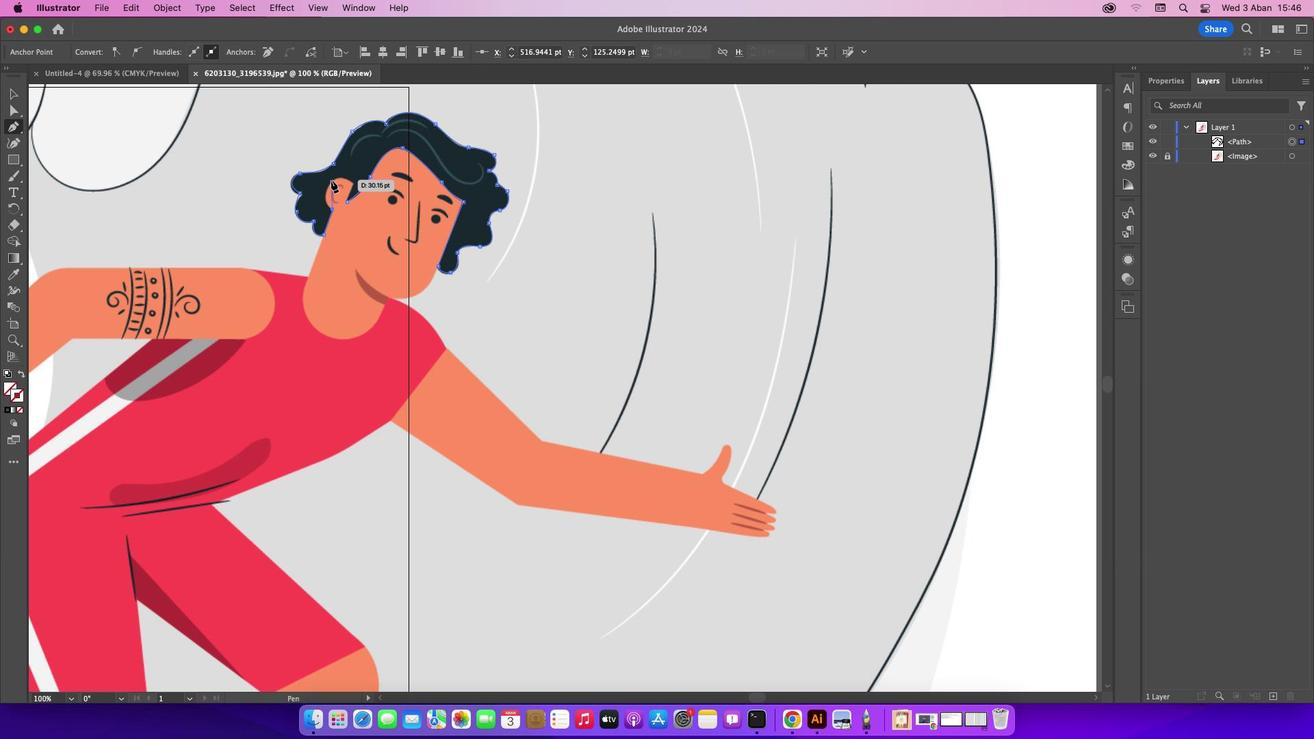 
Action: Mouse pressed left at (330, 179)
Screenshot: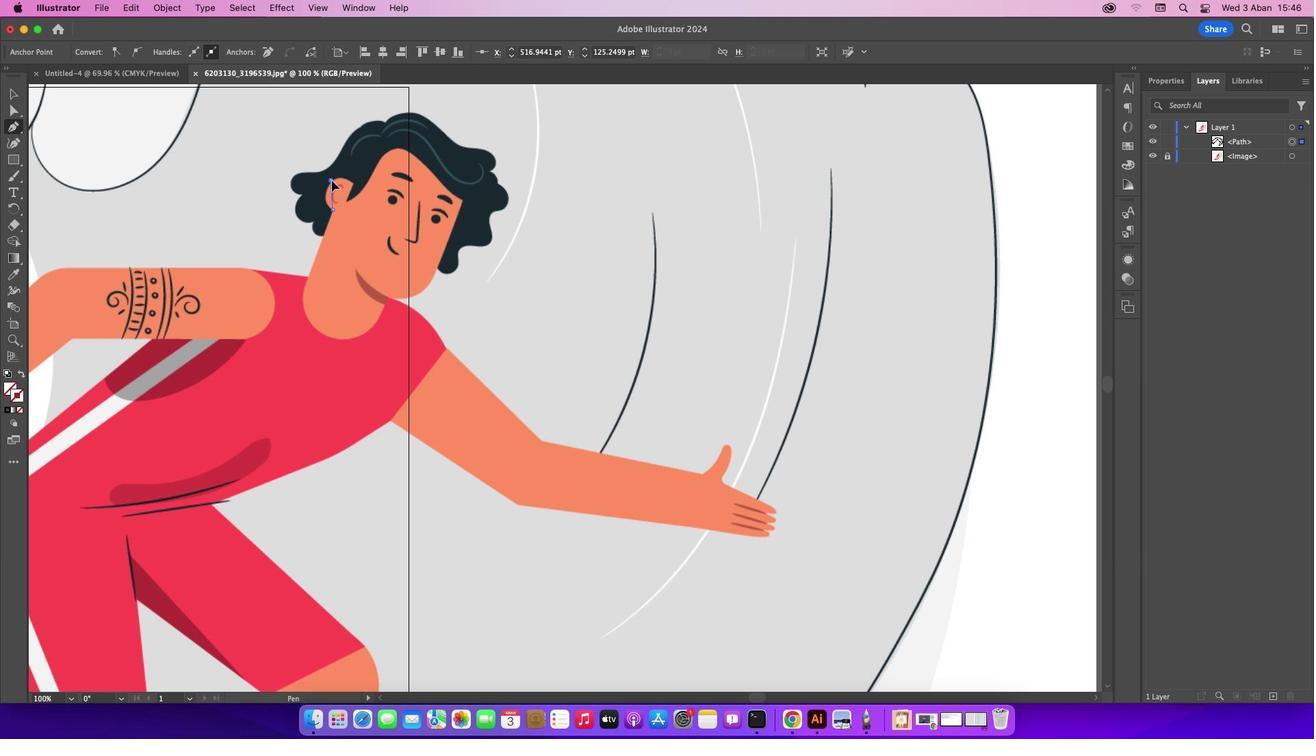 
Action: Mouse moved to (345, 166)
Screenshot: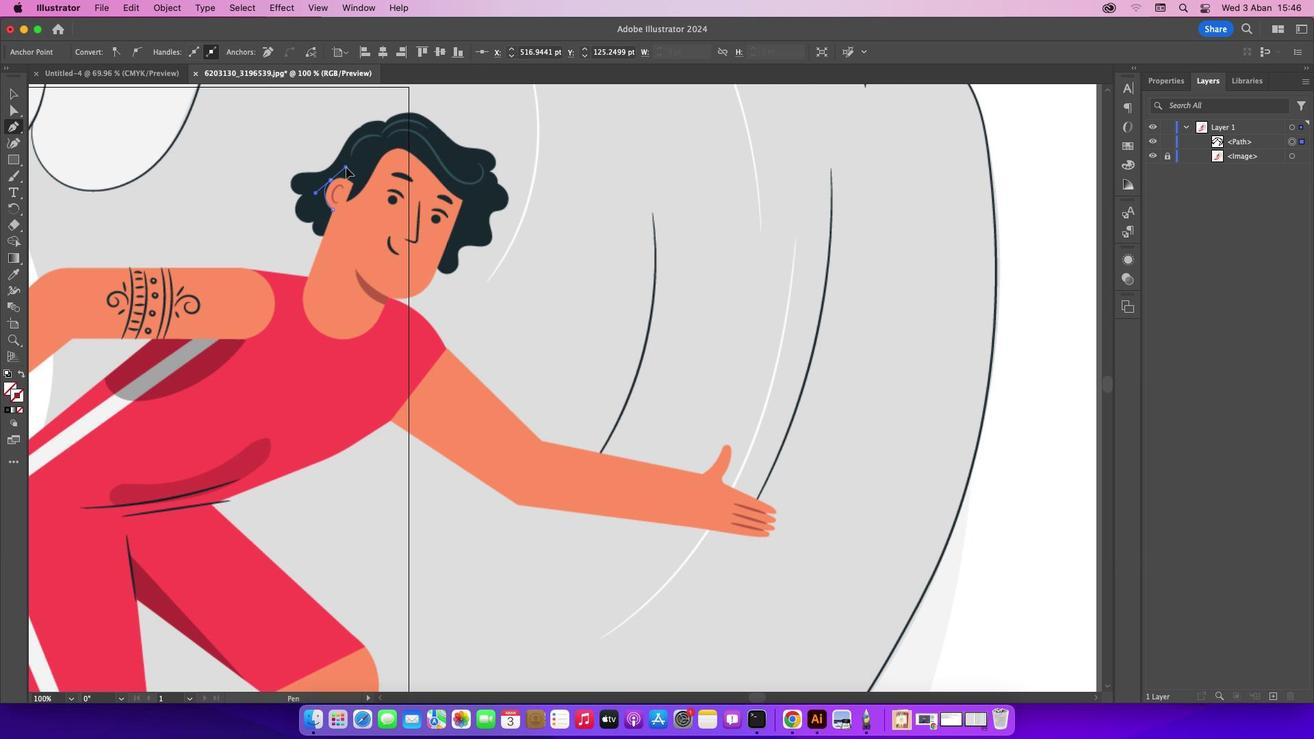 
Action: Key pressed Key.cmd'z'
Screenshot: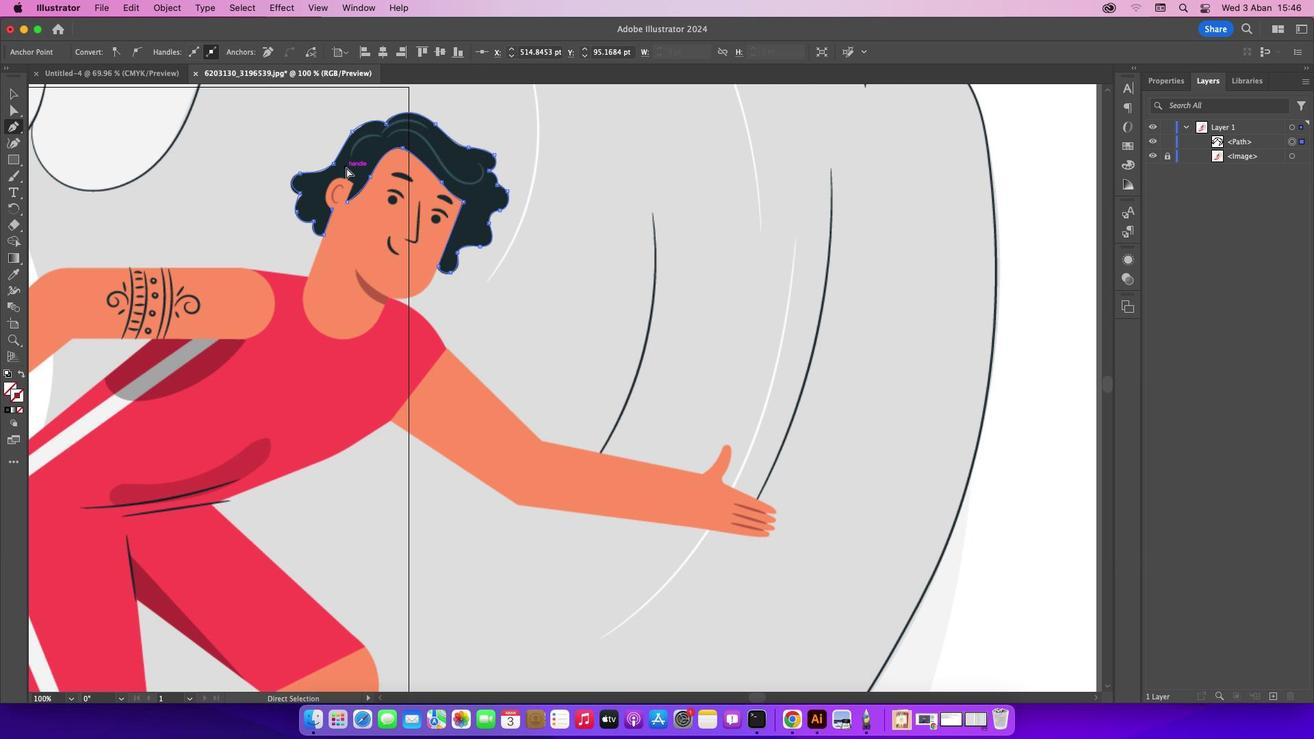 
Action: Mouse moved to (331, 182)
Screenshot: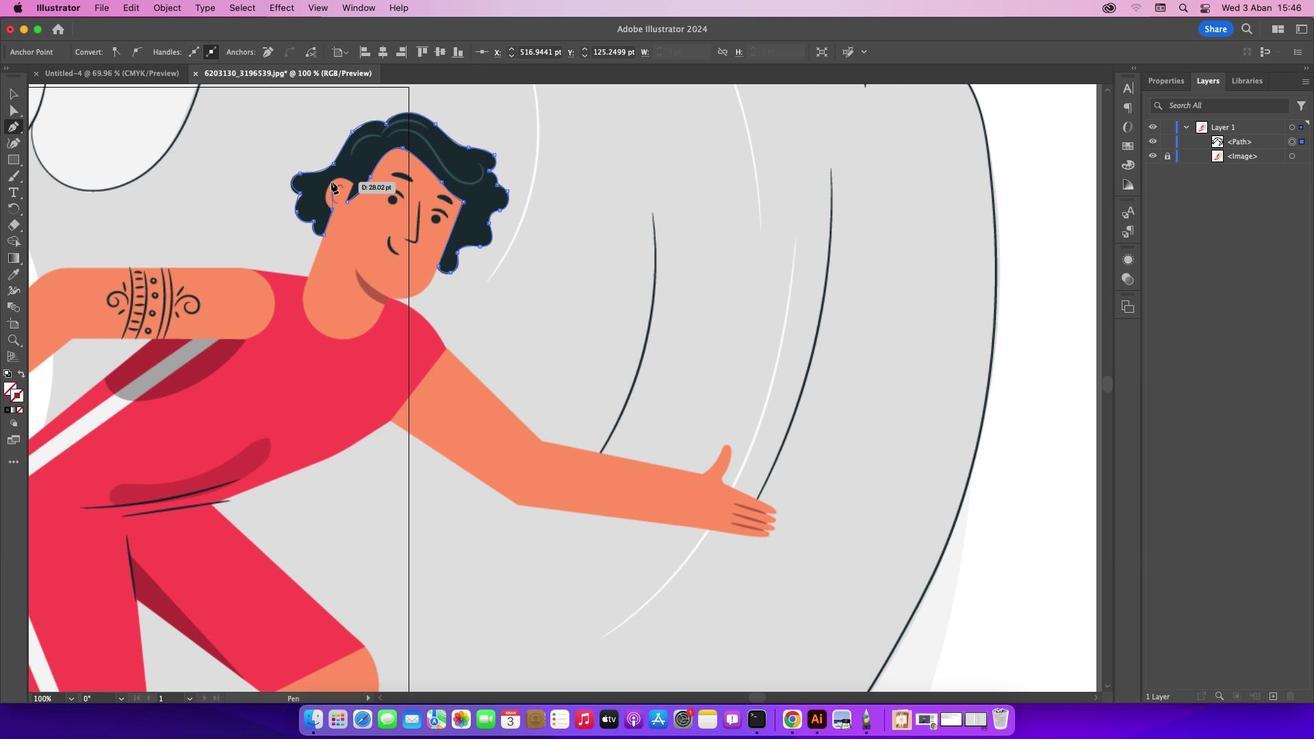 
Action: Mouse pressed left at (331, 182)
Screenshot: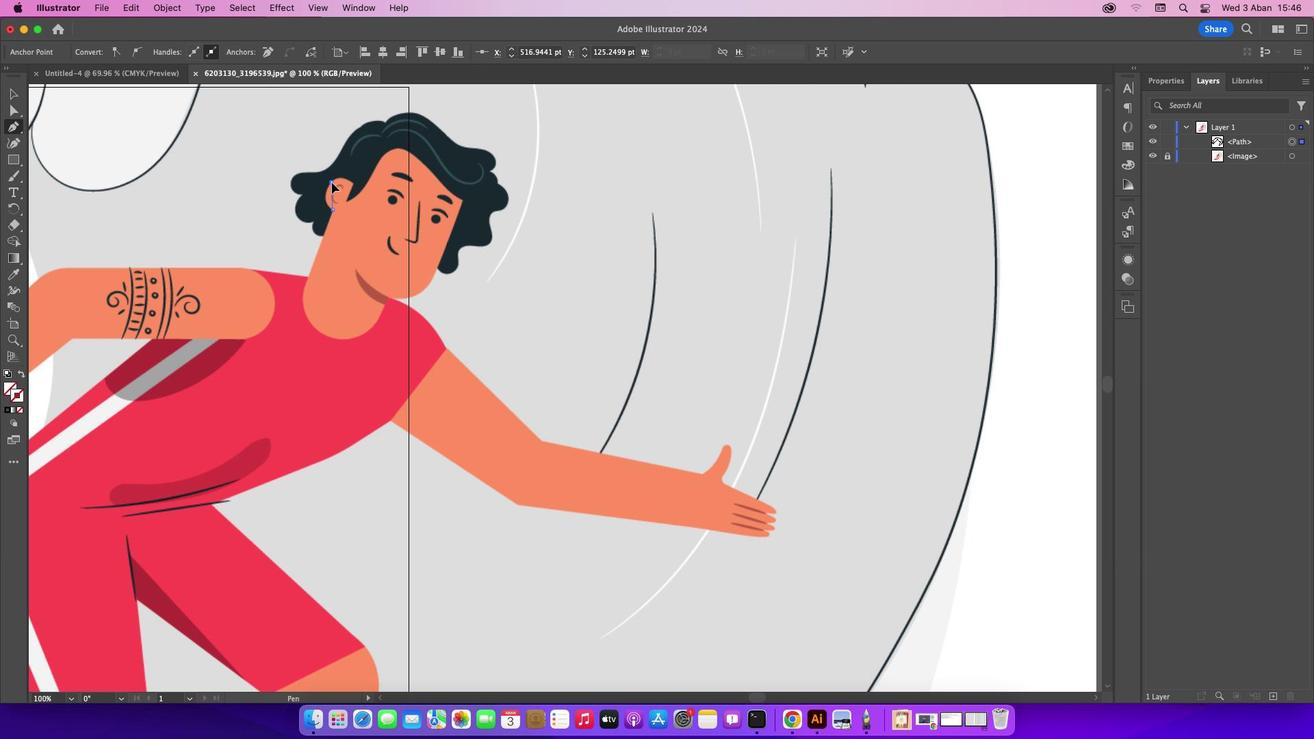 
Action: Mouse moved to (331, 182)
Screenshot: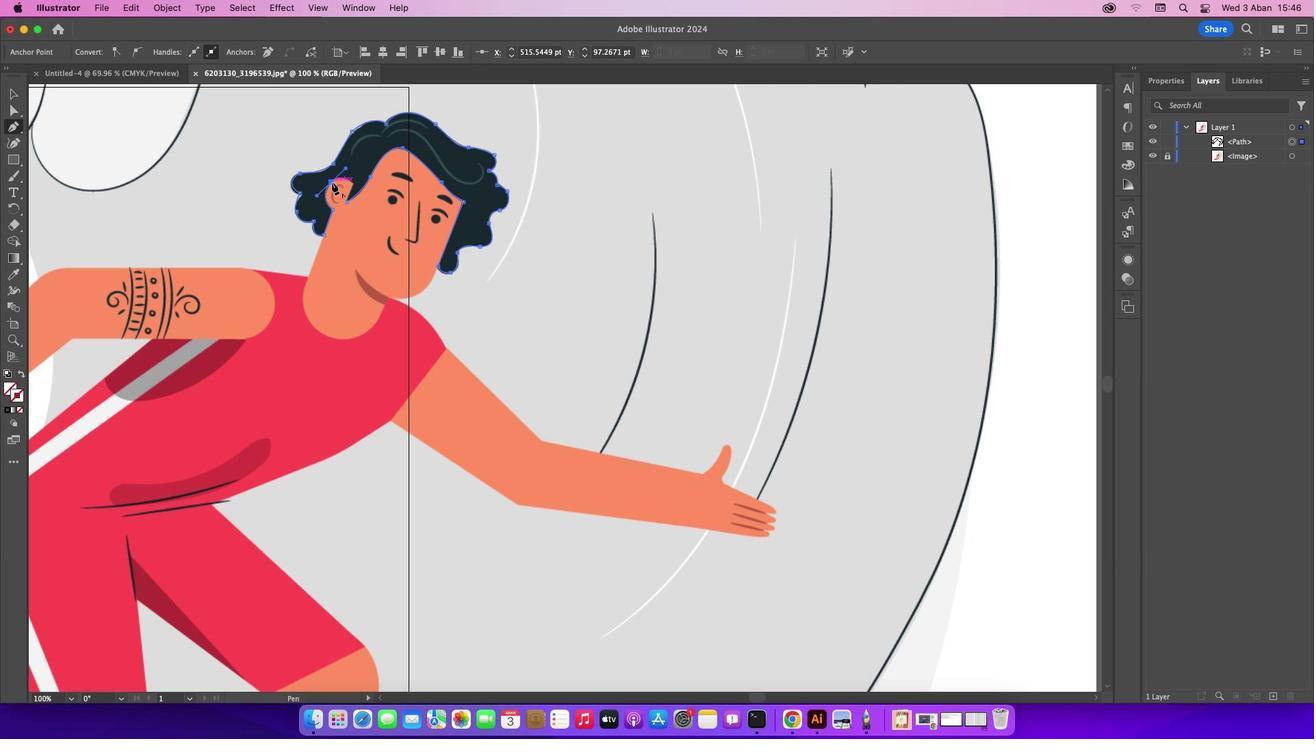 
Action: Mouse pressed left at (331, 182)
Screenshot: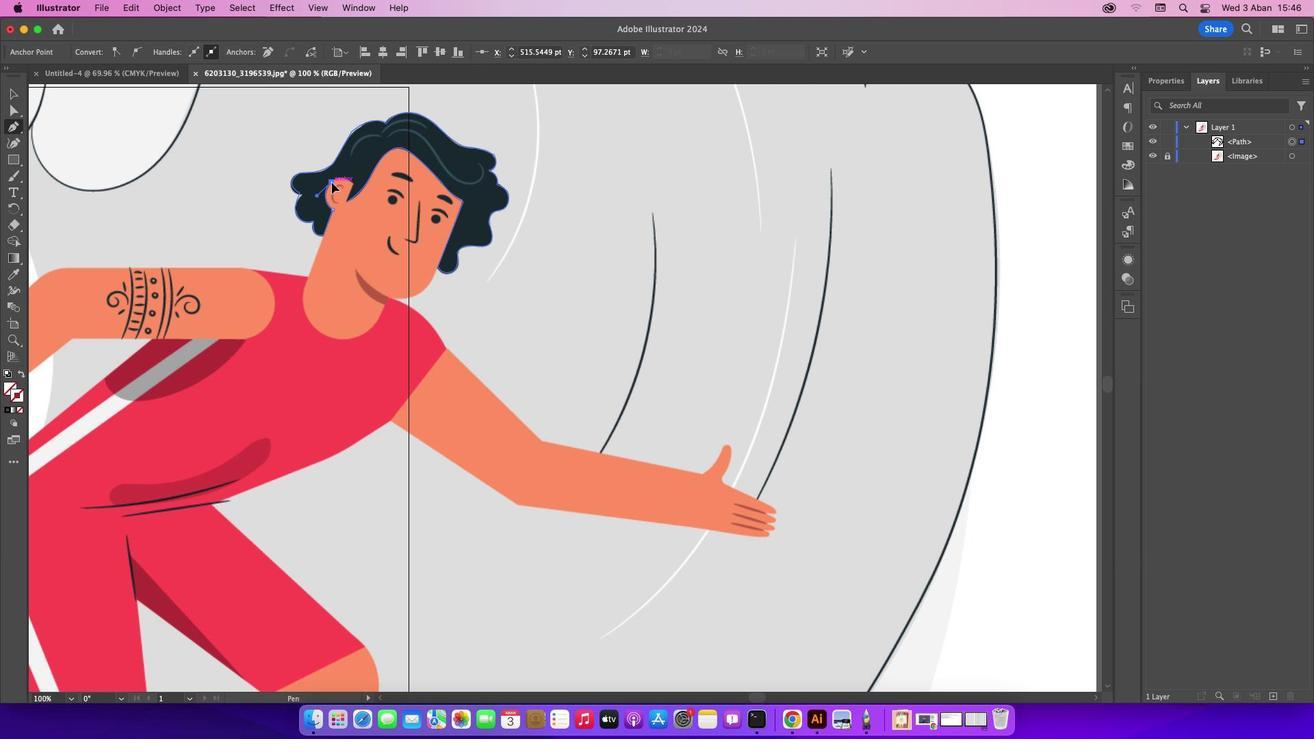 
Action: Mouse moved to (353, 182)
Screenshot: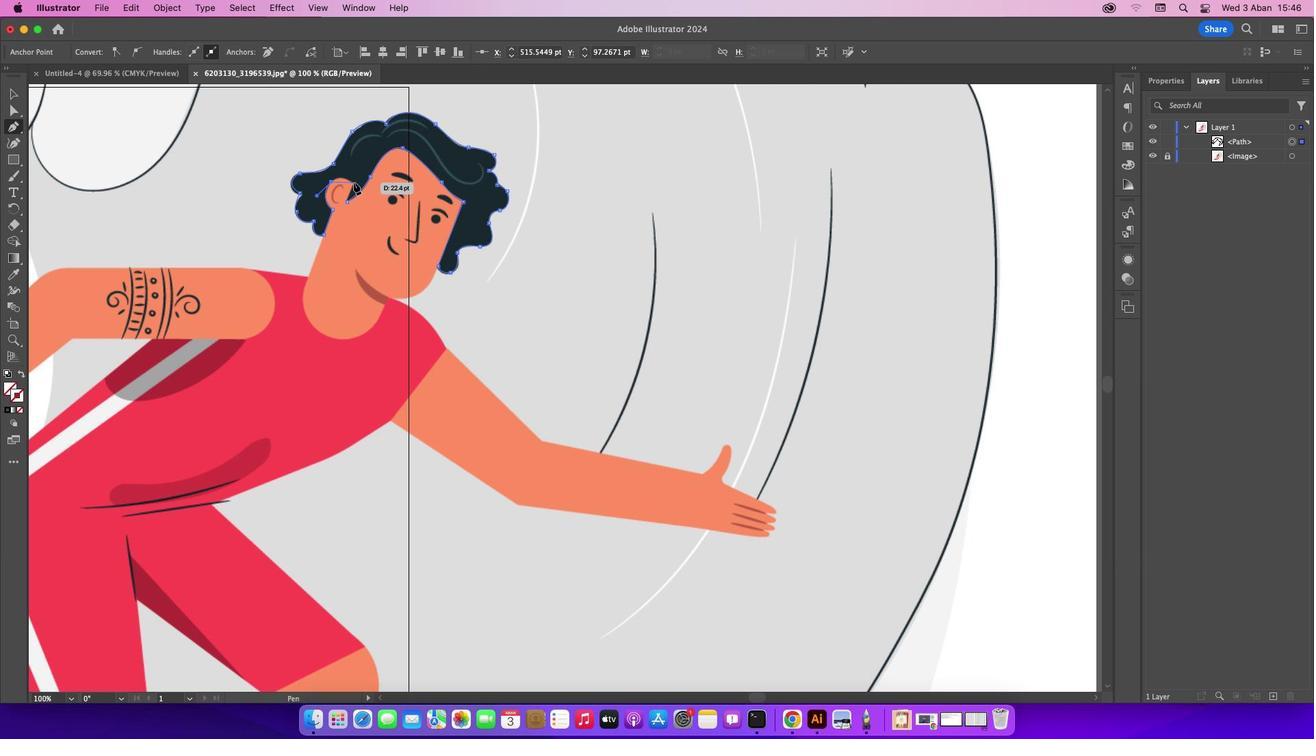 
Action: Mouse pressed left at (353, 182)
Screenshot: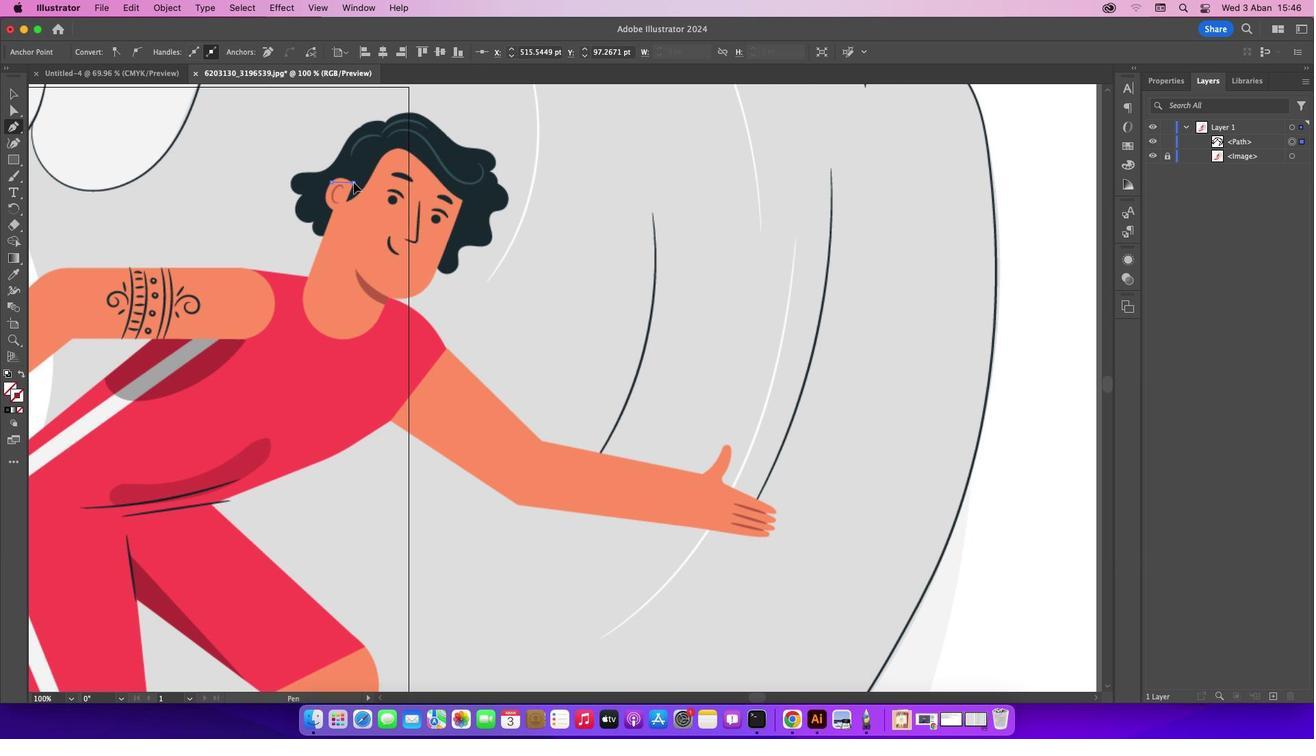 
Action: Mouse moved to (353, 181)
Screenshot: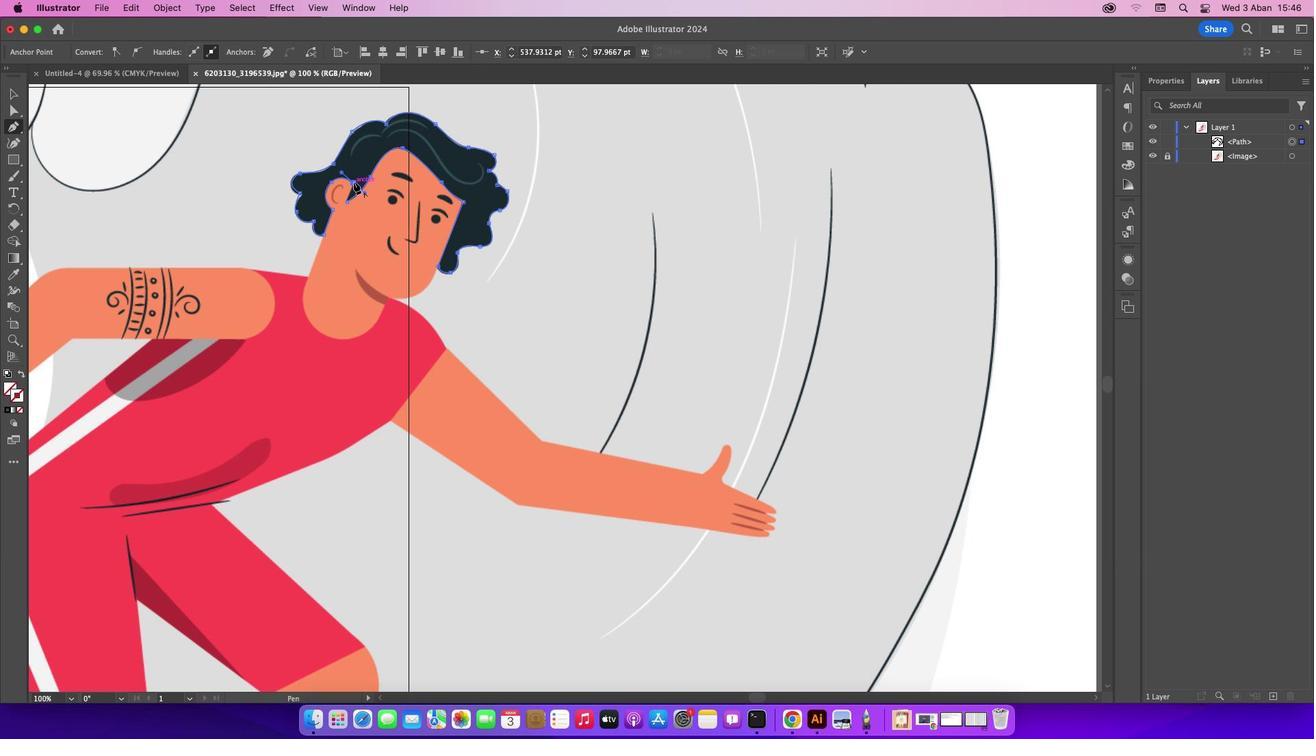 
Action: Mouse pressed left at (353, 181)
Screenshot: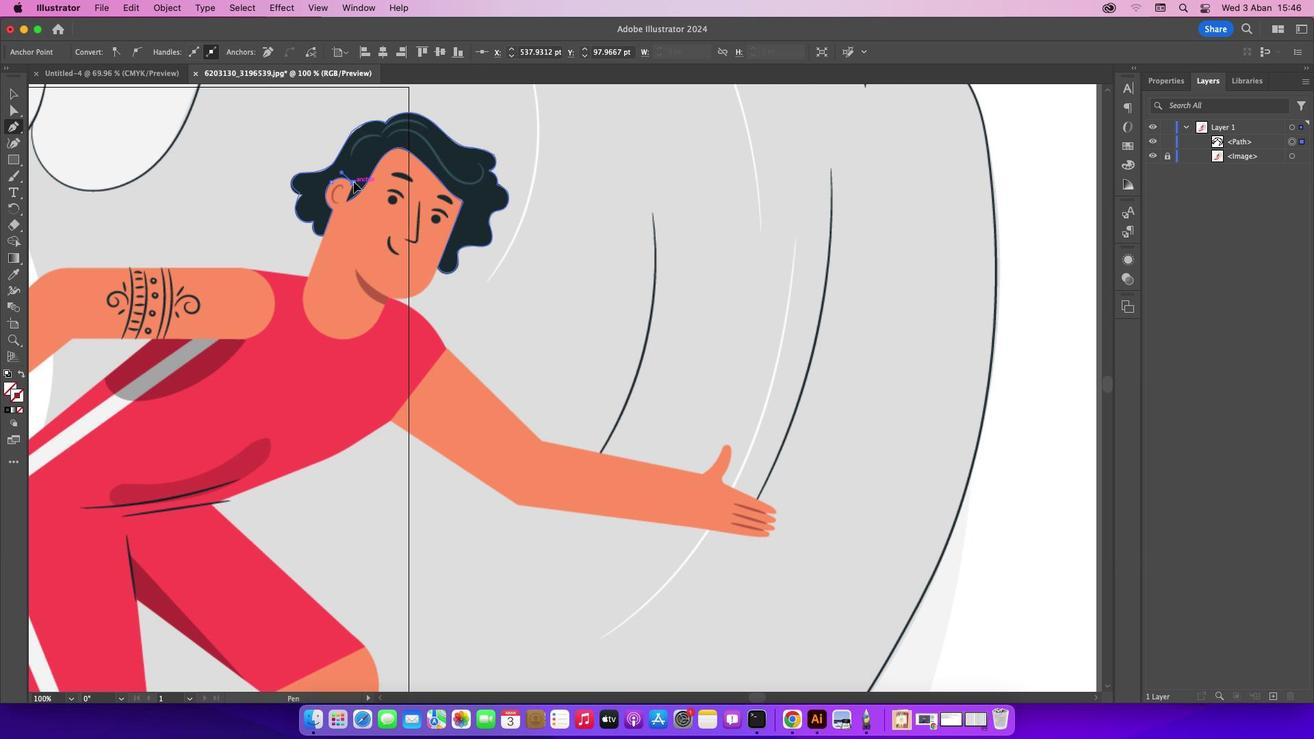 
Action: Mouse moved to (346, 200)
Screenshot: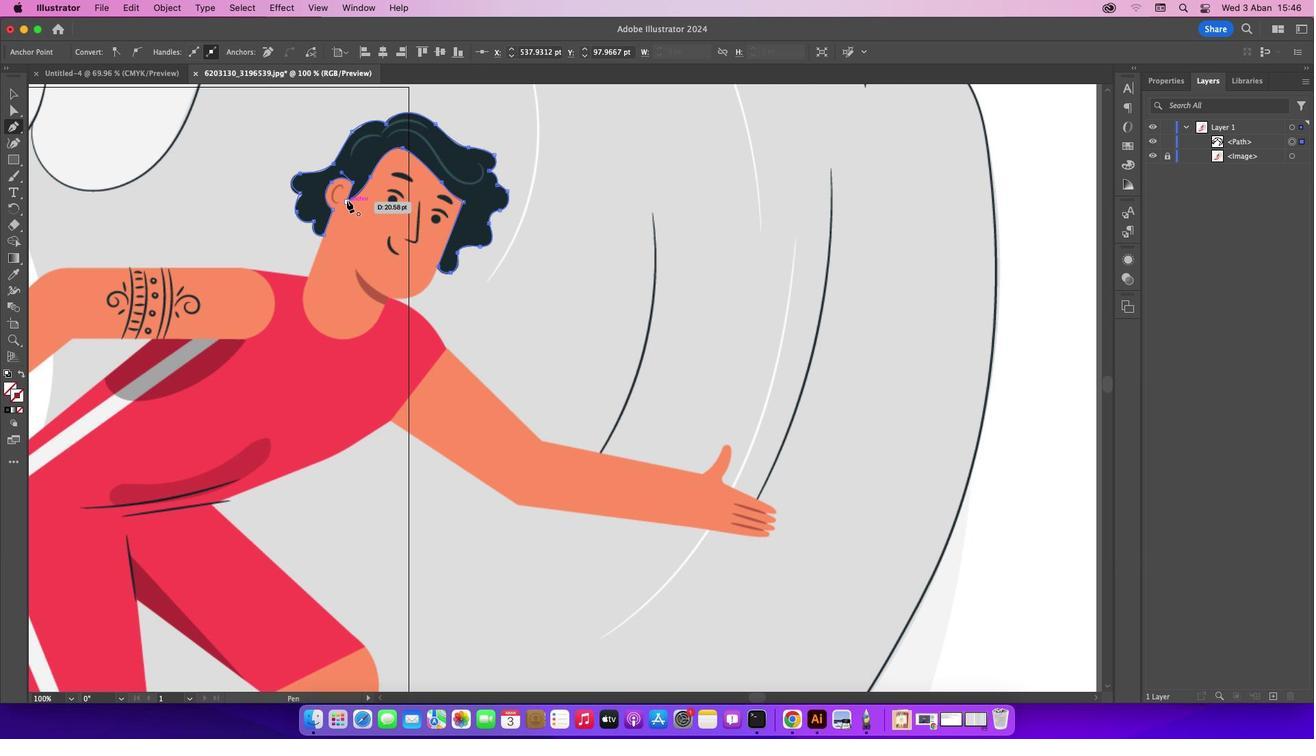 
Action: Mouse pressed left at (346, 200)
Screenshot: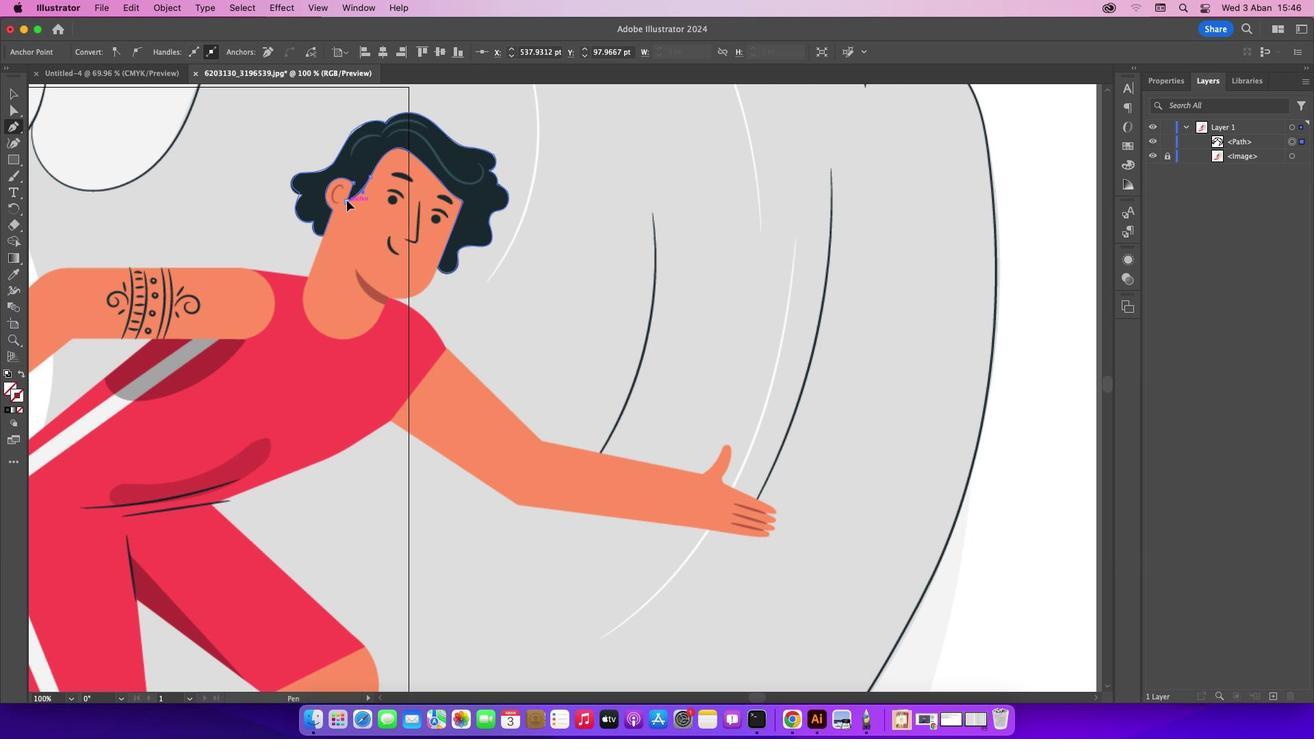 
Action: Mouse moved to (9, 86)
Screenshot: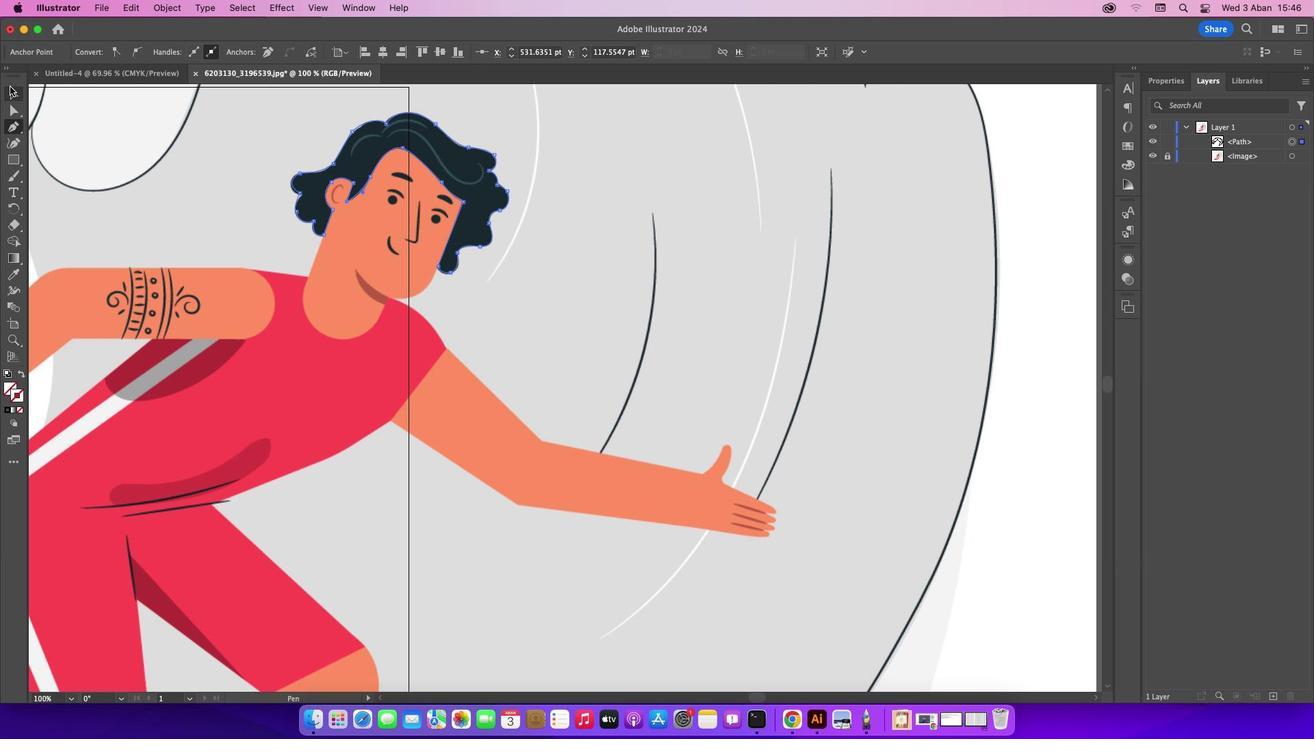 
Action: Mouse pressed left at (9, 86)
Screenshot: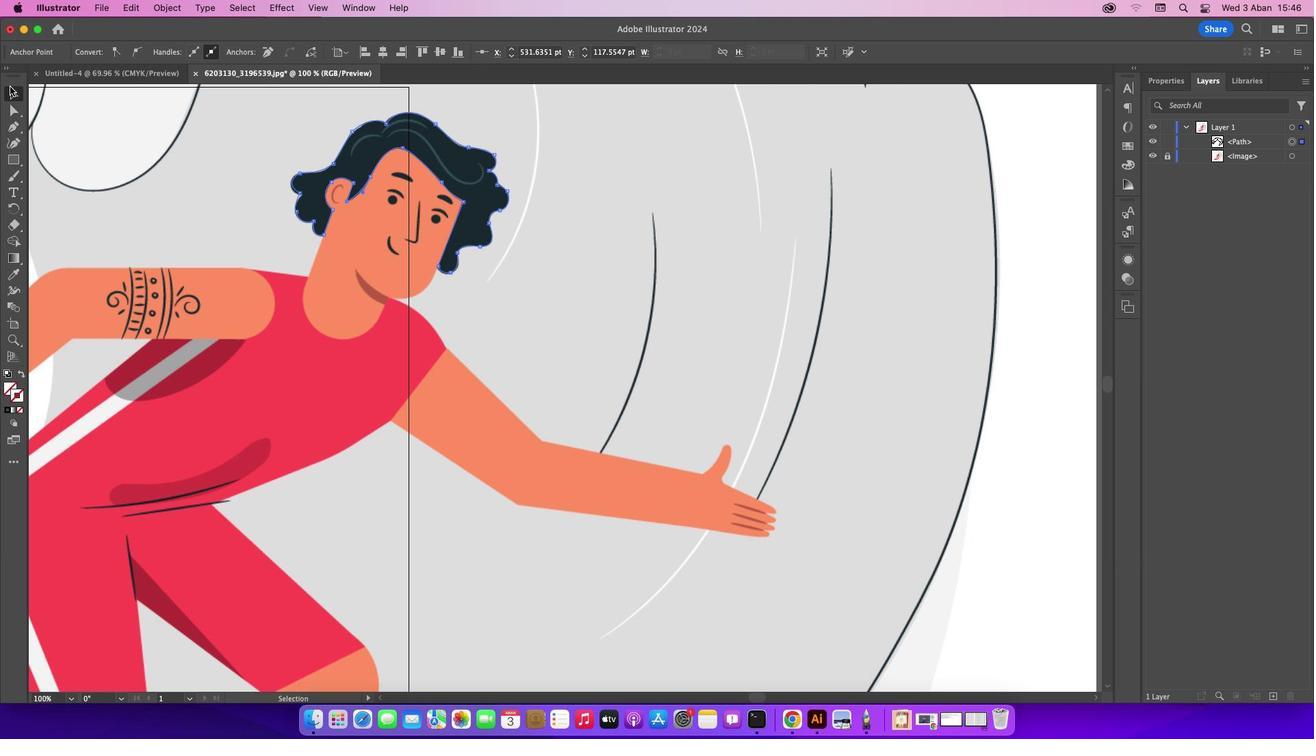 
Action: Mouse moved to (156, 145)
Screenshot: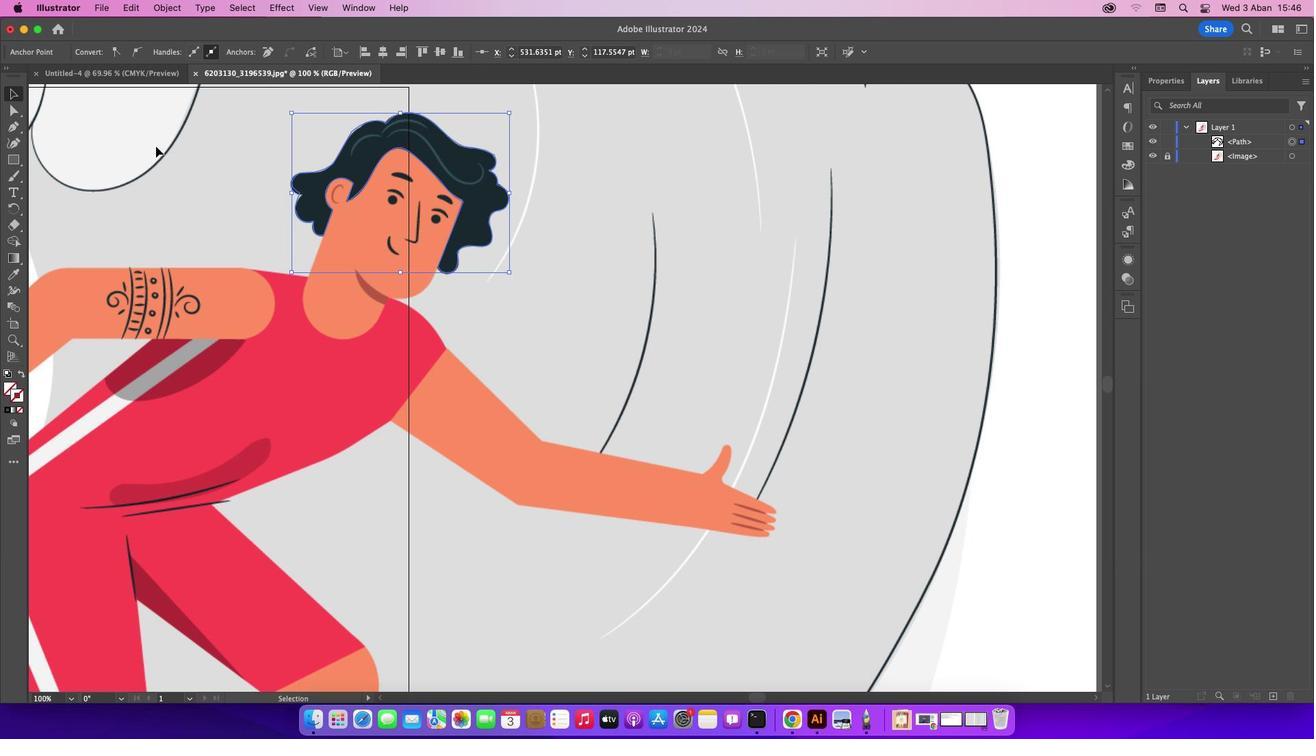 
Action: Mouse pressed left at (156, 145)
Screenshot: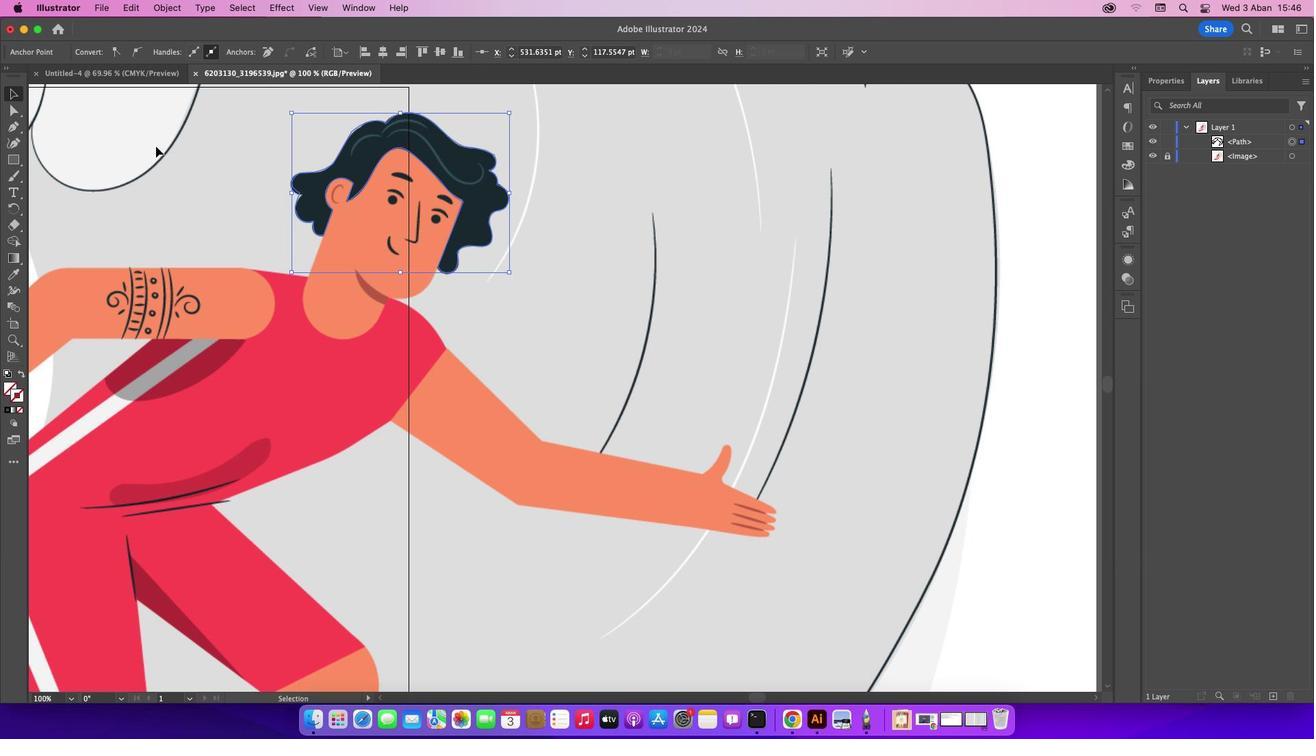 
Action: Mouse moved to (367, 182)
Screenshot: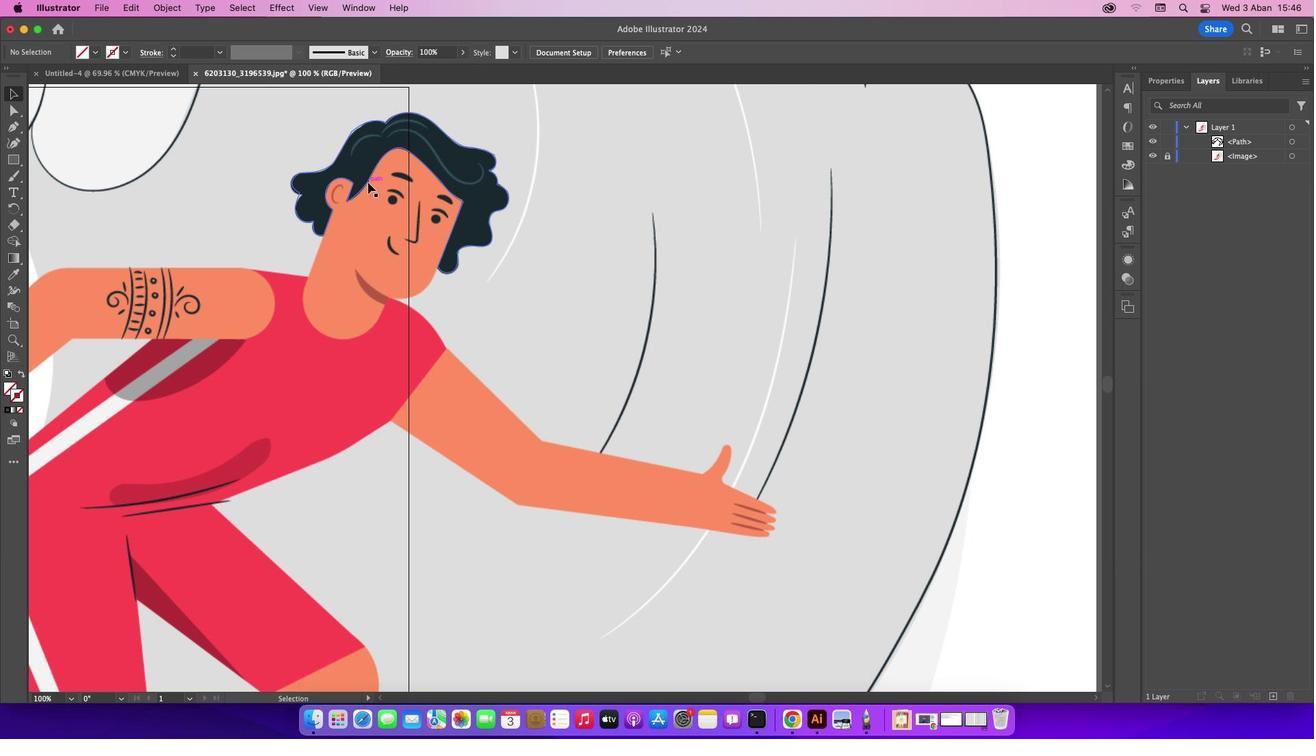 
Action: Mouse pressed left at (367, 182)
Screenshot: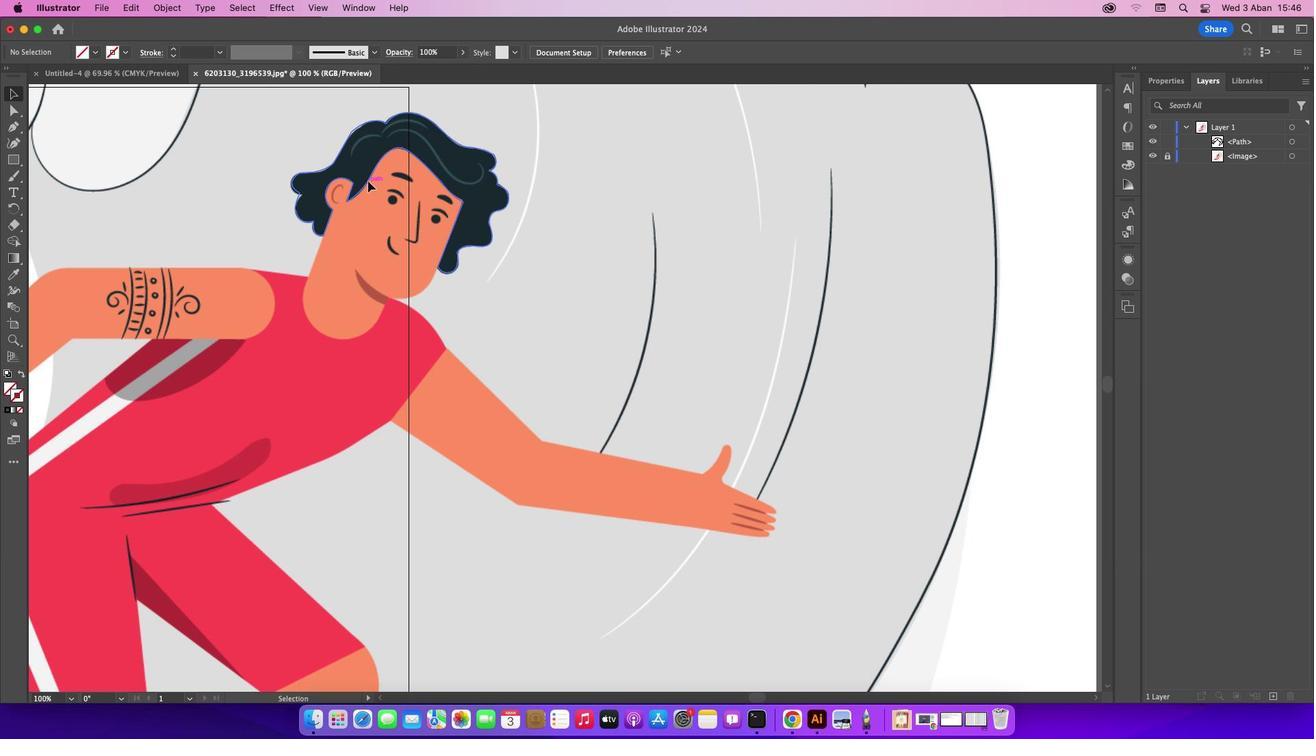 
Action: Mouse moved to (15, 271)
Screenshot: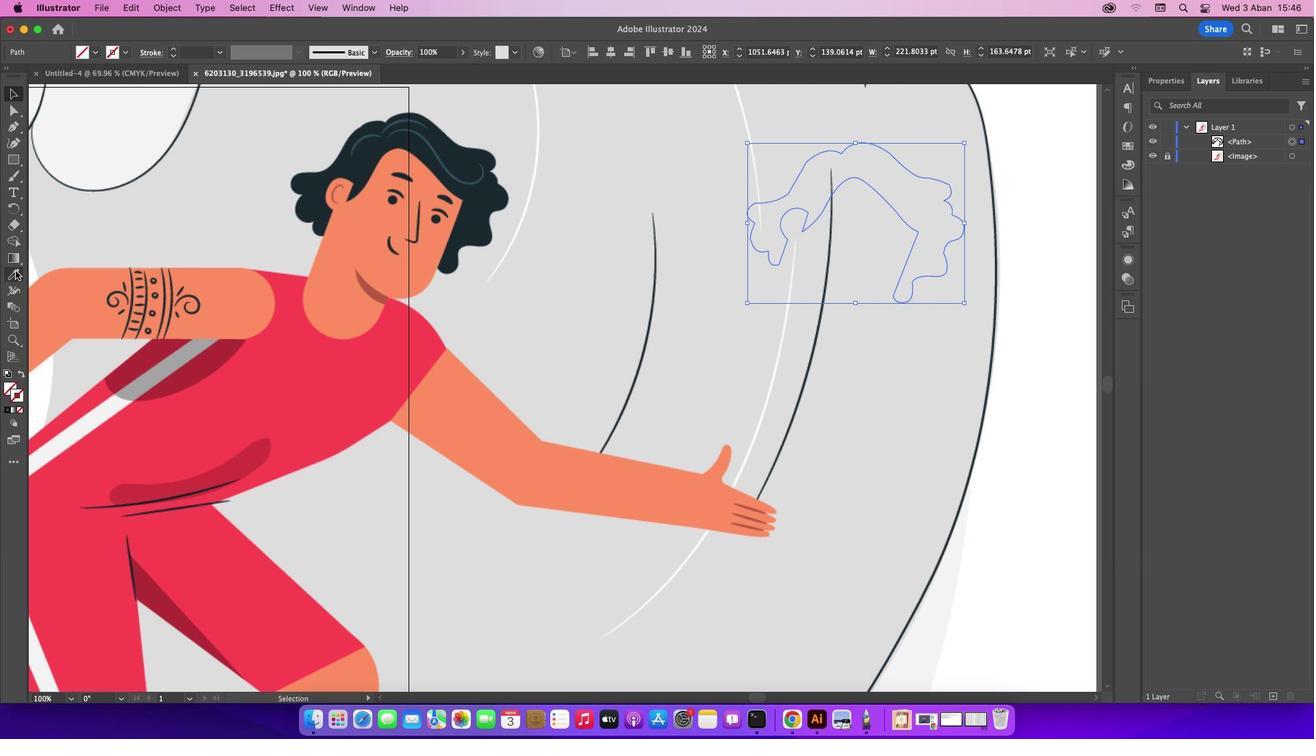 
Action: Mouse pressed left at (15, 271)
Screenshot: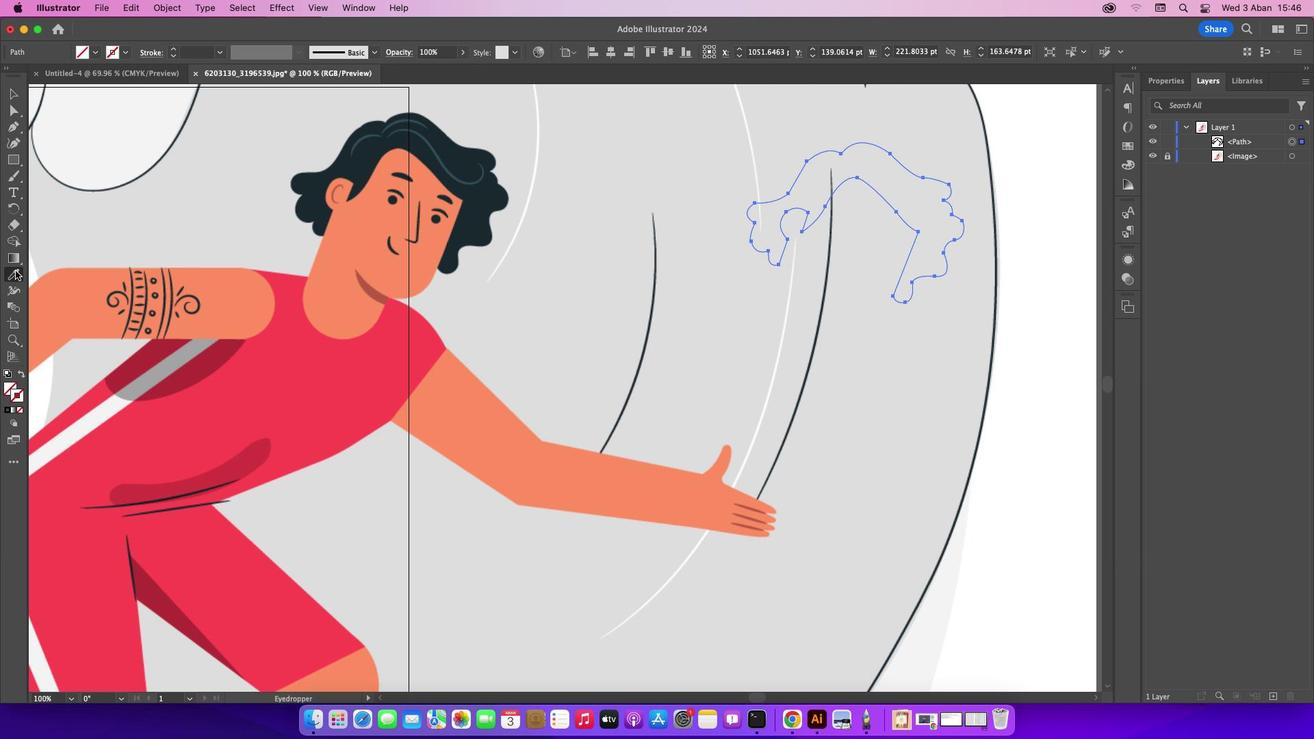 
Action: Mouse moved to (362, 154)
Screenshot: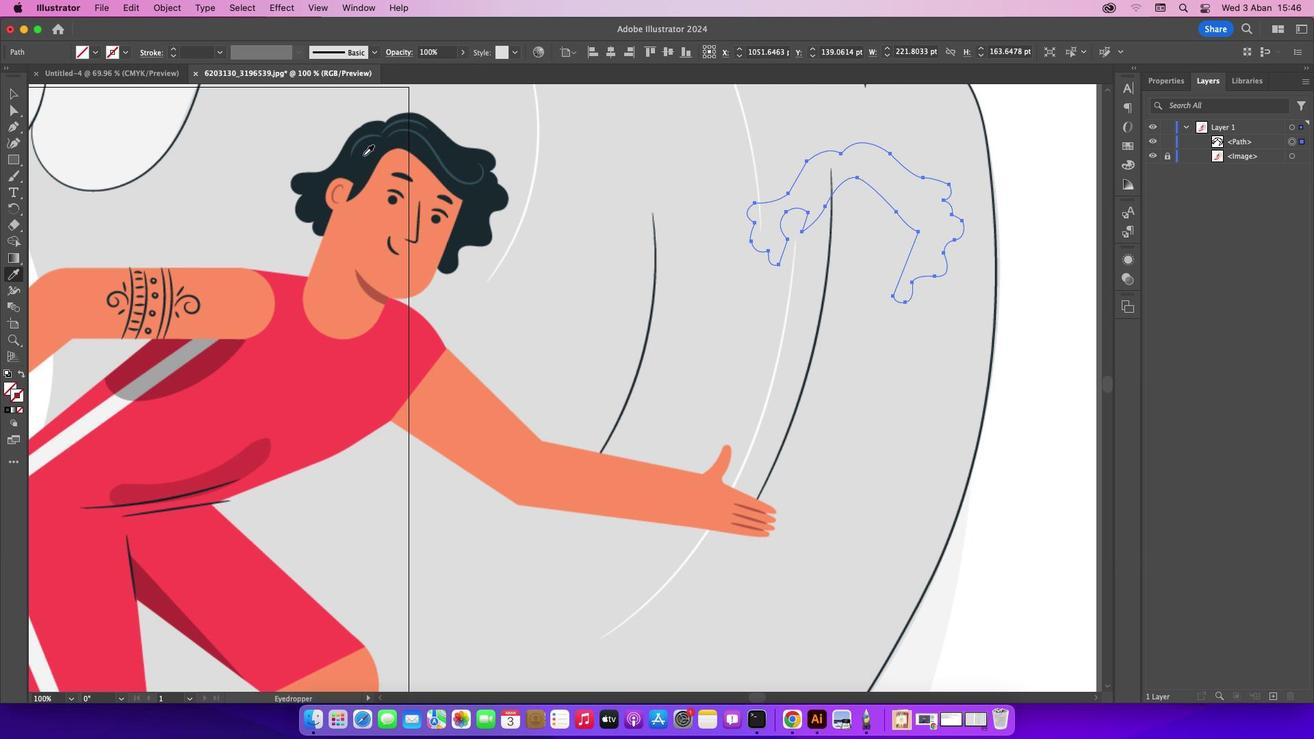 
Action: Mouse pressed left at (362, 154)
Screenshot: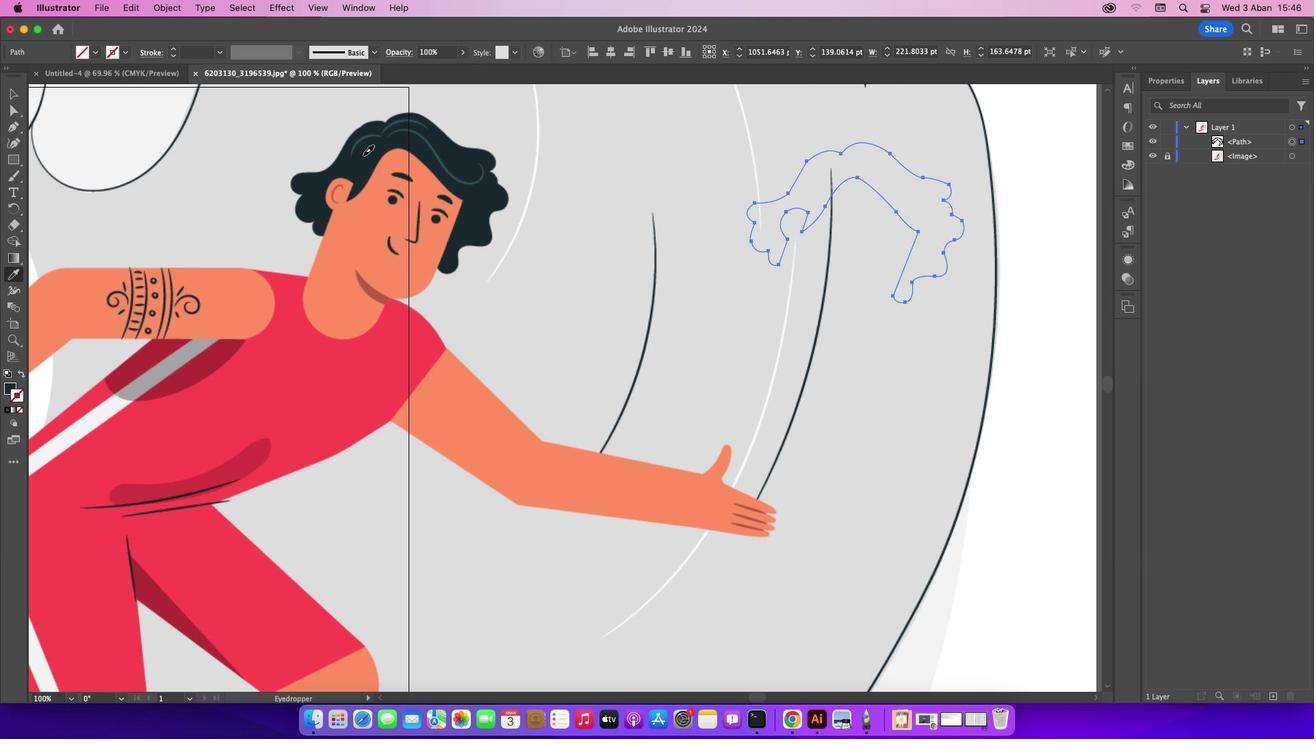 
Action: Mouse moved to (18, 95)
Screenshot: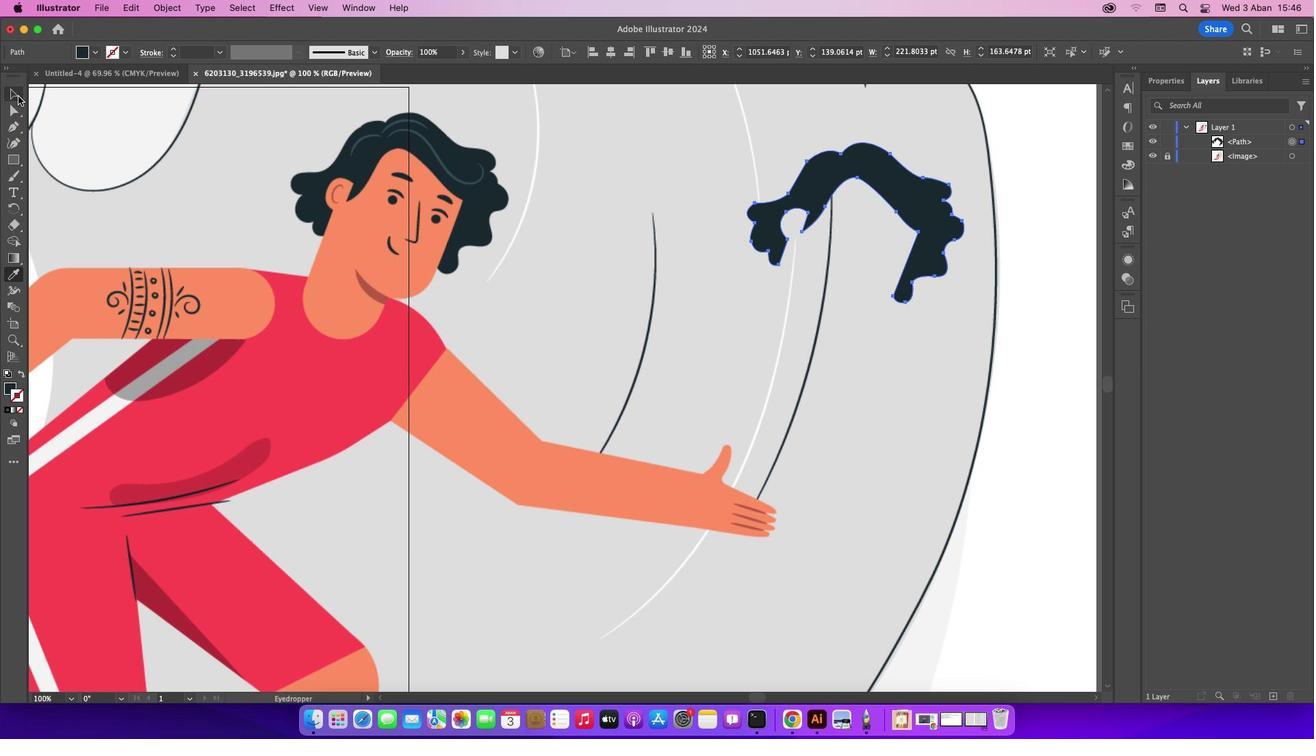 
Action: Mouse pressed left at (18, 95)
Screenshot: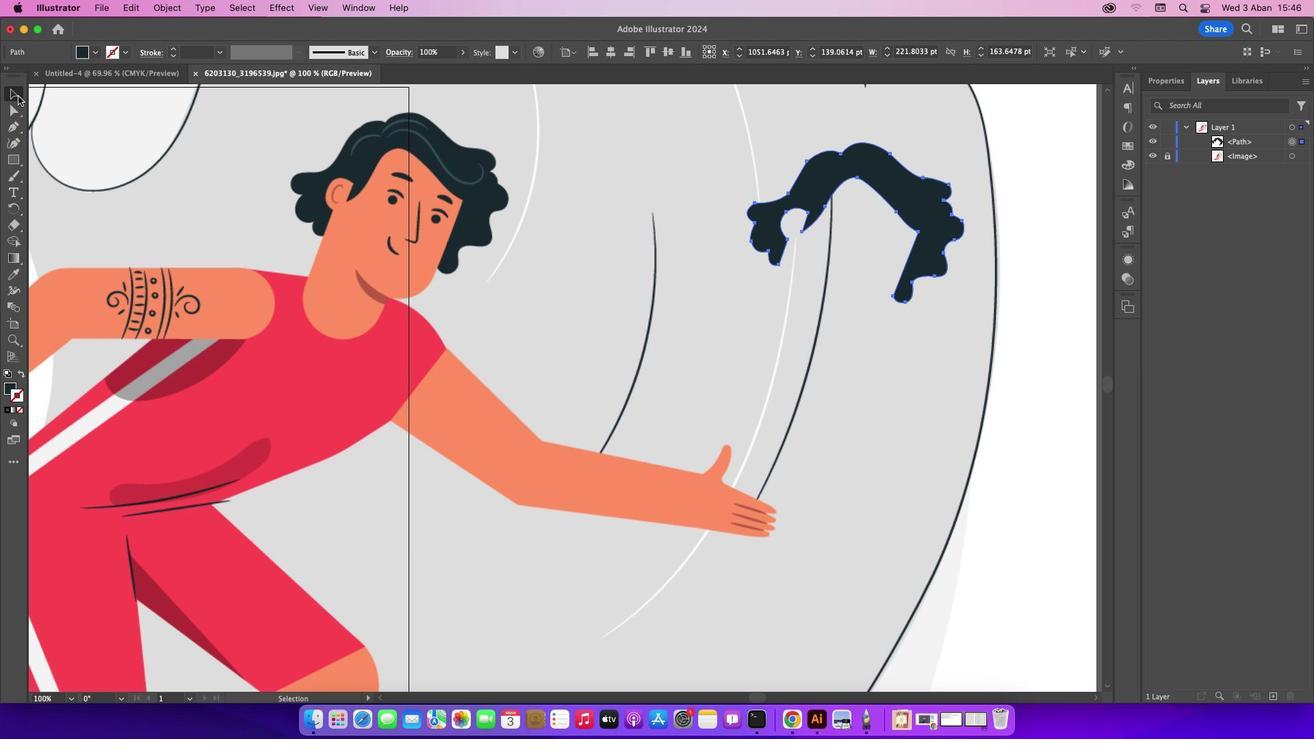 
Action: Mouse moved to (136, 127)
Screenshot: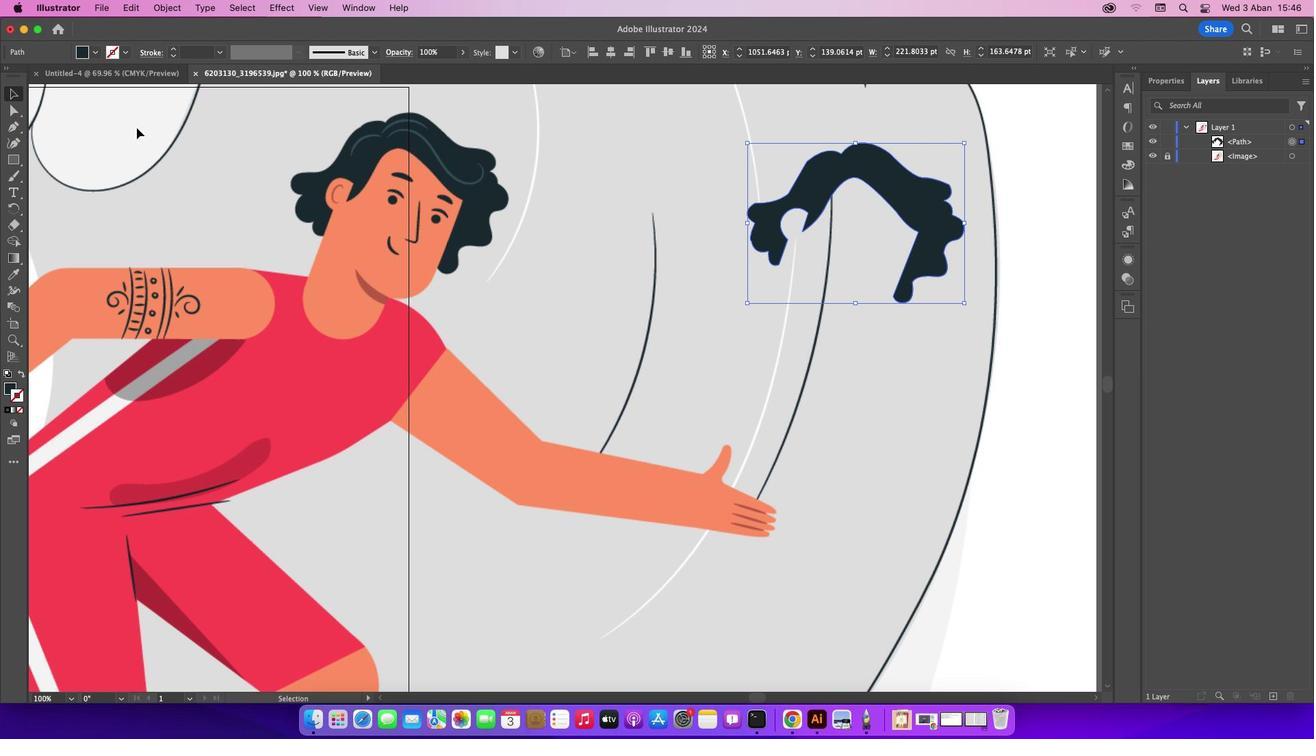 
Action: Mouse pressed left at (136, 127)
Screenshot: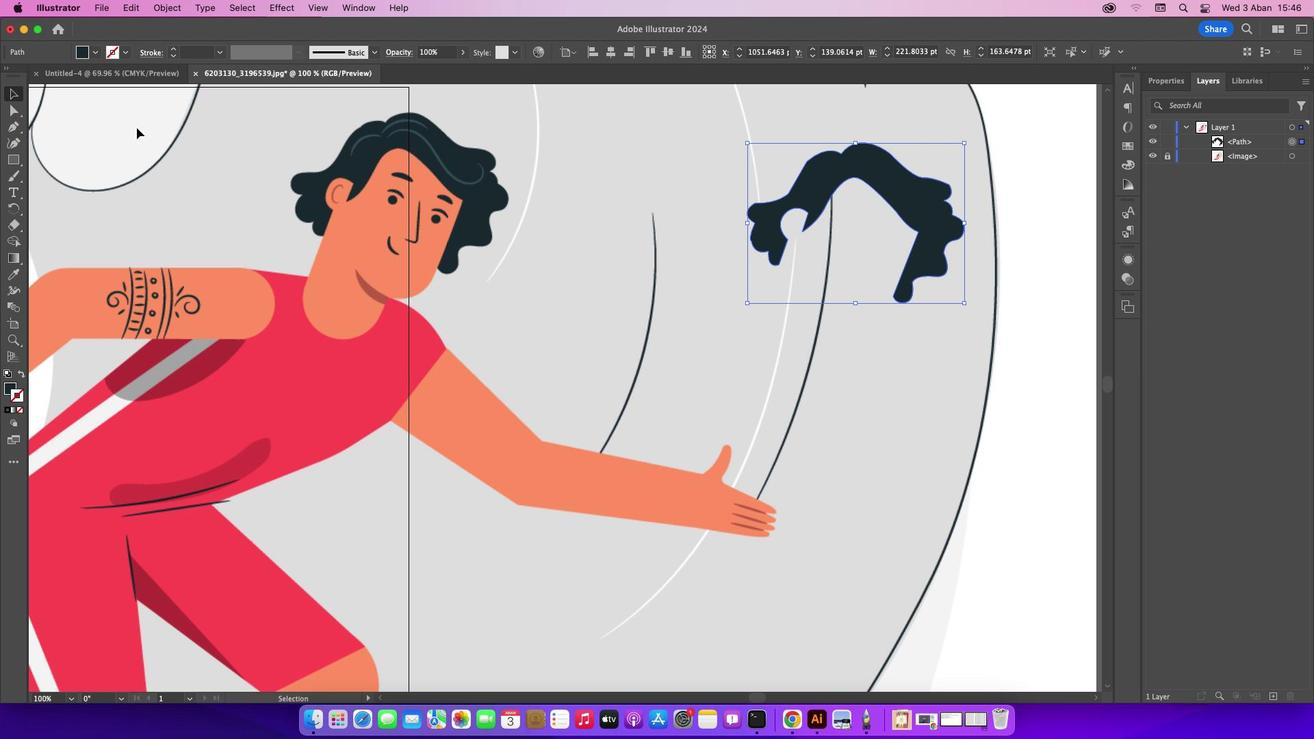 
Action: Mouse moved to (823, 191)
Screenshot: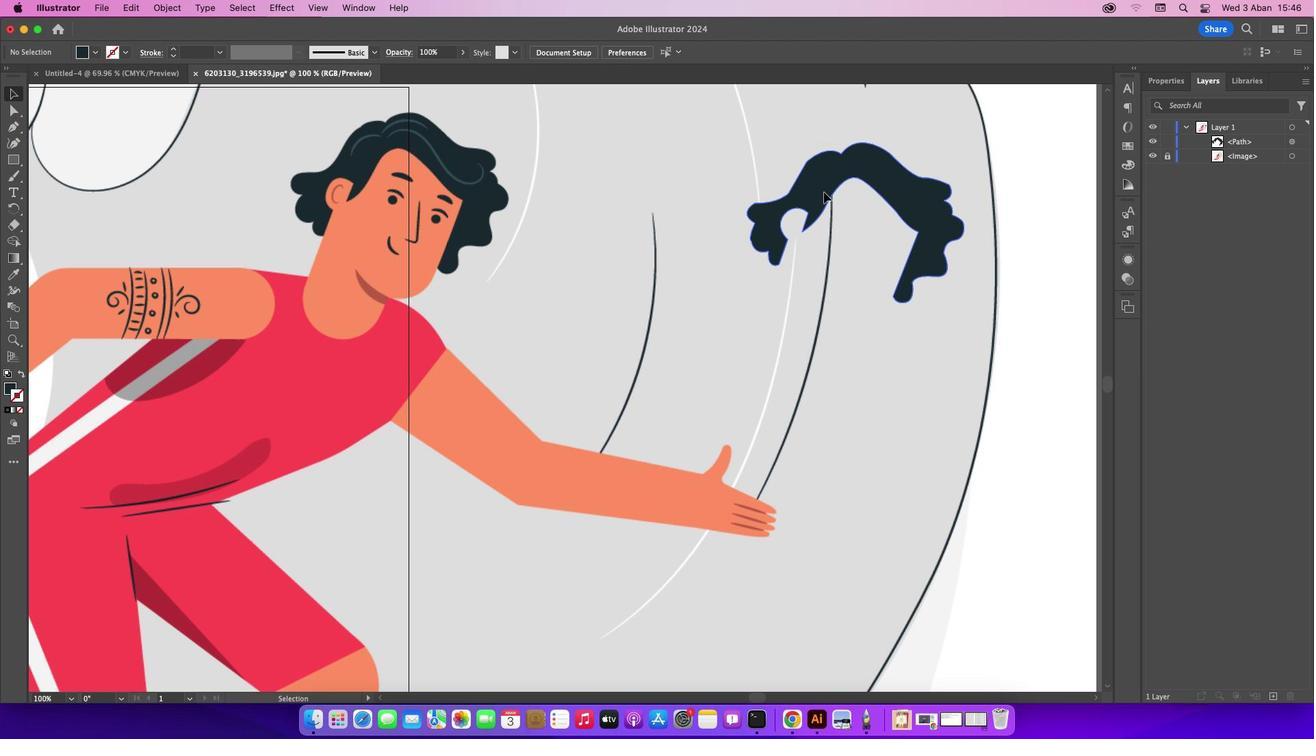 
Action: Mouse pressed left at (823, 191)
Screenshot: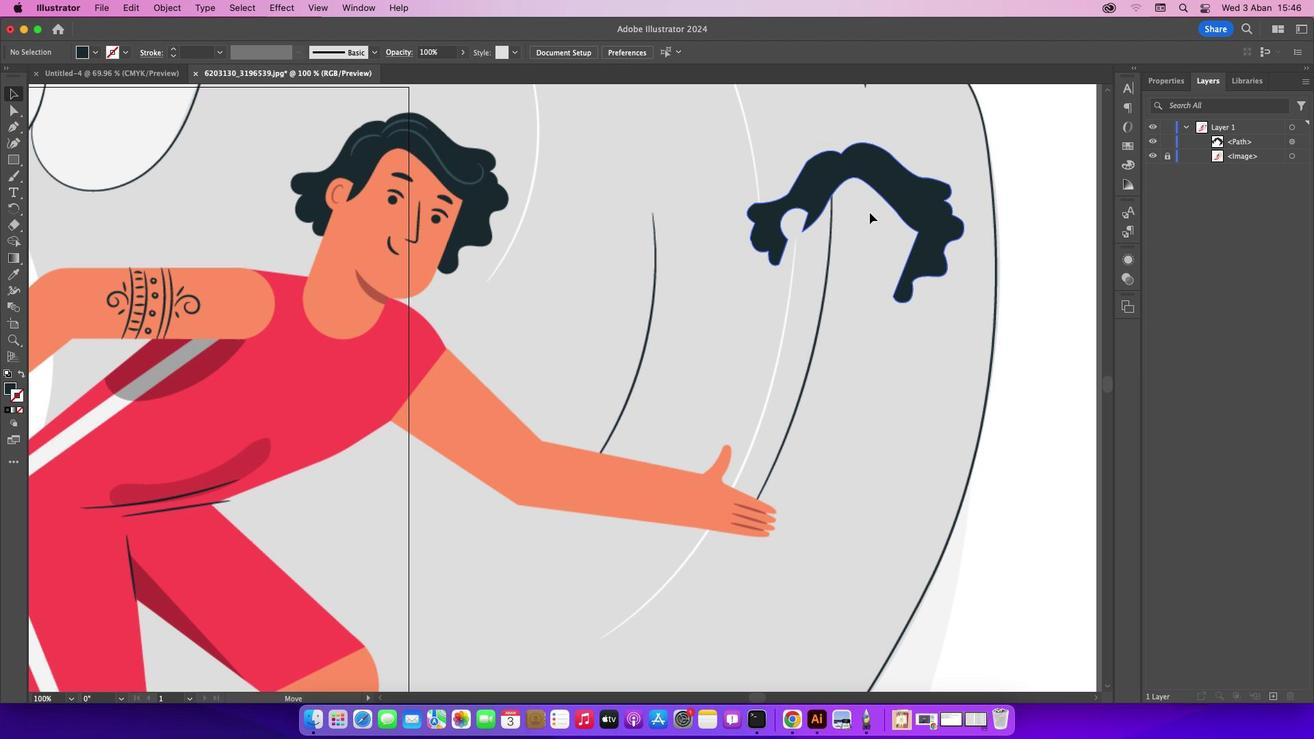 
Action: Mouse moved to (754, 249)
Screenshot: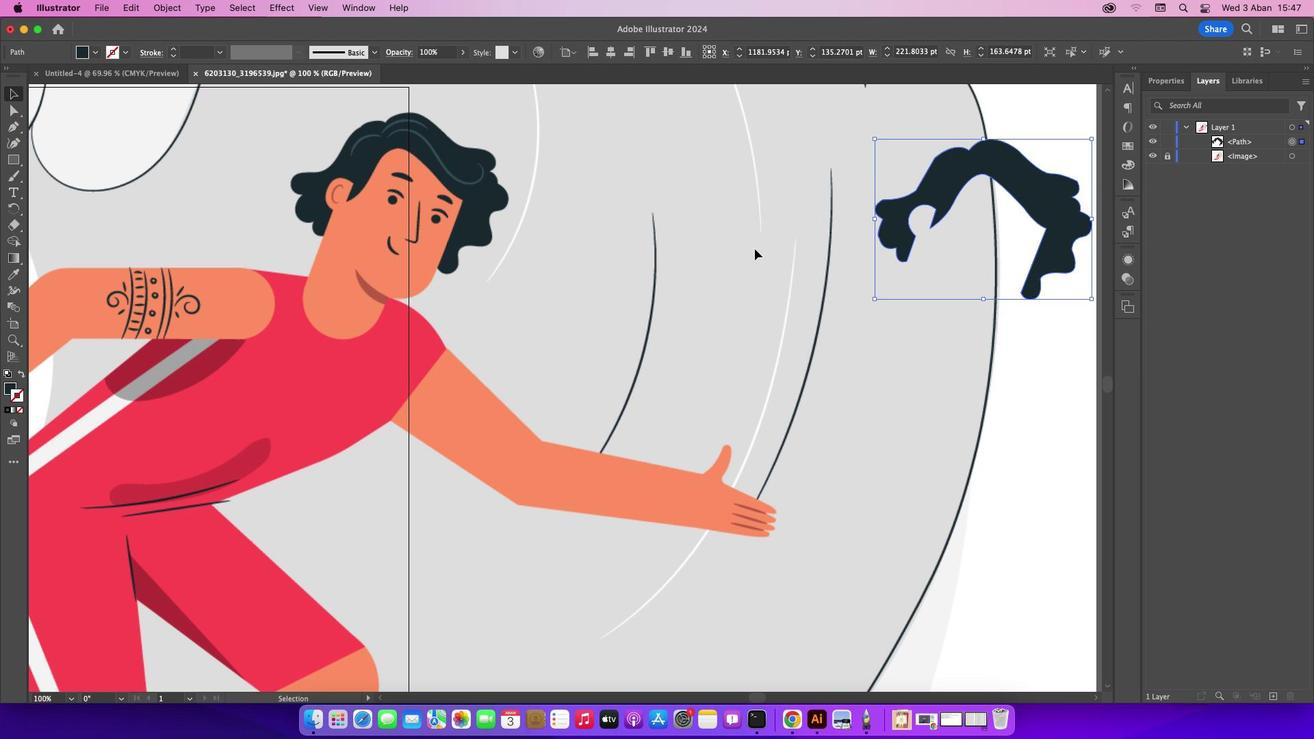 
Action: Mouse pressed left at (754, 249)
Screenshot: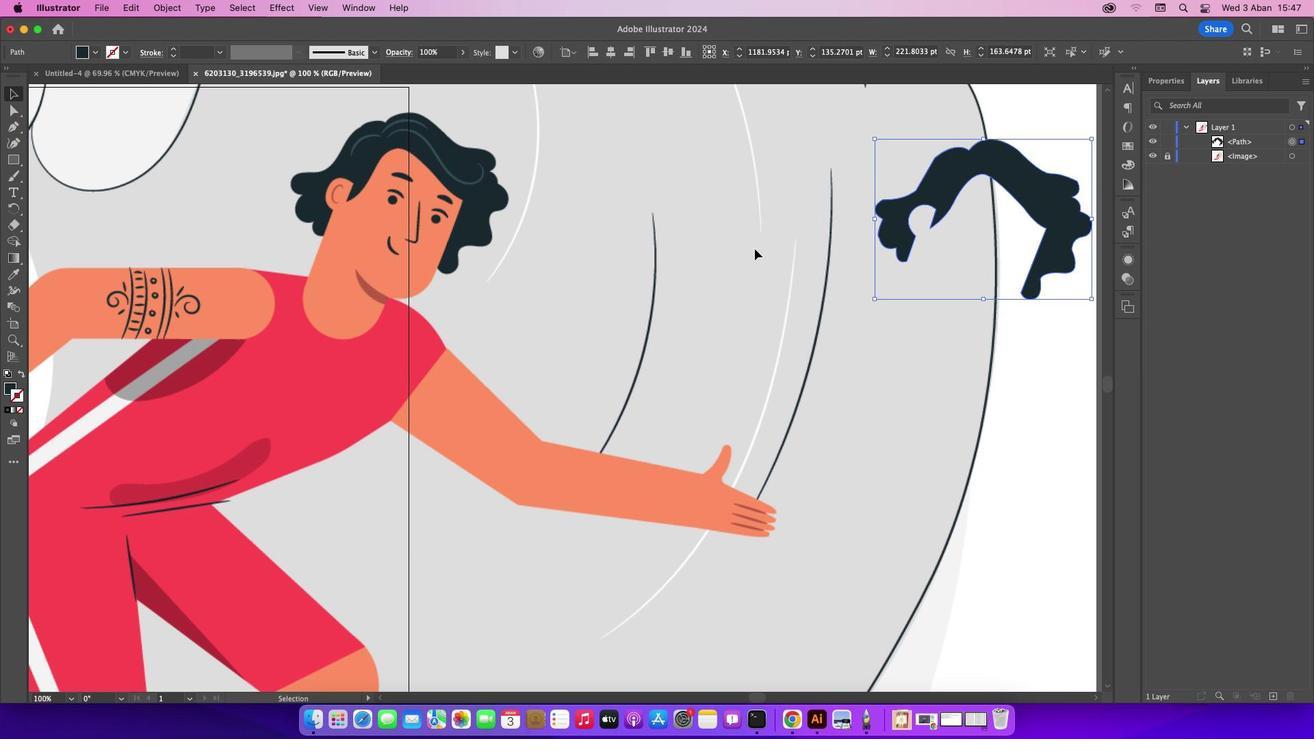 
Action: Mouse moved to (15, 123)
Screenshot: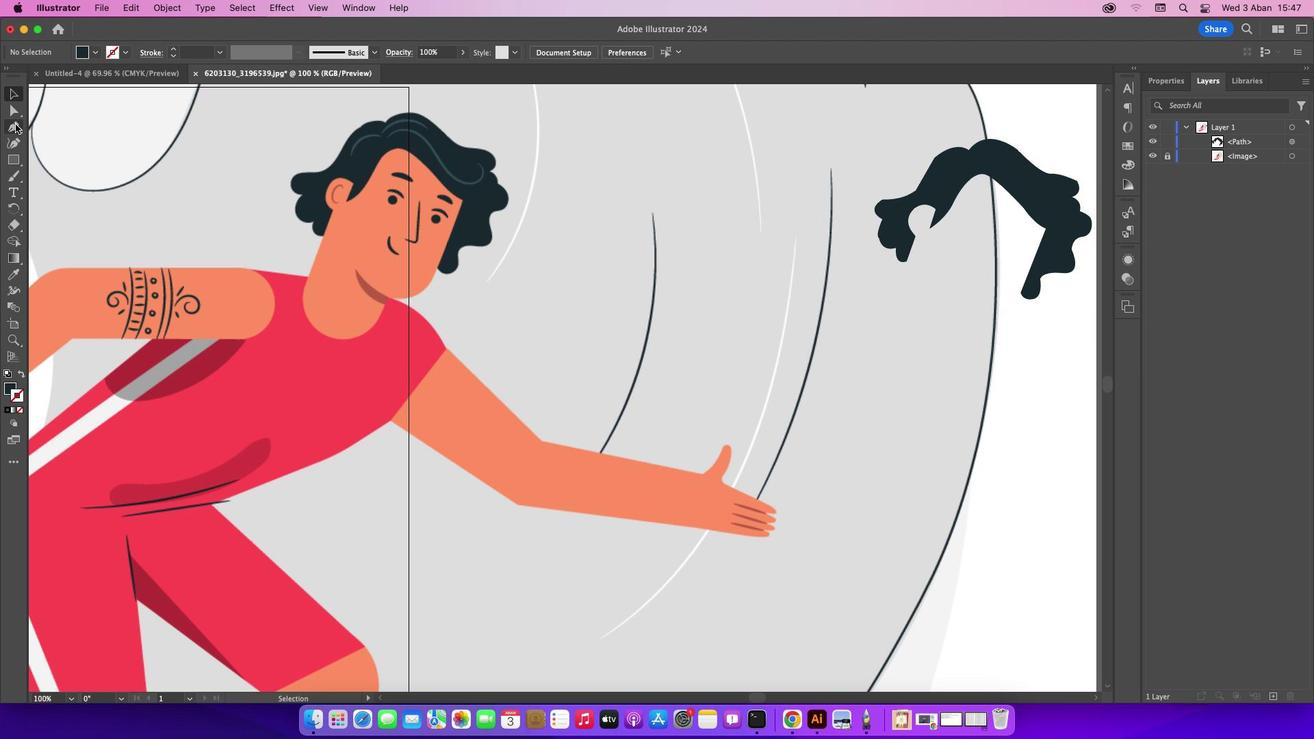 
Action: Mouse pressed left at (15, 123)
Screenshot: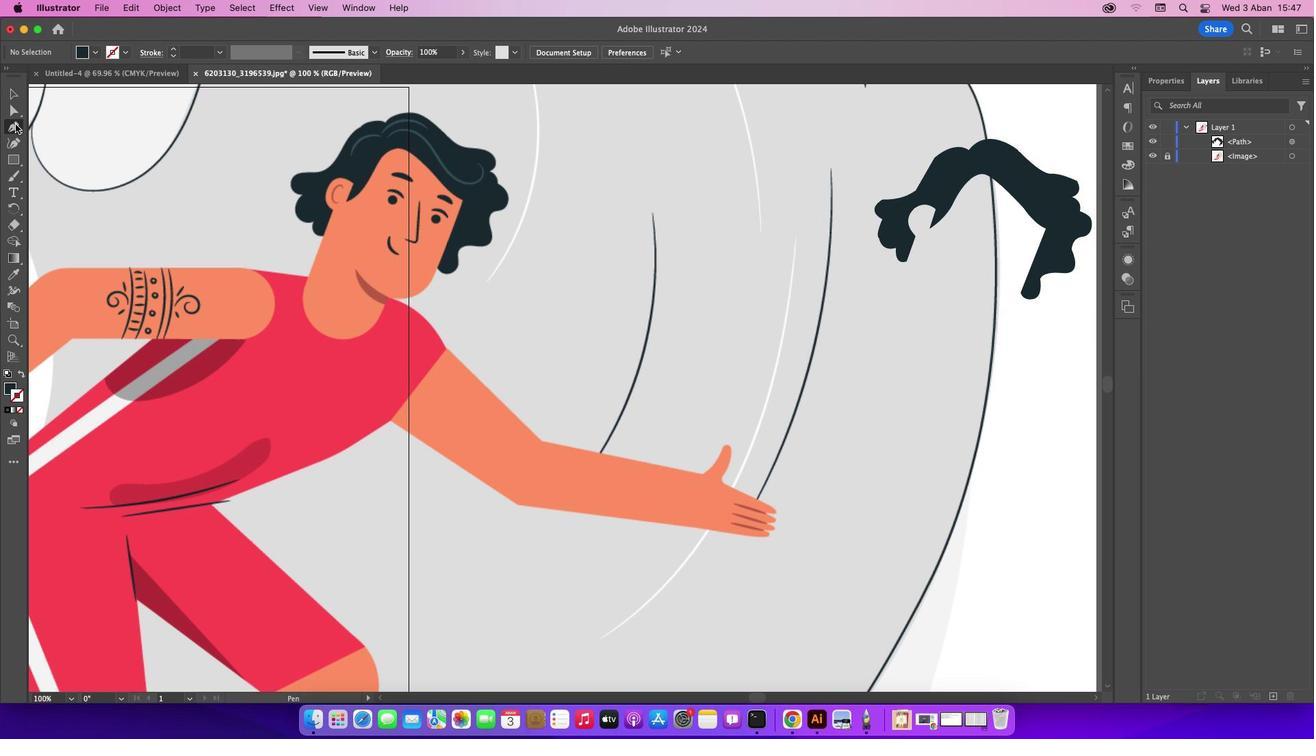
Action: Mouse moved to (462, 201)
Screenshot: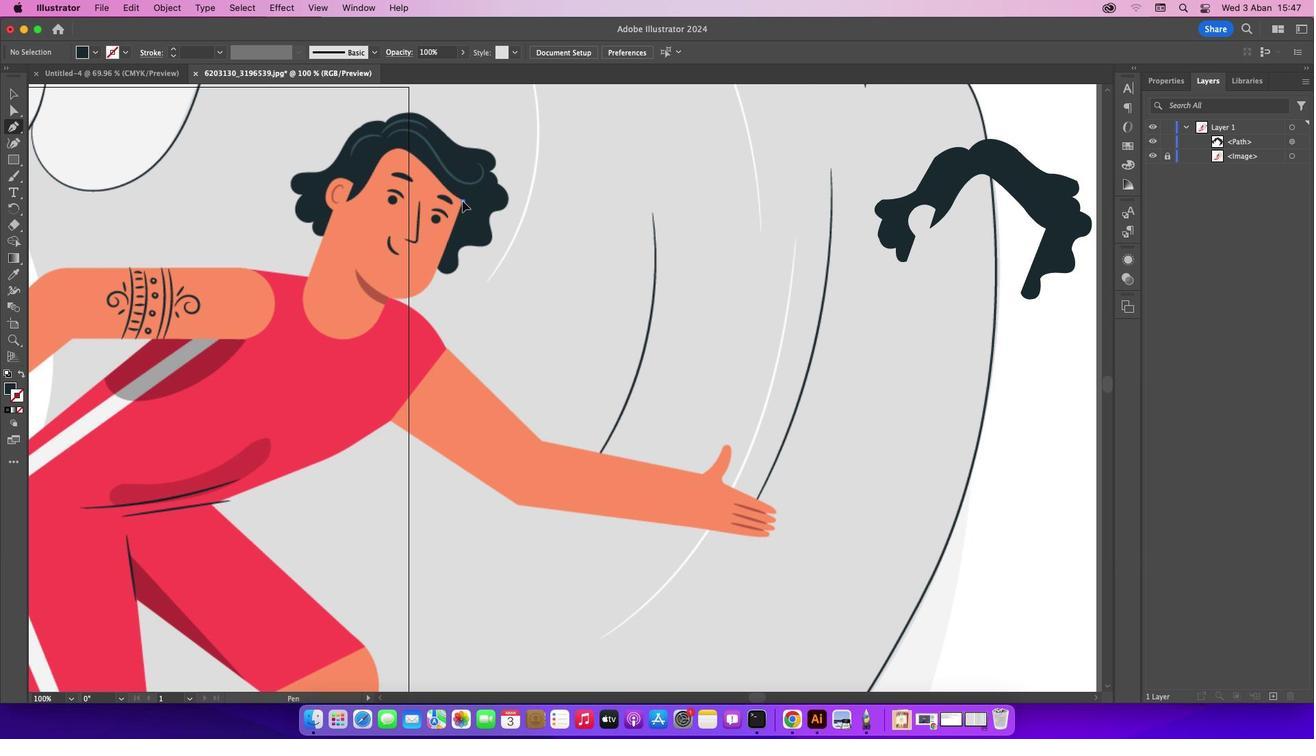 
Action: Mouse pressed left at (462, 201)
Screenshot: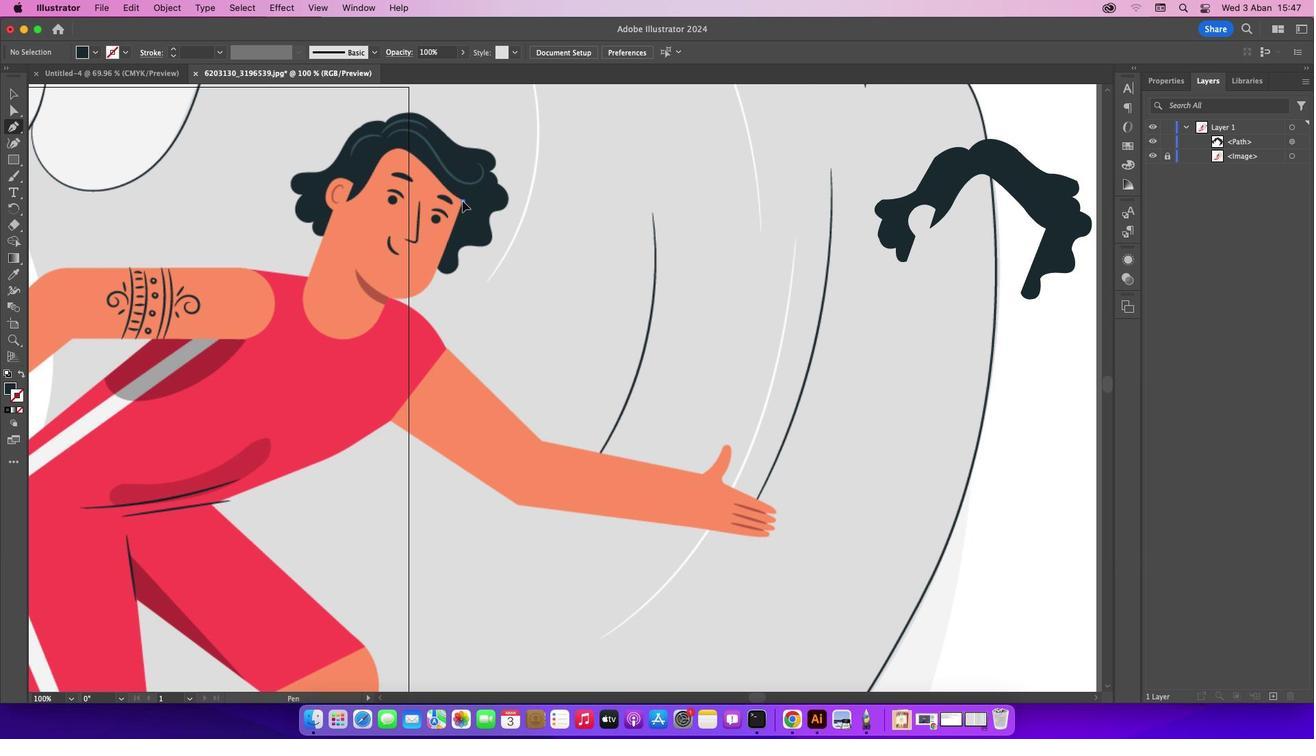 
Action: Mouse moved to (438, 264)
Screenshot: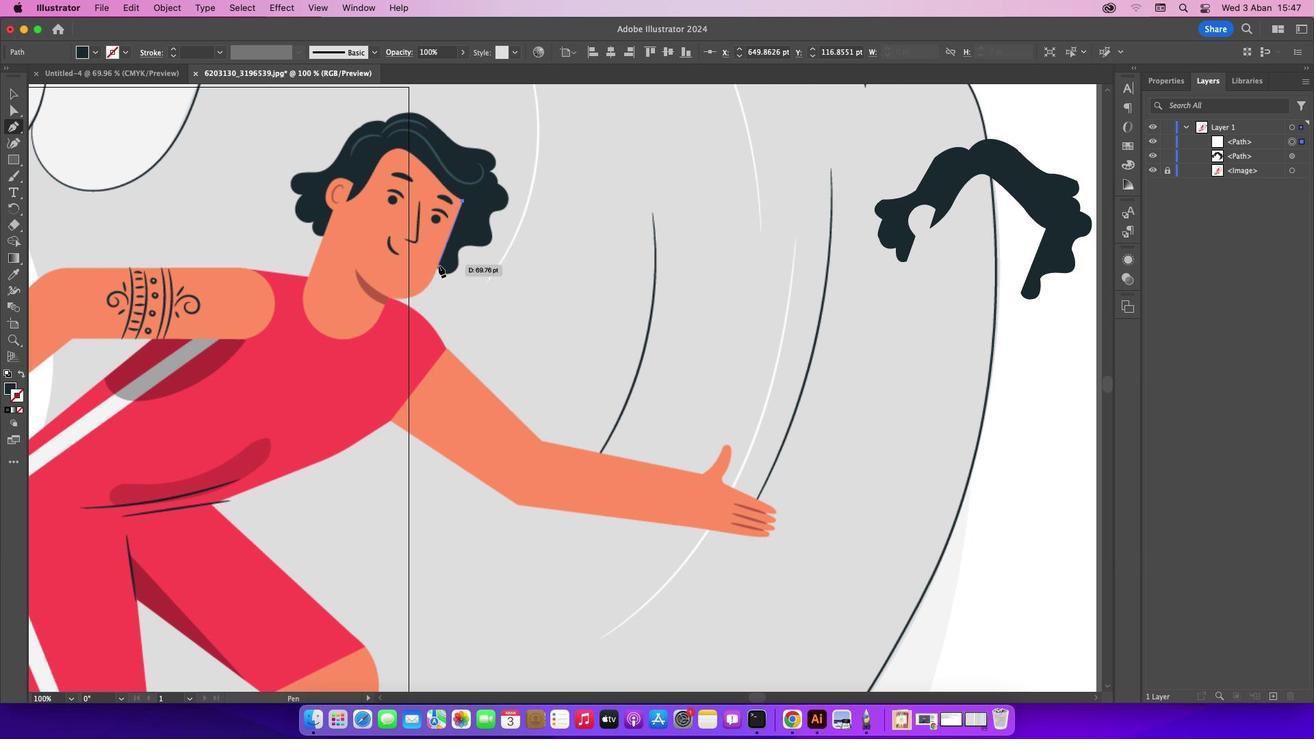 
Action: Mouse pressed left at (438, 264)
Screenshot: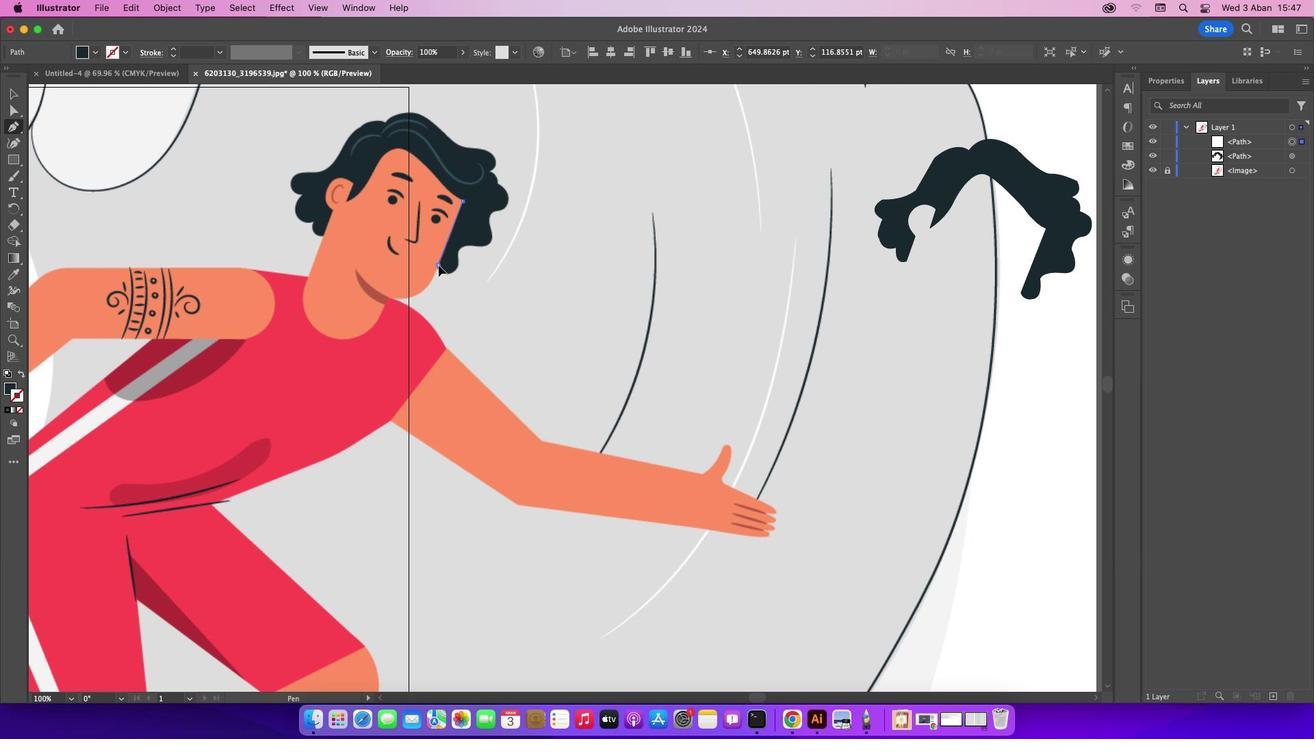 
Action: Mouse moved to (388, 297)
Screenshot: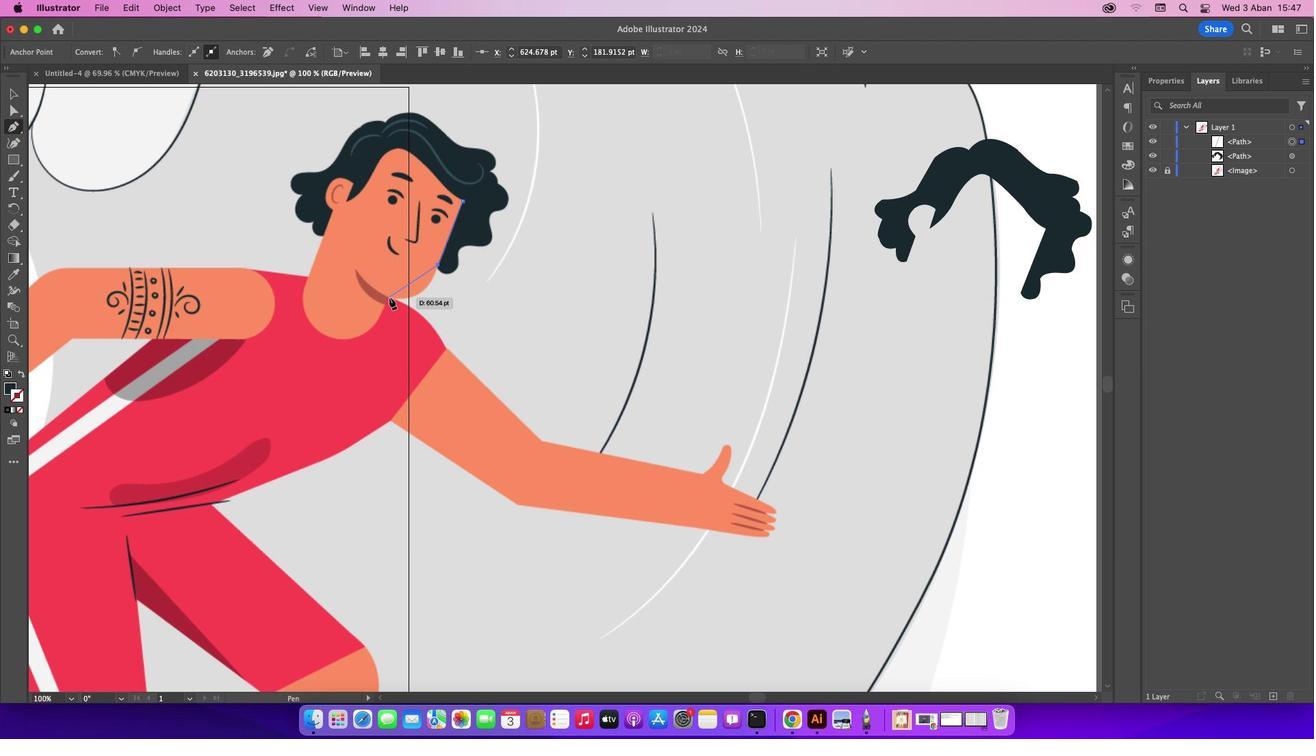 
Action: Mouse pressed left at (388, 297)
Screenshot: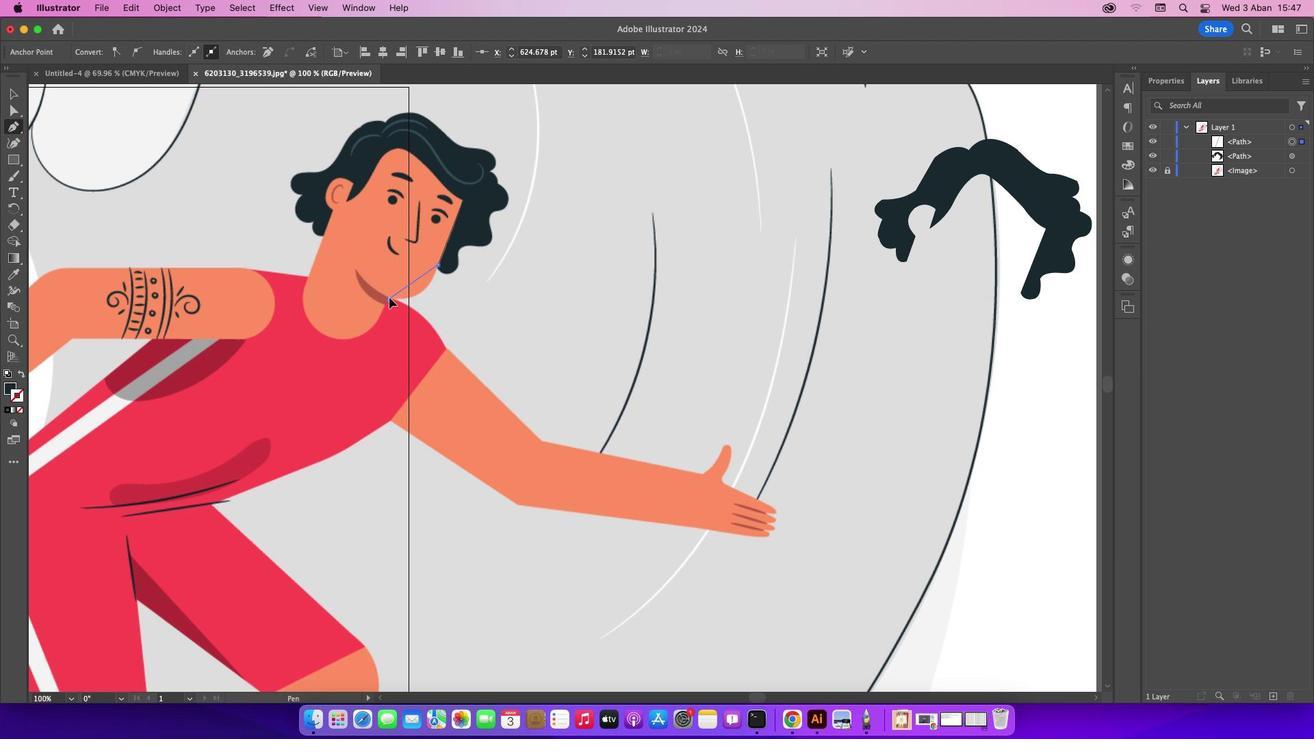 
Action: Mouse moved to (389, 297)
Screenshot: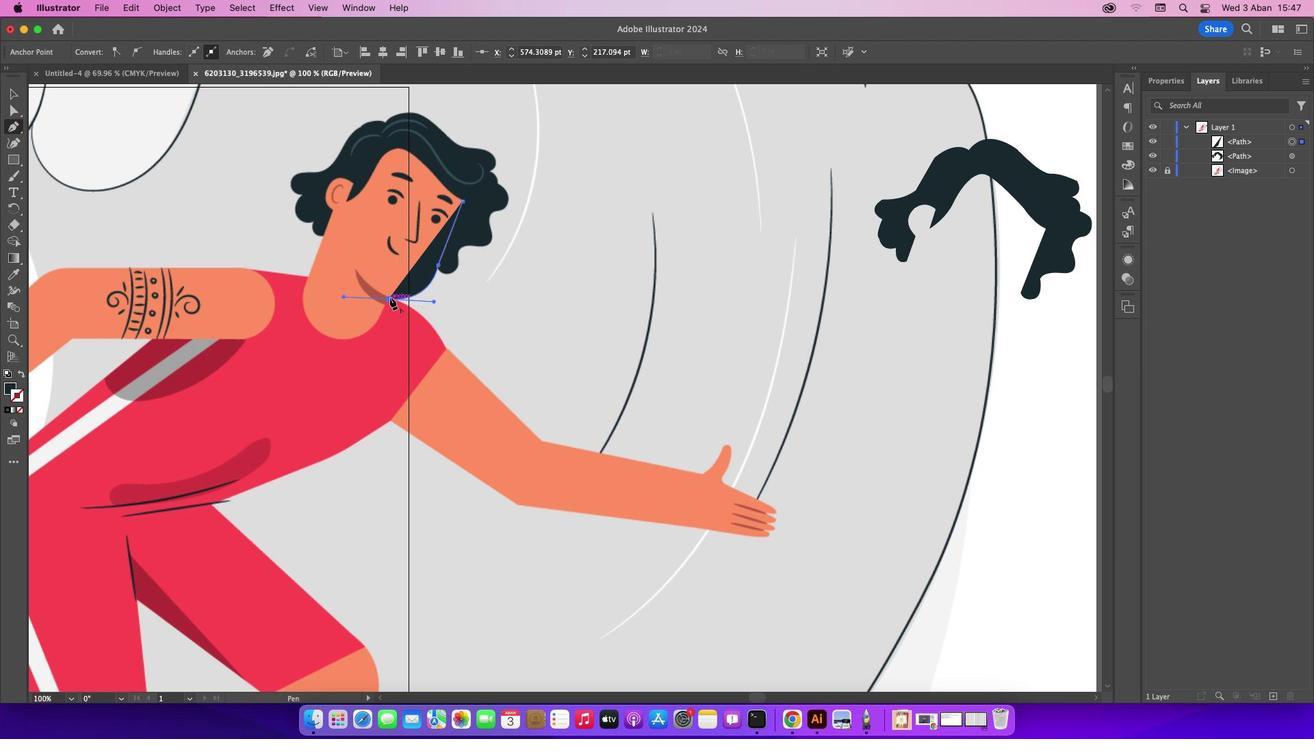 
Action: Mouse pressed left at (389, 297)
Screenshot: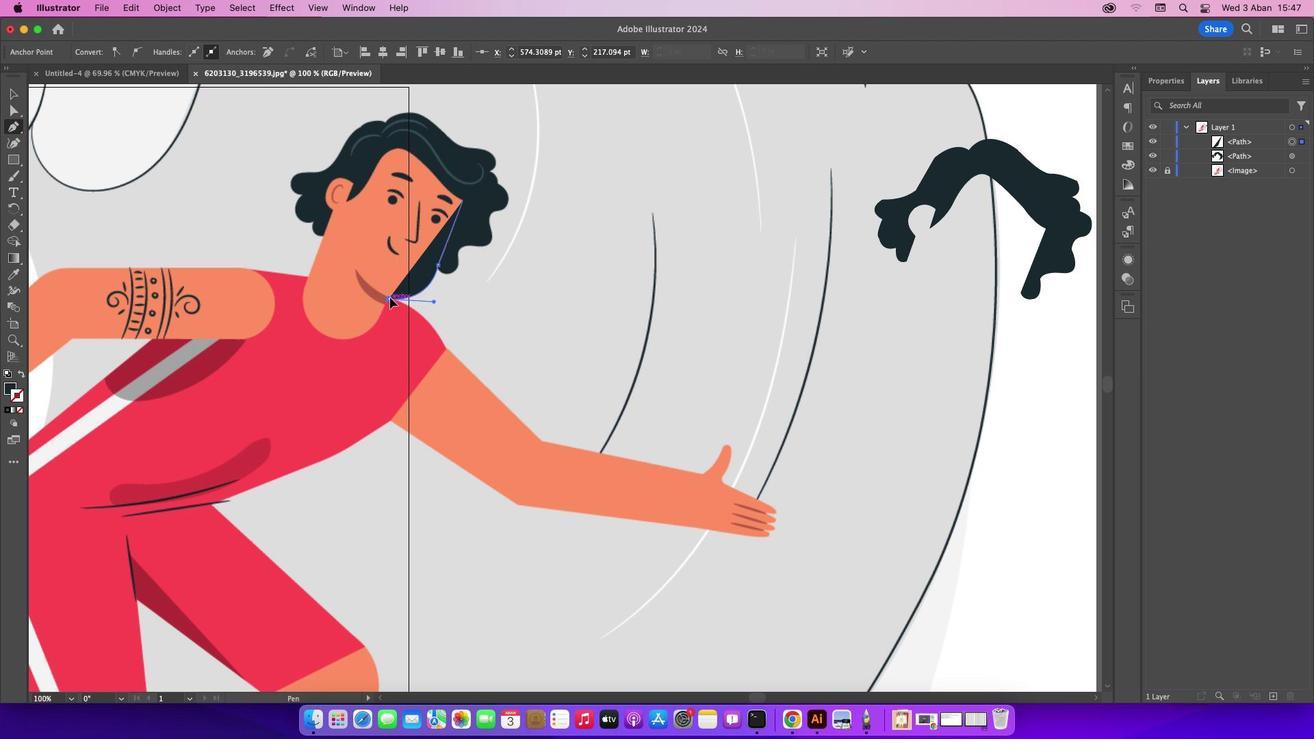 
Action: Mouse moved to (5, 383)
Screenshot: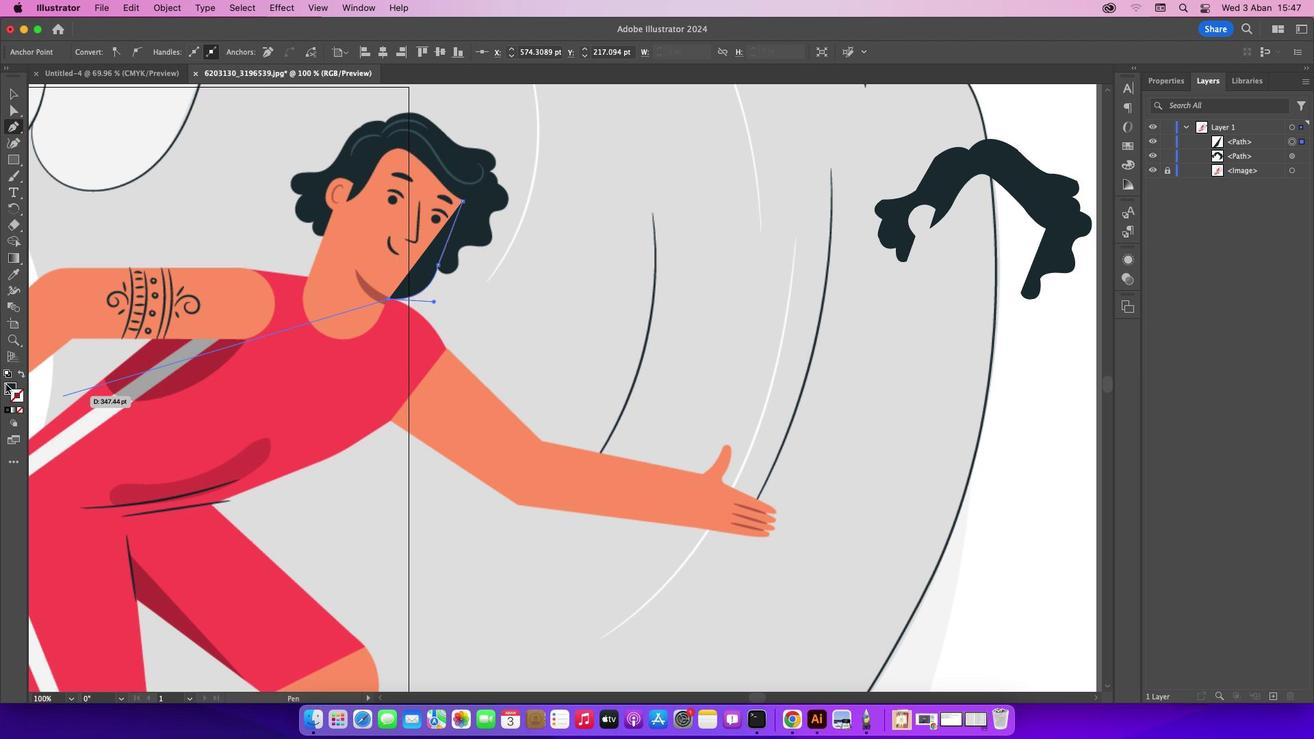 
Action: Mouse pressed left at (5, 383)
Screenshot: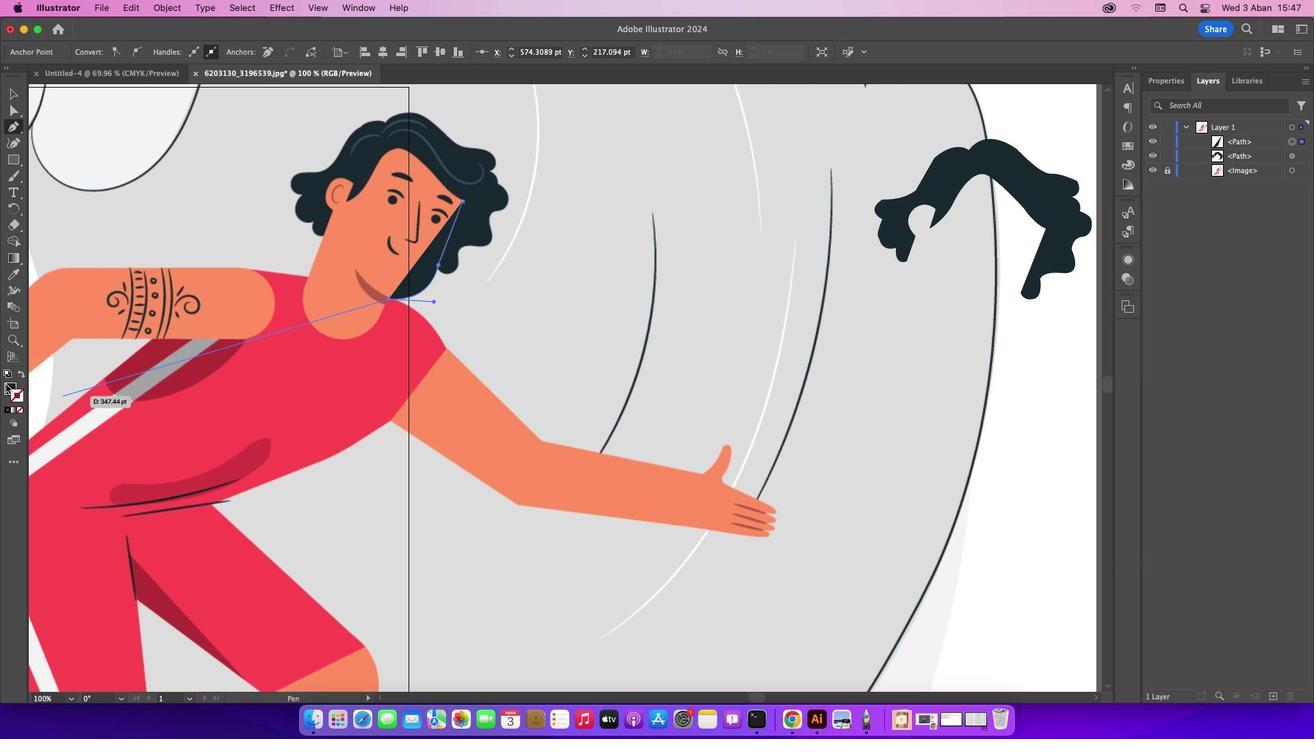 
Action: Mouse moved to (8, 386)
Screenshot: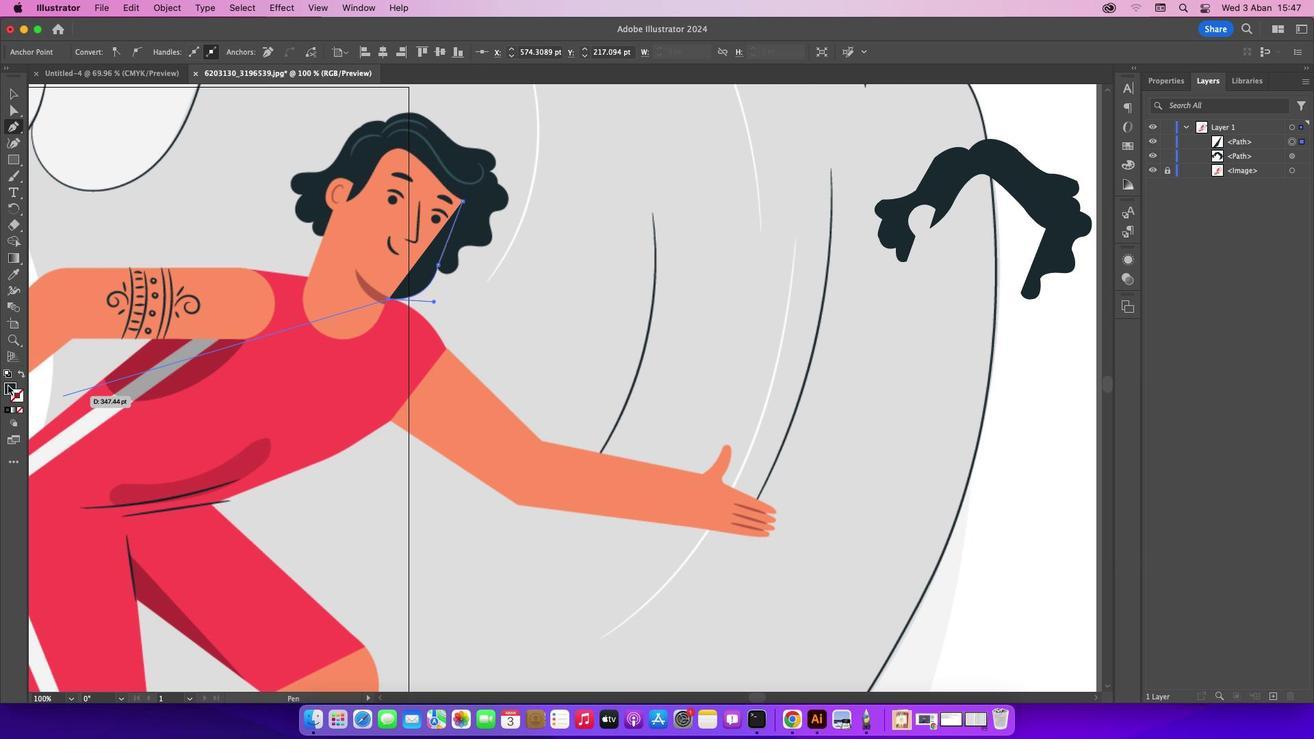 
Action: Mouse pressed left at (8, 386)
Screenshot: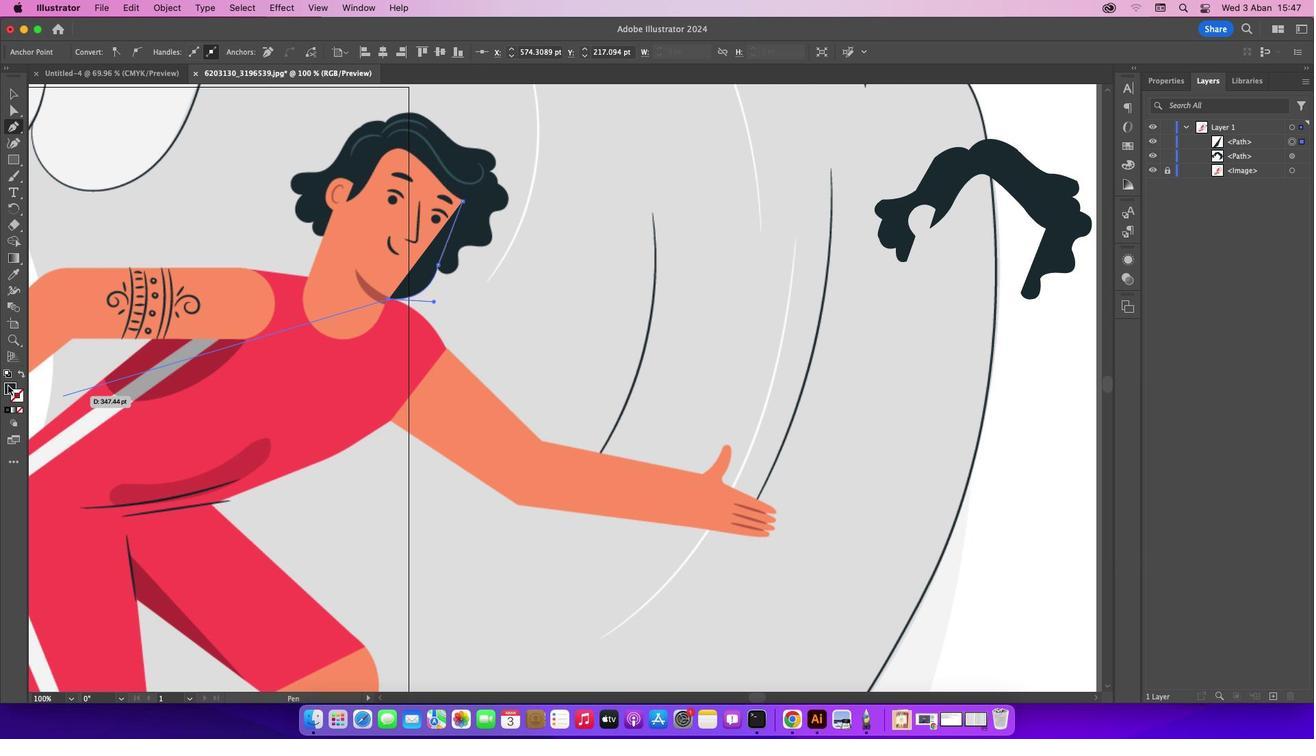 
Action: Mouse moved to (19, 408)
Screenshot: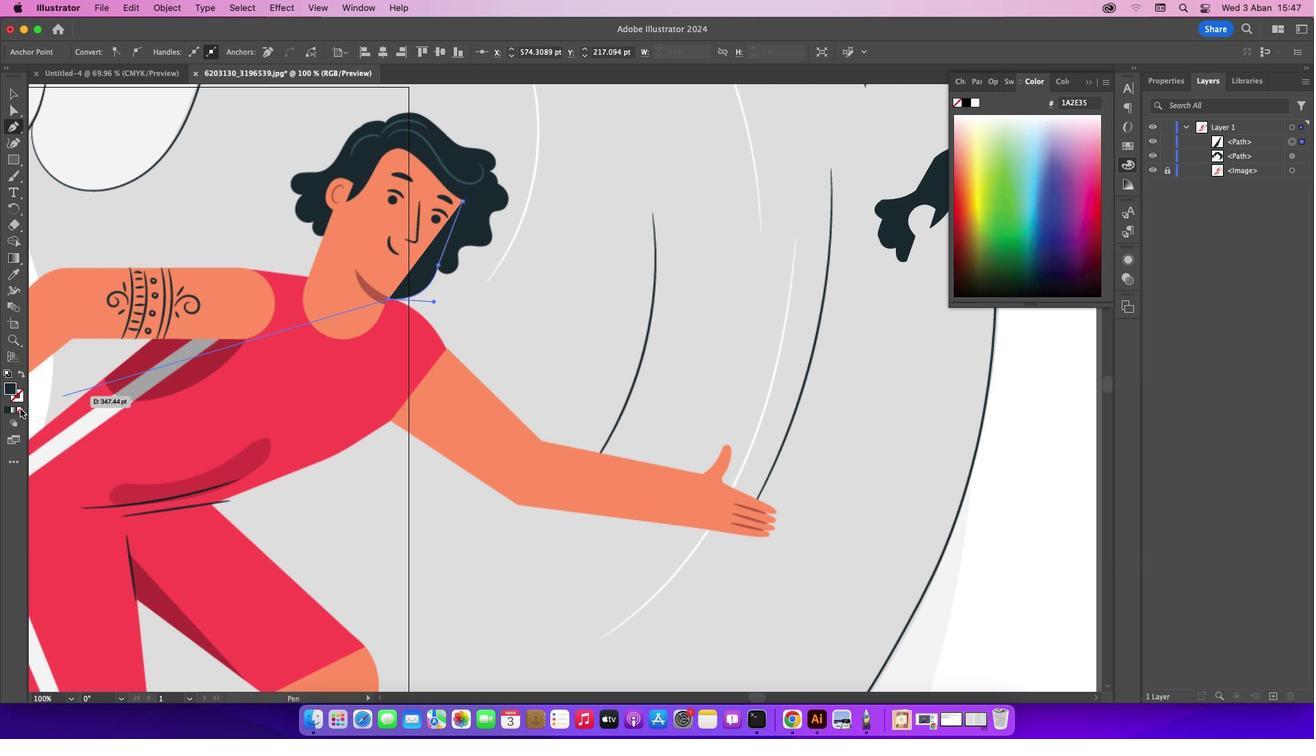 
Action: Mouse pressed left at (19, 408)
Screenshot: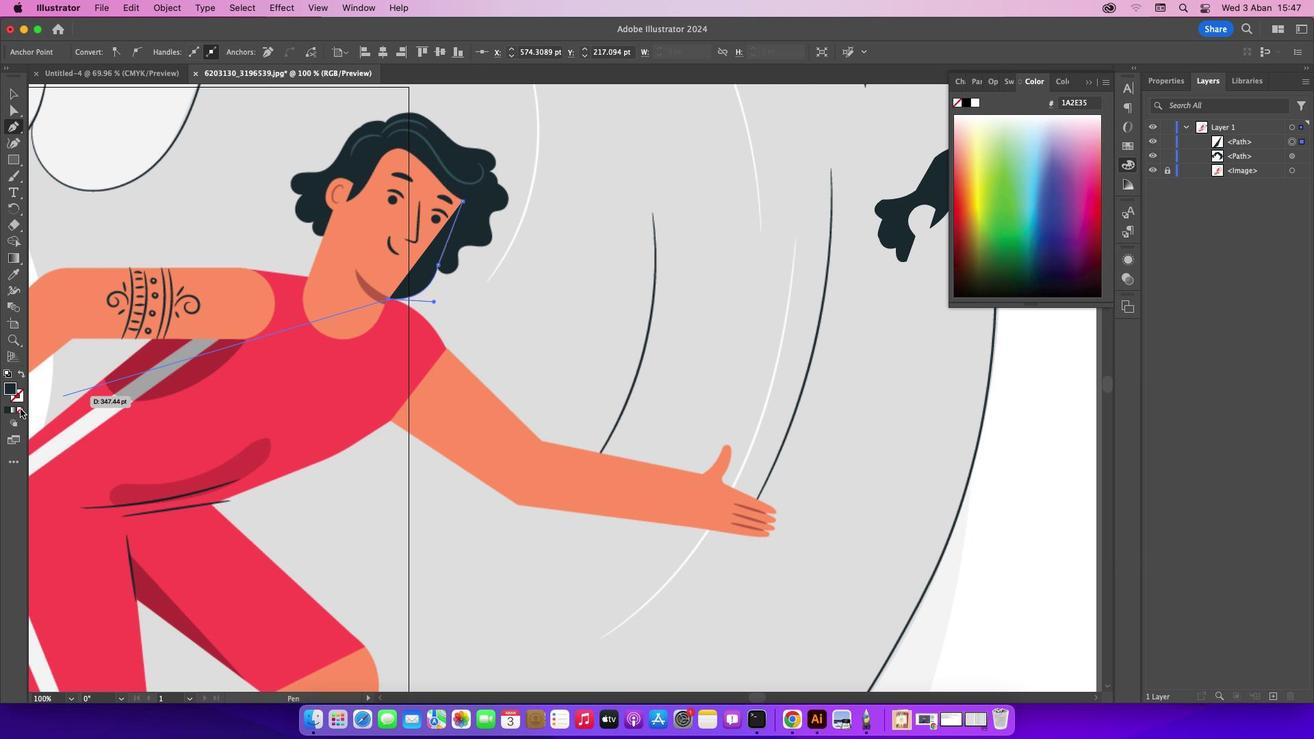 
Action: Mouse moved to (361, 336)
Screenshot: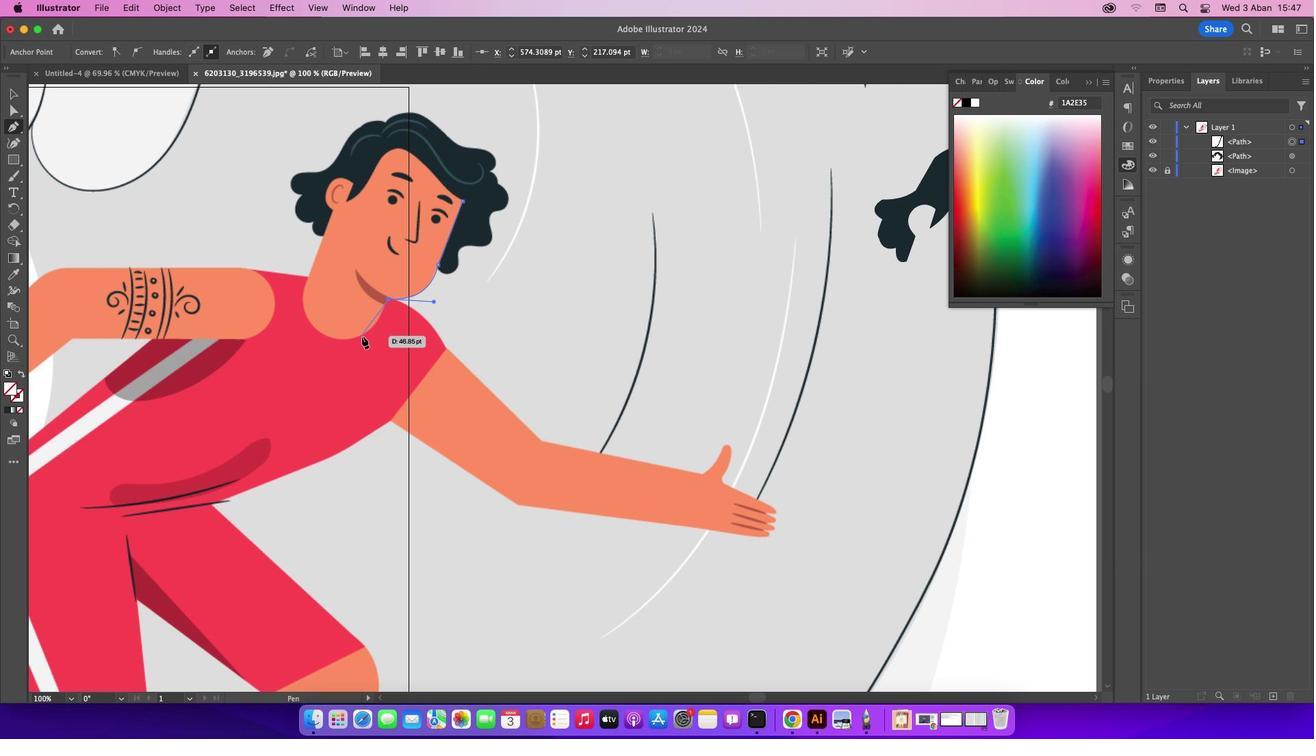
Action: Mouse pressed left at (361, 336)
Screenshot: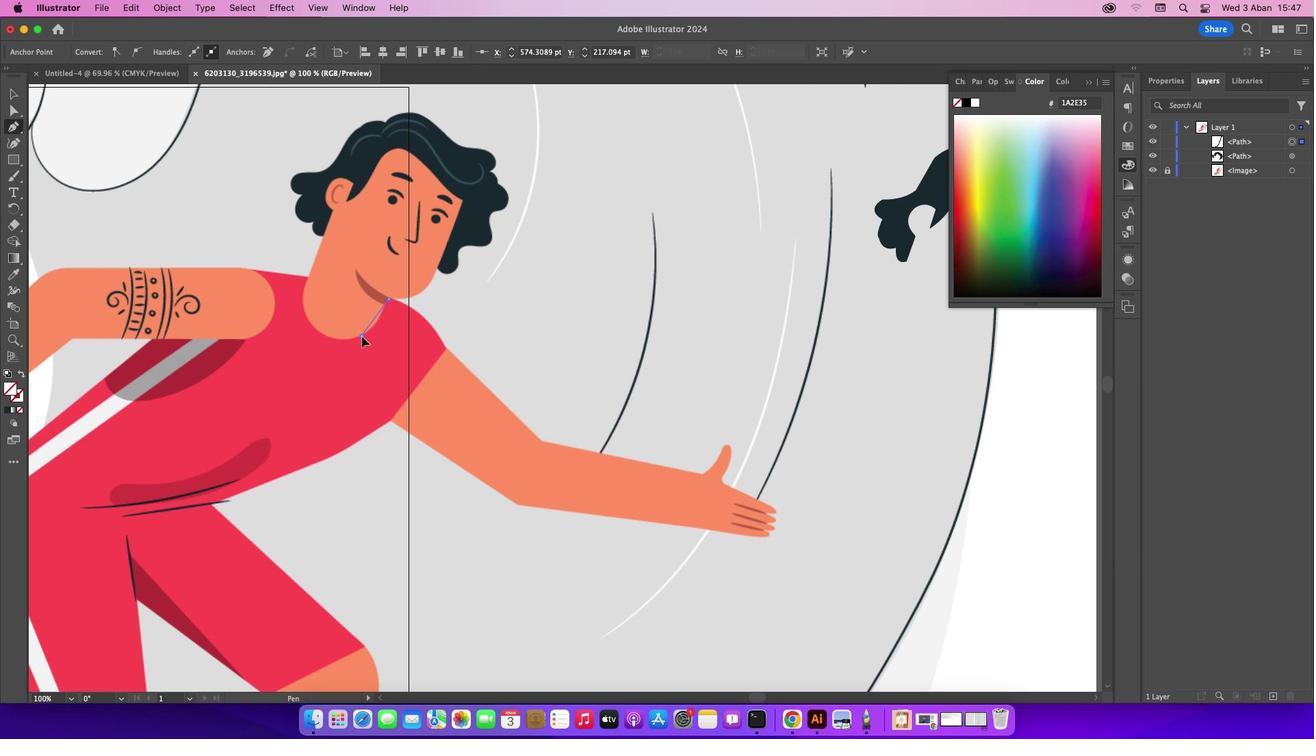 
Action: Mouse moved to (310, 324)
Screenshot: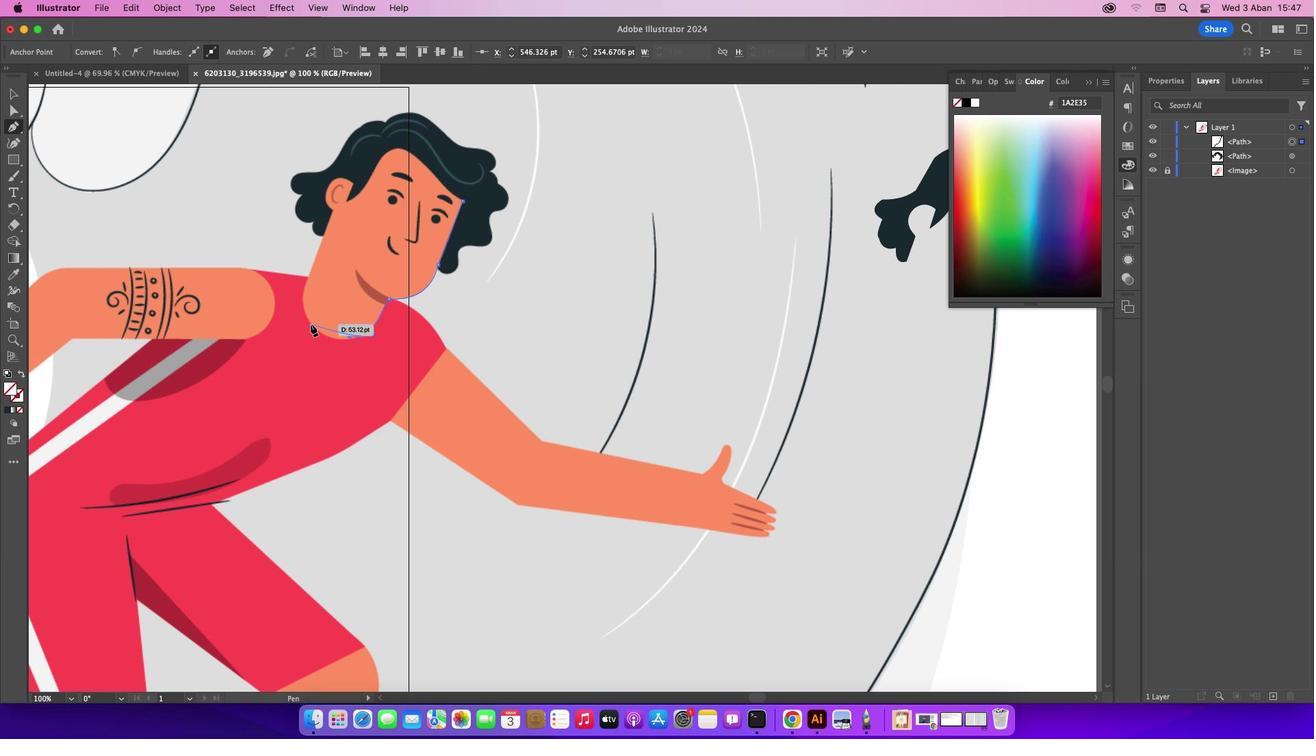 
Action: Mouse pressed left at (310, 324)
Screenshot: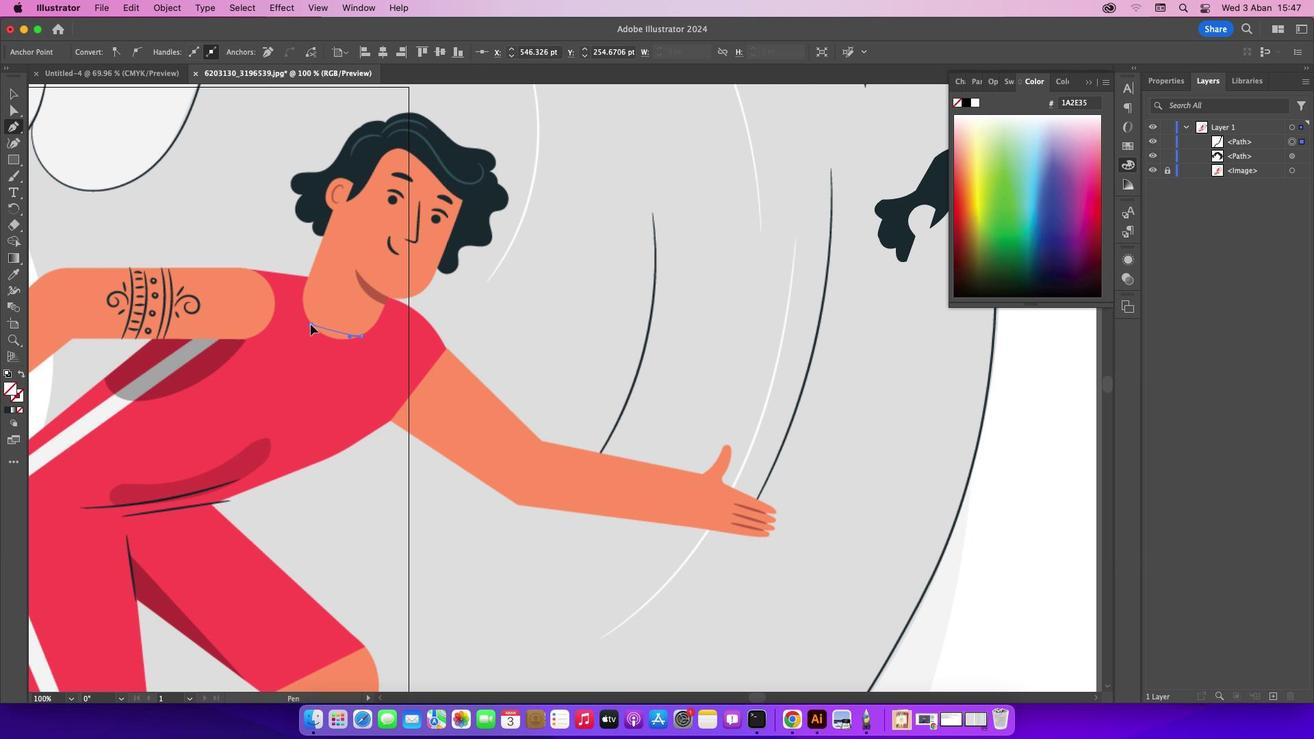 
Action: Mouse moved to (324, 236)
Screenshot: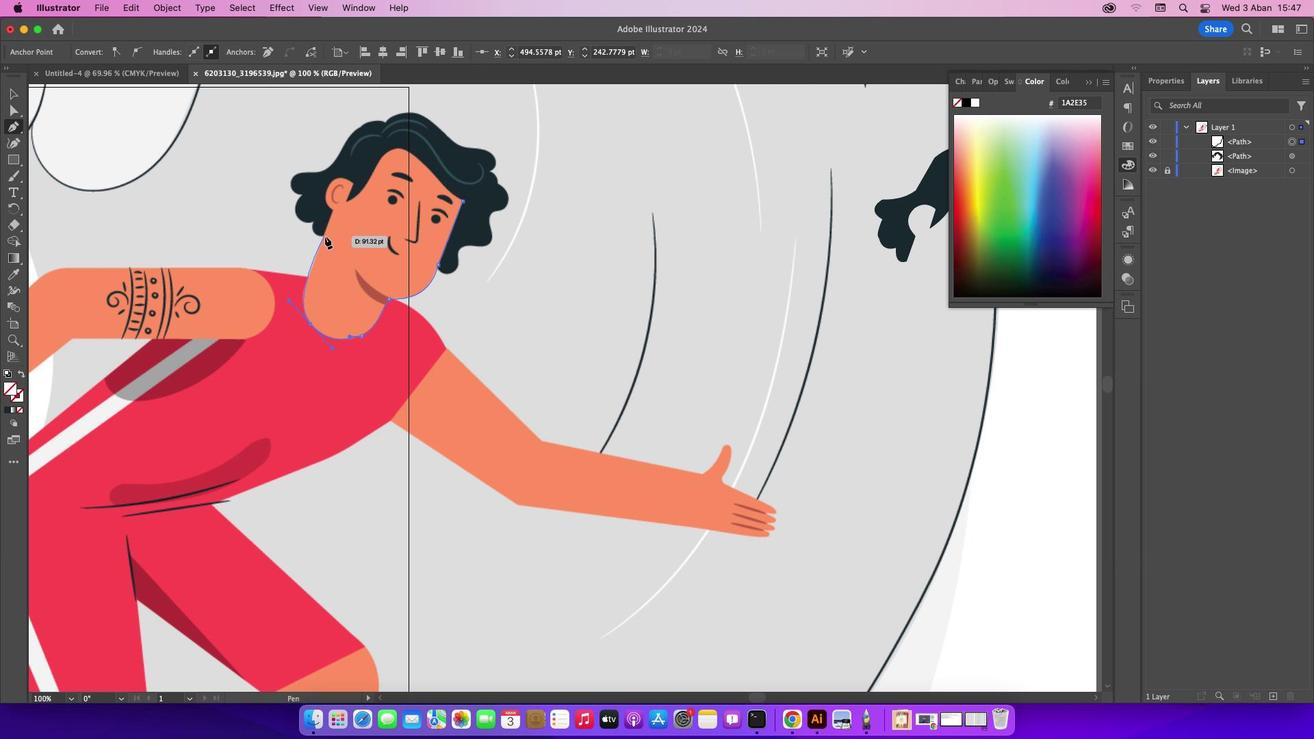 
Action: Mouse pressed left at (324, 236)
Screenshot: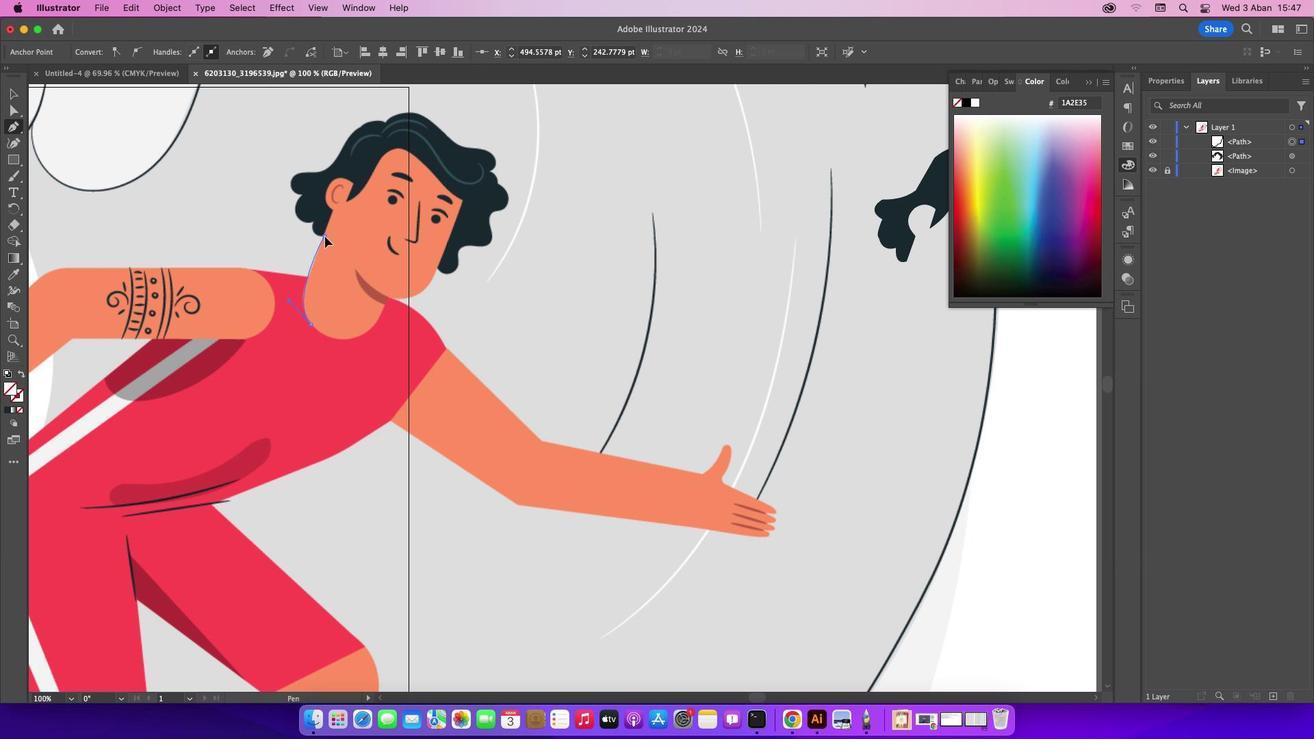 
Action: Mouse moved to (332, 210)
Screenshot: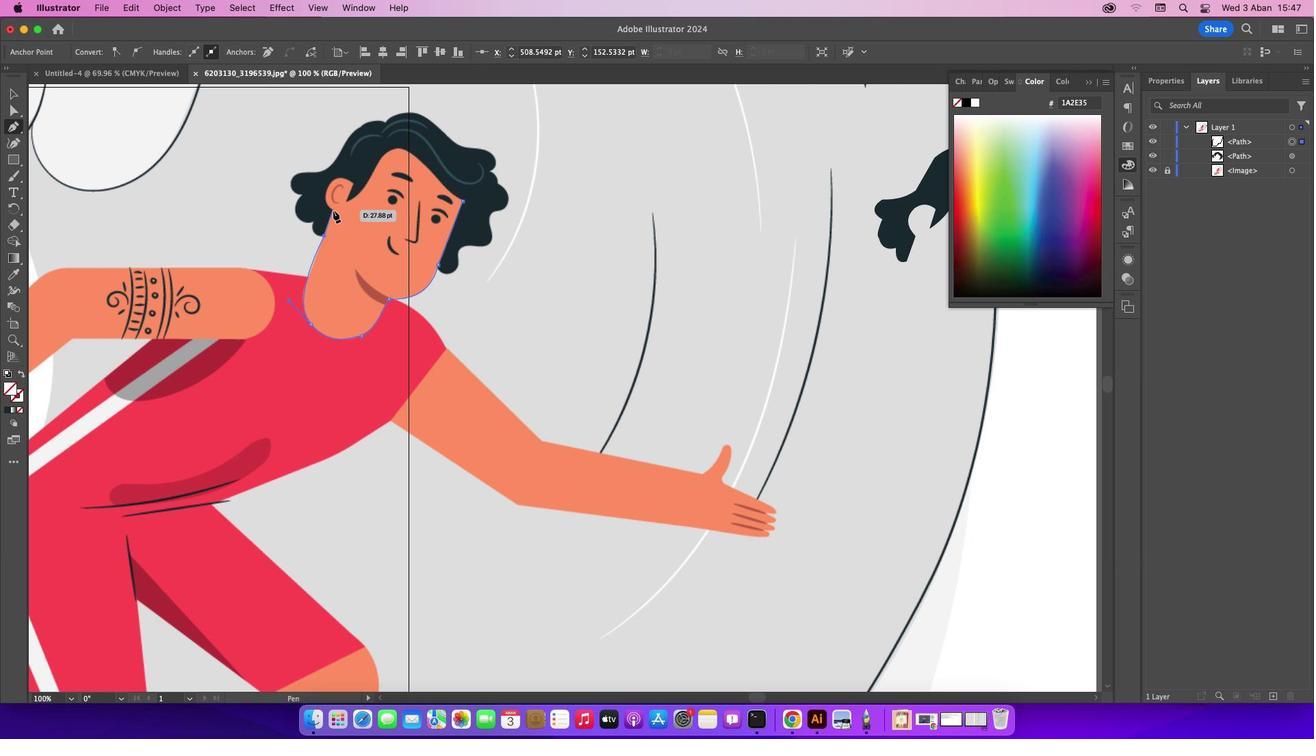 
Action: Mouse pressed left at (332, 210)
Screenshot: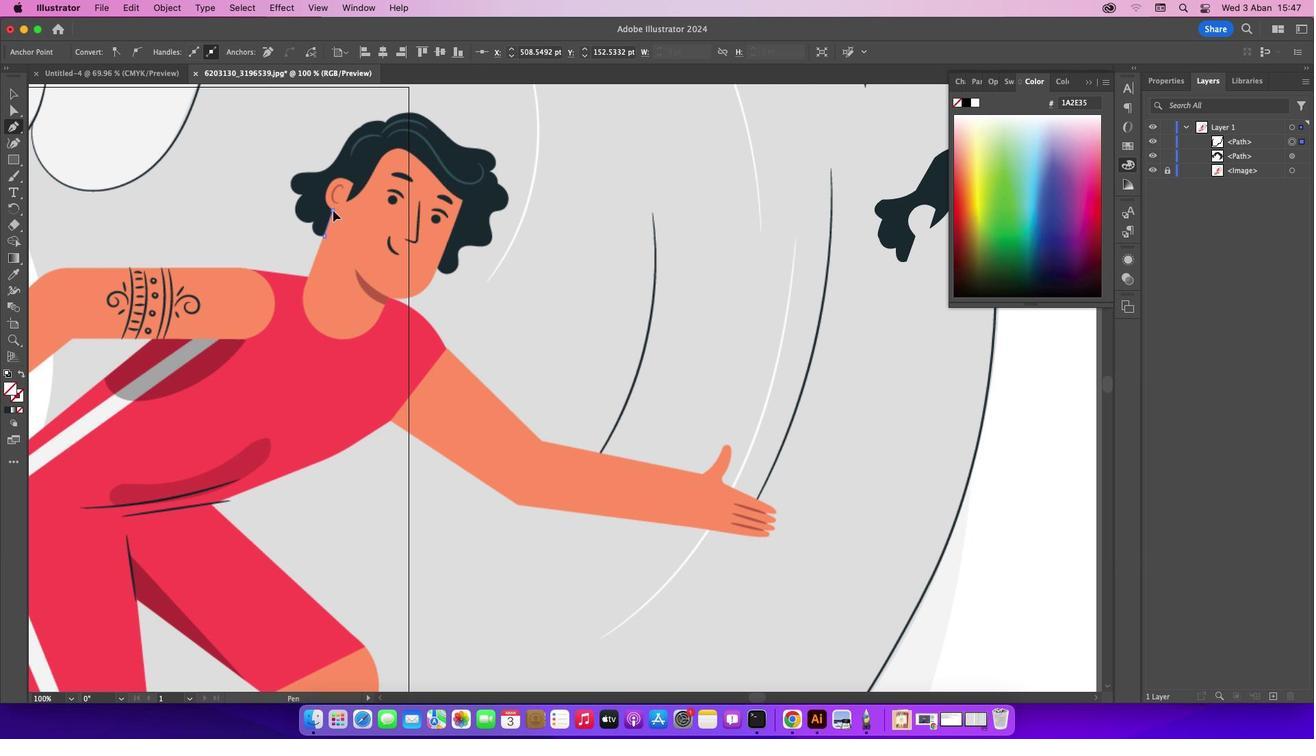 
Action: Mouse moved to (331, 182)
Screenshot: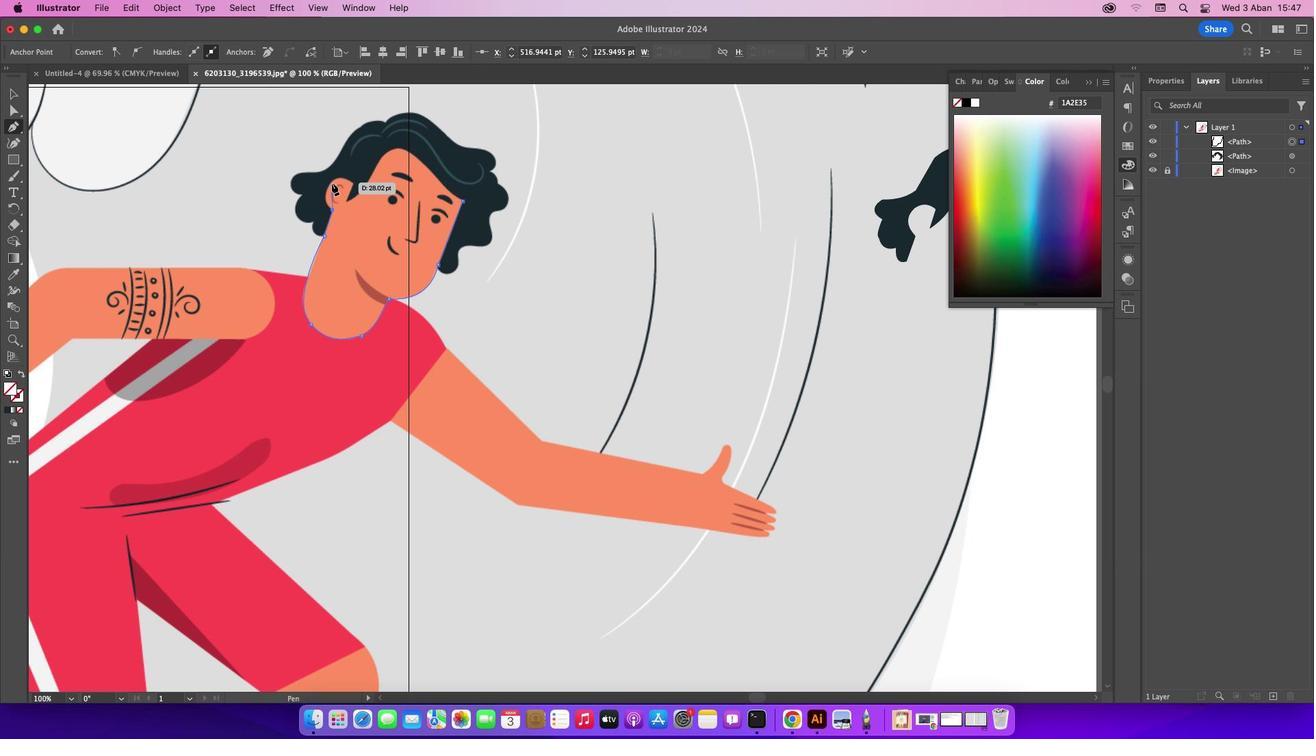 
Action: Mouse pressed left at (331, 182)
Screenshot: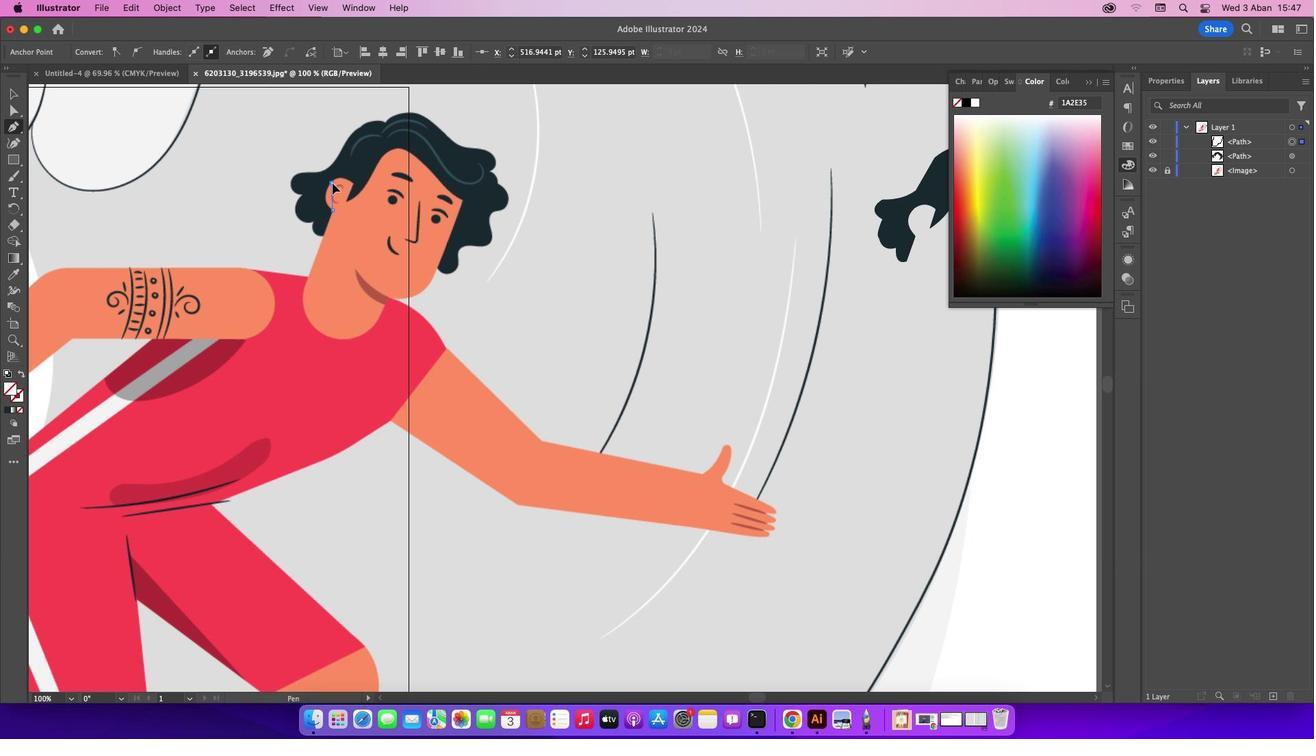
Action: Mouse moved to (329, 181)
Screenshot: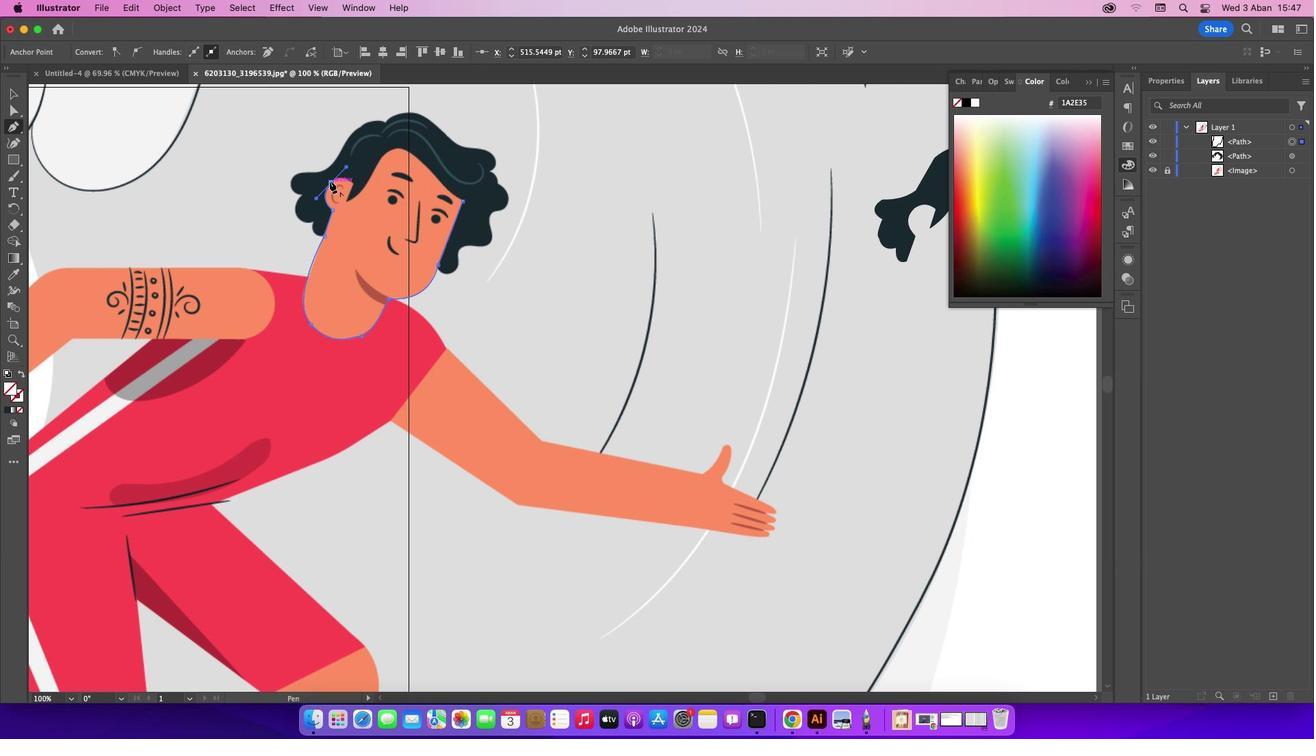 
Action: Mouse pressed left at (329, 181)
Screenshot: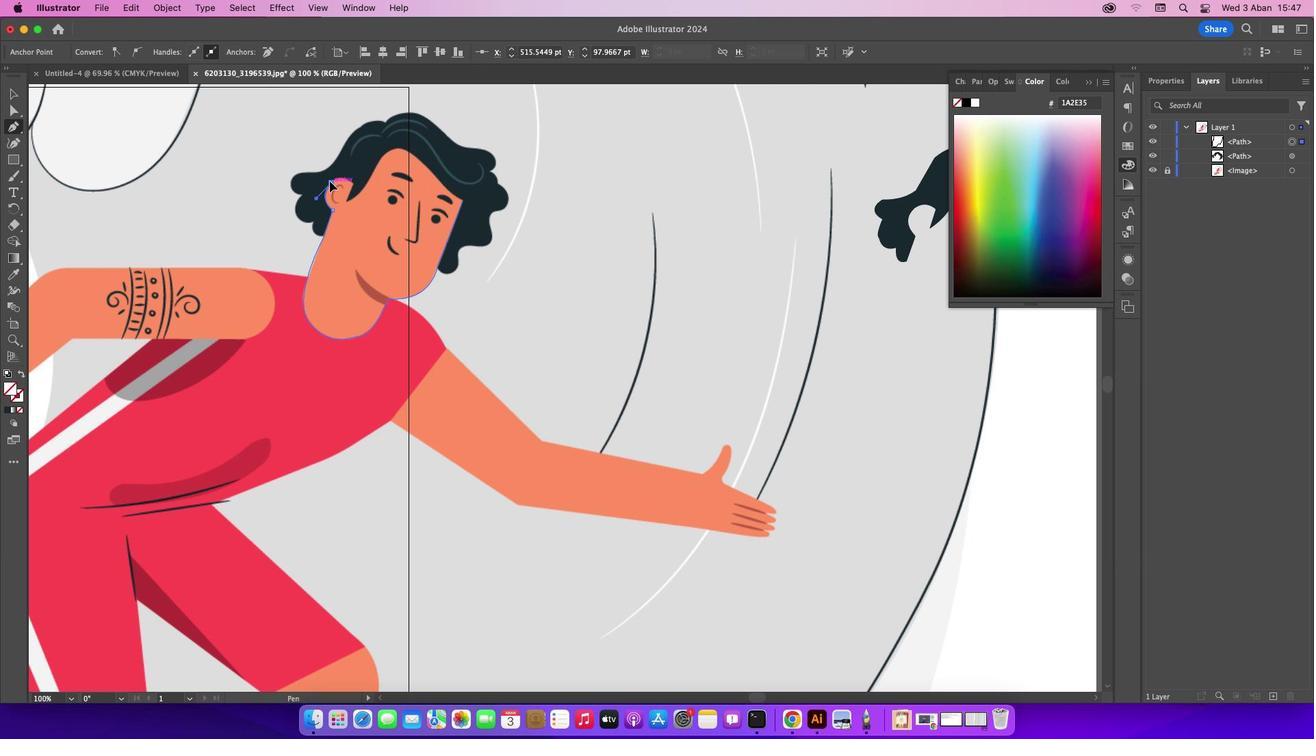 
Action: Mouse moved to (351, 182)
Screenshot: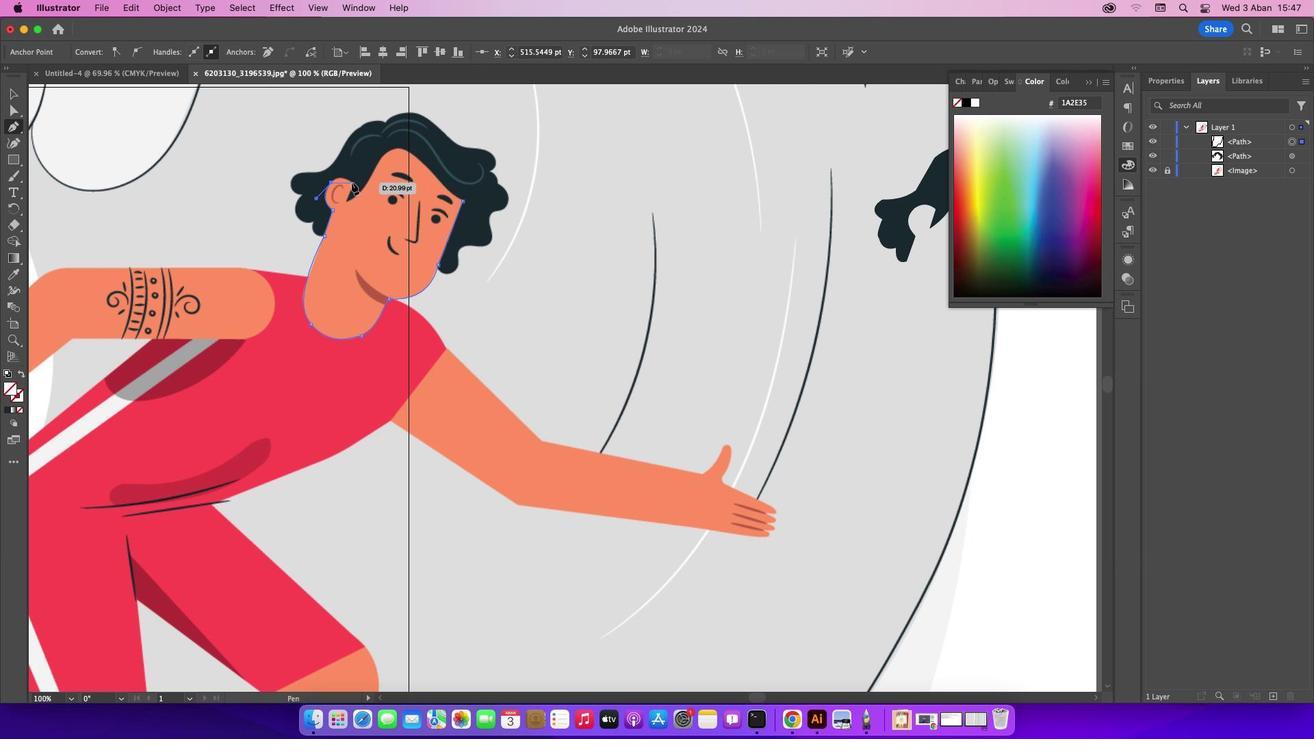 
Action: Mouse pressed left at (351, 182)
Screenshot: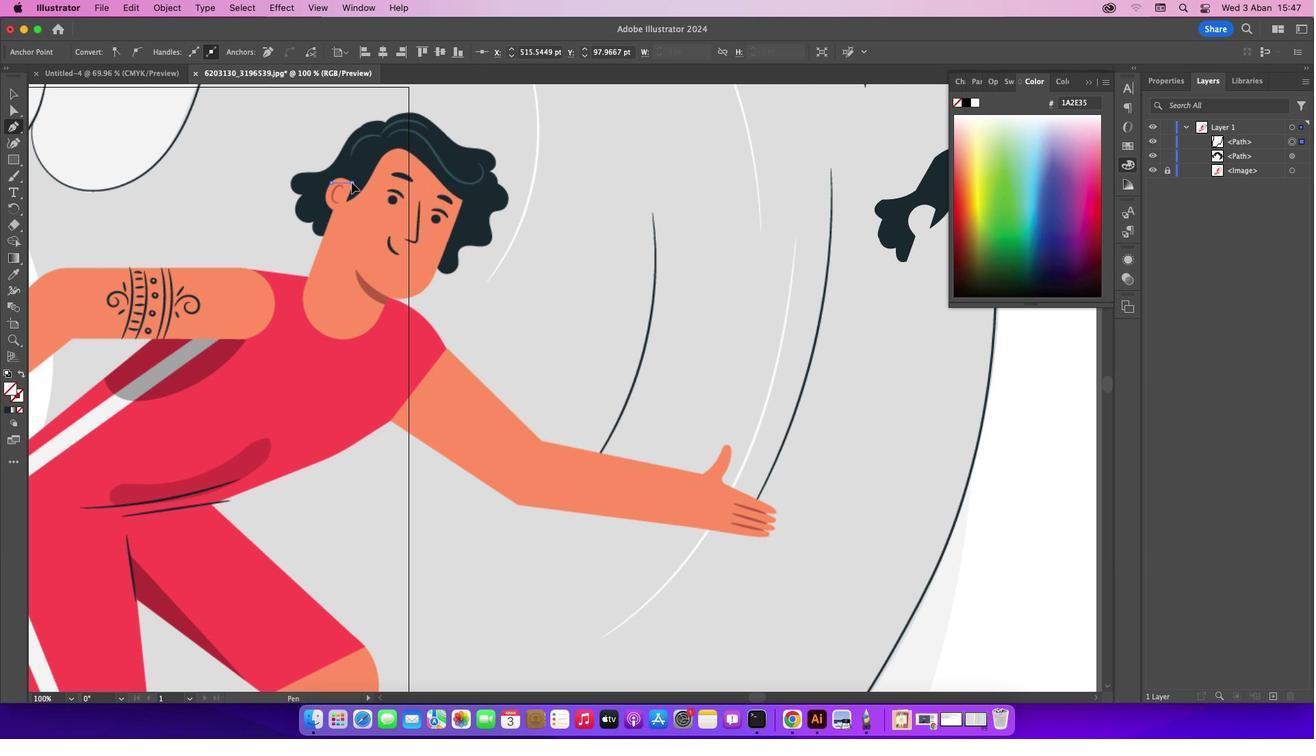 
Action: Mouse moved to (353, 180)
Screenshot: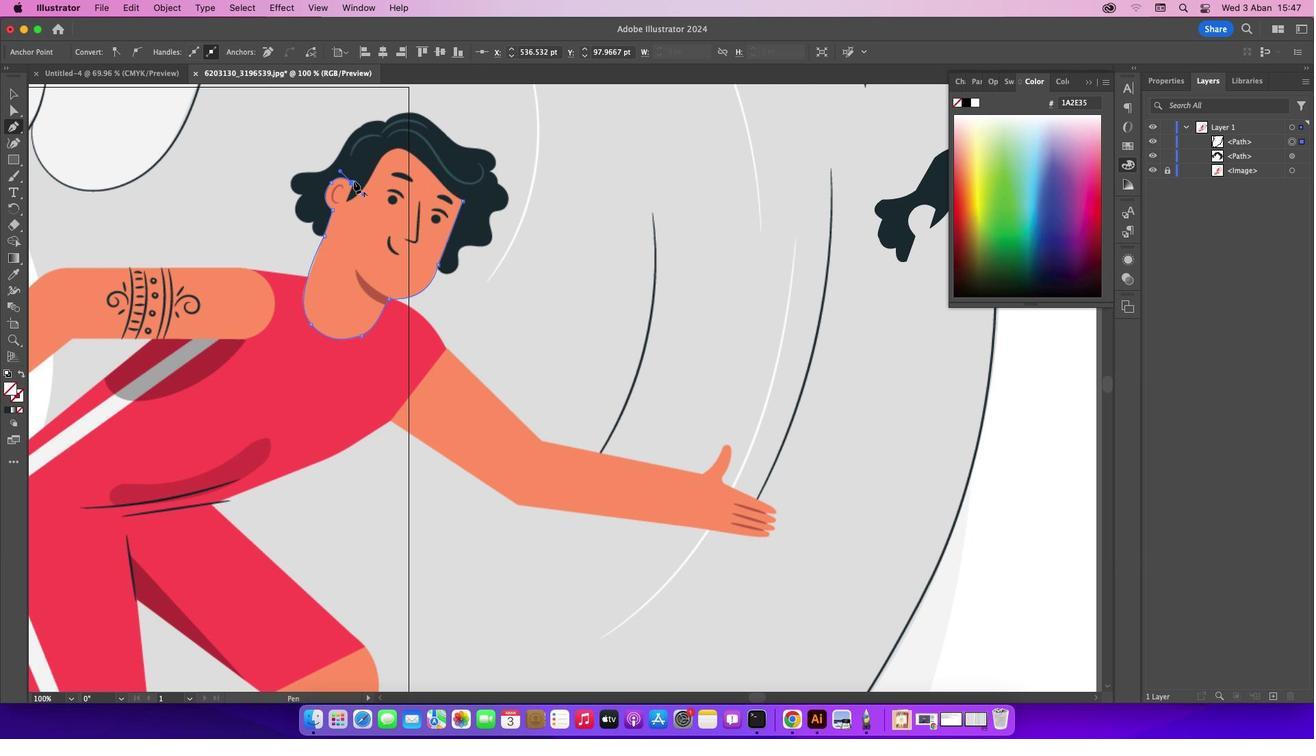 
Action: Mouse pressed left at (353, 180)
Screenshot: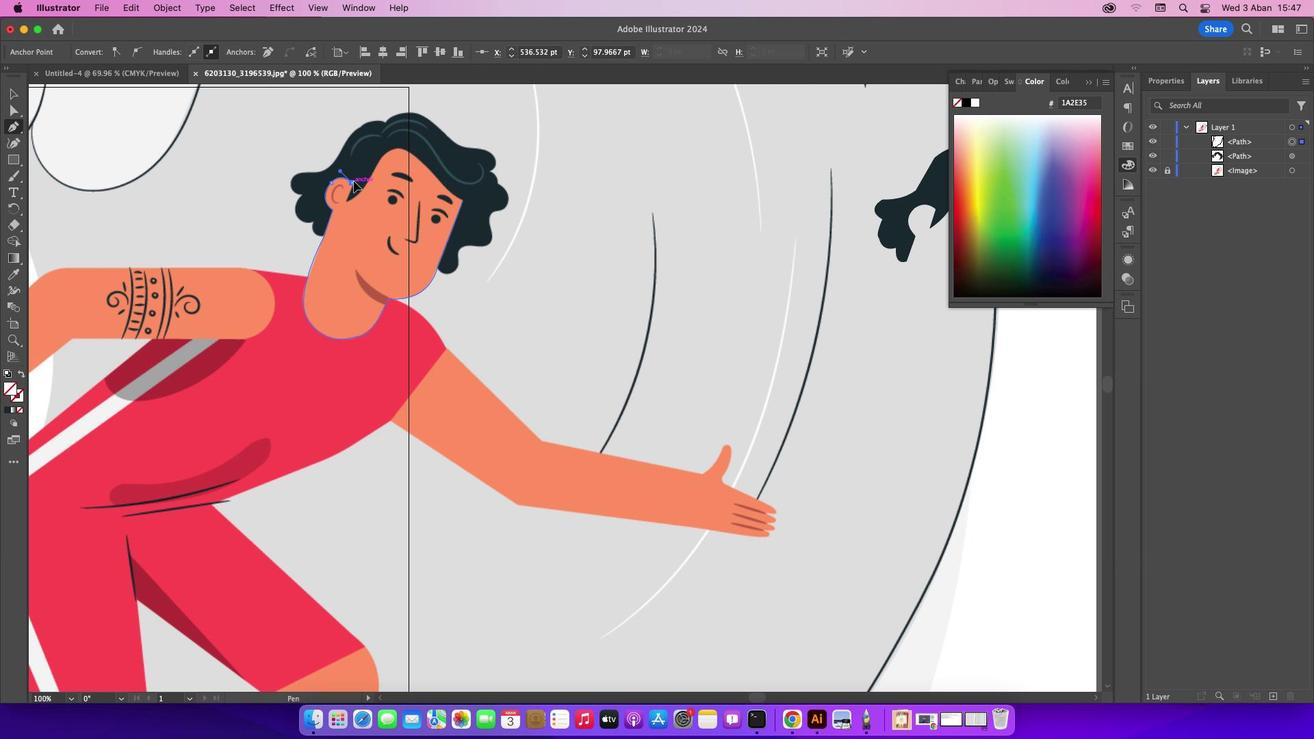 
Action: Mouse moved to (345, 201)
Screenshot: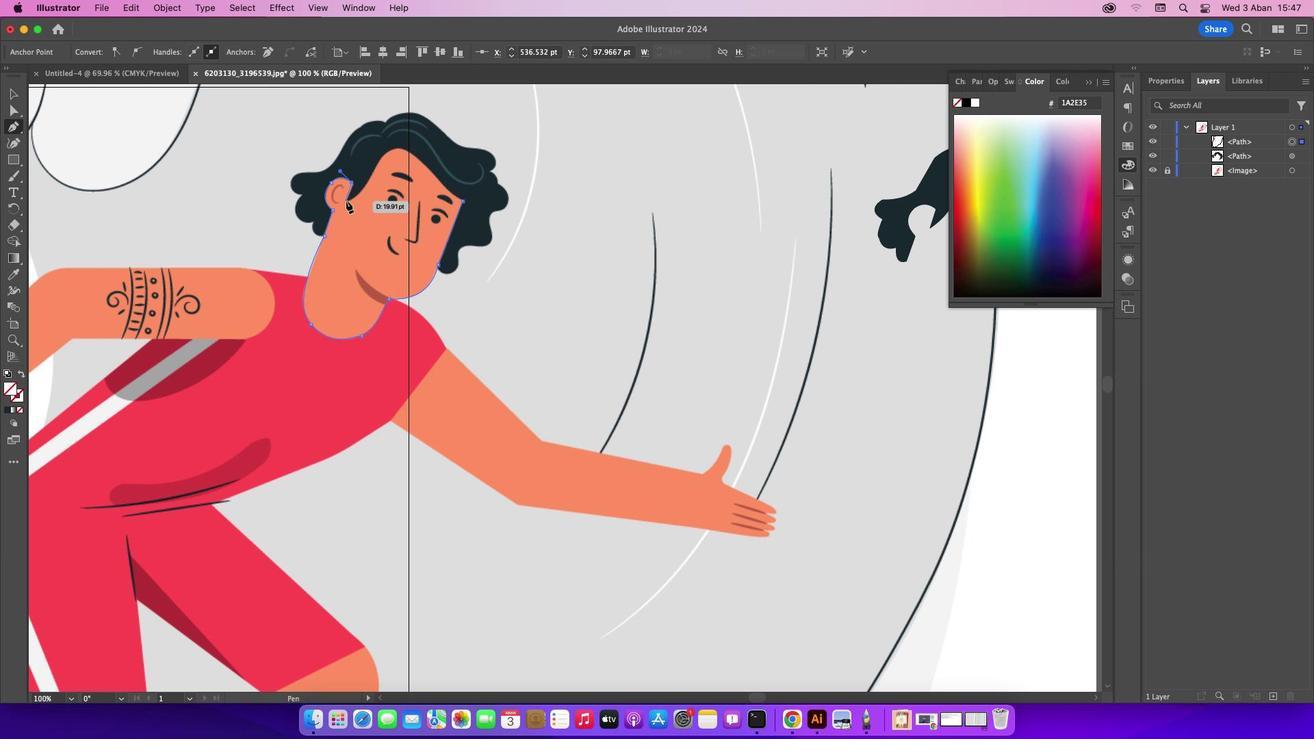 
Action: Mouse pressed left at (345, 201)
Screenshot: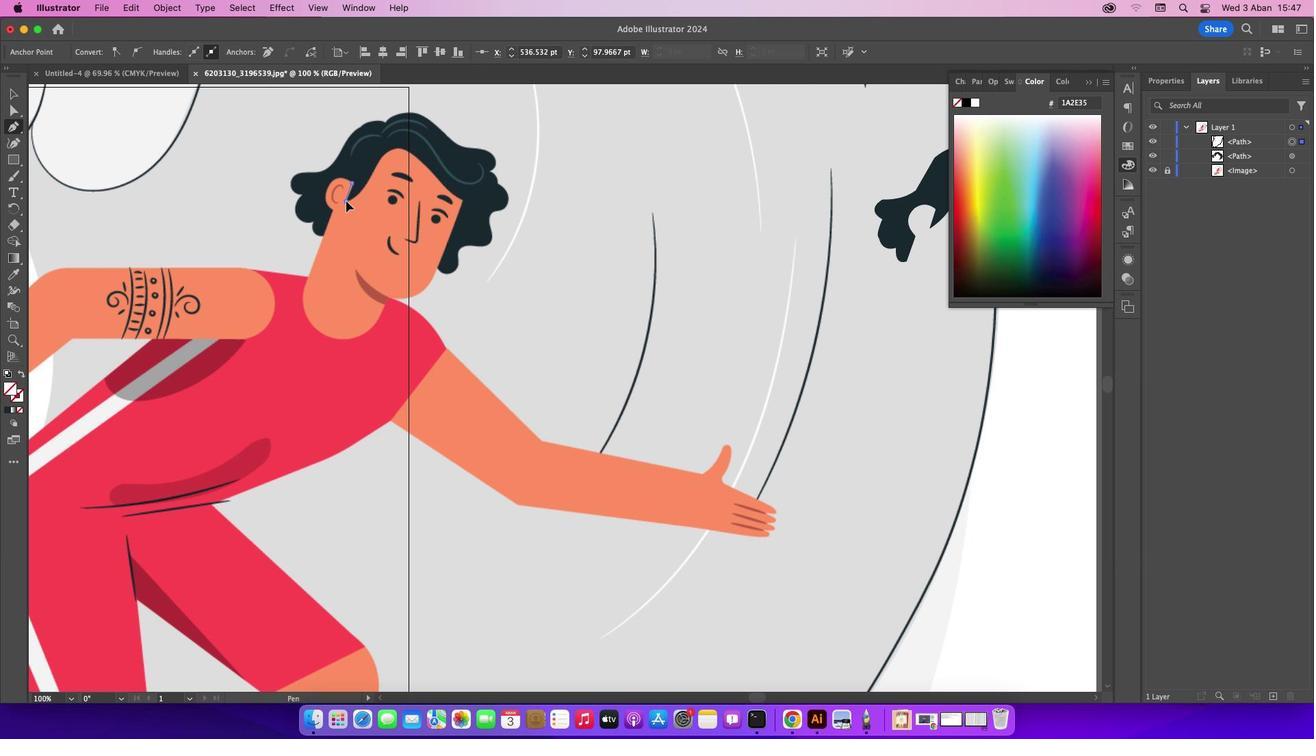 
Action: Mouse moved to (366, 183)
Screenshot: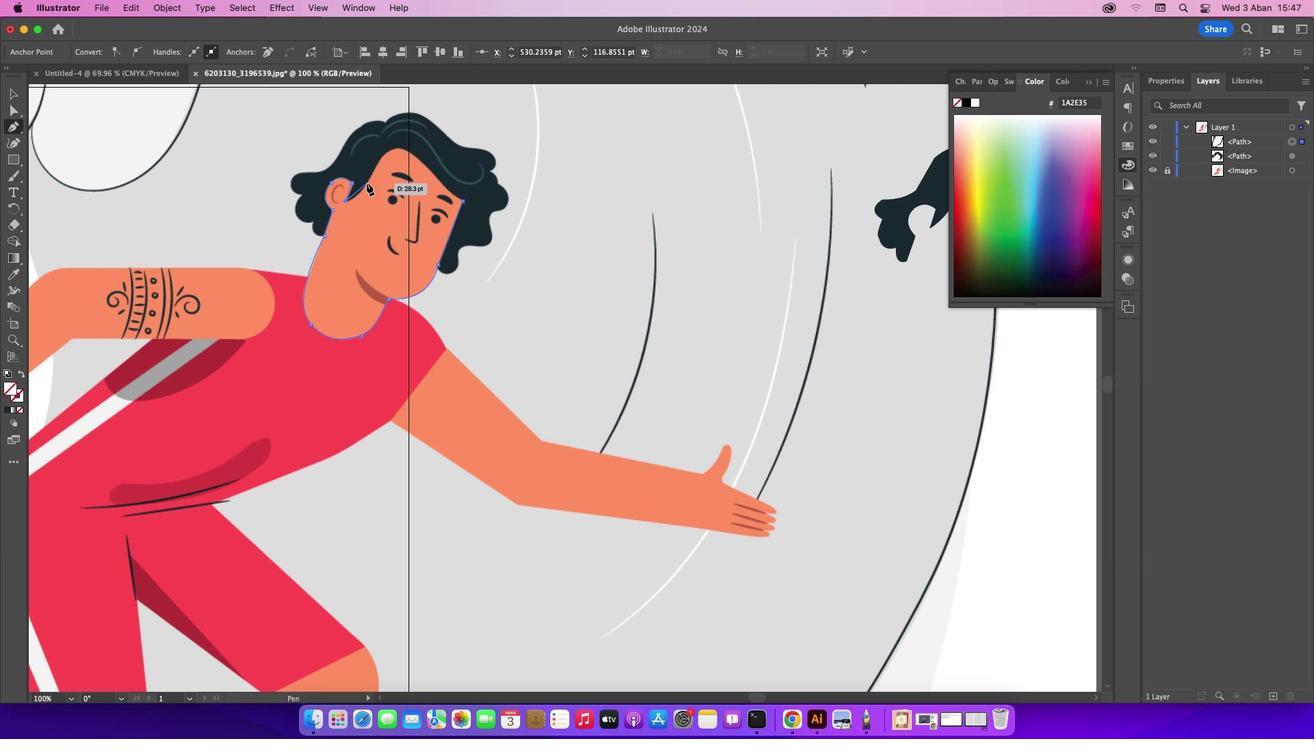 
Action: Mouse pressed left at (366, 183)
Screenshot: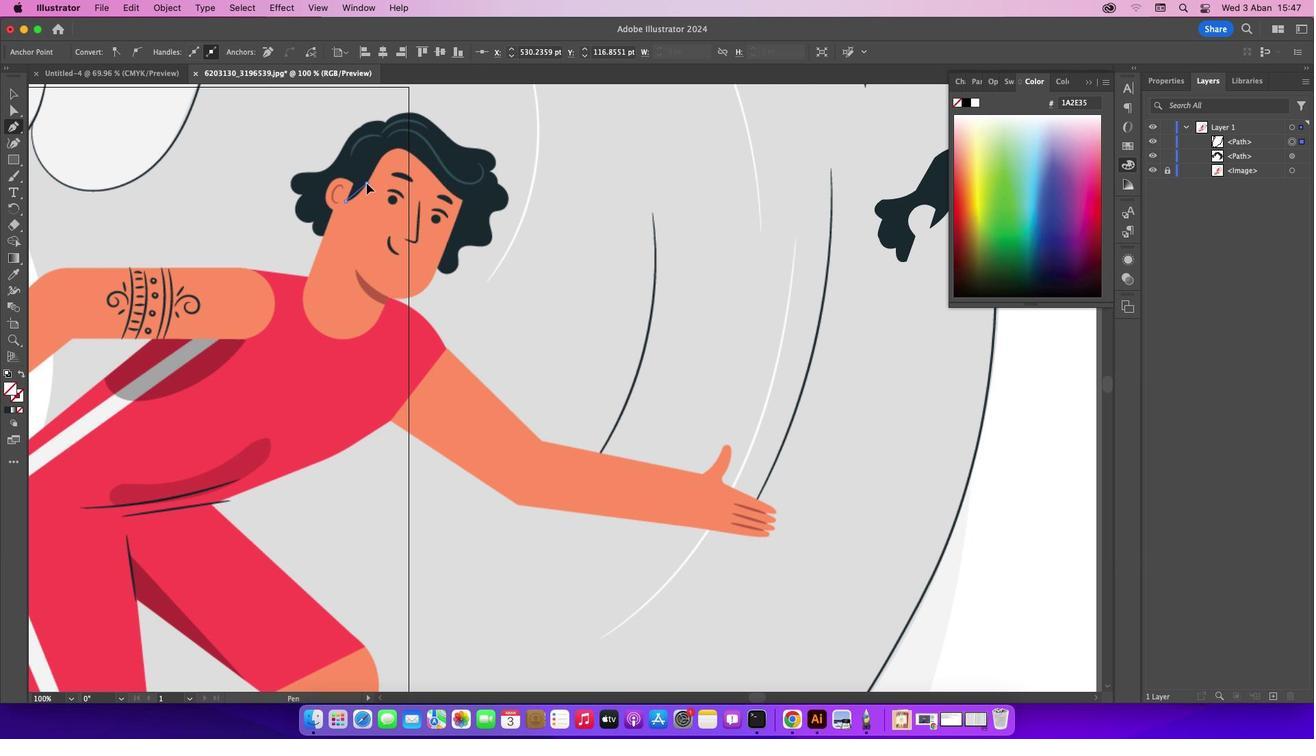 
Action: Mouse moved to (398, 149)
Screenshot: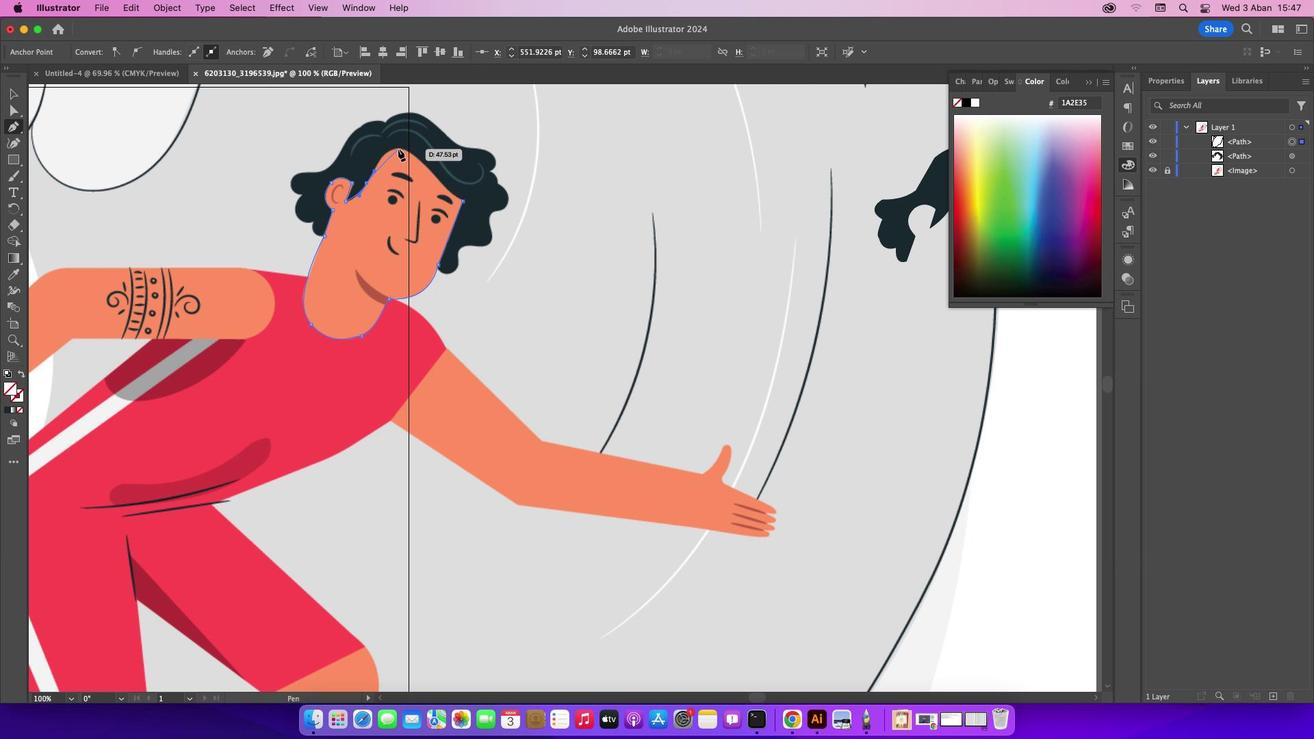 
Action: Mouse pressed left at (398, 149)
Screenshot: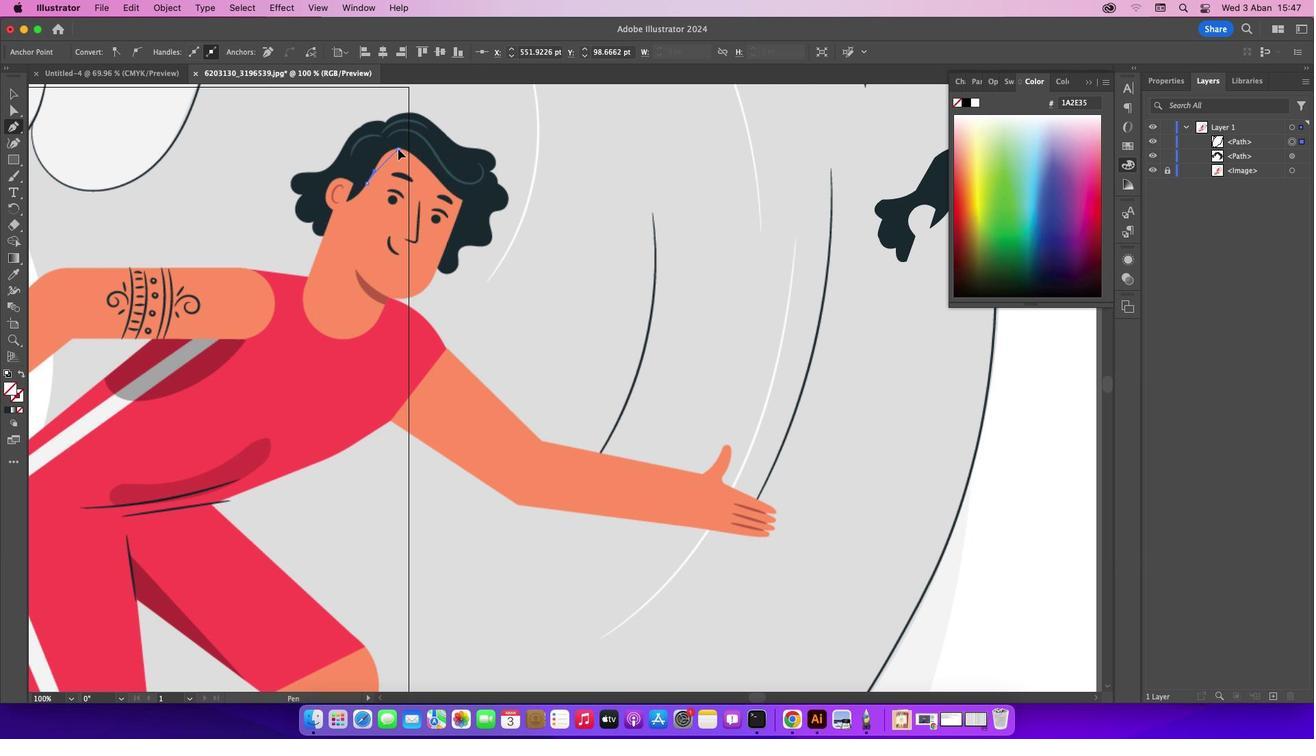 
Action: Mouse moved to (396, 147)
Screenshot: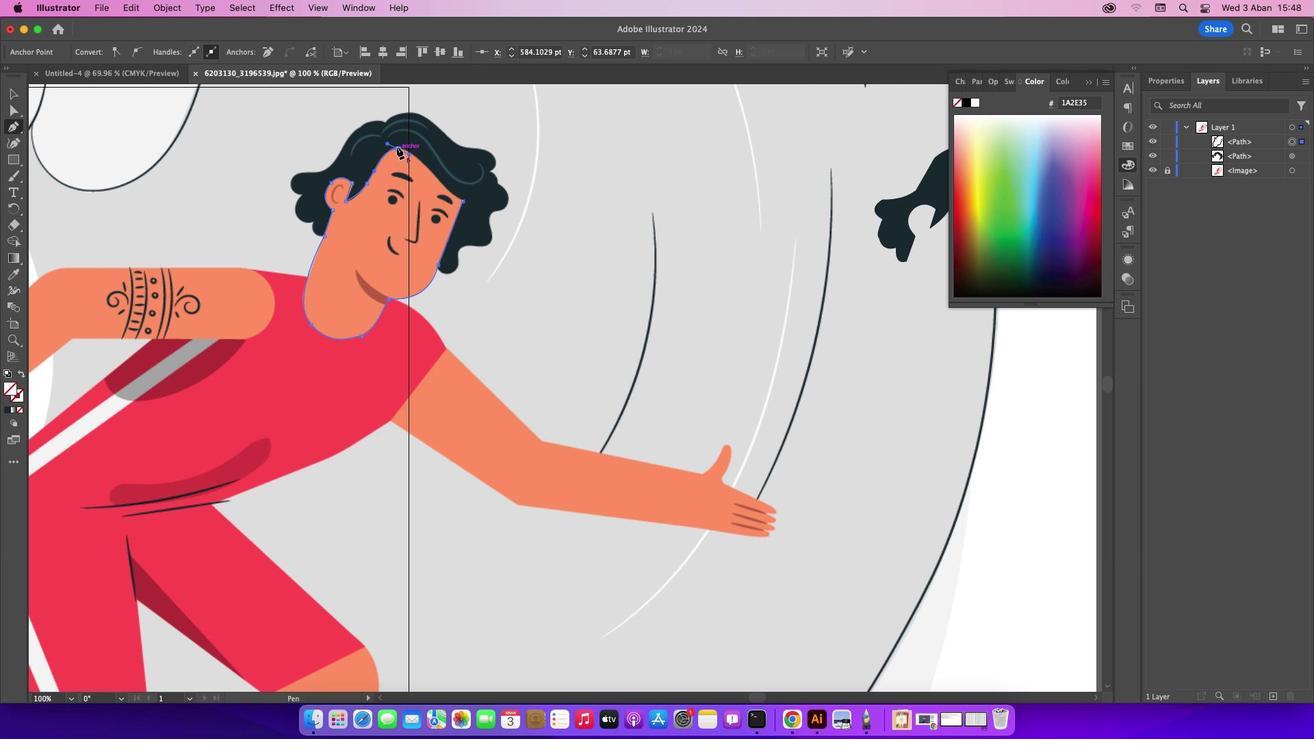 
Action: Mouse pressed left at (396, 147)
Screenshot: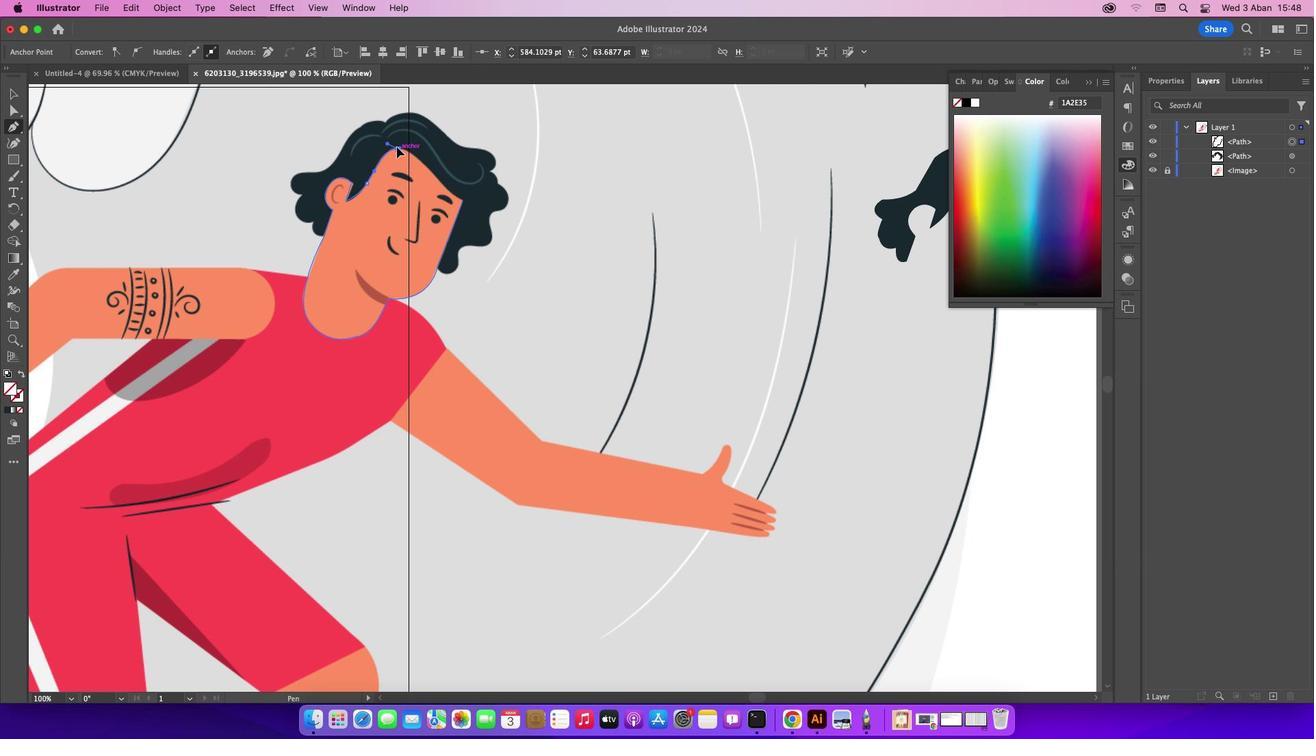 
Action: Mouse moved to (428, 169)
Screenshot: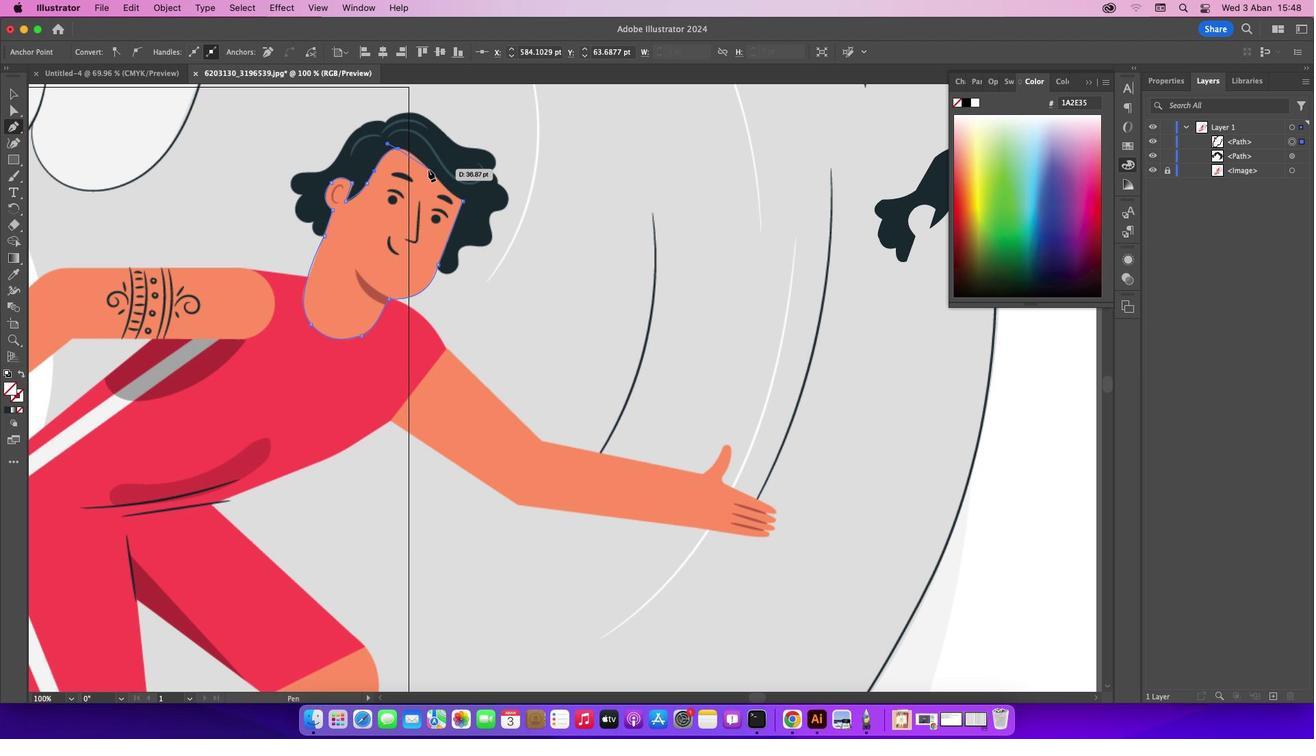 
Action: Mouse pressed left at (428, 169)
Screenshot: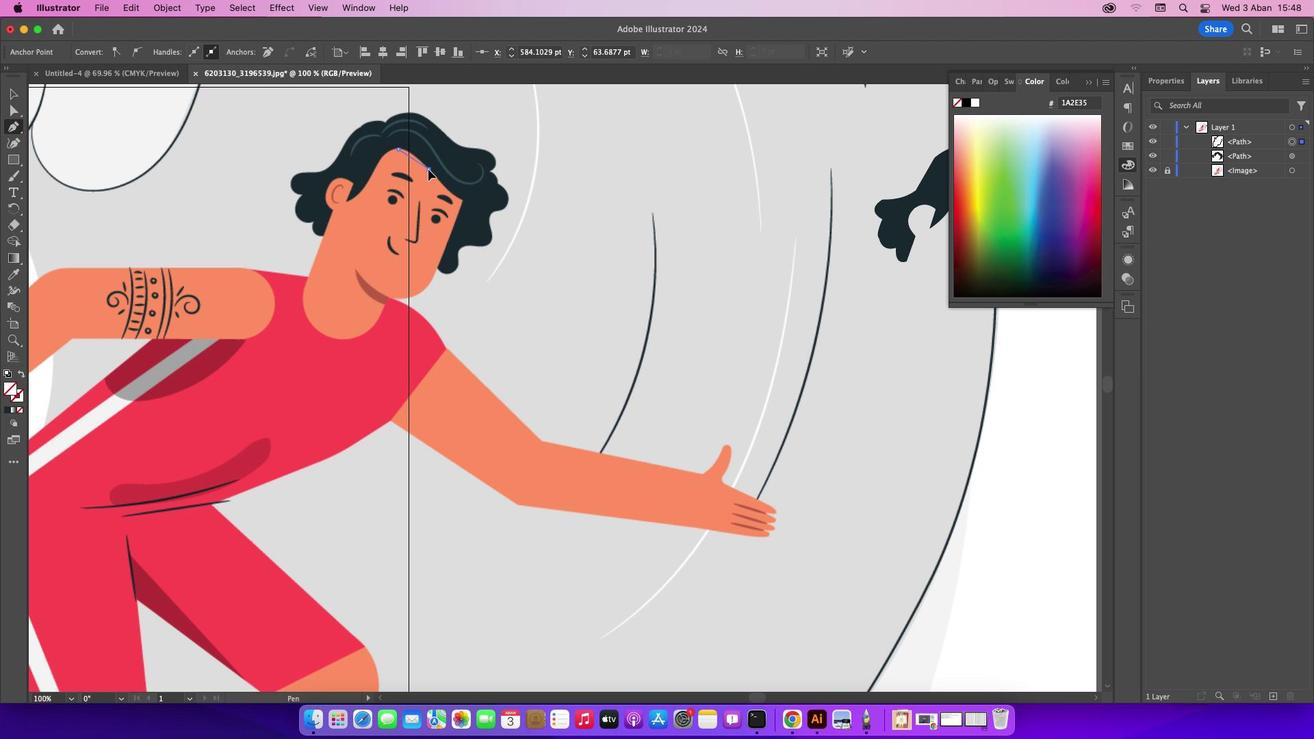 
Action: Mouse moved to (463, 200)
Screenshot: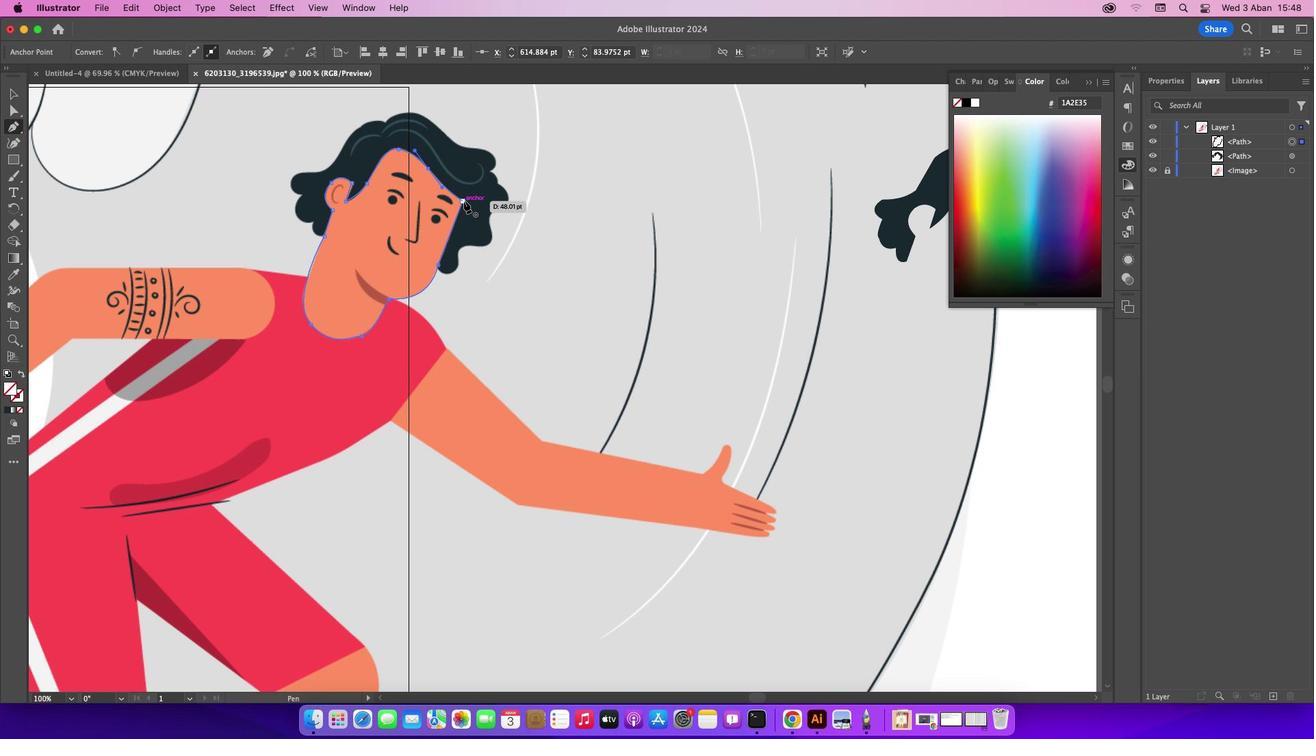 
Action: Mouse pressed left at (463, 200)
Screenshot: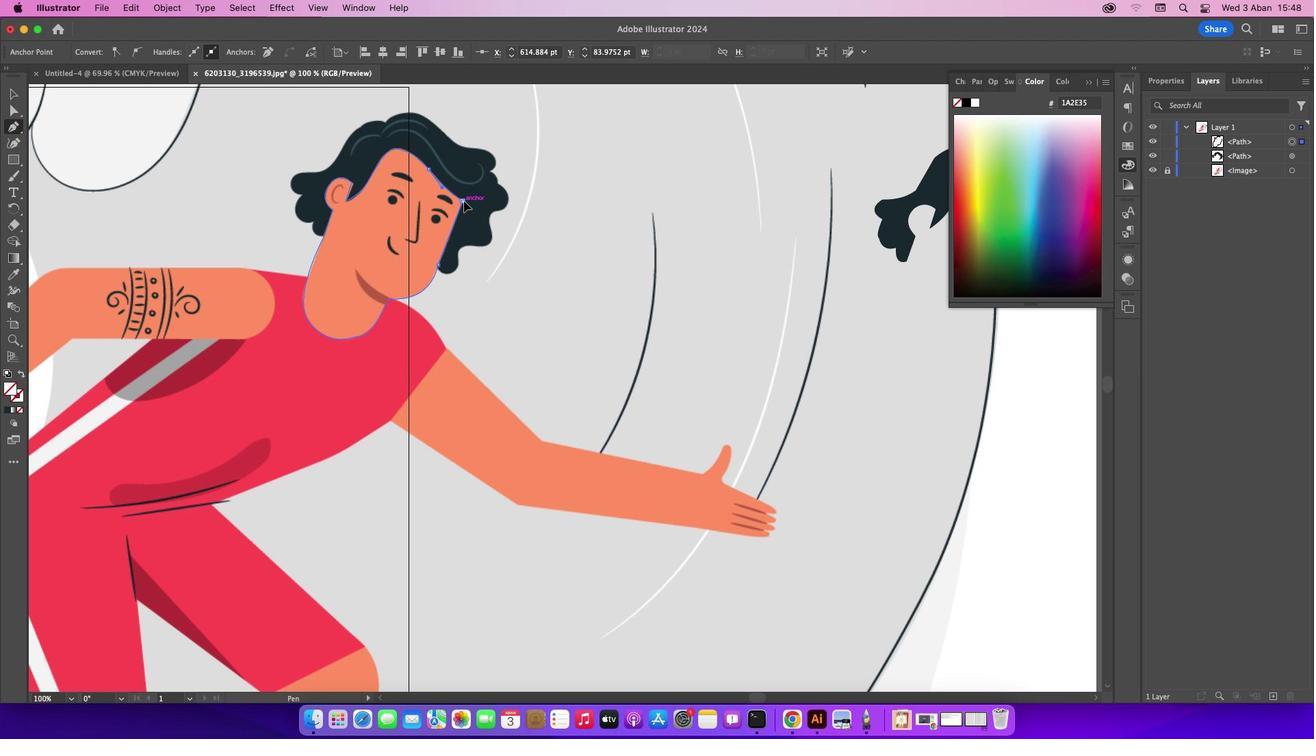 
Action: Mouse moved to (18, 92)
Screenshot: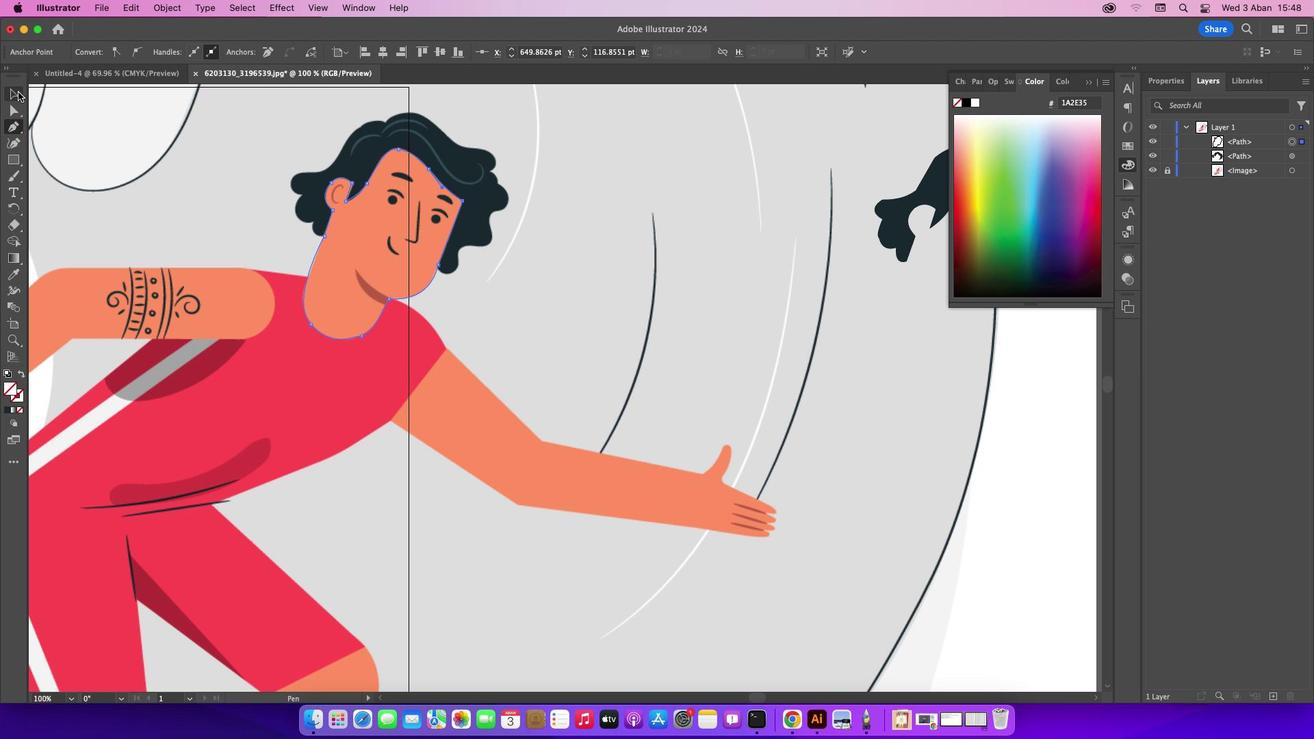 
Action: Mouse pressed left at (18, 92)
Screenshot: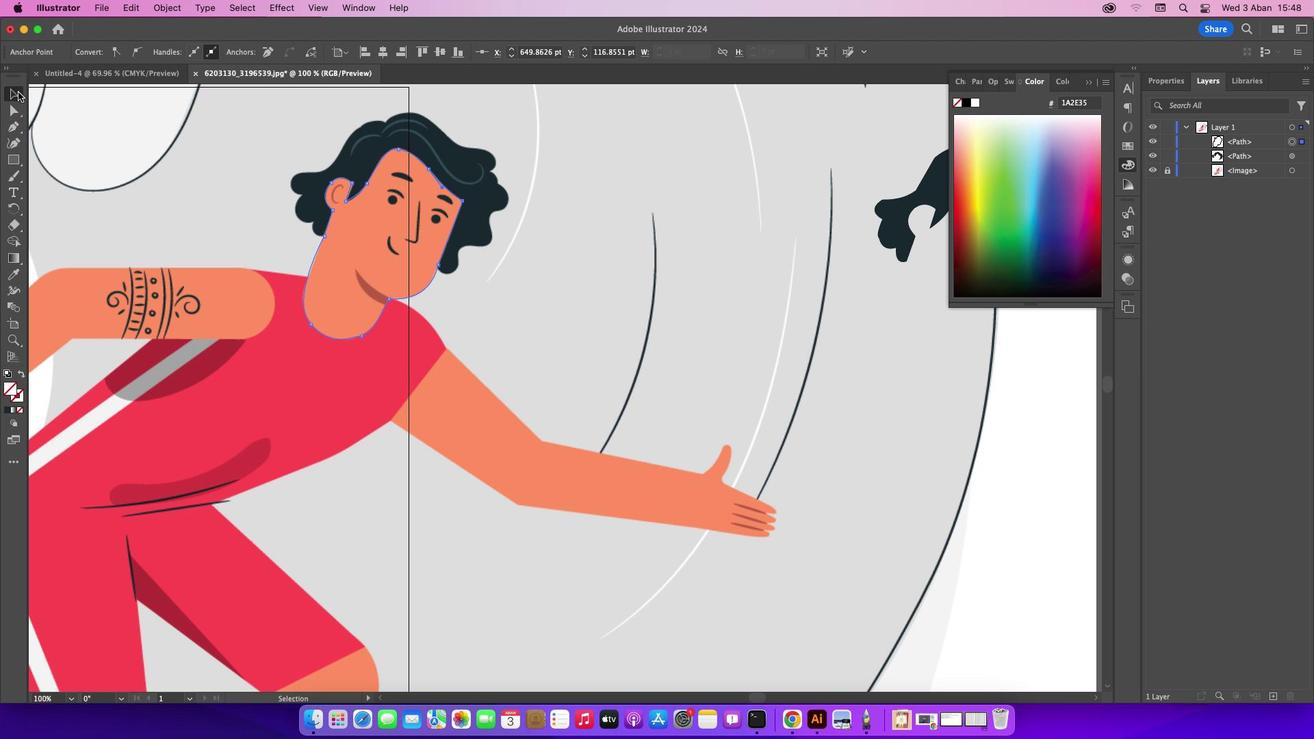 
Action: Mouse moved to (1092, 85)
Screenshot: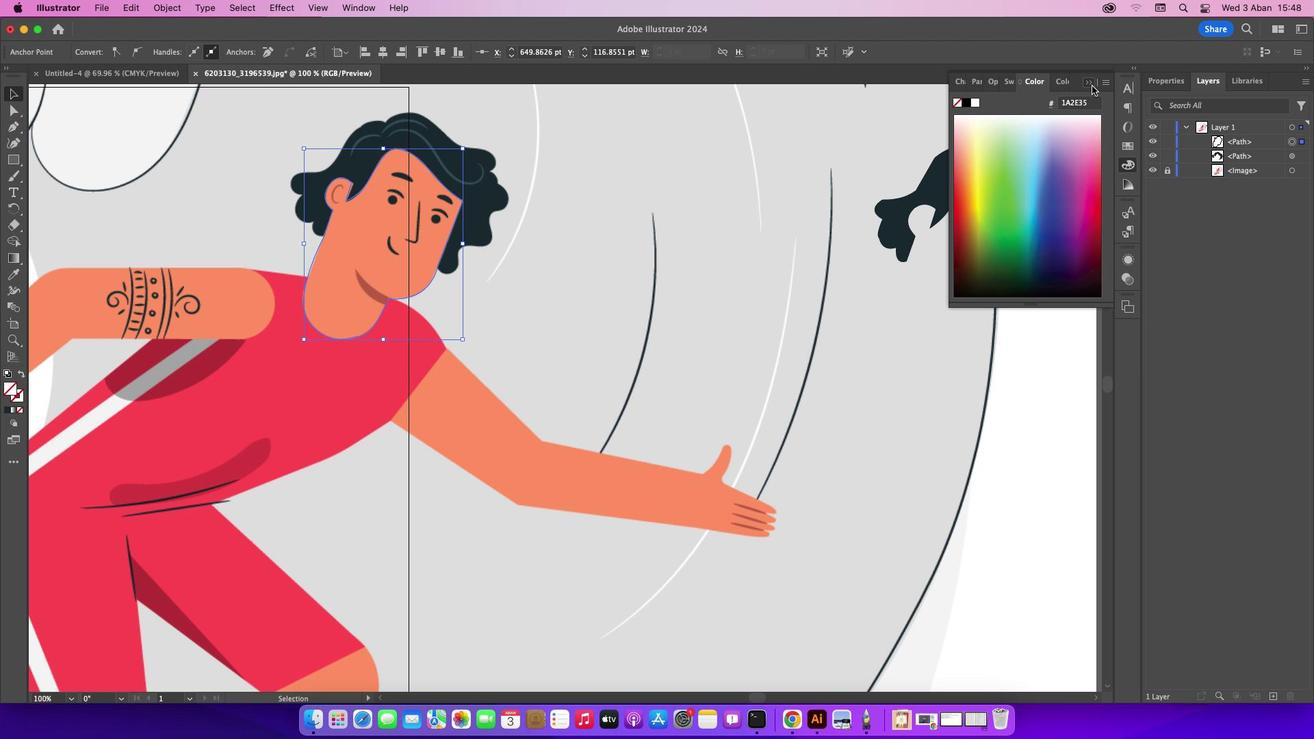 
Action: Mouse pressed left at (1092, 85)
Screenshot: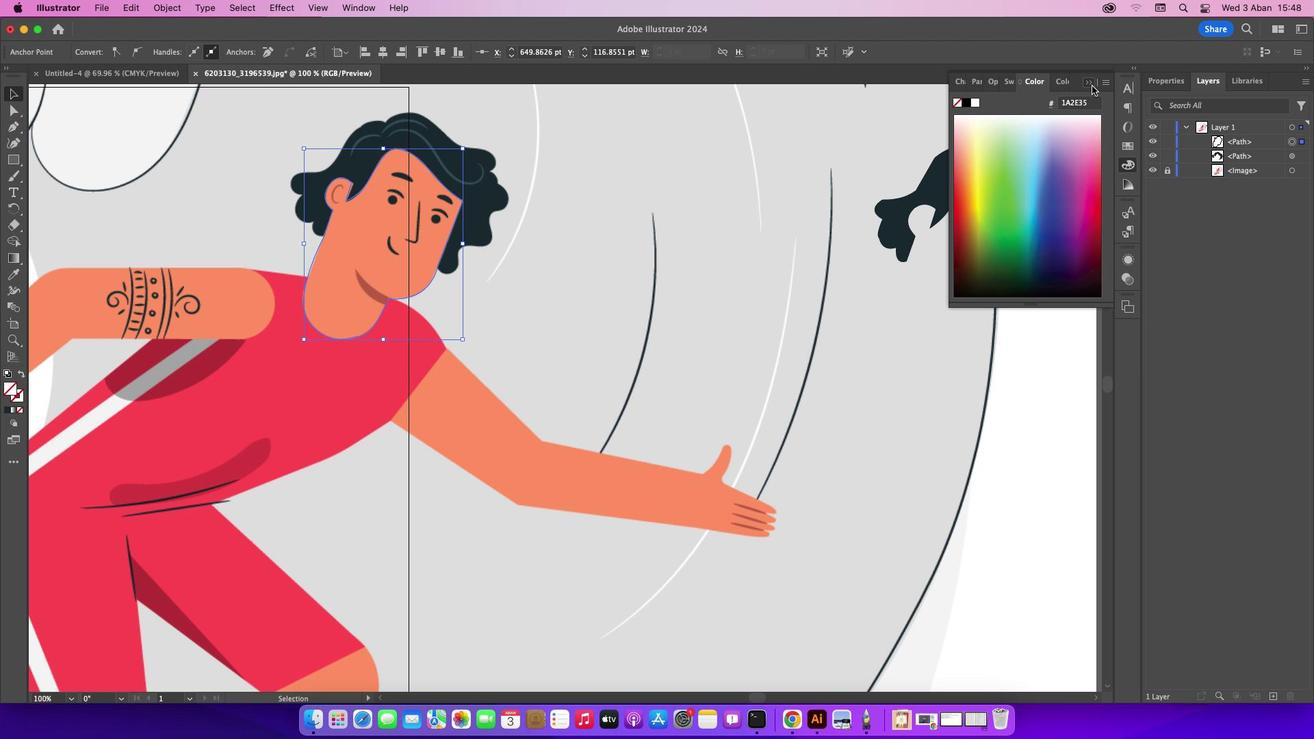 
Action: Mouse moved to (448, 188)
Screenshot: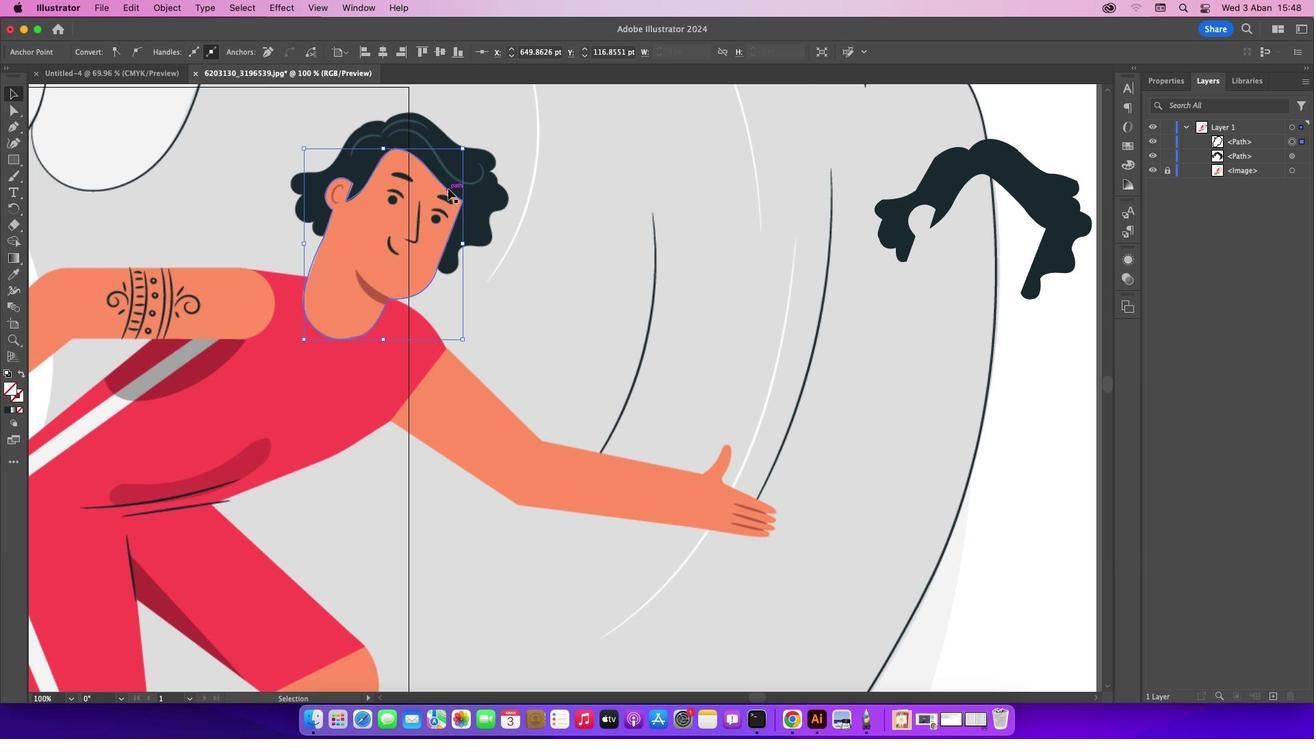 
Action: Mouse pressed left at (448, 188)
Screenshot: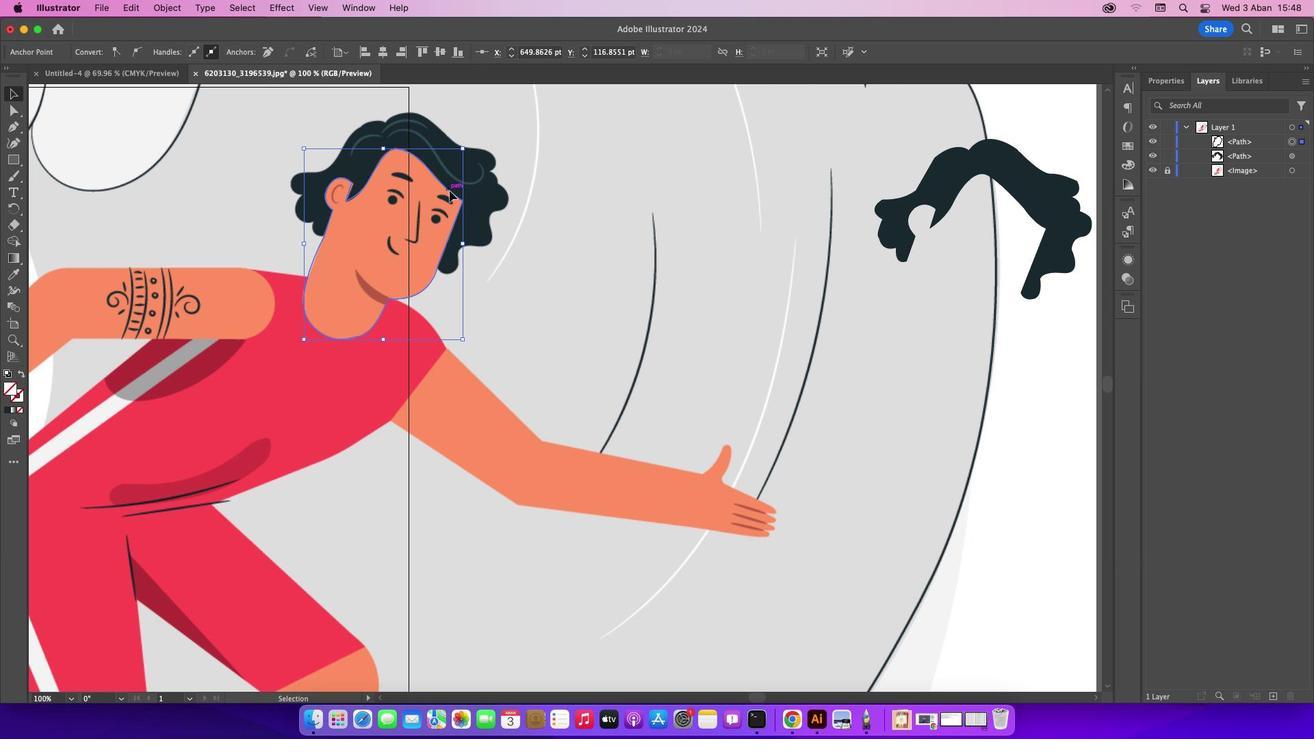 
Action: Mouse moved to (10, 279)
Screenshot: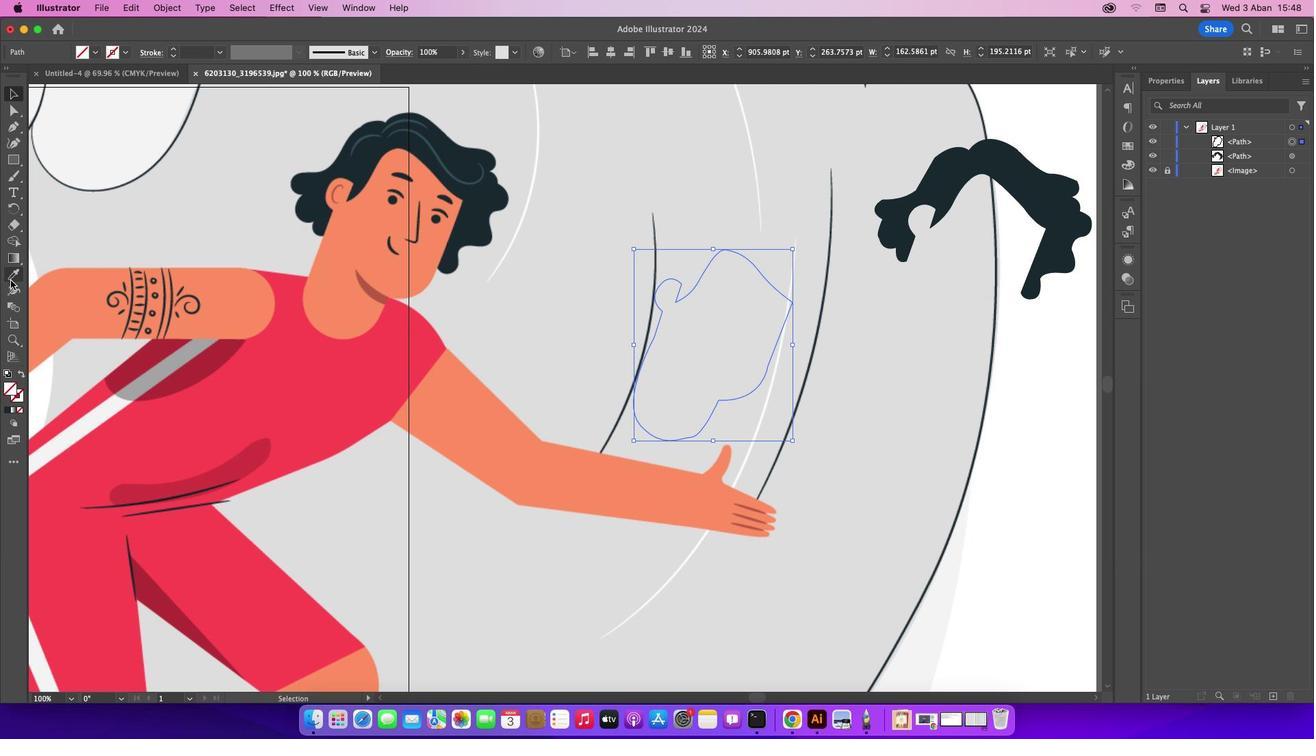 
Action: Mouse pressed left at (10, 279)
Screenshot: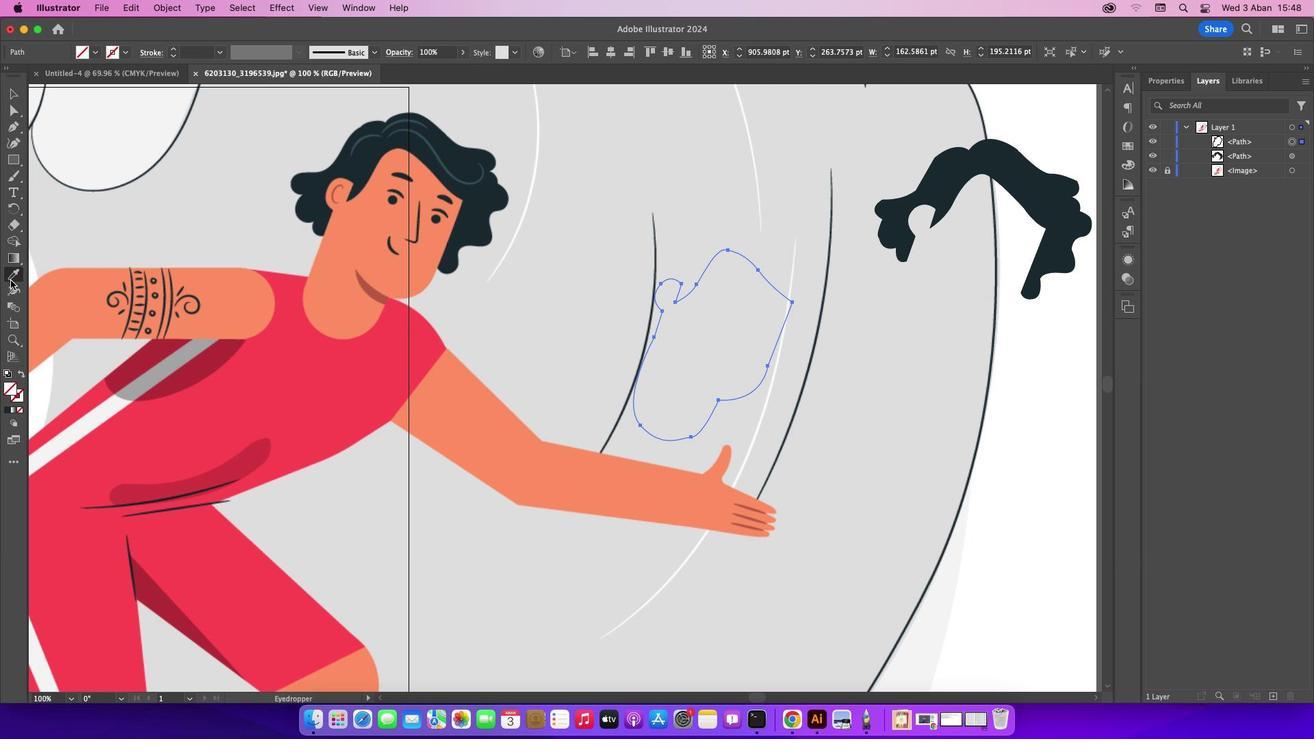 
Action: Mouse moved to (344, 226)
Screenshot: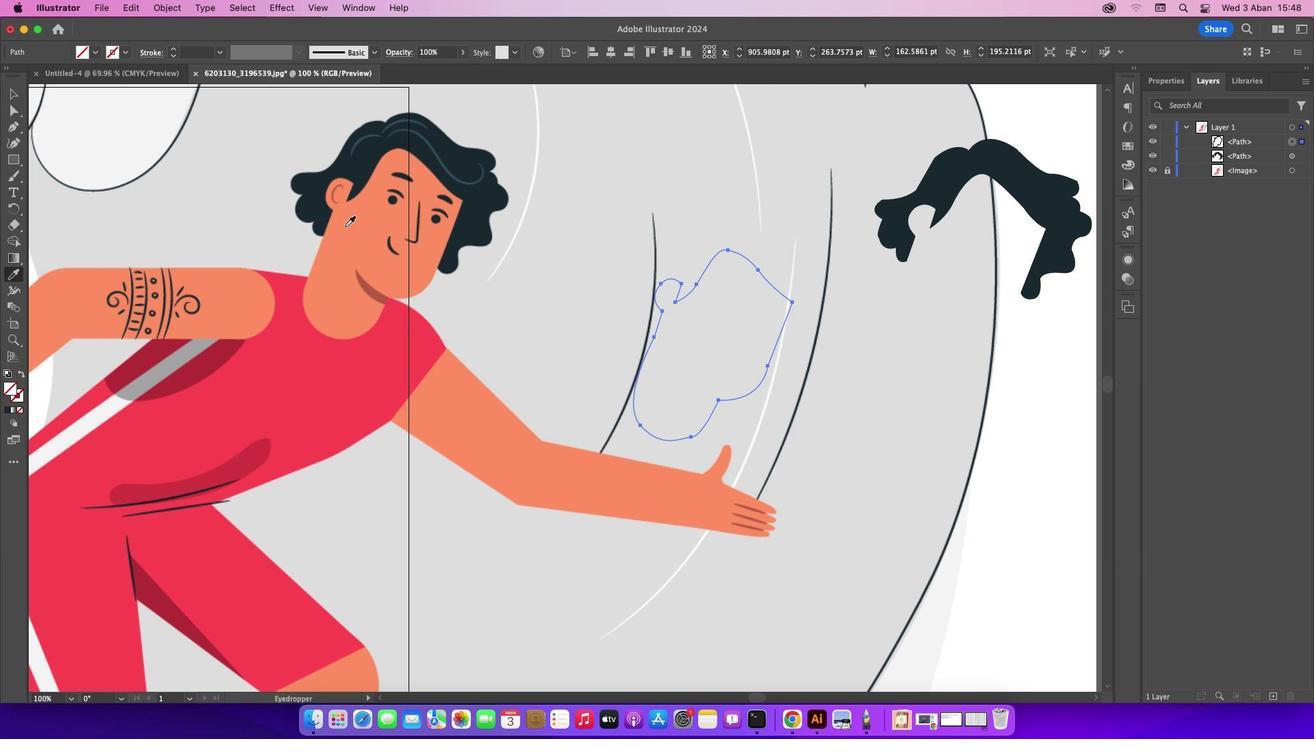 
Action: Mouse pressed left at (344, 226)
Screenshot: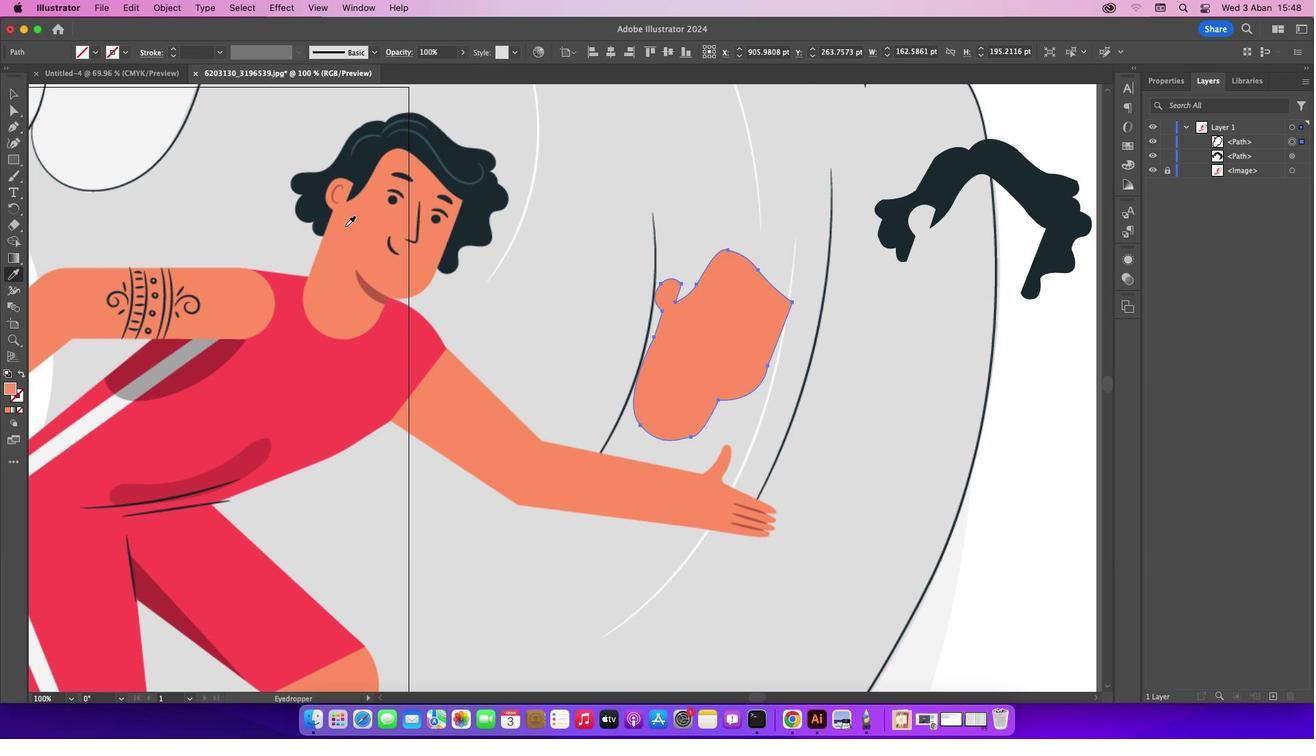 
Action: Mouse moved to (13, 88)
Screenshot: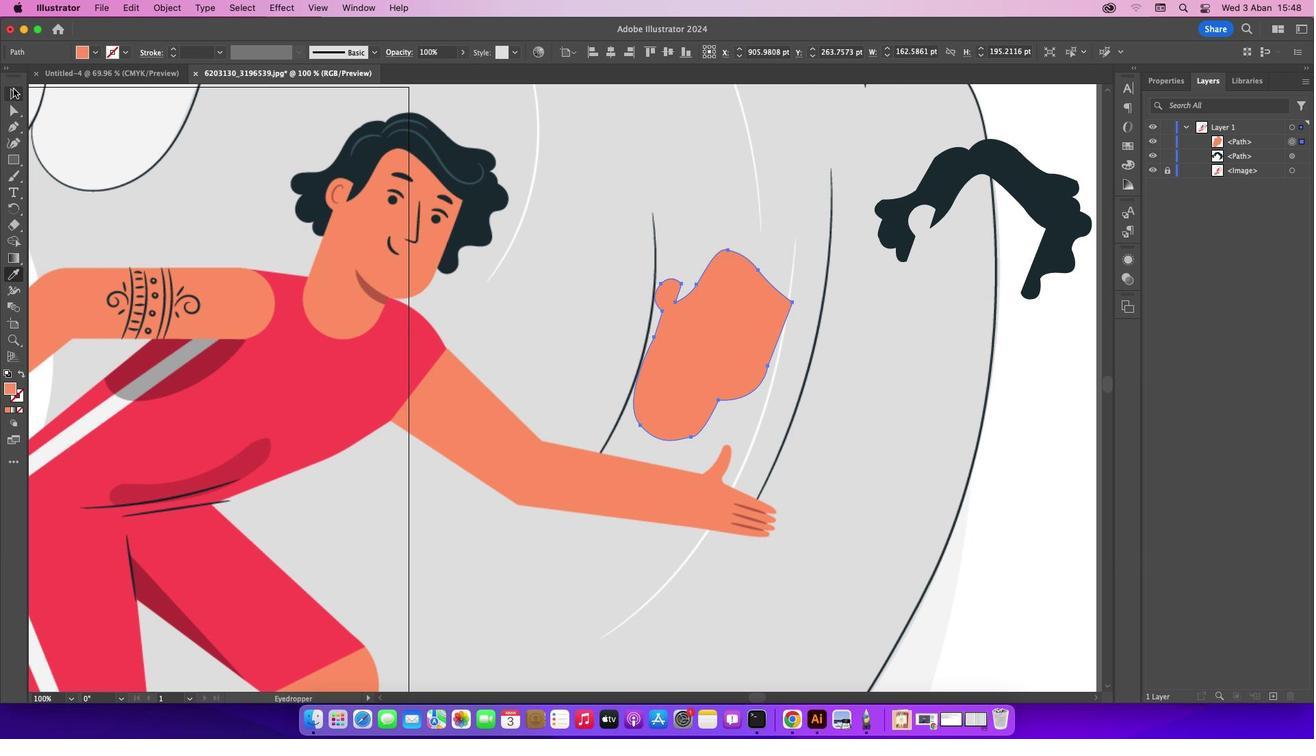 
Action: Mouse pressed left at (13, 88)
Screenshot: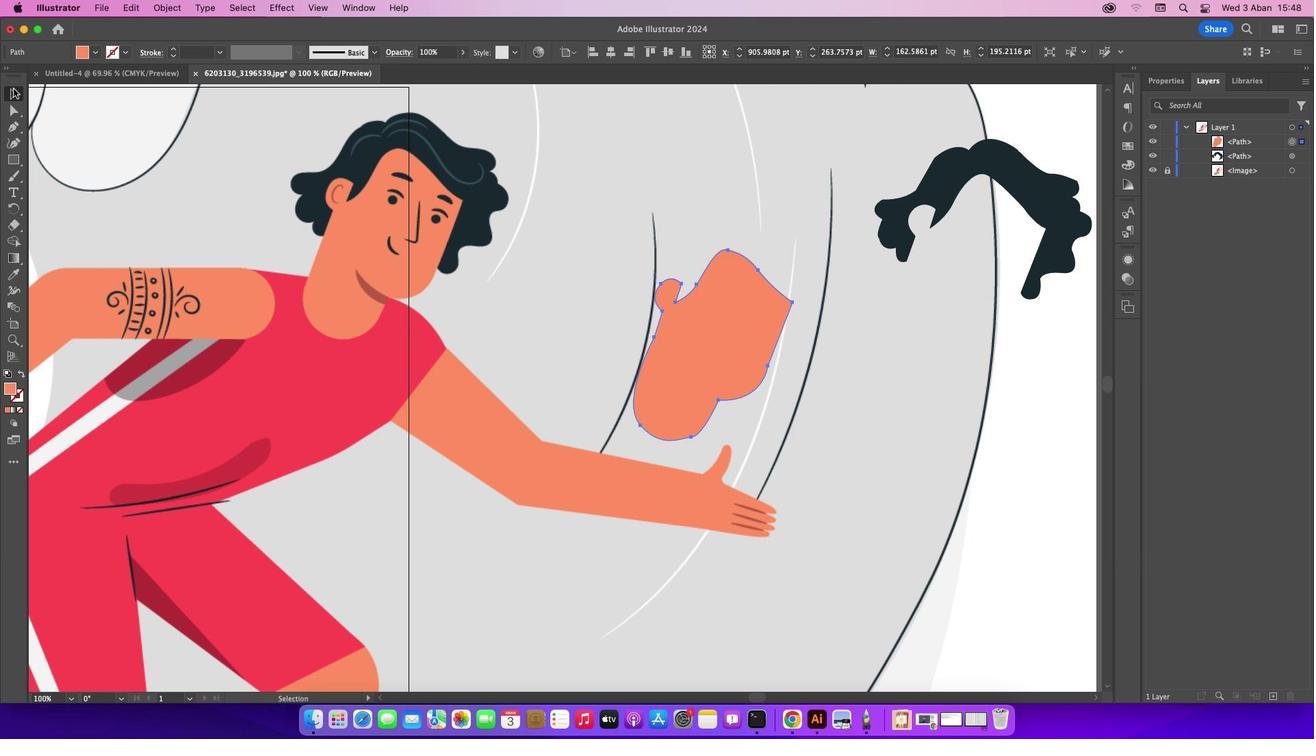 
Action: Mouse moved to (556, 193)
Screenshot: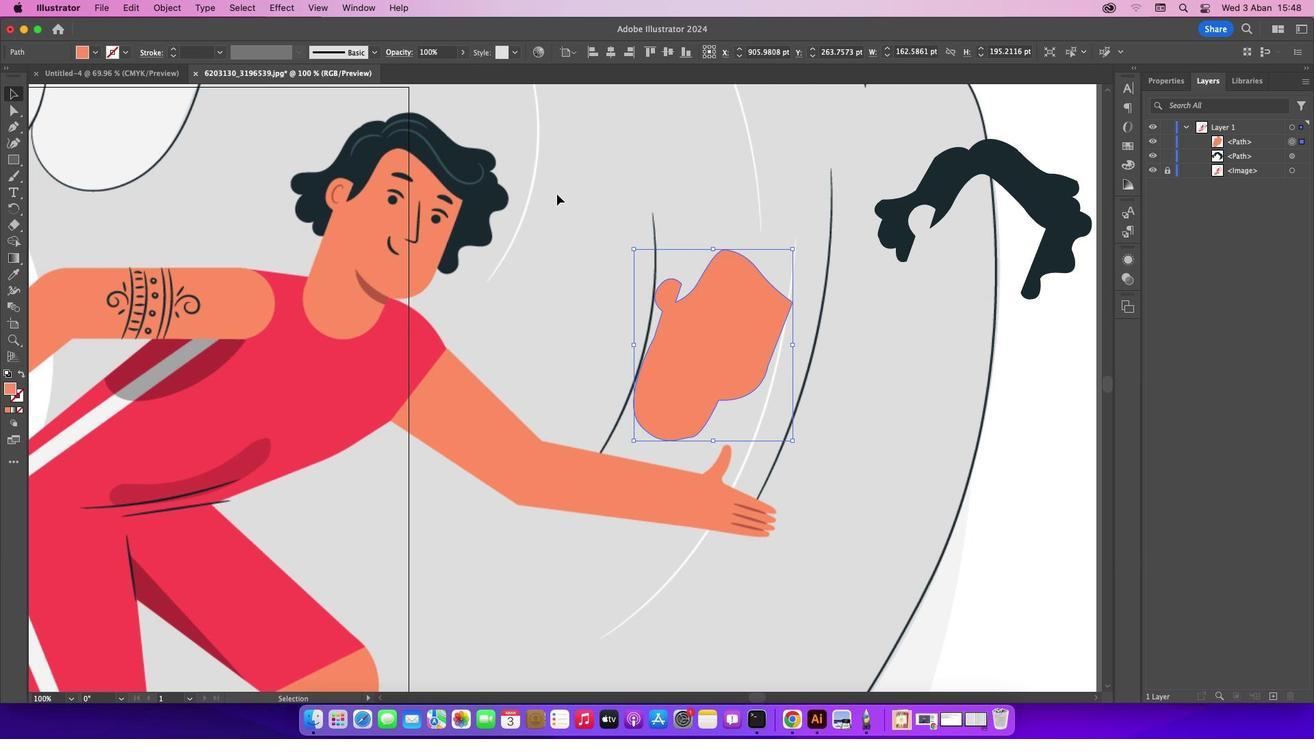 
Action: Mouse pressed left at (556, 193)
Screenshot: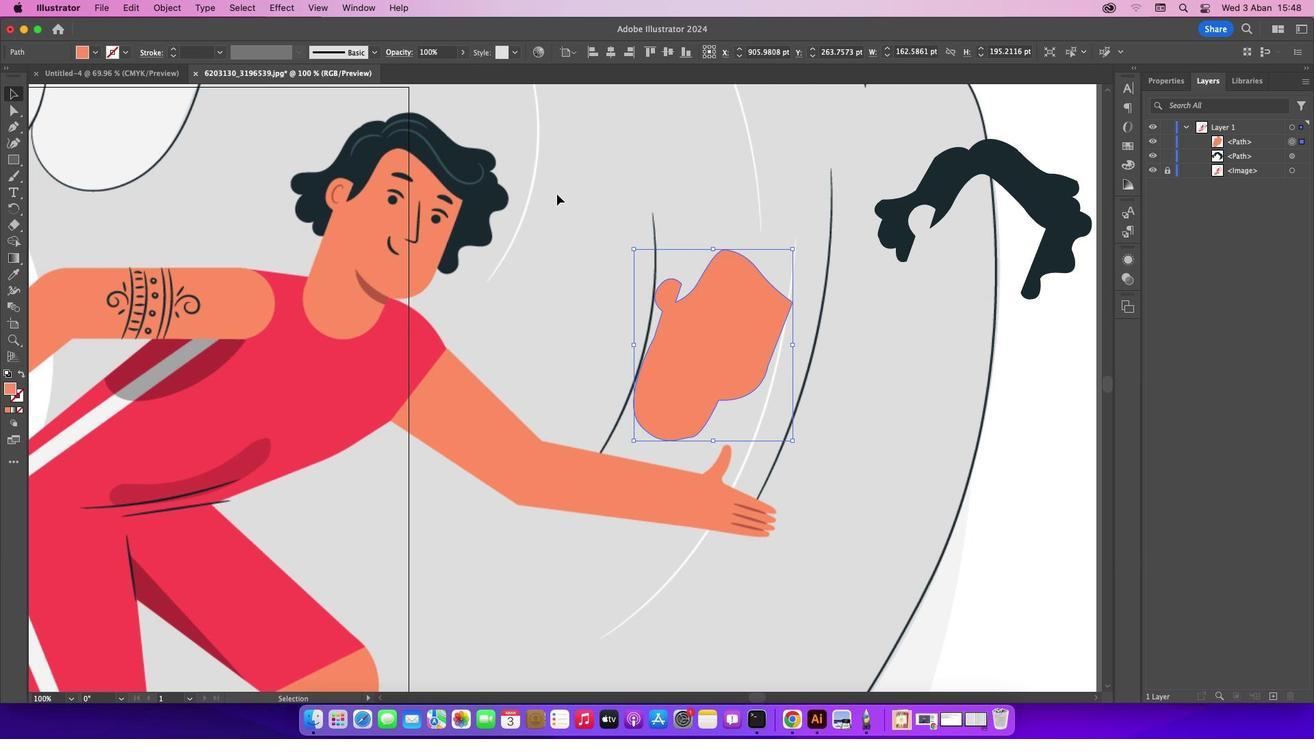 
Action: Mouse moved to (713, 354)
Screenshot: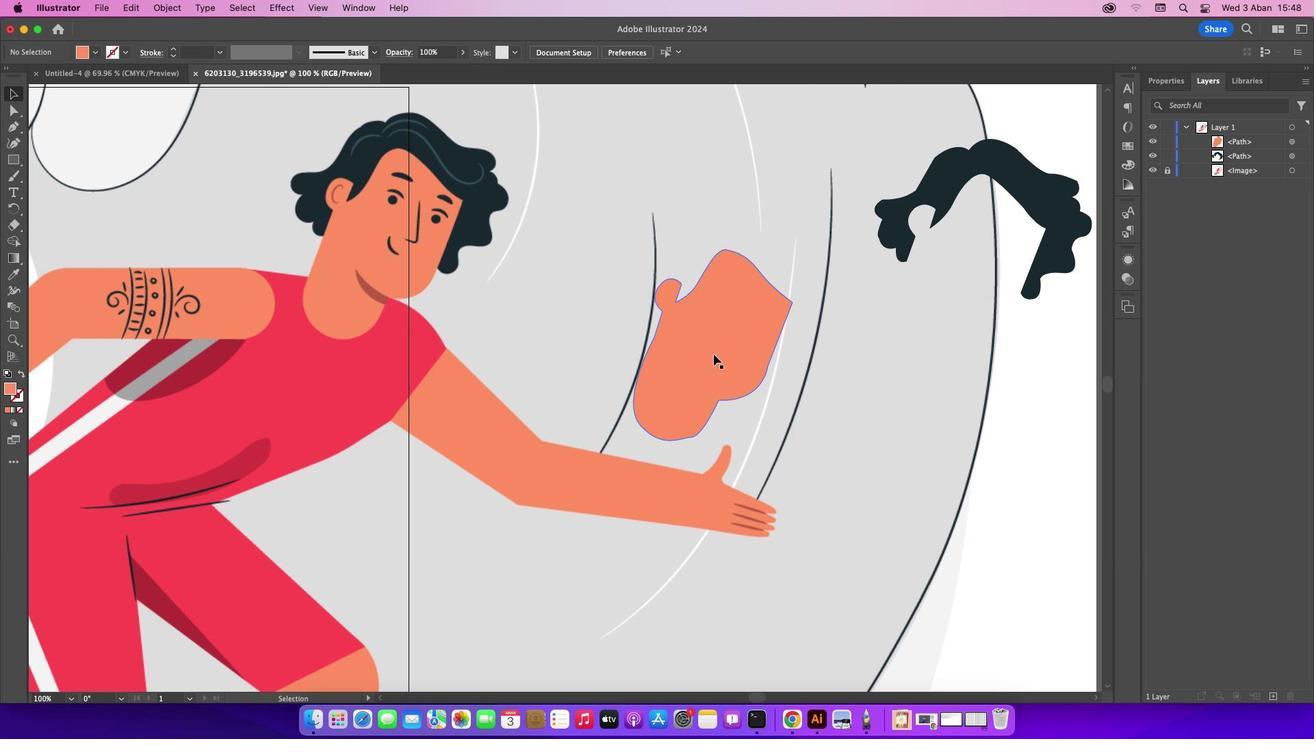 
Action: Mouse pressed left at (713, 354)
Screenshot: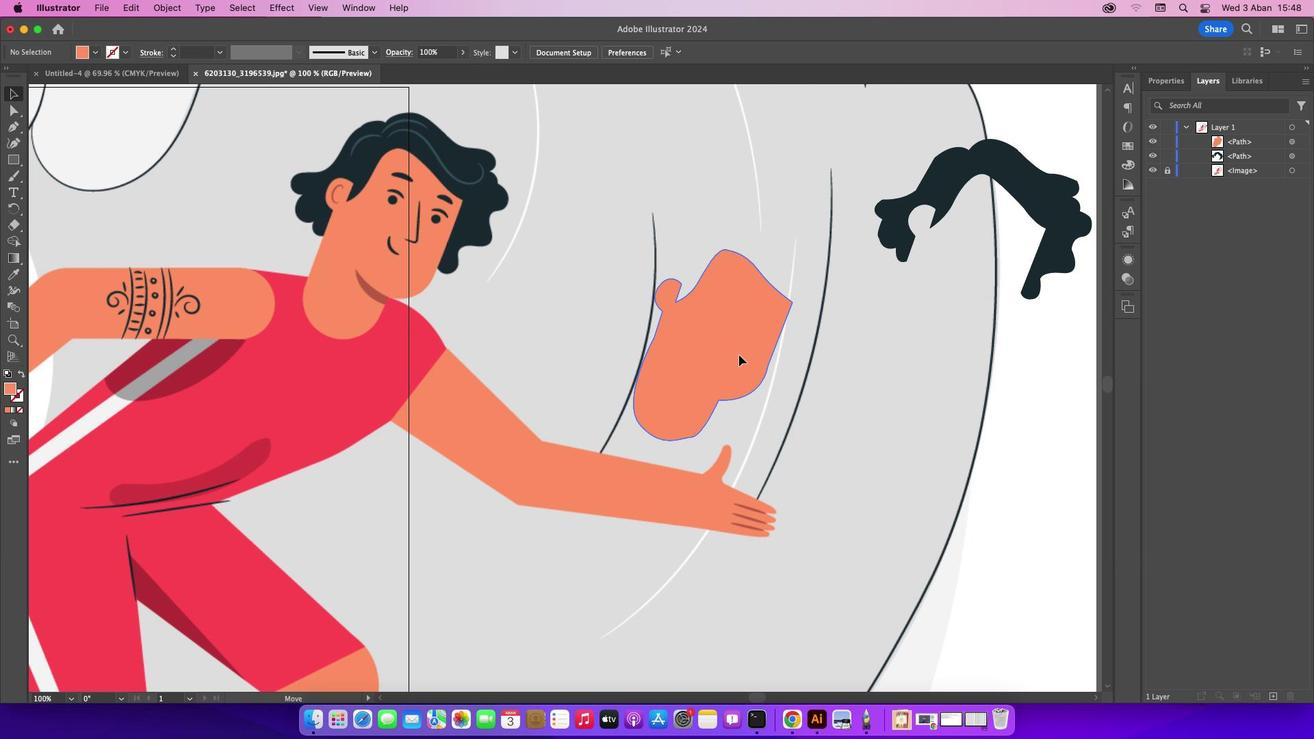 
Action: Mouse moved to (813, 315)
Screenshot: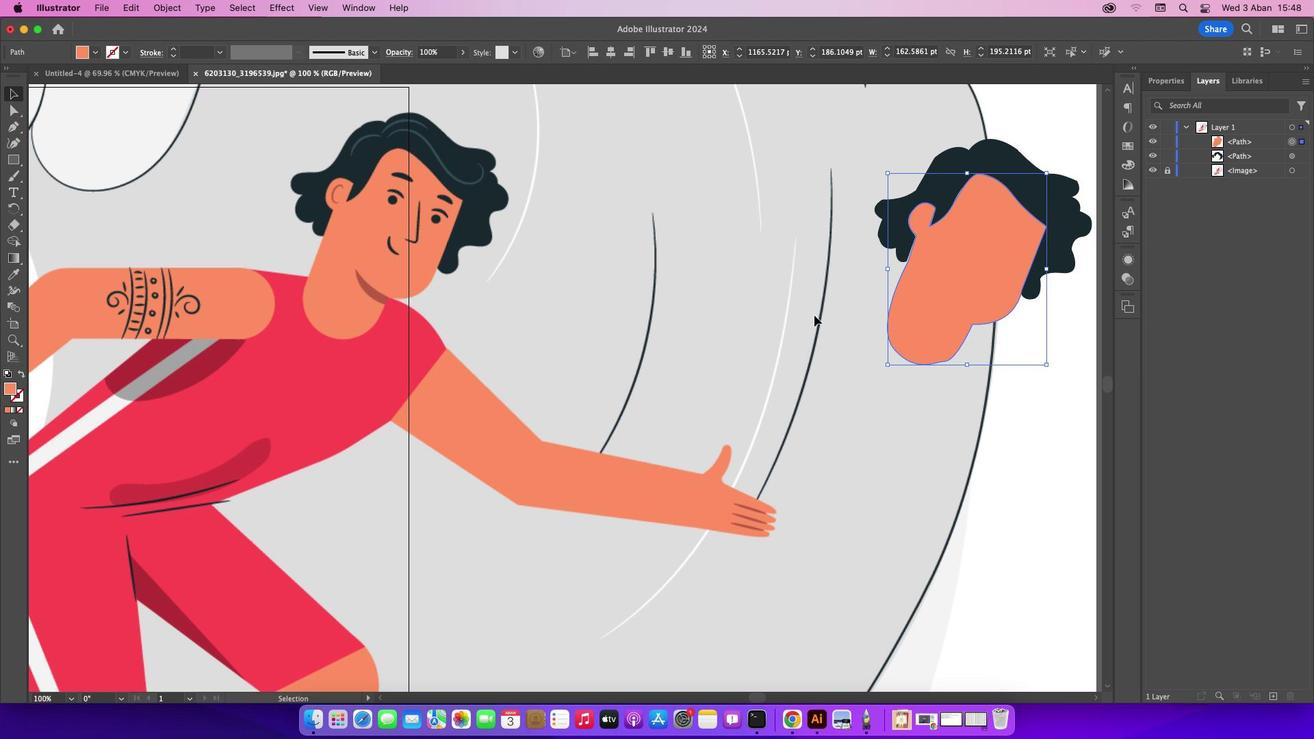 
Action: Mouse pressed left at (813, 315)
Screenshot: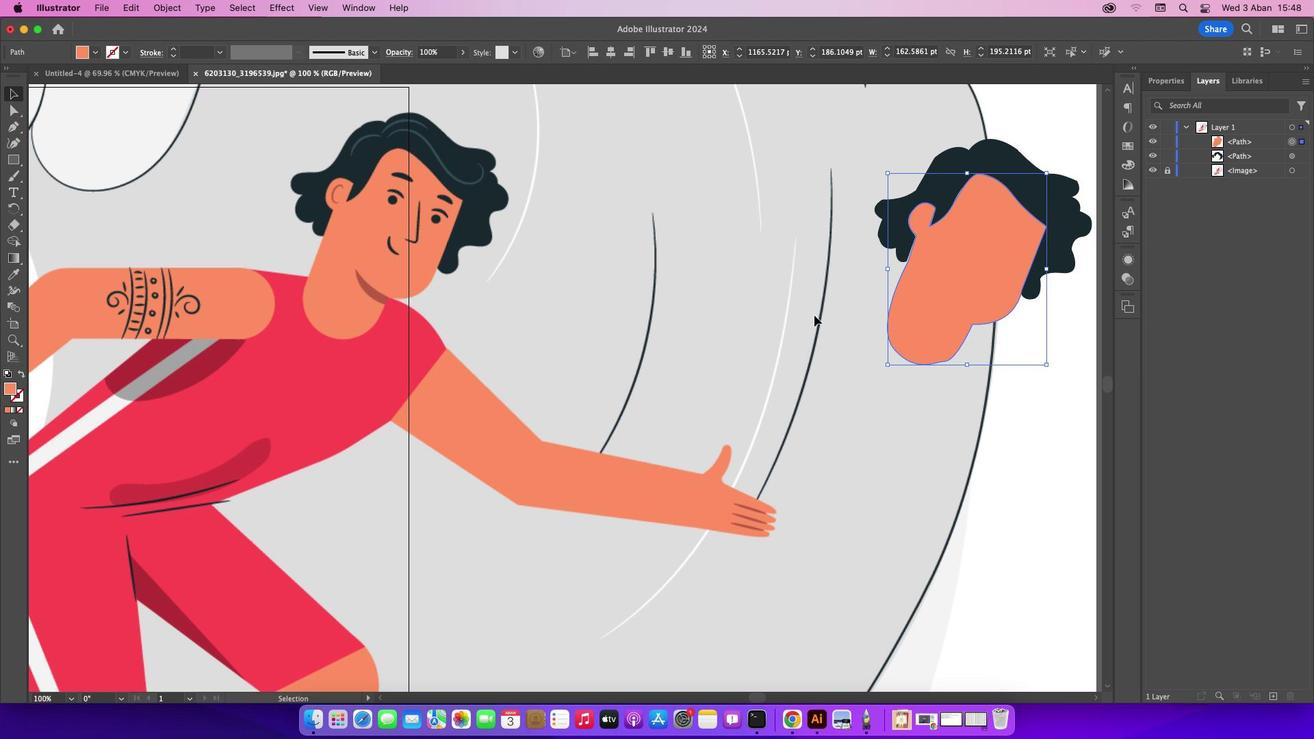 
Action: Mouse moved to (8, 128)
Screenshot: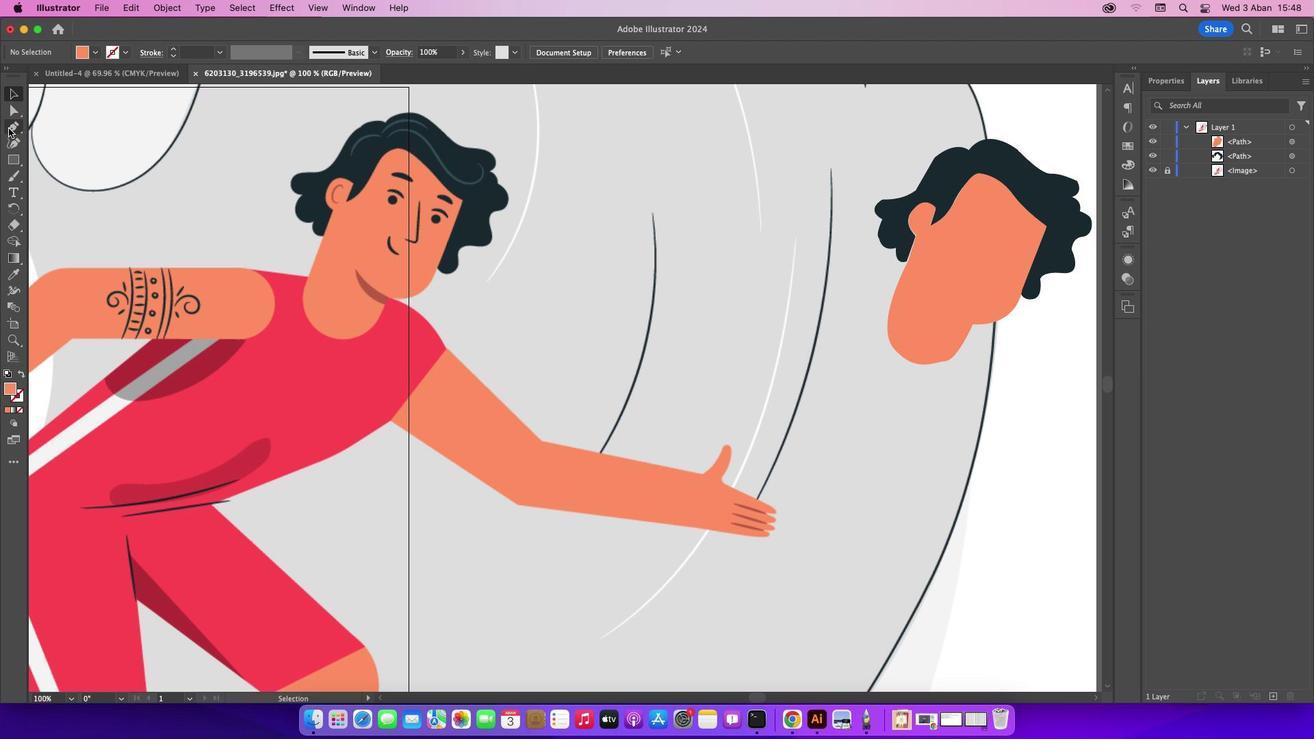 
Action: Mouse pressed left at (8, 128)
Screenshot: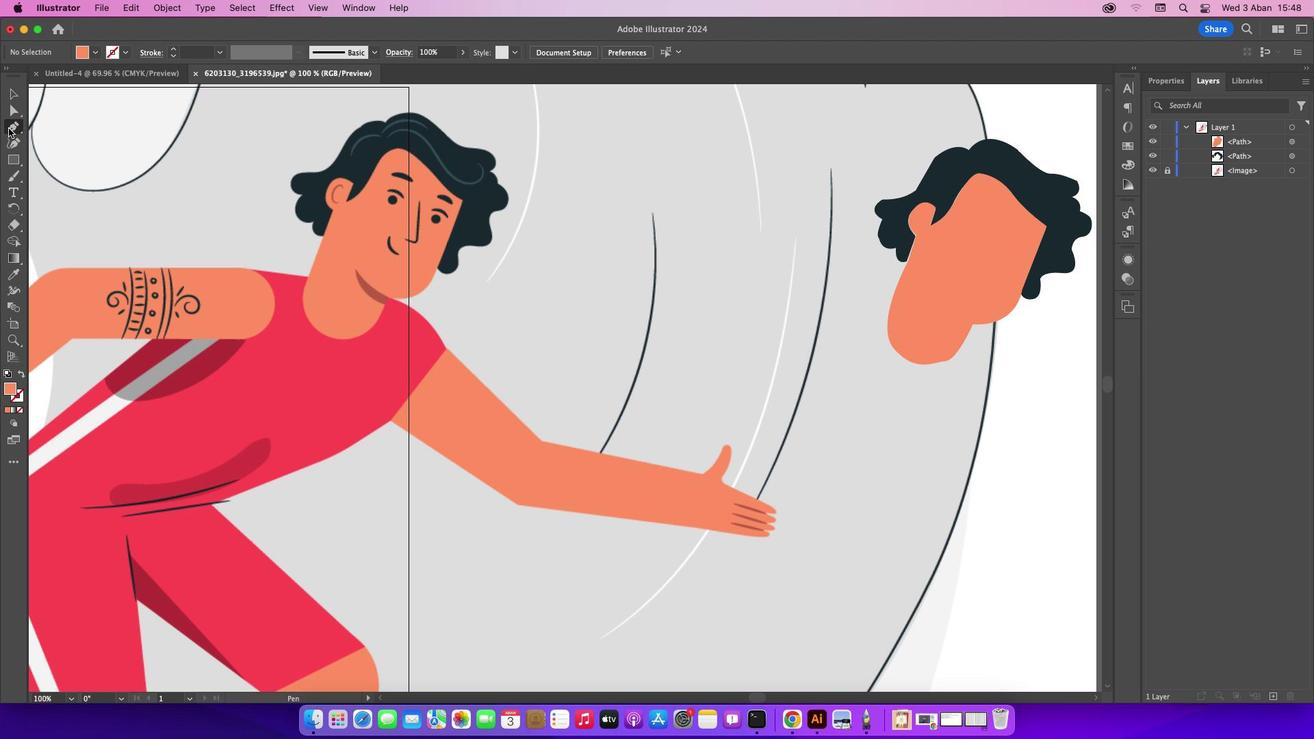
Action: Mouse moved to (387, 297)
Screenshot: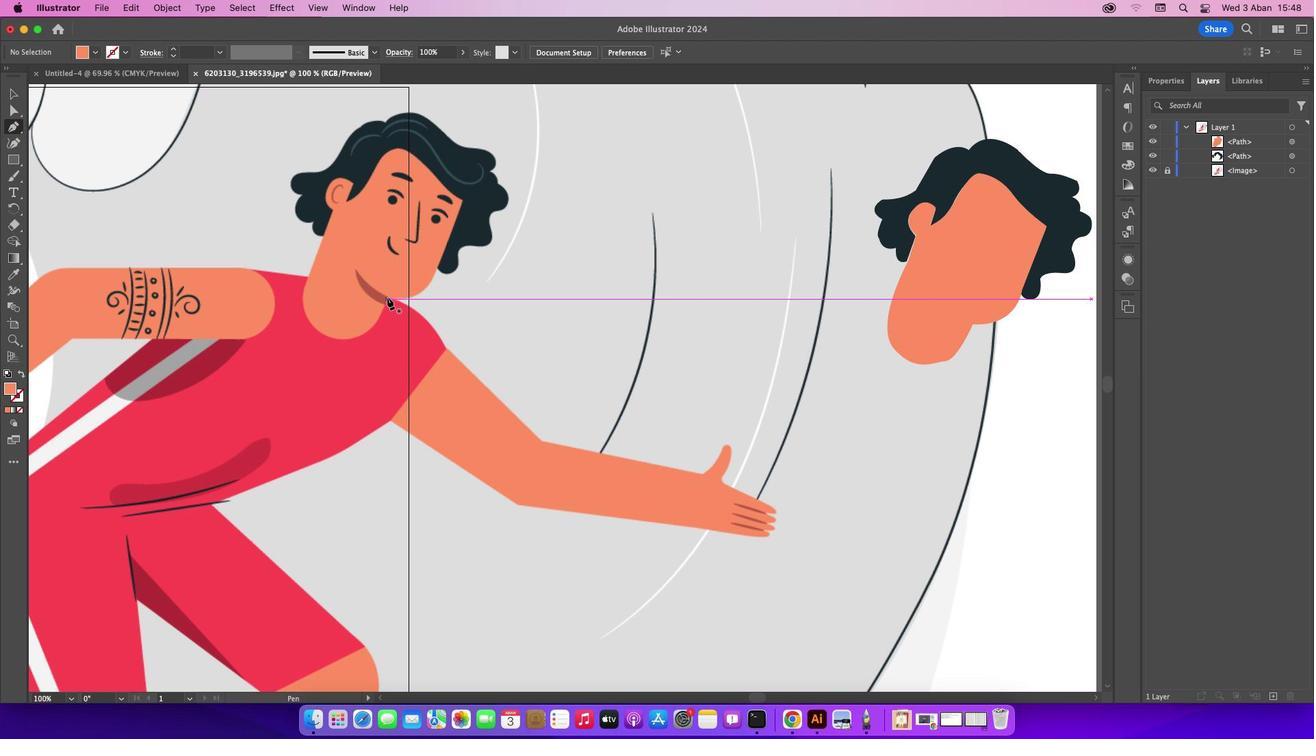 
Action: Mouse pressed left at (387, 297)
Screenshot: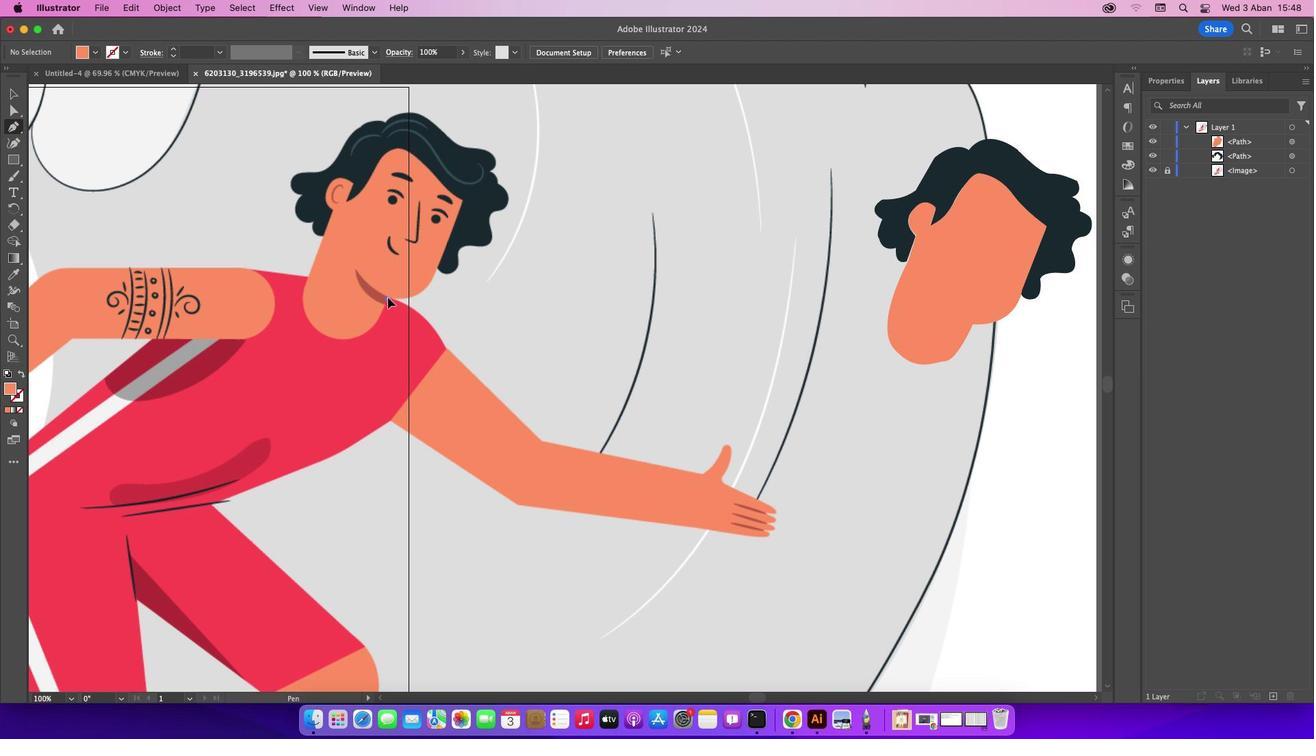 
Action: Mouse moved to (355, 270)
Screenshot: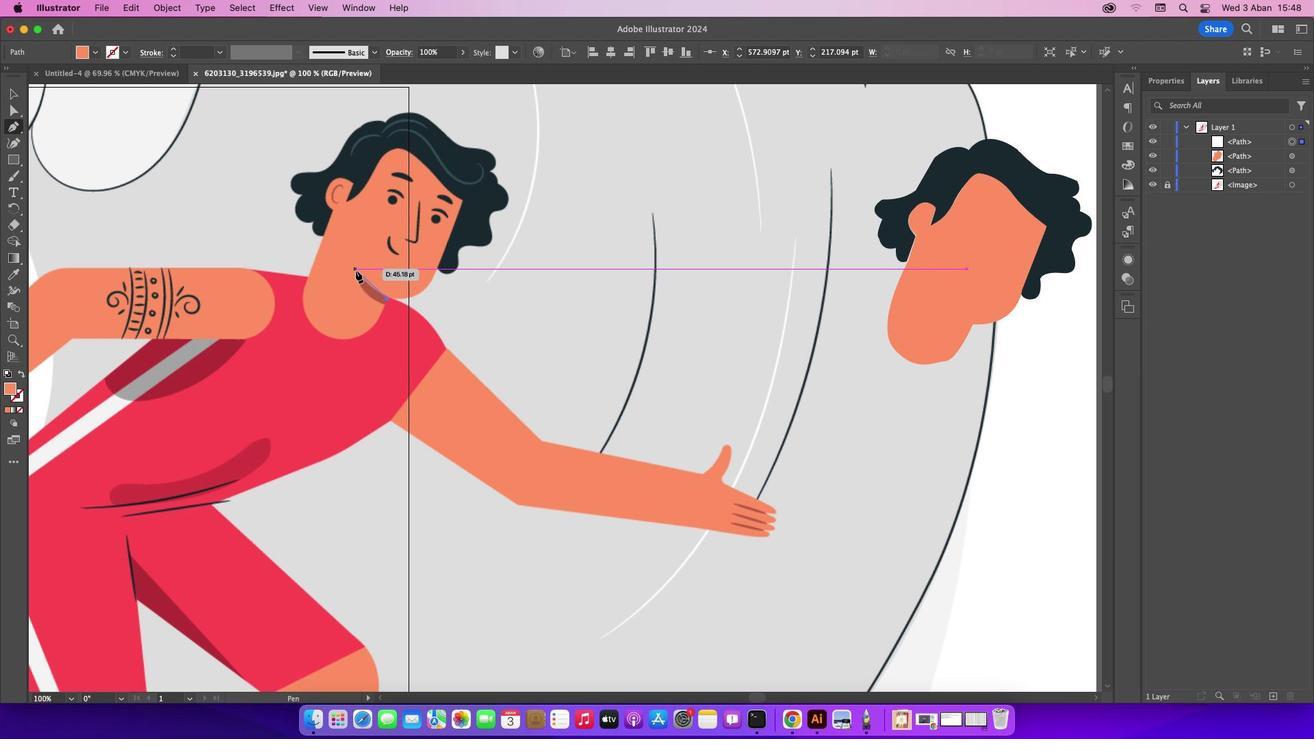 
Action: Mouse pressed left at (355, 270)
Screenshot: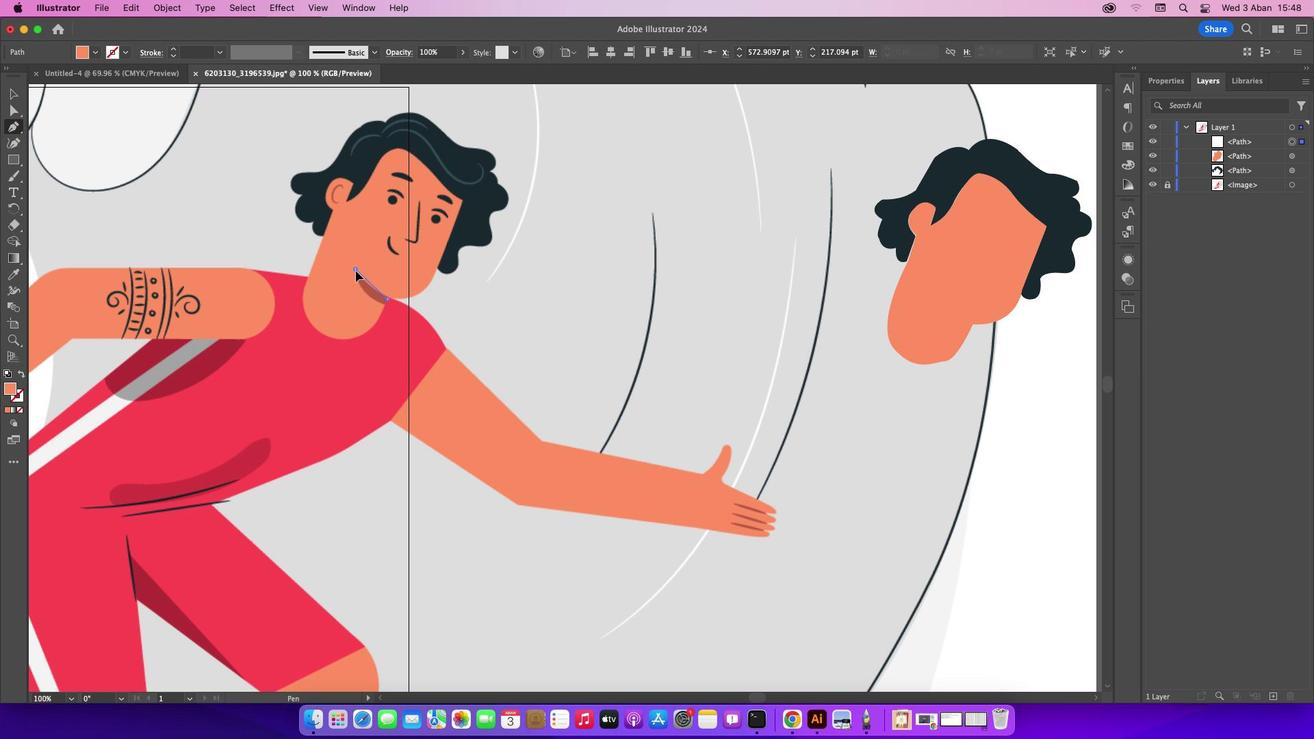 
Action: Mouse moved to (353, 262)
Screenshot: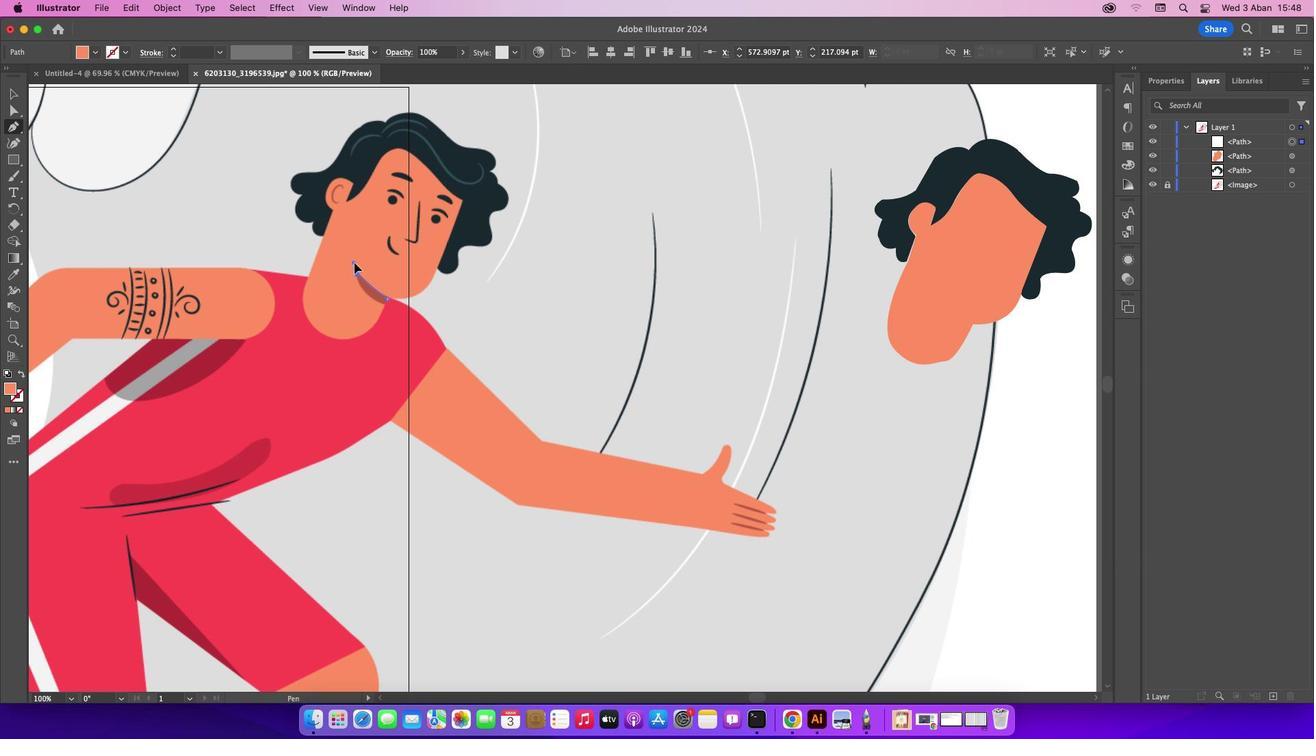 
Action: Key pressed Key.cmd'z''z'
Screenshot: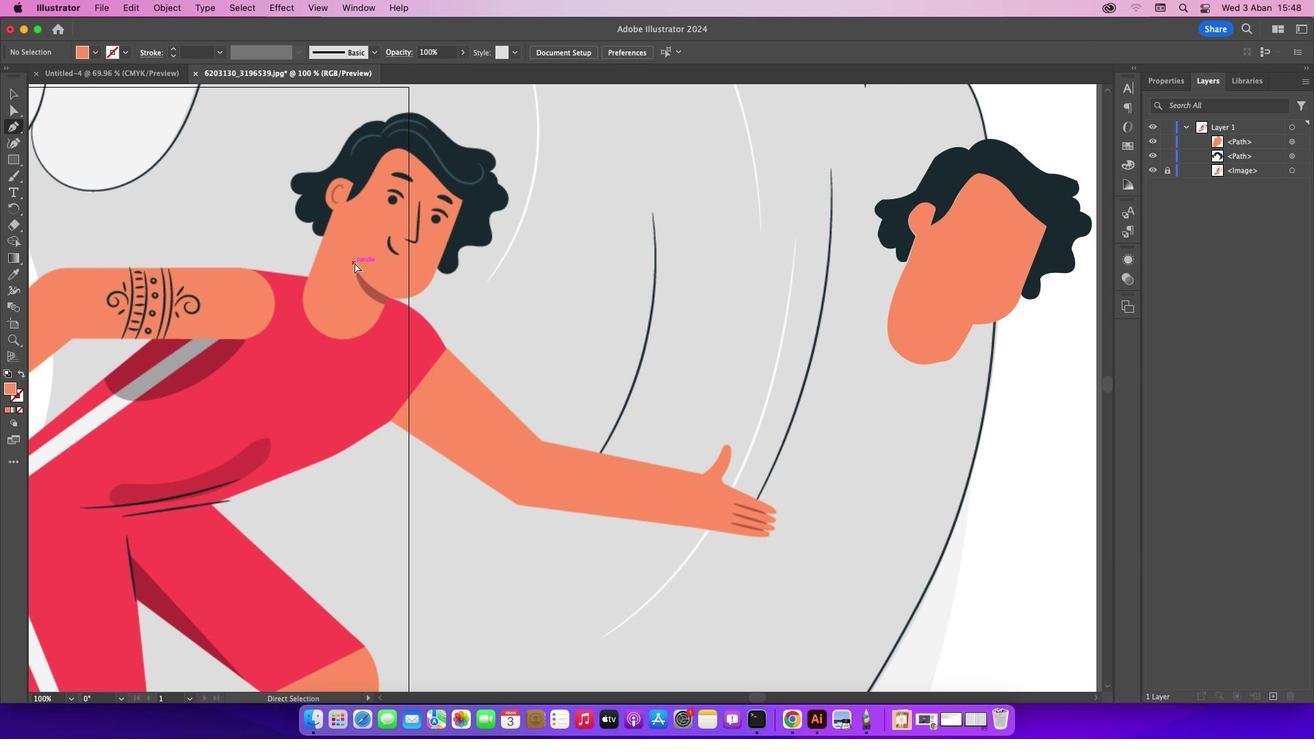 
Action: Mouse moved to (355, 270)
Screenshot: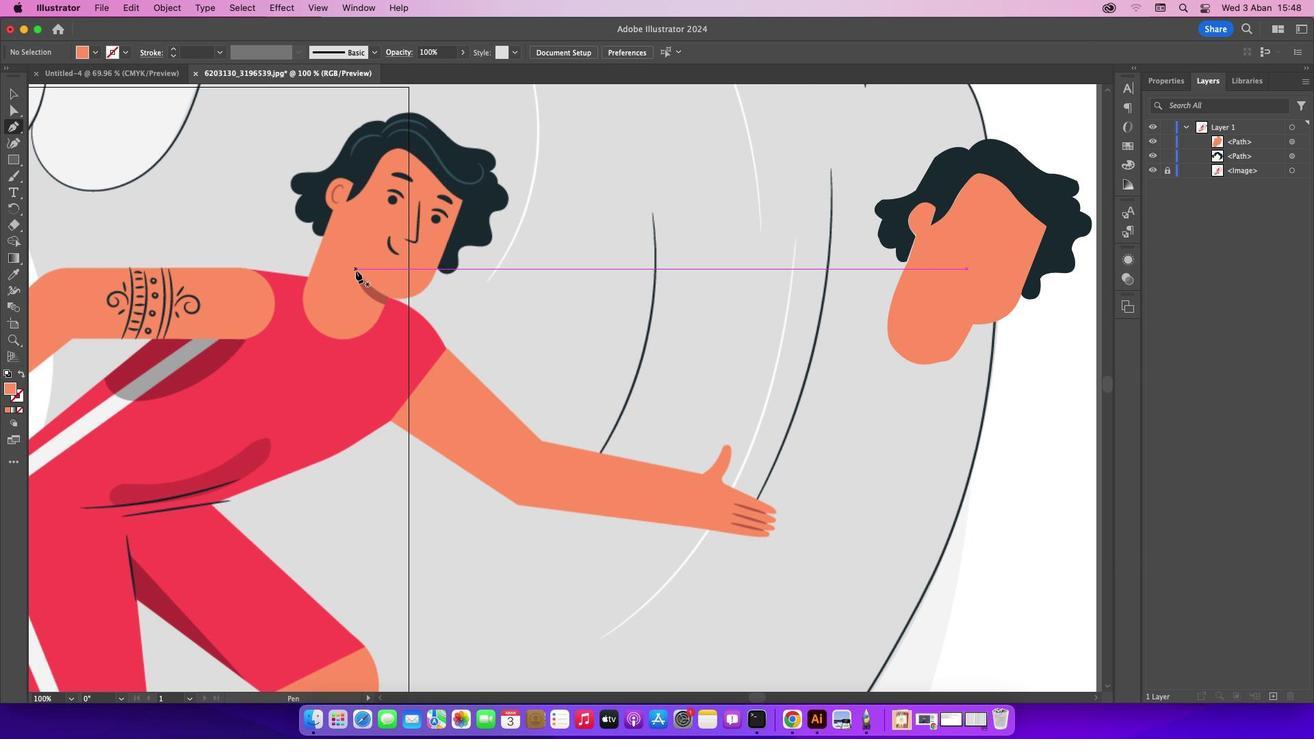 
Action: Mouse pressed left at (355, 270)
Screenshot: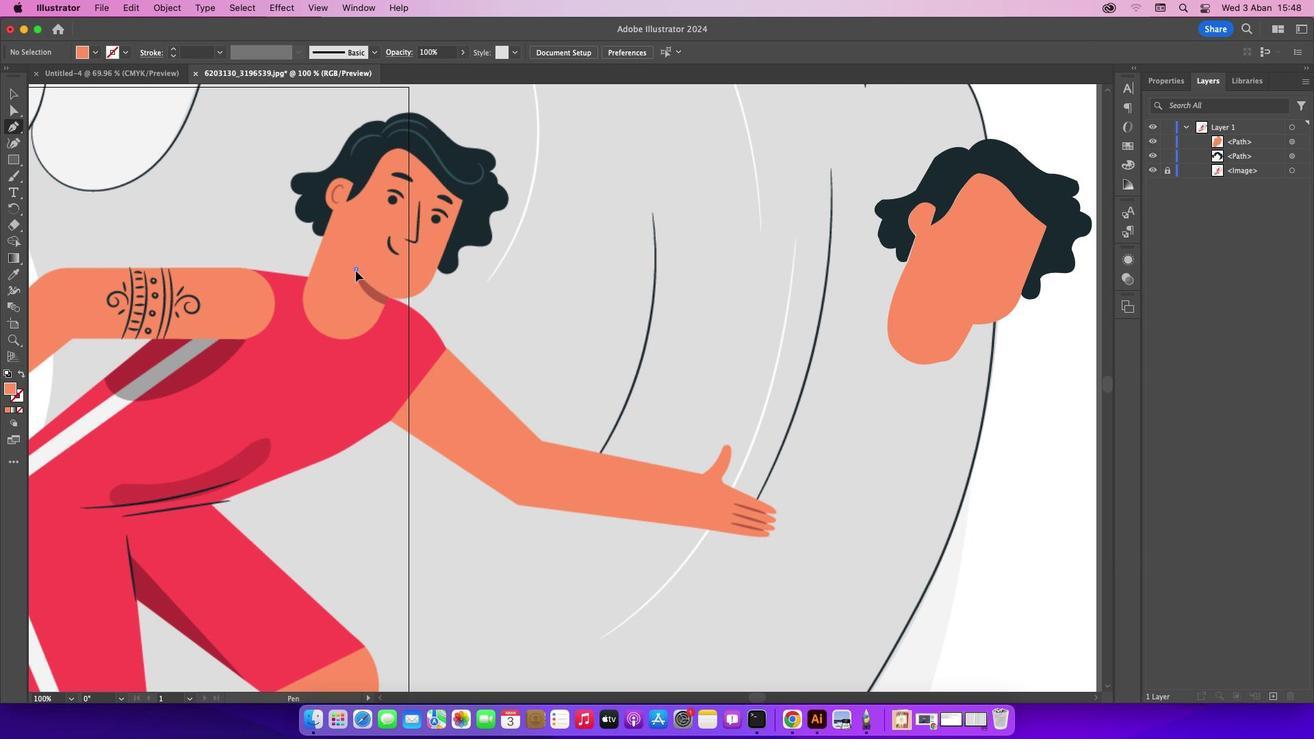 
Action: Mouse moved to (389, 298)
Screenshot: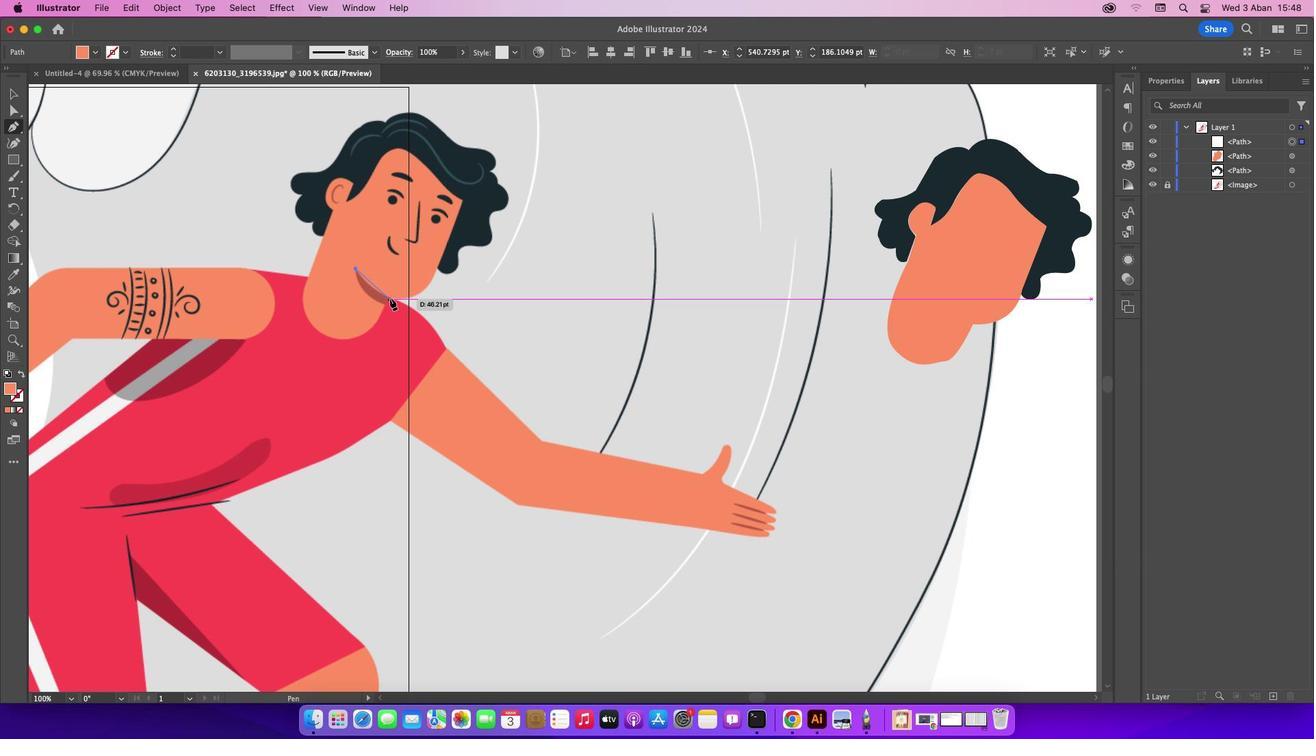 
Action: Mouse pressed left at (389, 298)
Screenshot: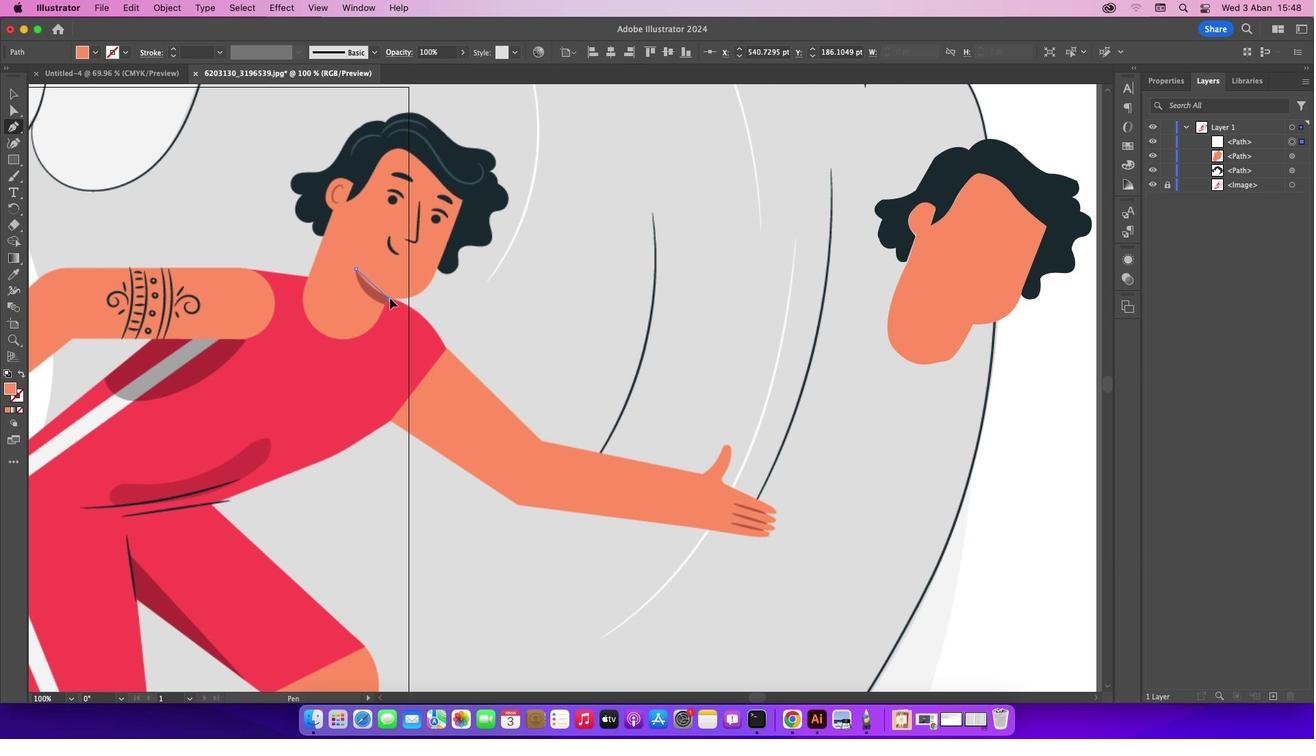 
Action: Mouse moved to (387, 301)
Screenshot: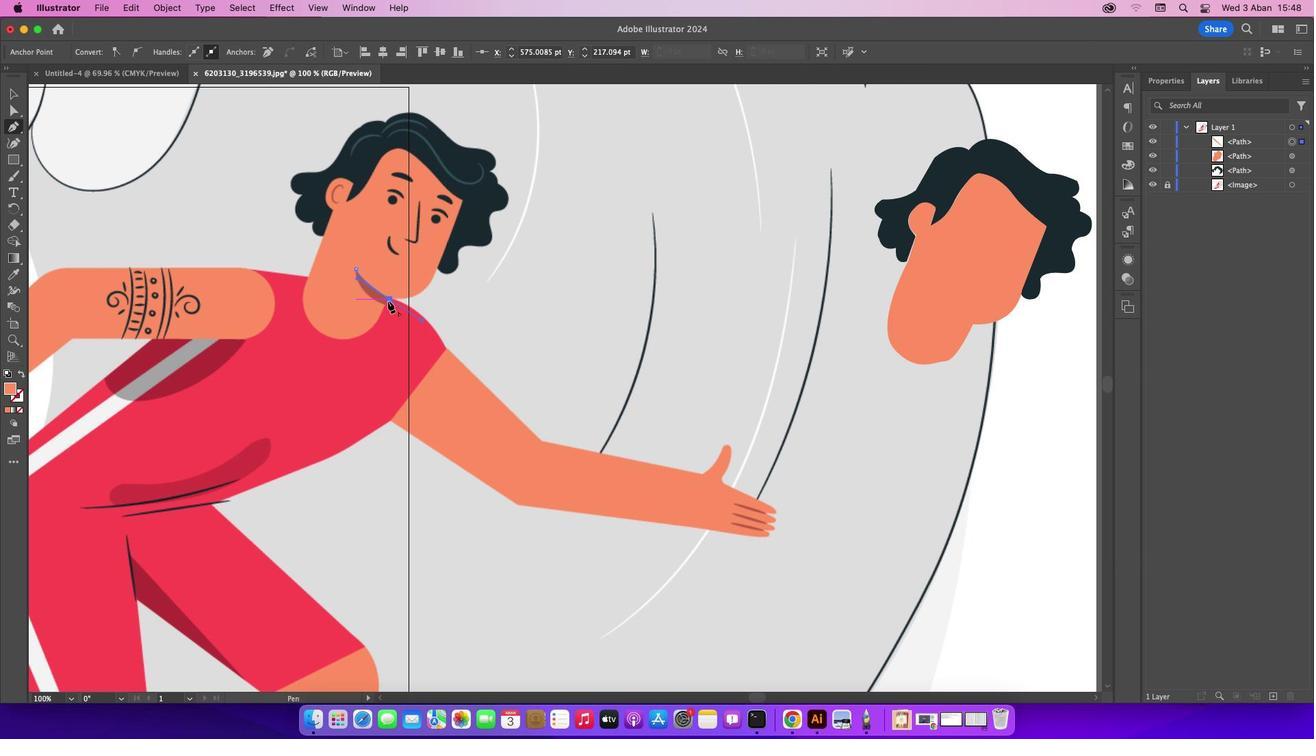 
Action: Mouse pressed left at (387, 301)
Screenshot: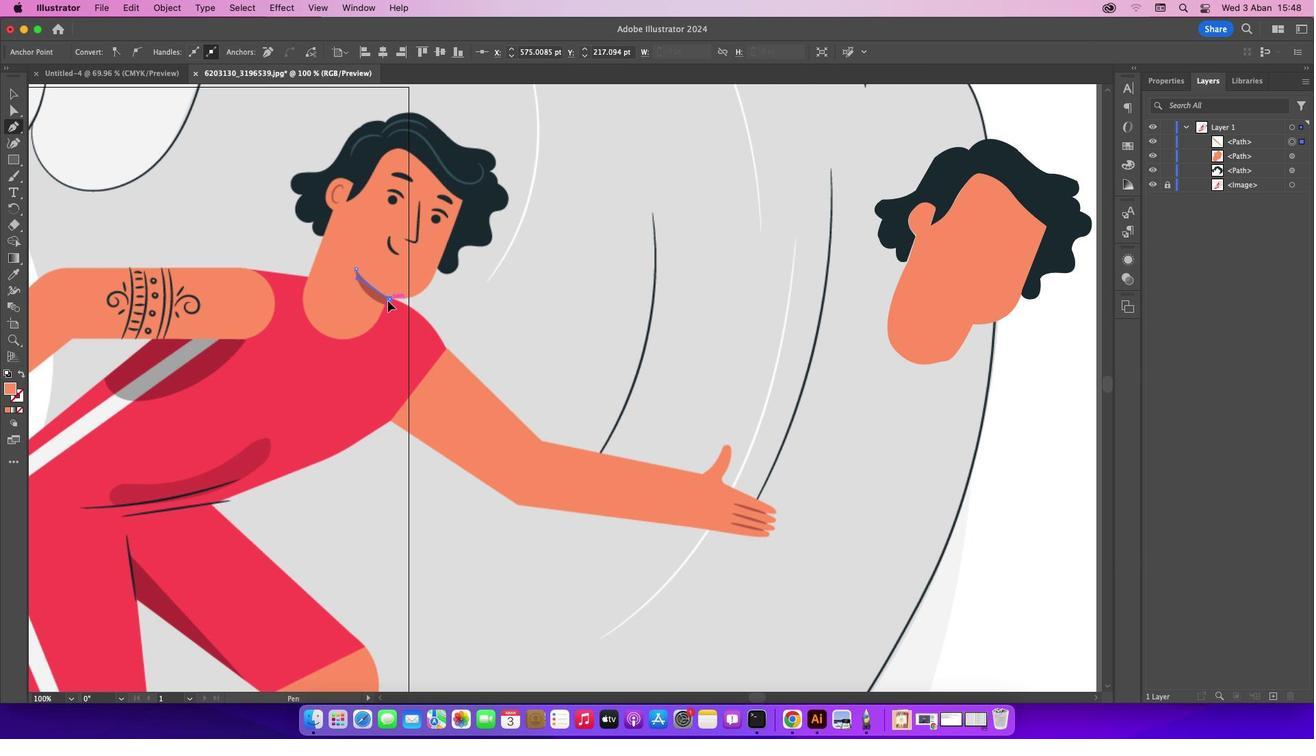 
Action: Mouse moved to (384, 305)
Screenshot: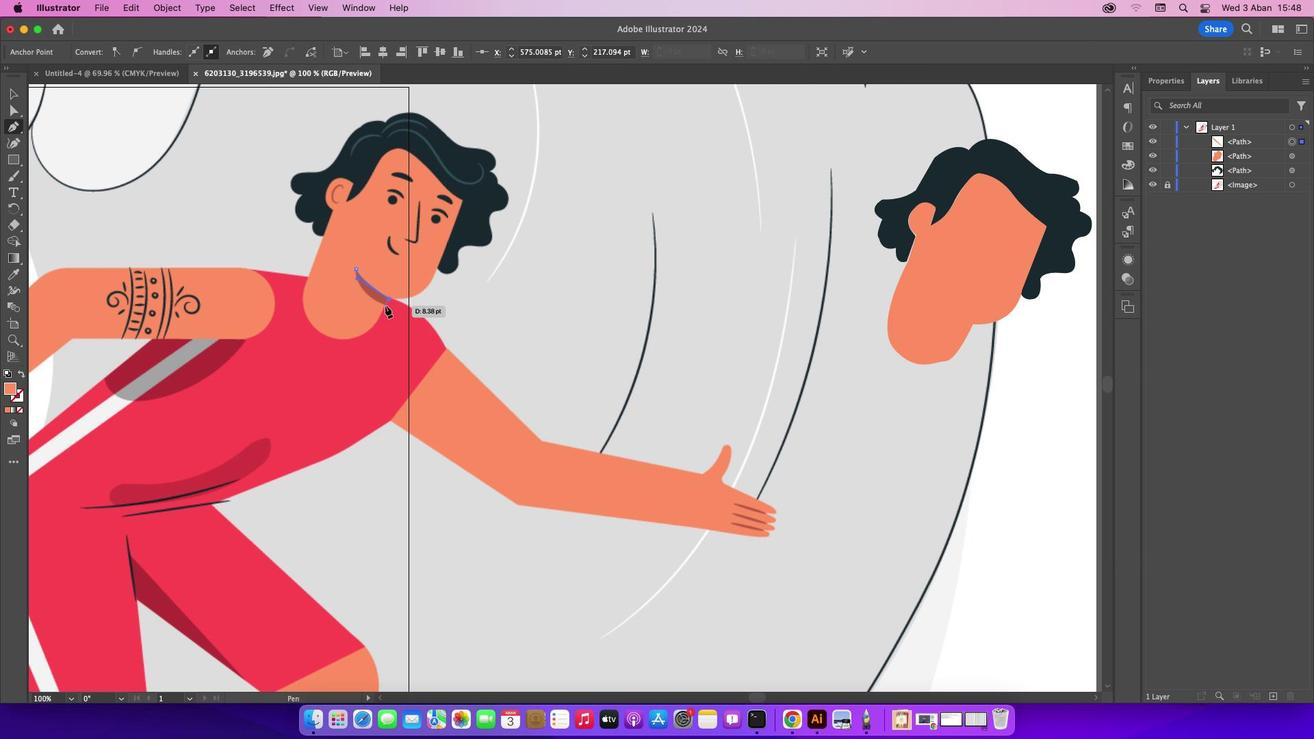 
Action: Mouse pressed left at (384, 305)
Screenshot: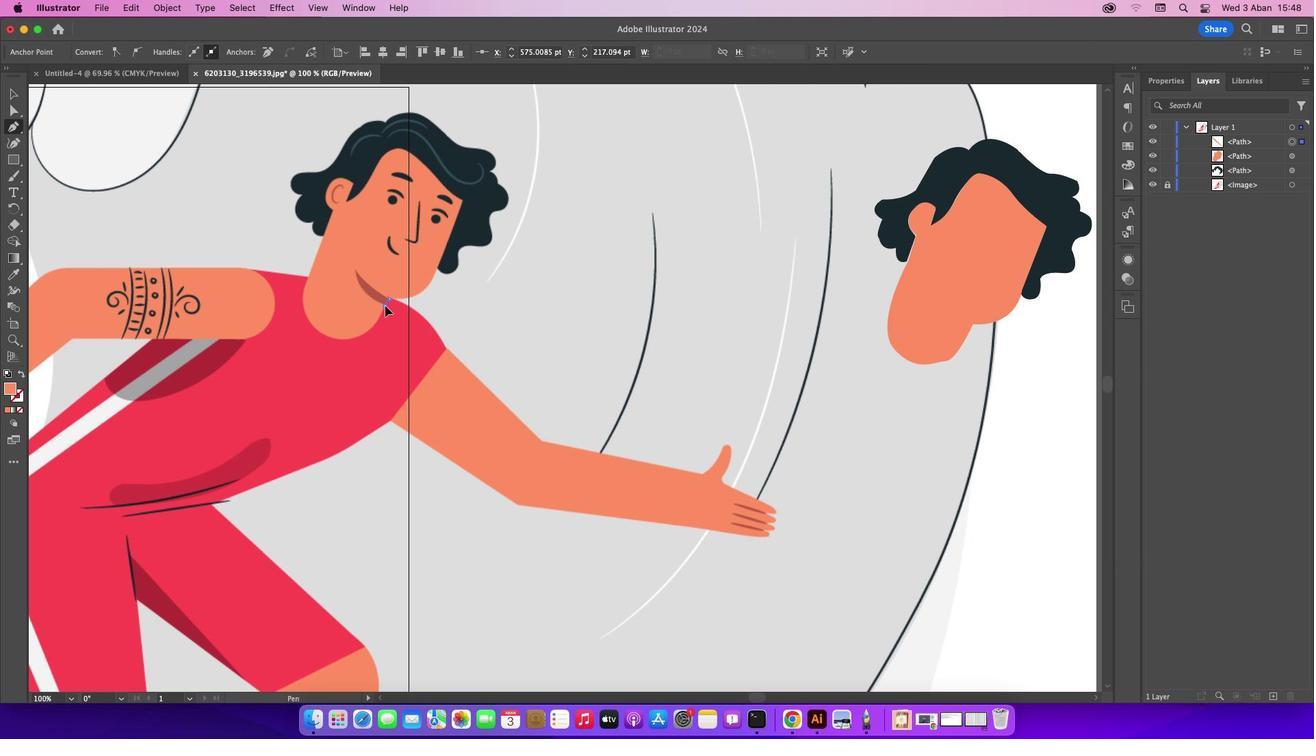 
Action: Mouse moved to (355, 267)
Screenshot: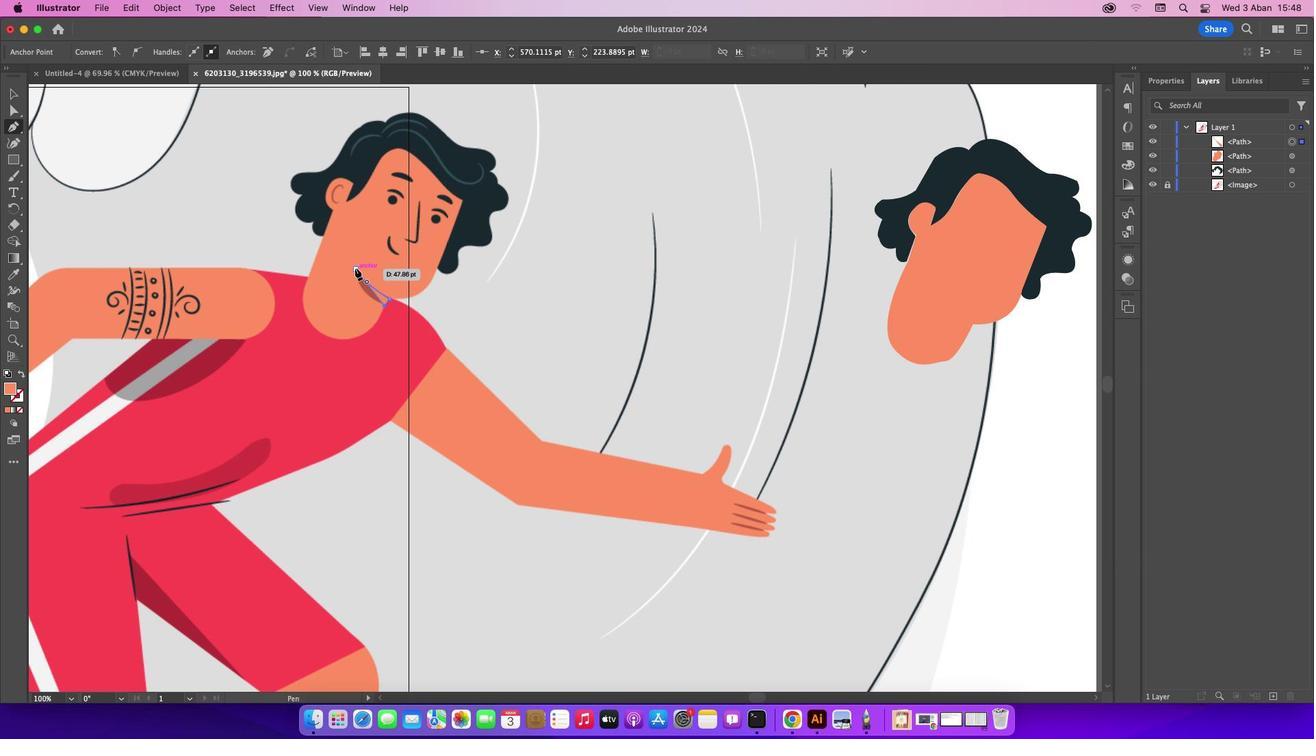 
Action: Mouse pressed left at (355, 267)
Screenshot: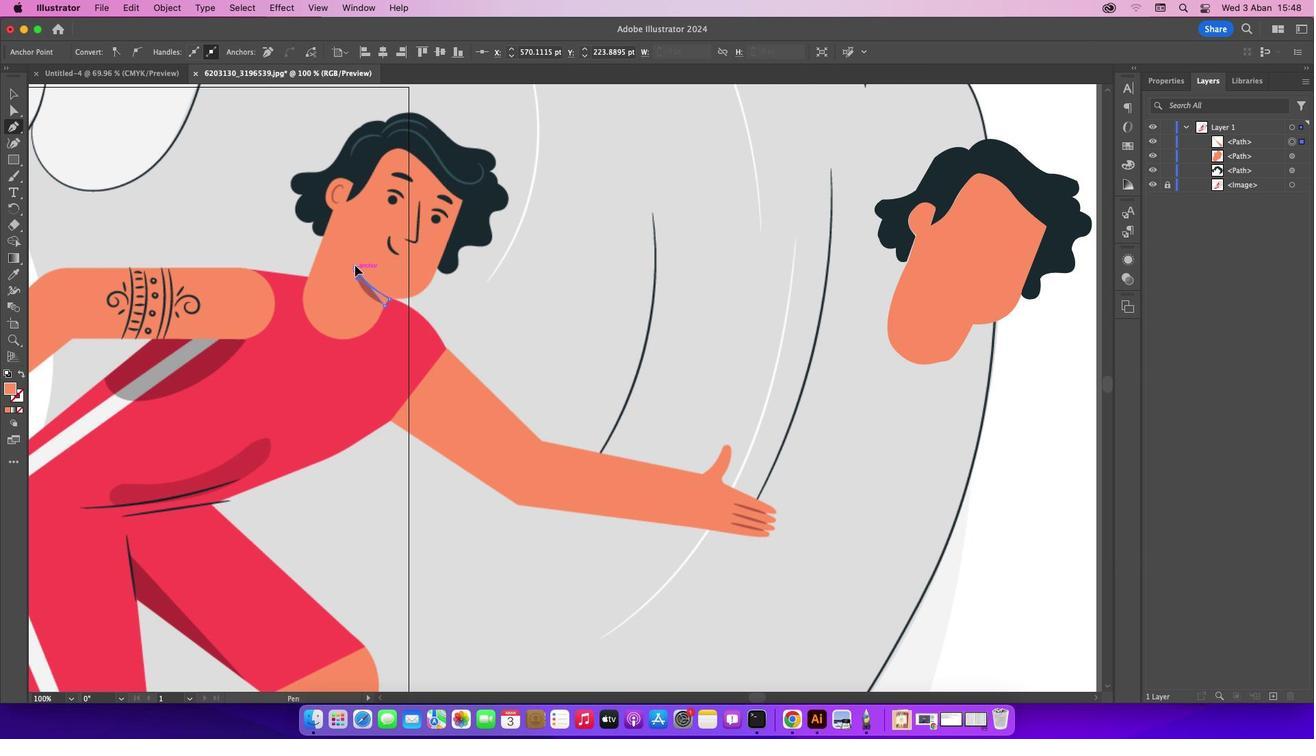 
Action: Mouse moved to (19, 98)
Screenshot: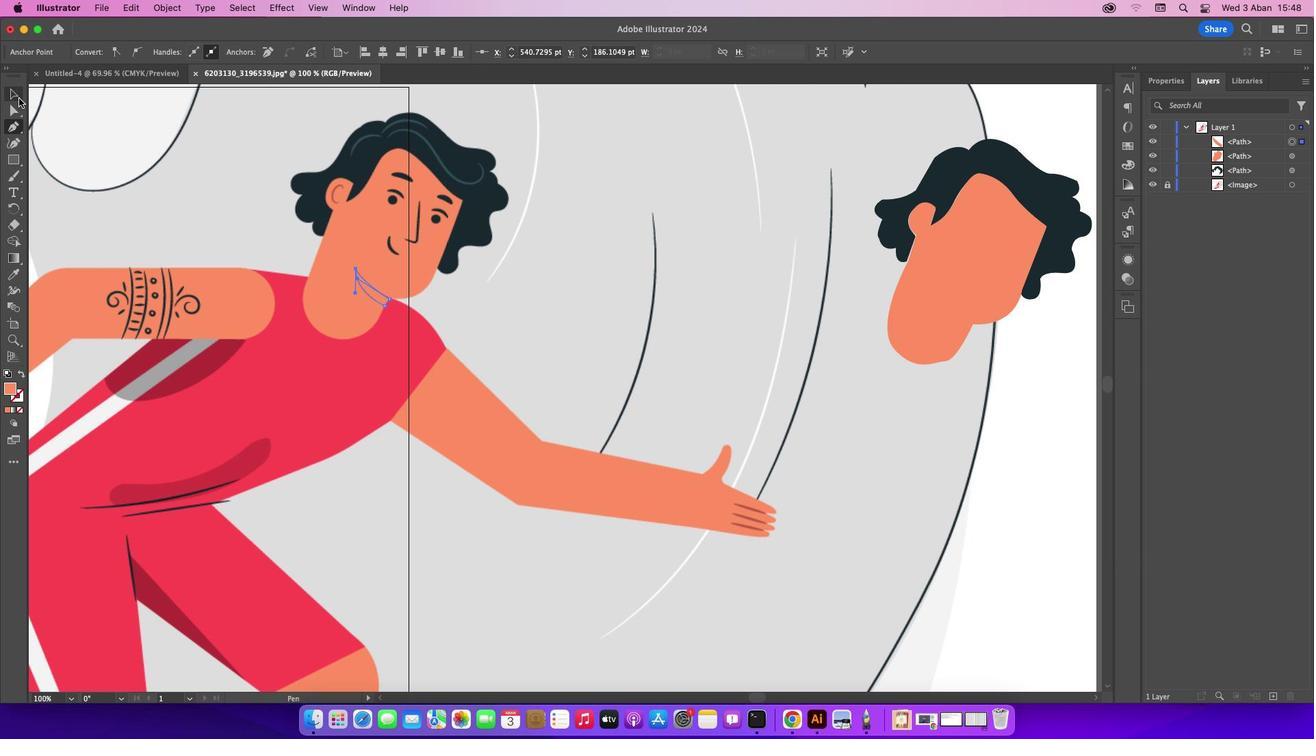 
Action: Mouse pressed left at (19, 98)
Screenshot: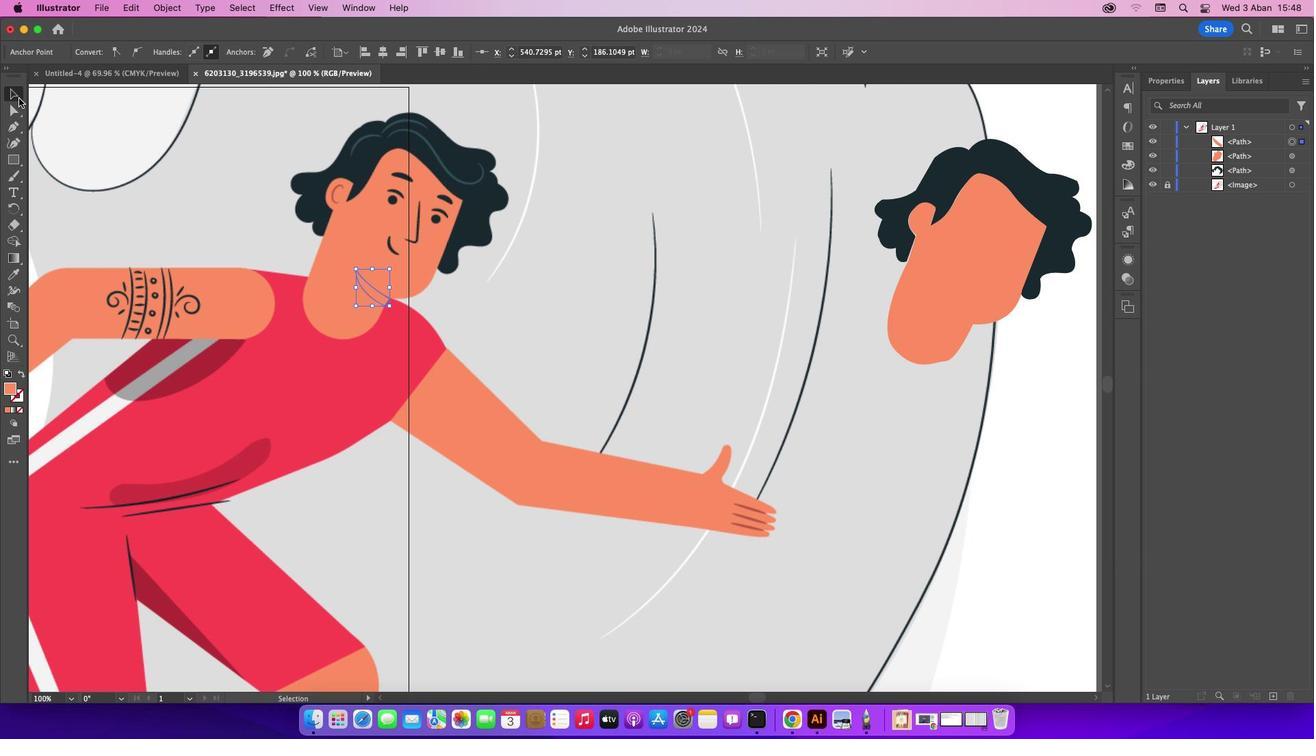 
Action: Mouse moved to (129, 147)
Screenshot: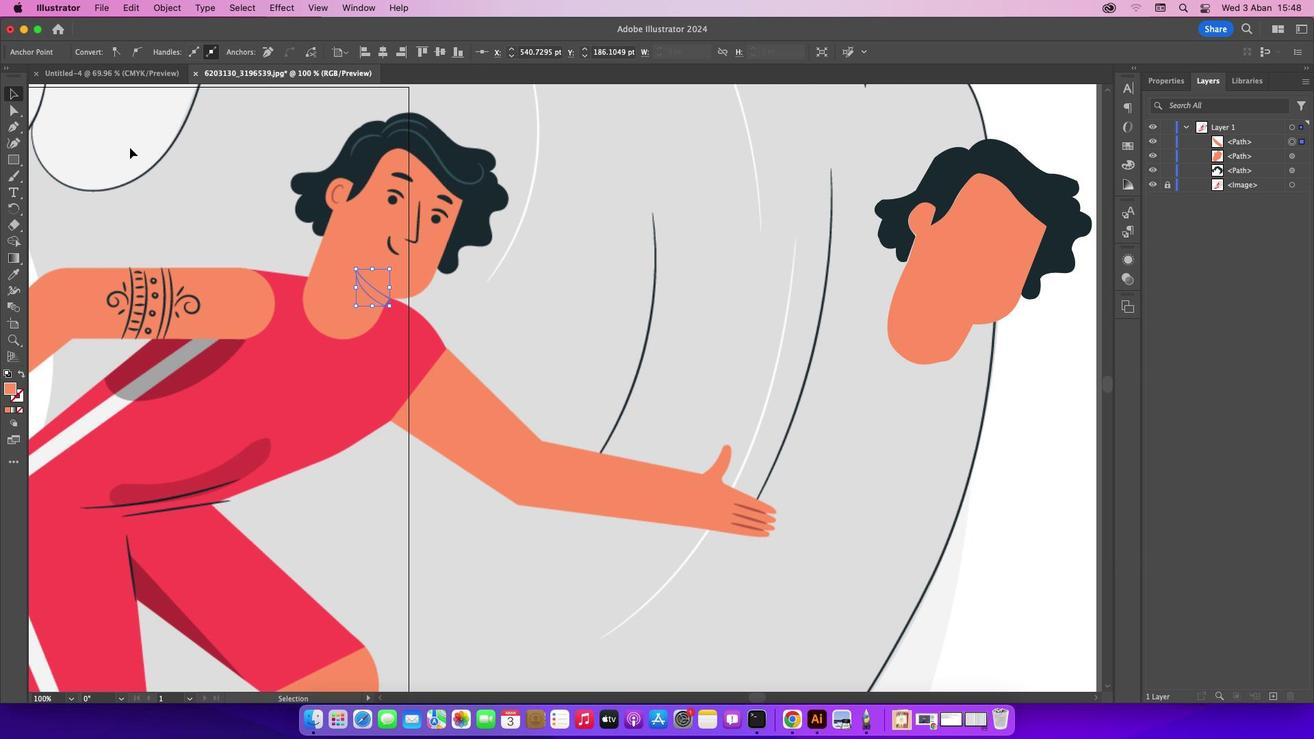 
Action: Mouse pressed left at (129, 147)
Screenshot: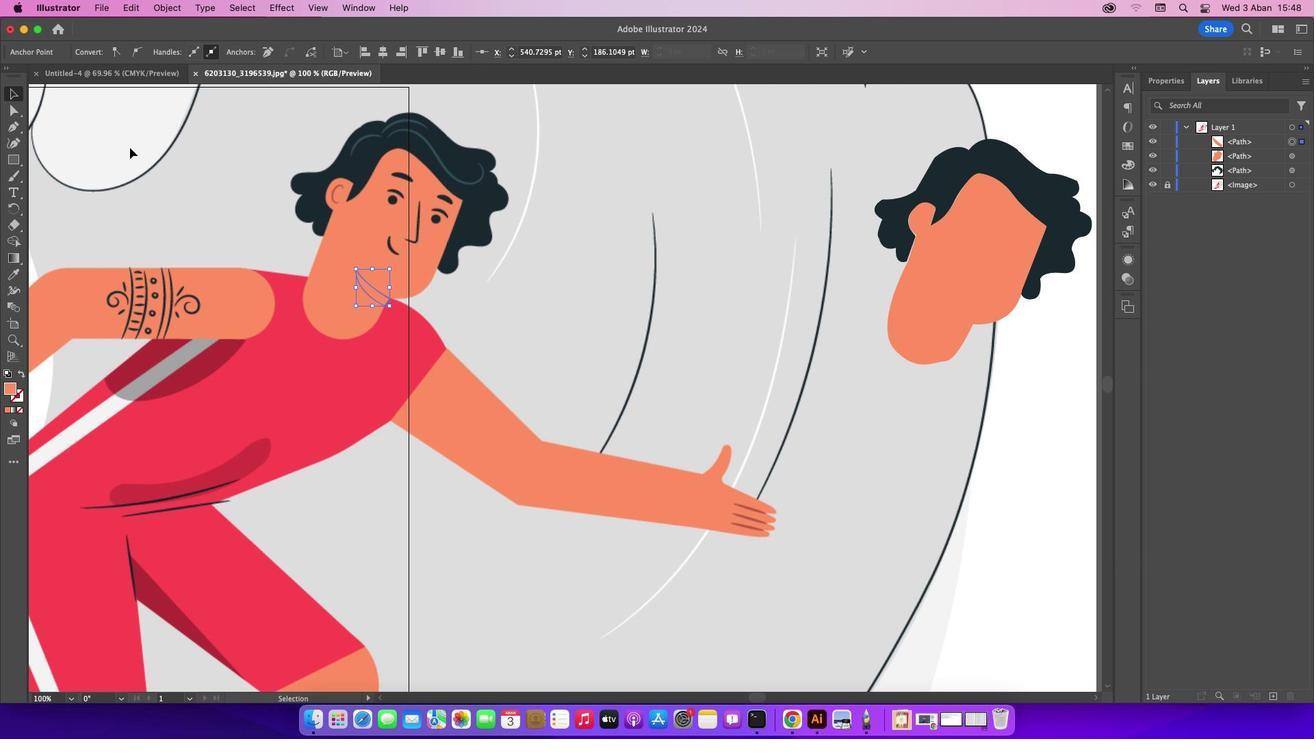 
Action: Mouse moved to (368, 289)
Screenshot: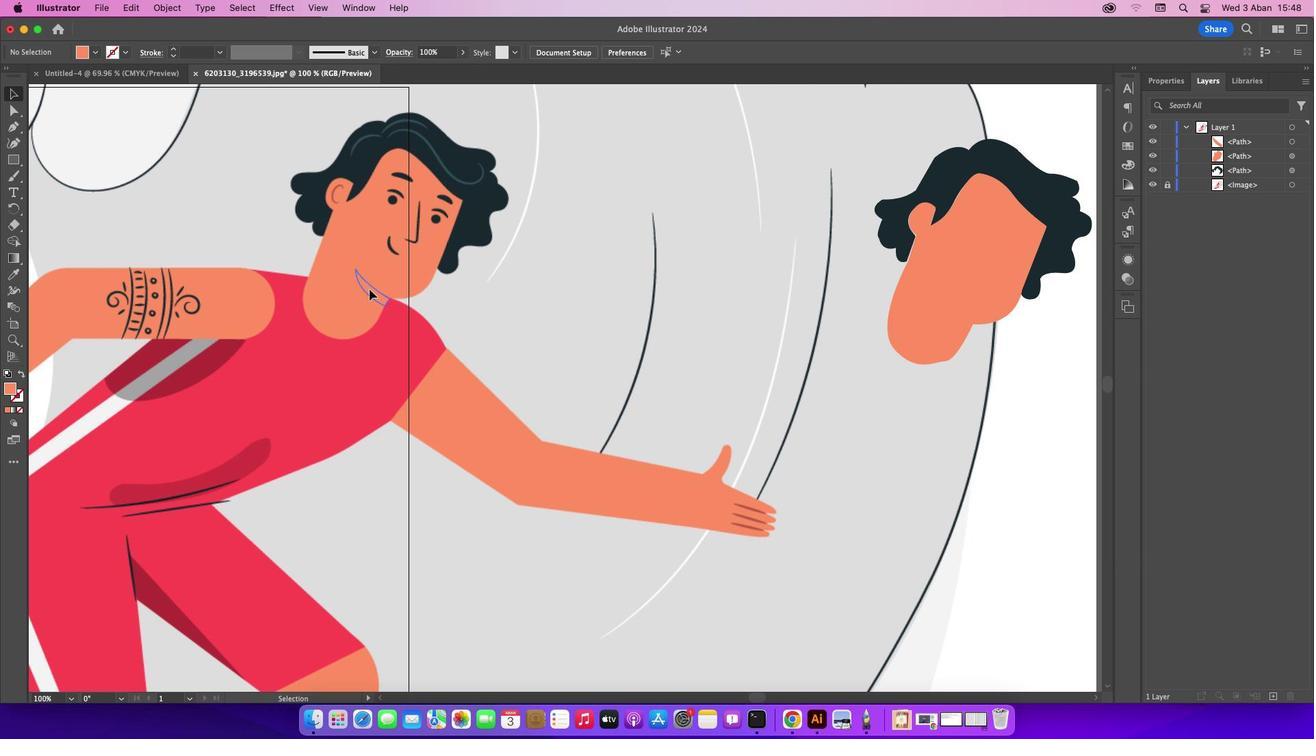 
Action: Mouse pressed left at (368, 289)
Screenshot: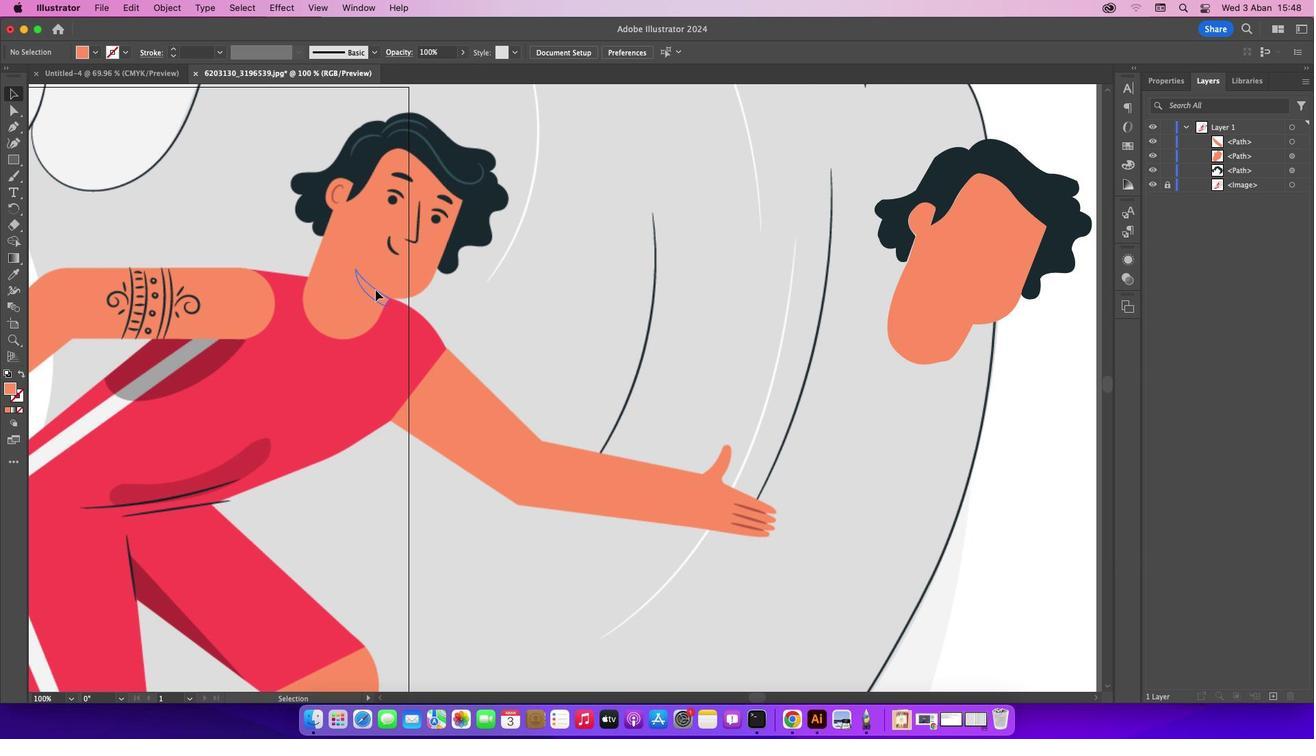 
Action: Mouse moved to (19, 275)
Screenshot: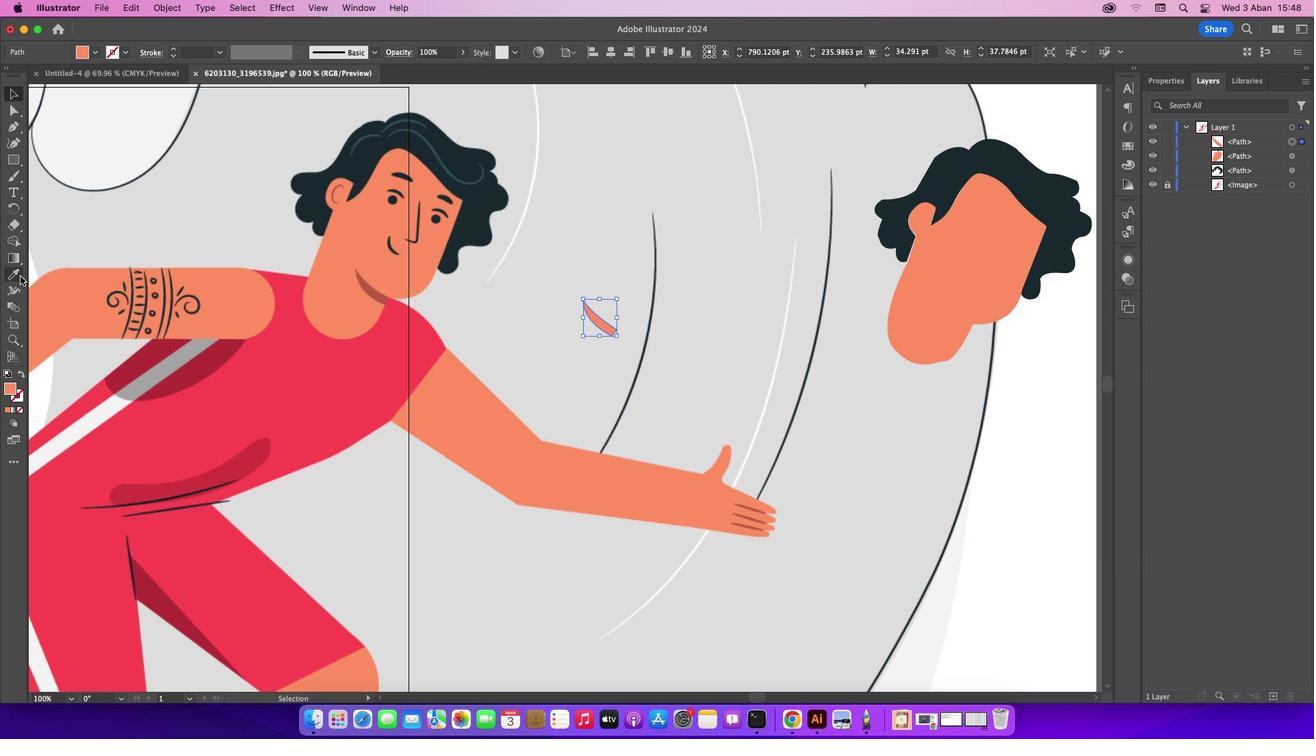 
Action: Mouse pressed left at (19, 275)
Screenshot: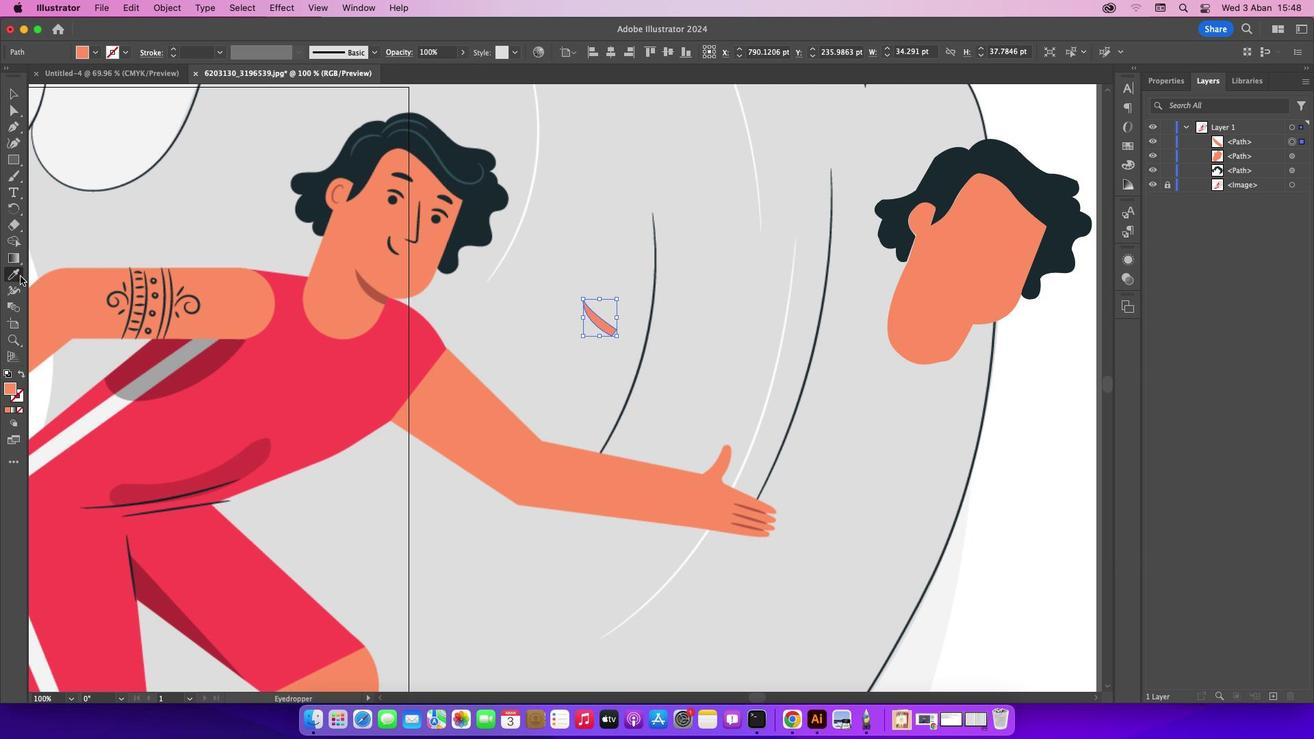 
Action: Mouse moved to (377, 295)
Screenshot: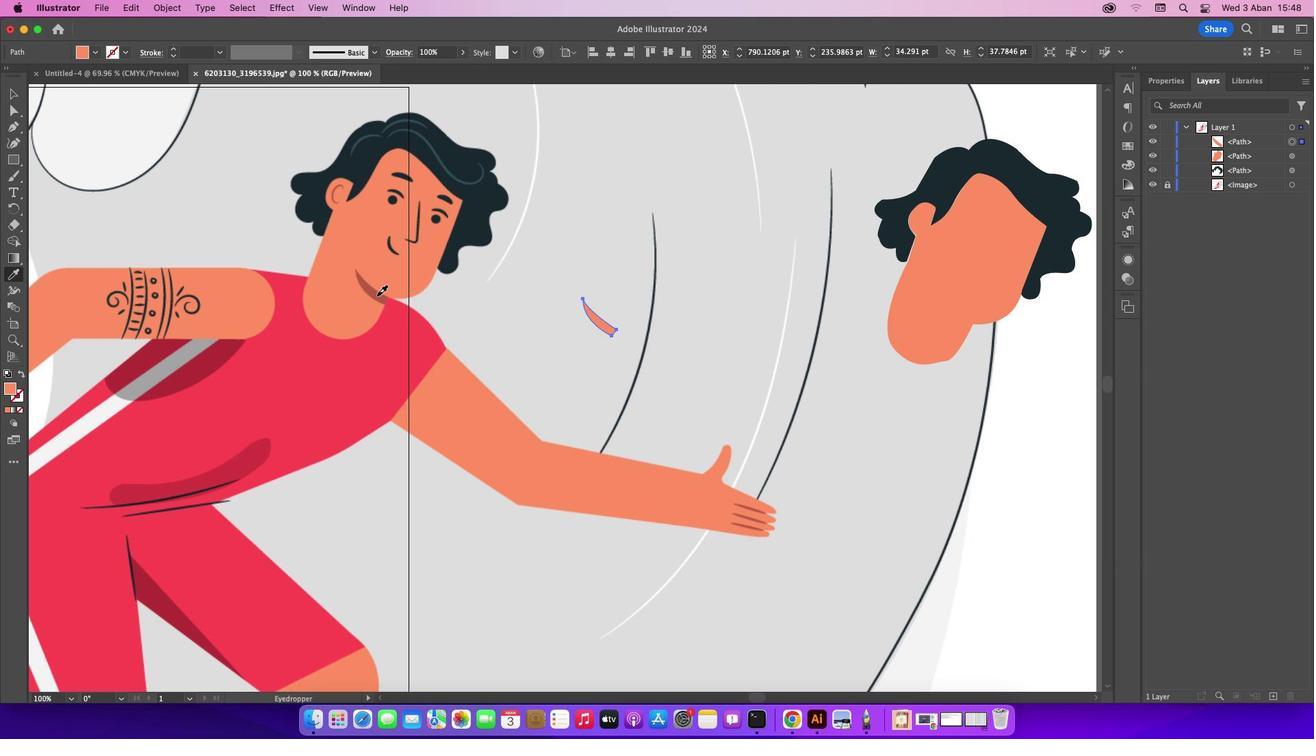 
Action: Mouse pressed left at (377, 295)
